 Task: Select the current location as Congaree National Park, South Carolina, United States . Now zoom - , and verify the location . Hide zoom slider
Action: Mouse moved to (186, 117)
Screenshot: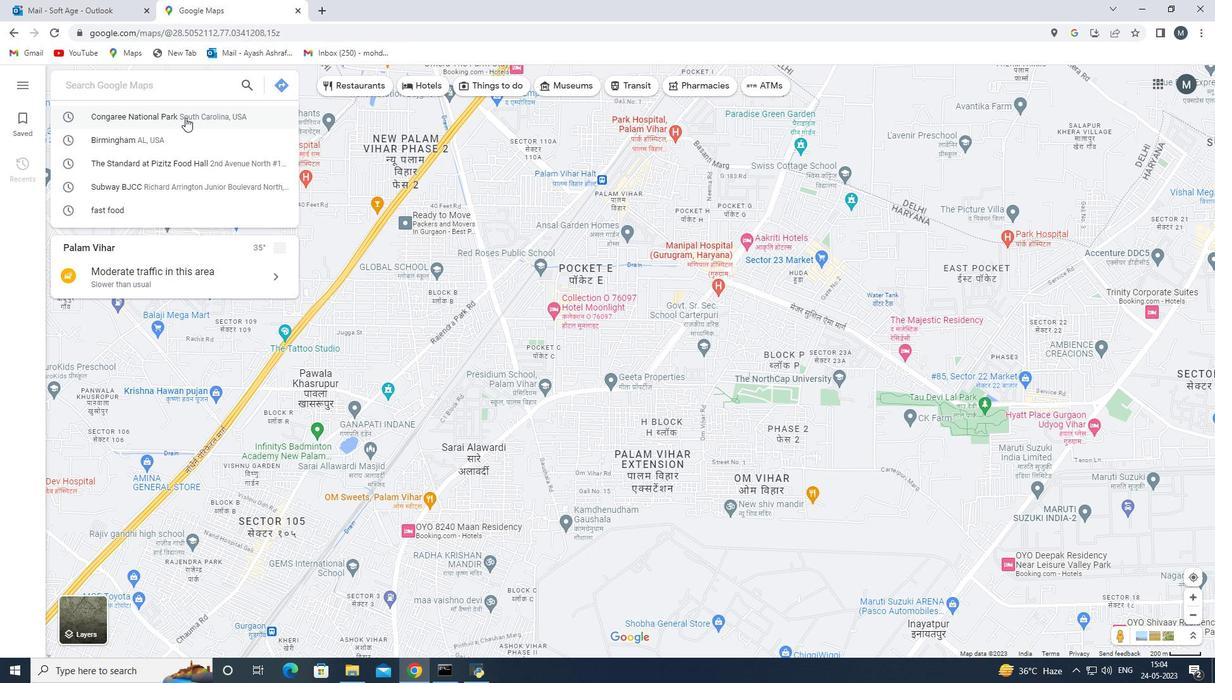 
Action: Mouse pressed left at (186, 117)
Screenshot: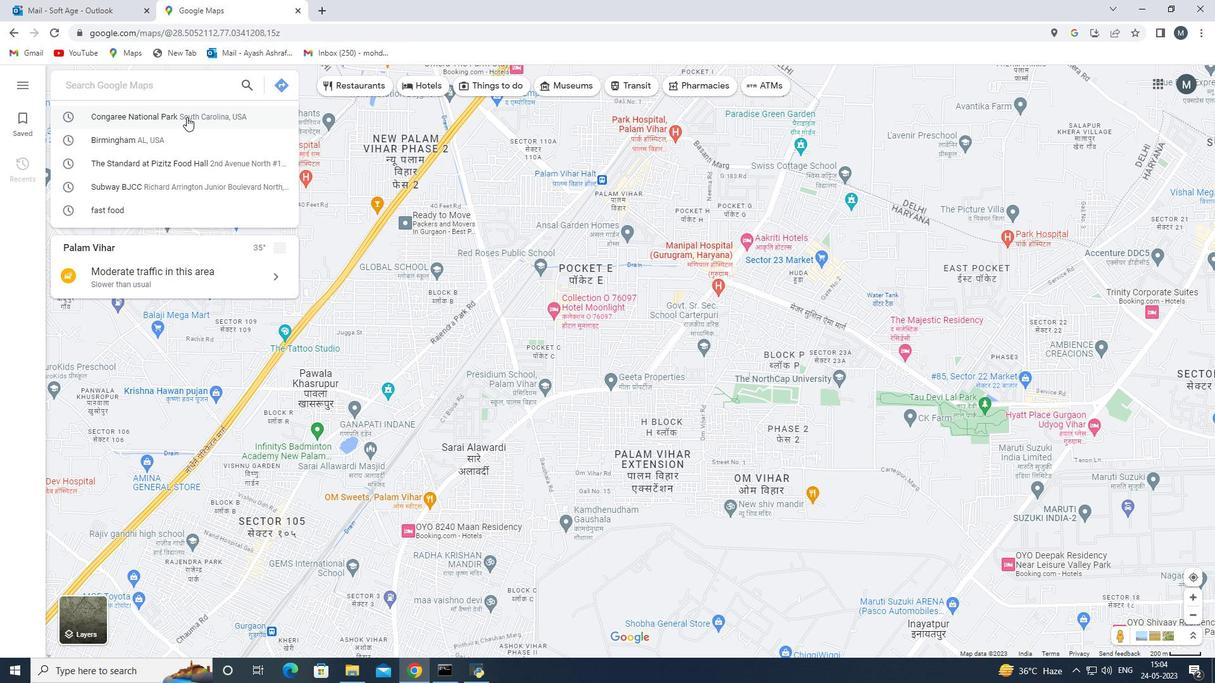 
Action: Mouse moved to (704, 298)
Screenshot: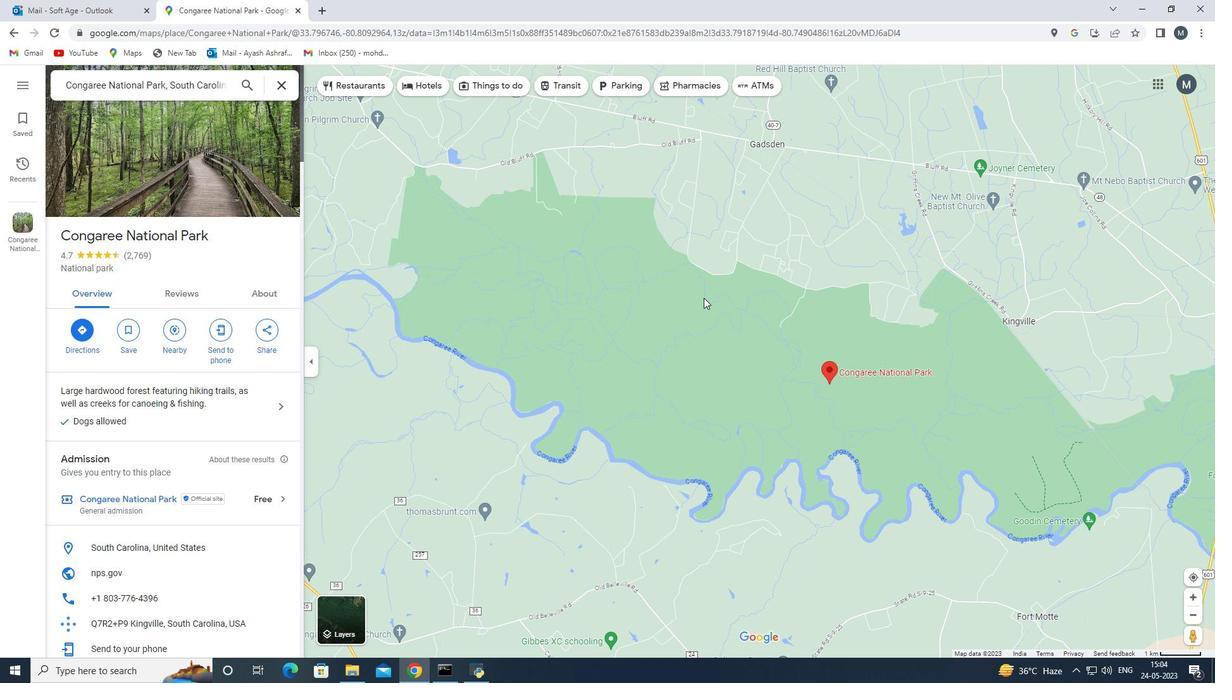 
Action: Mouse scrolled (704, 297) with delta (0, 0)
Screenshot: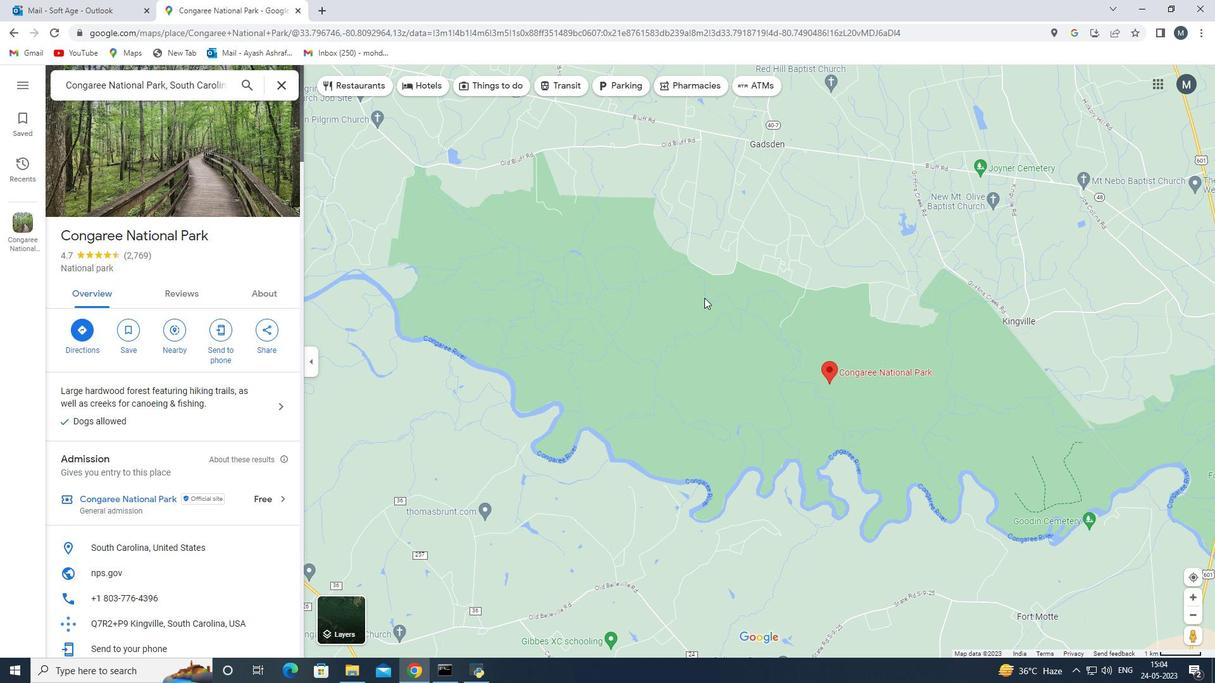 
Action: Mouse moved to (820, 362)
Screenshot: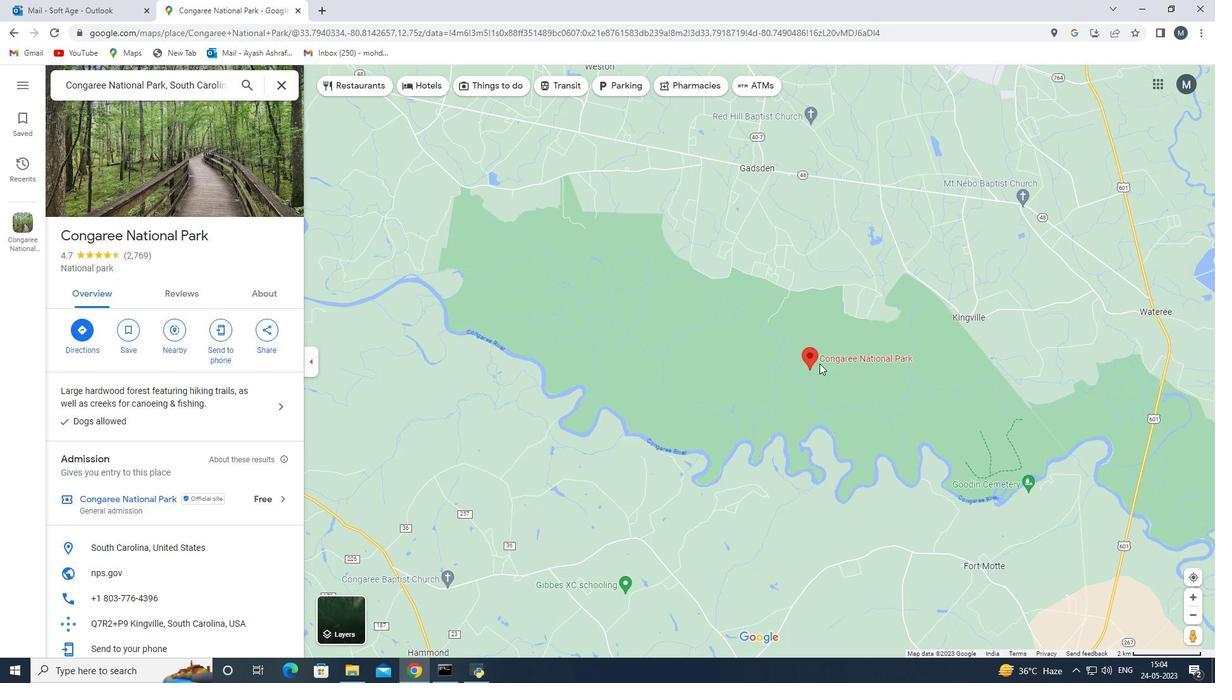 
Action: Mouse pressed left at (820, 362)
Screenshot: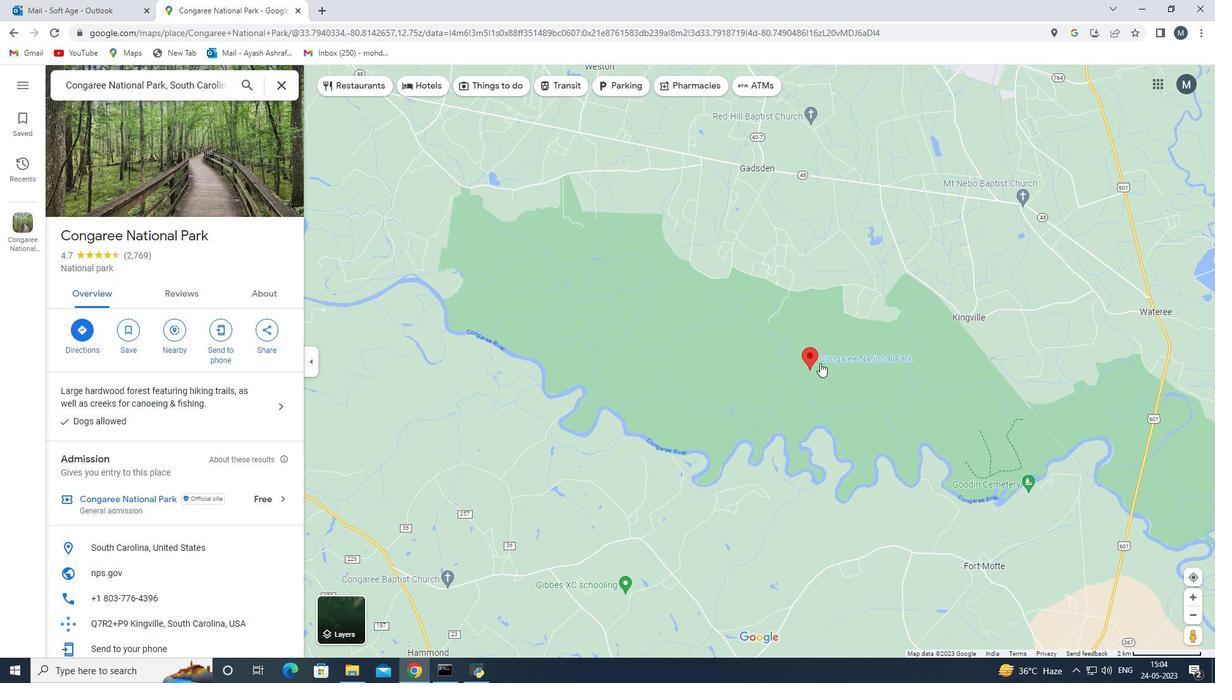 
Action: Mouse moved to (1189, 614)
Screenshot: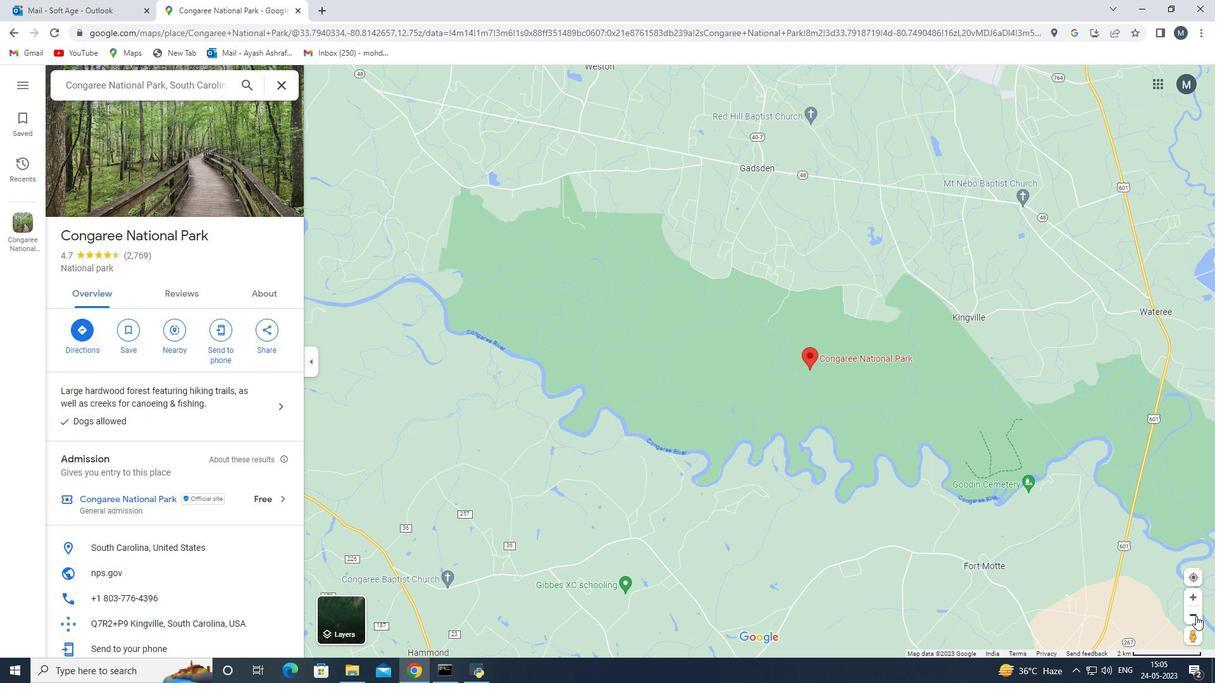 
Action: Mouse pressed left at (1189, 614)
Screenshot: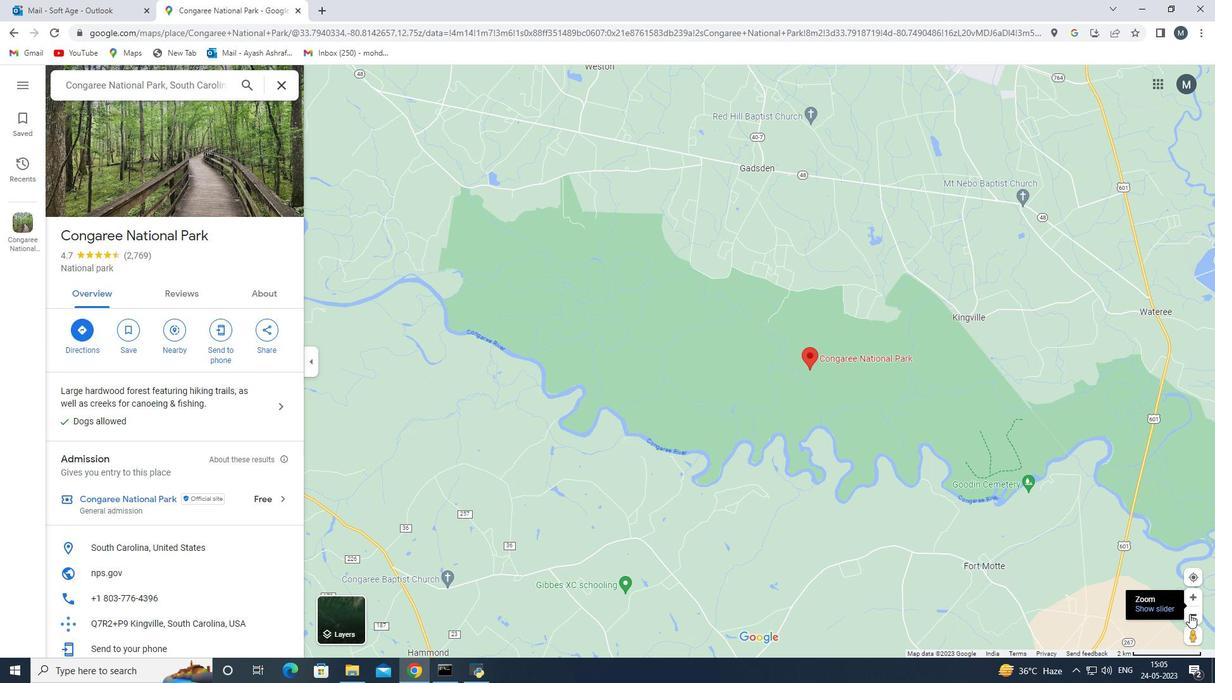 
Action: Mouse moved to (1188, 616)
Screenshot: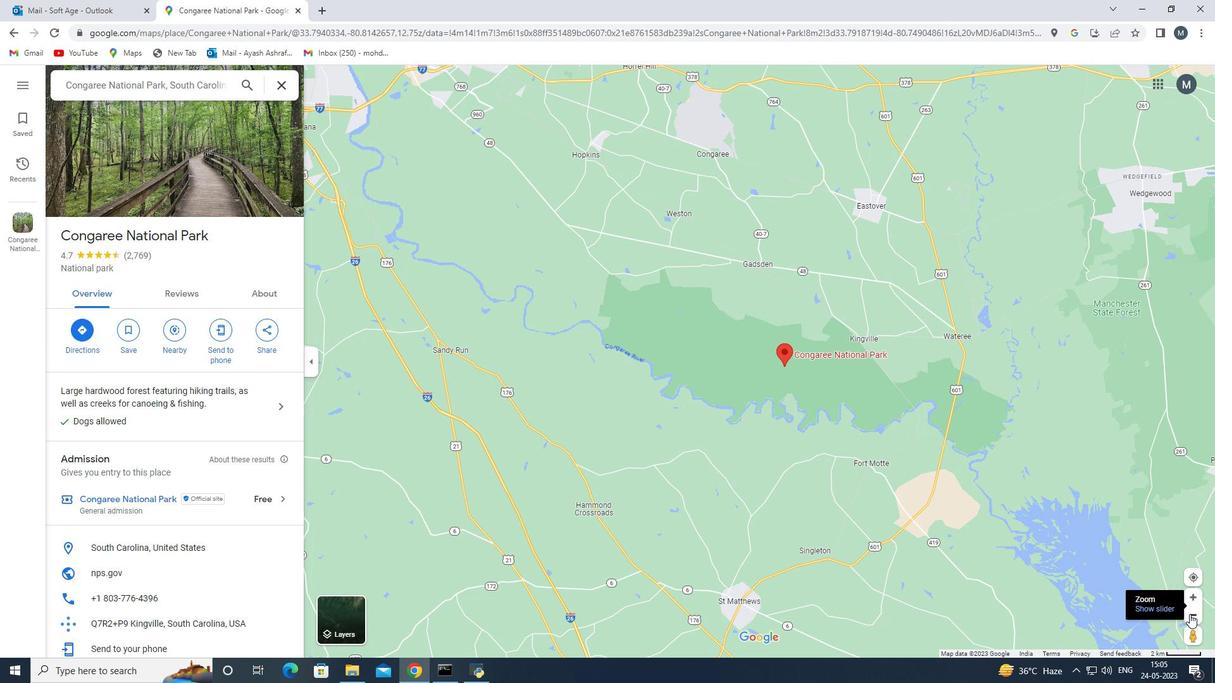 
Action: Mouse pressed left at (1188, 616)
Screenshot: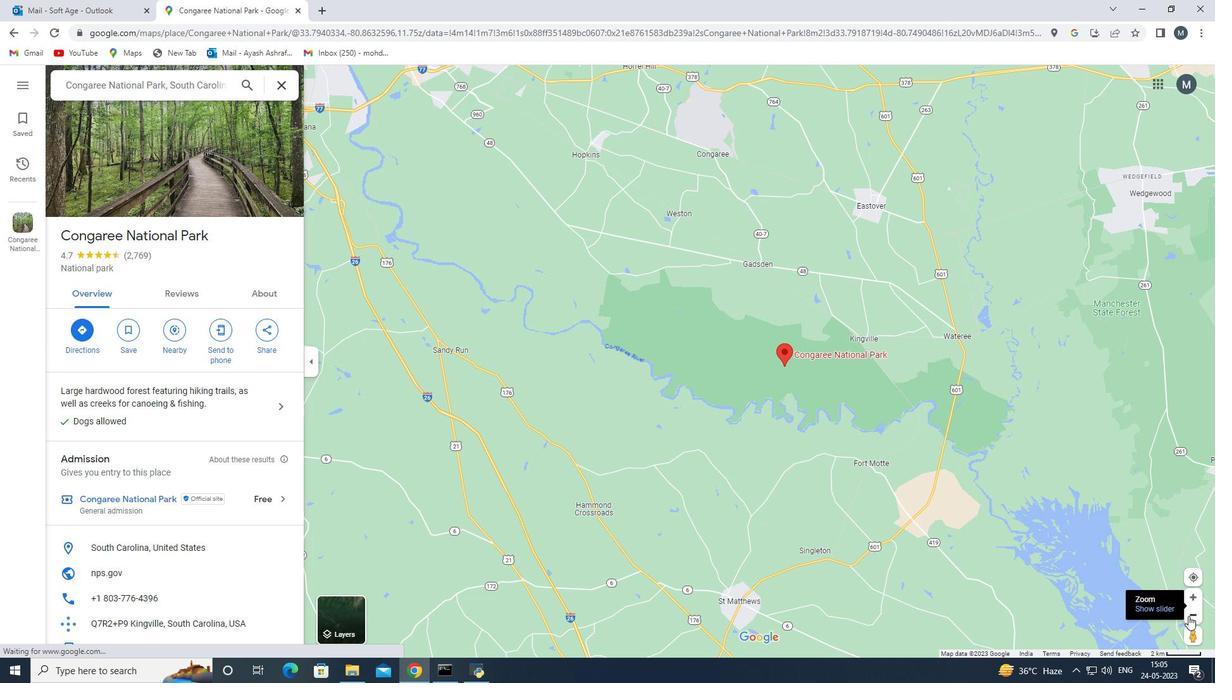 
Action: Mouse pressed left at (1188, 616)
Screenshot: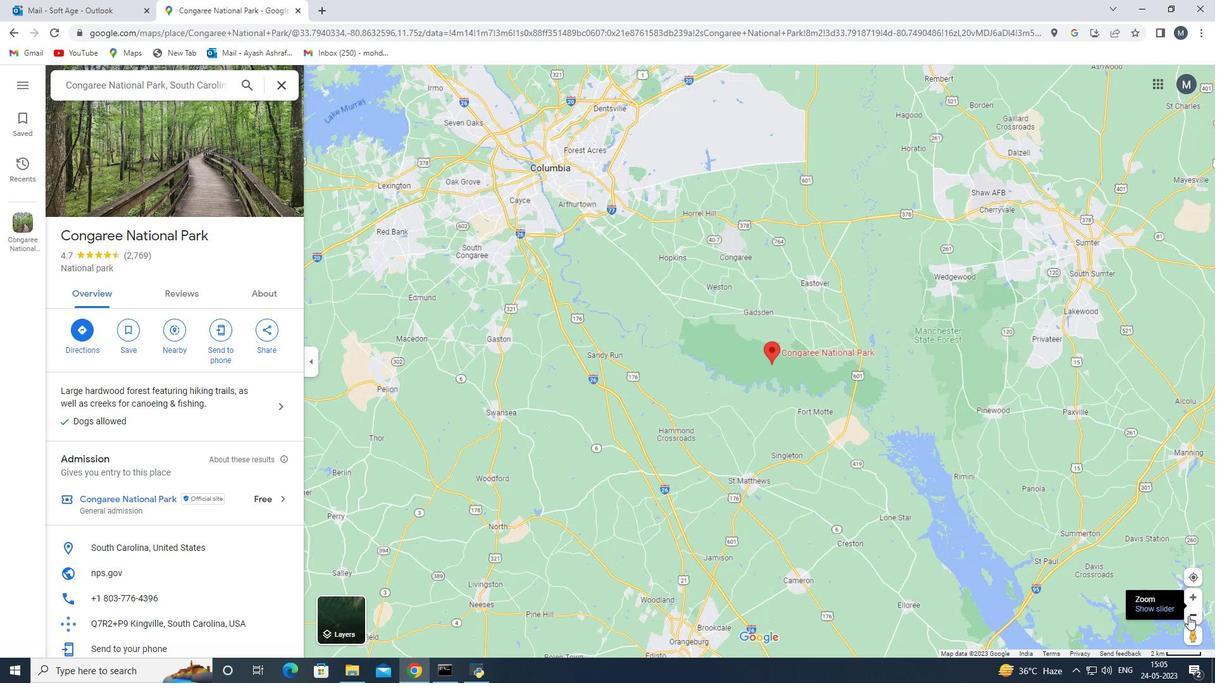
Action: Mouse pressed left at (1188, 616)
Screenshot: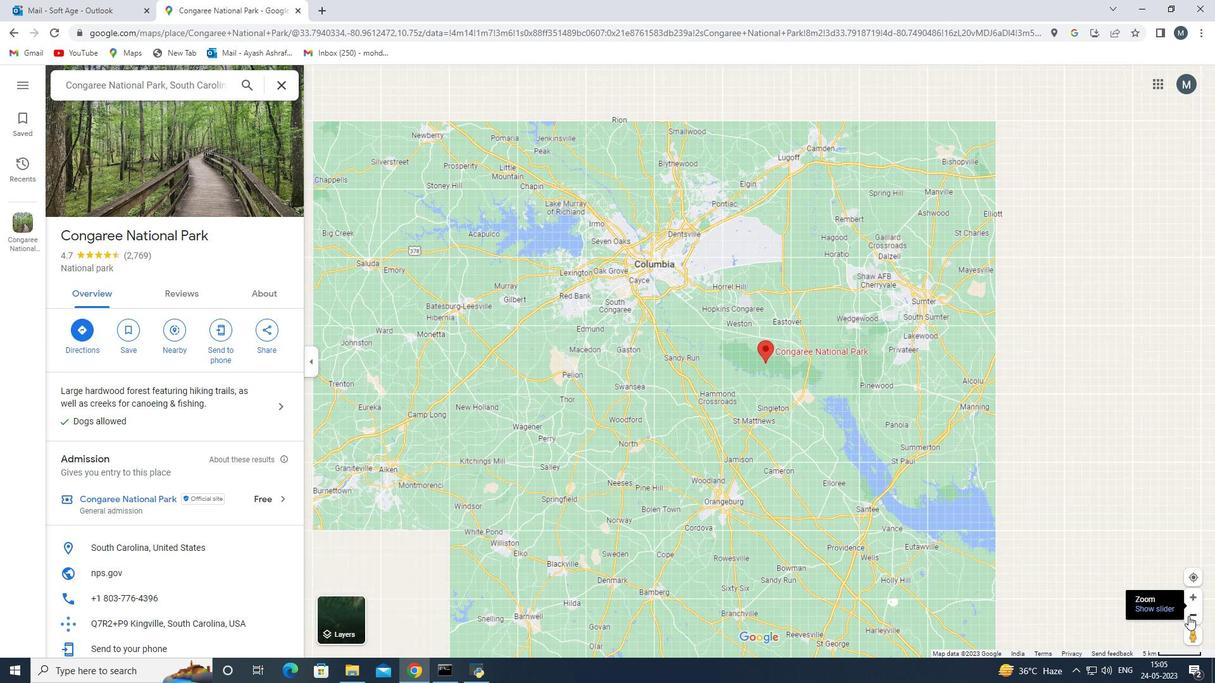 
Action: Mouse pressed left at (1188, 616)
Screenshot: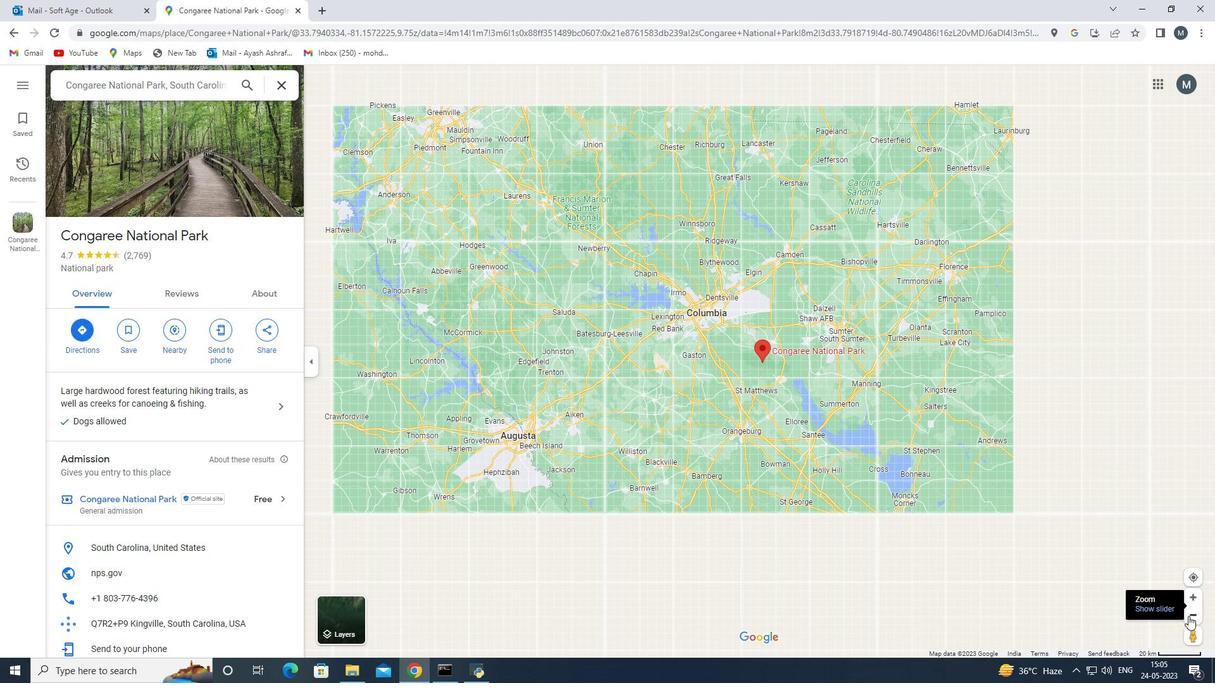 
Action: Mouse pressed left at (1188, 616)
Screenshot: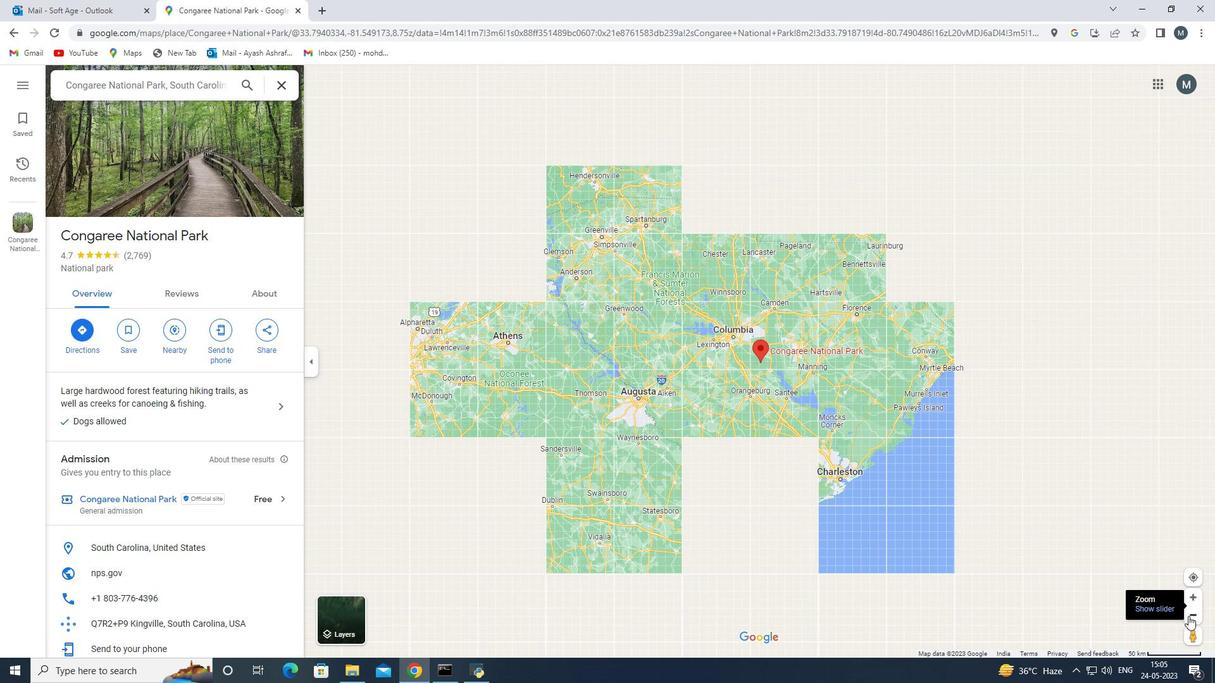 
Action: Mouse pressed left at (1188, 616)
Screenshot: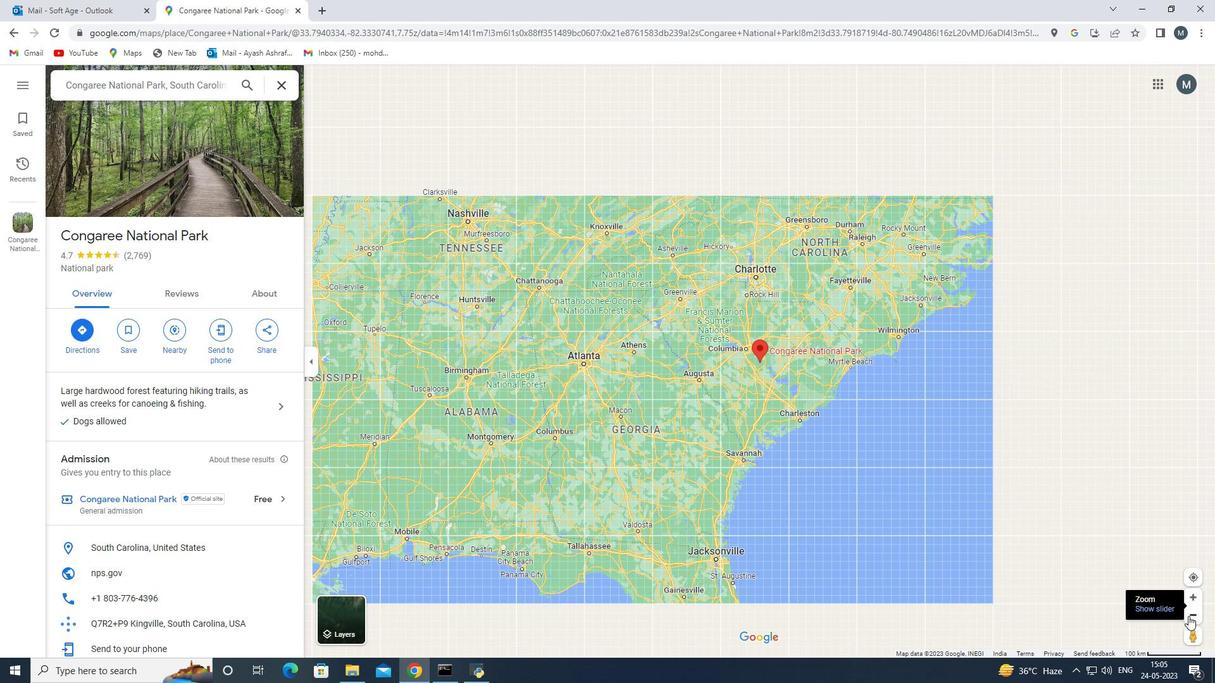 
Action: Mouse moved to (839, 501)
Screenshot: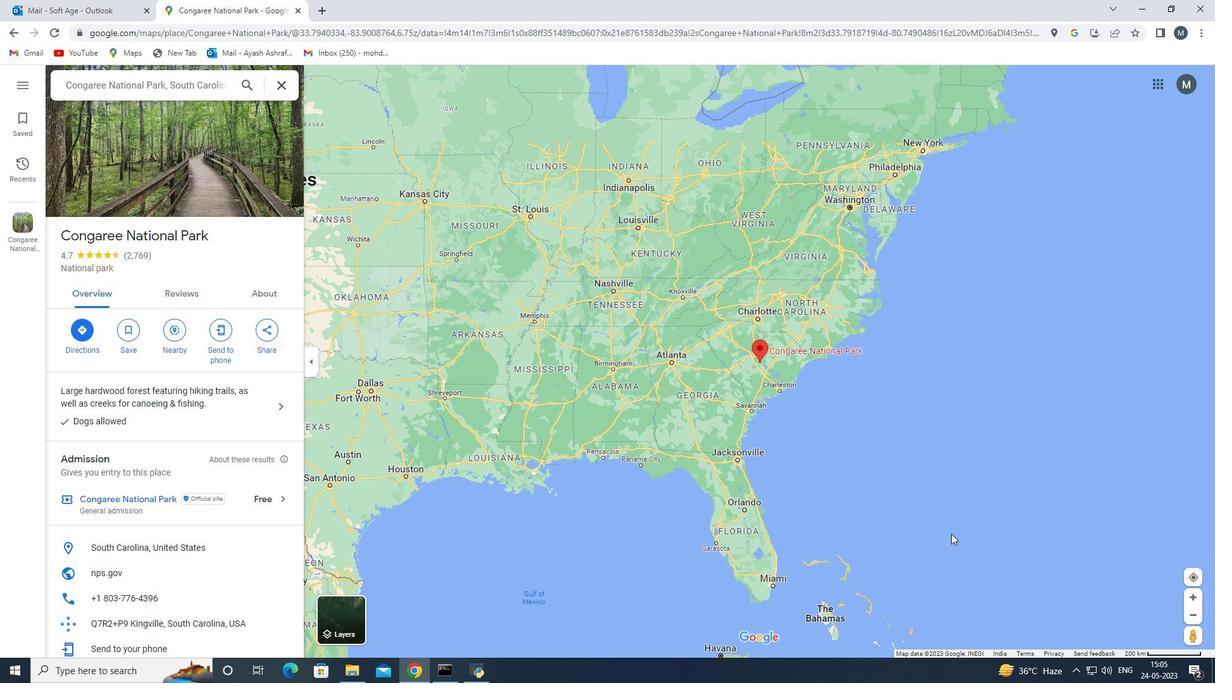 
Action: Mouse scrolled (839, 502) with delta (0, 0)
Screenshot: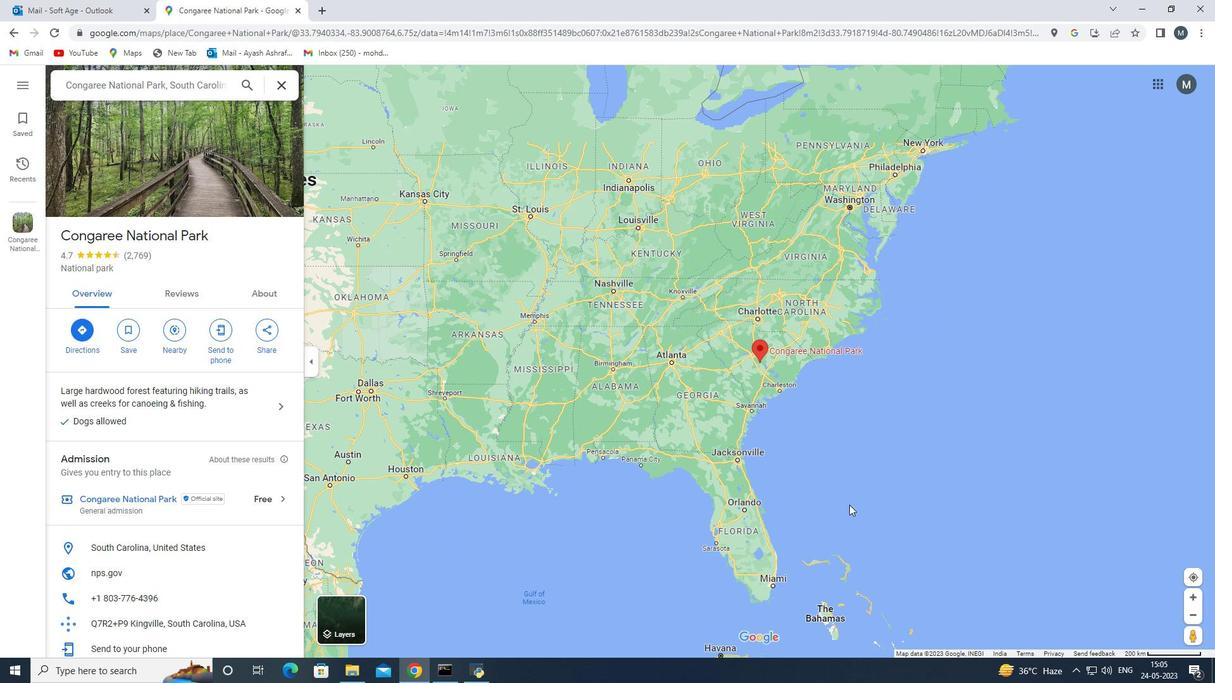
Action: Mouse moved to (810, 457)
Screenshot: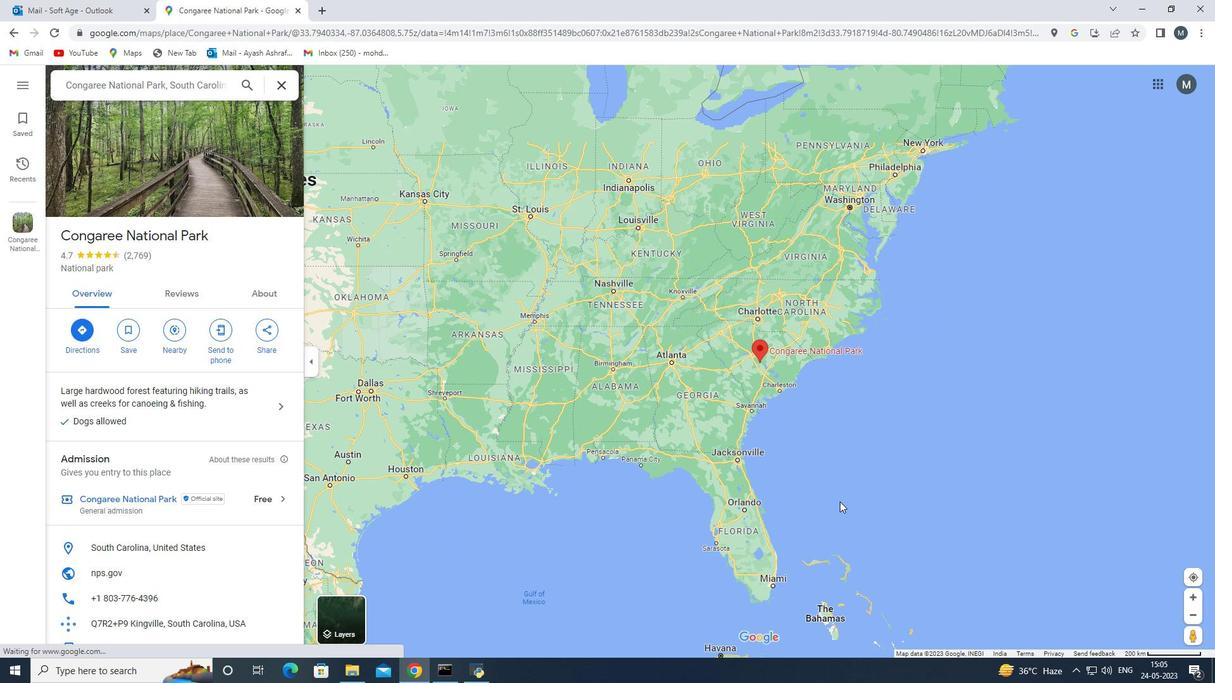 
Action: Mouse scrolled (810, 458) with delta (0, 0)
Screenshot: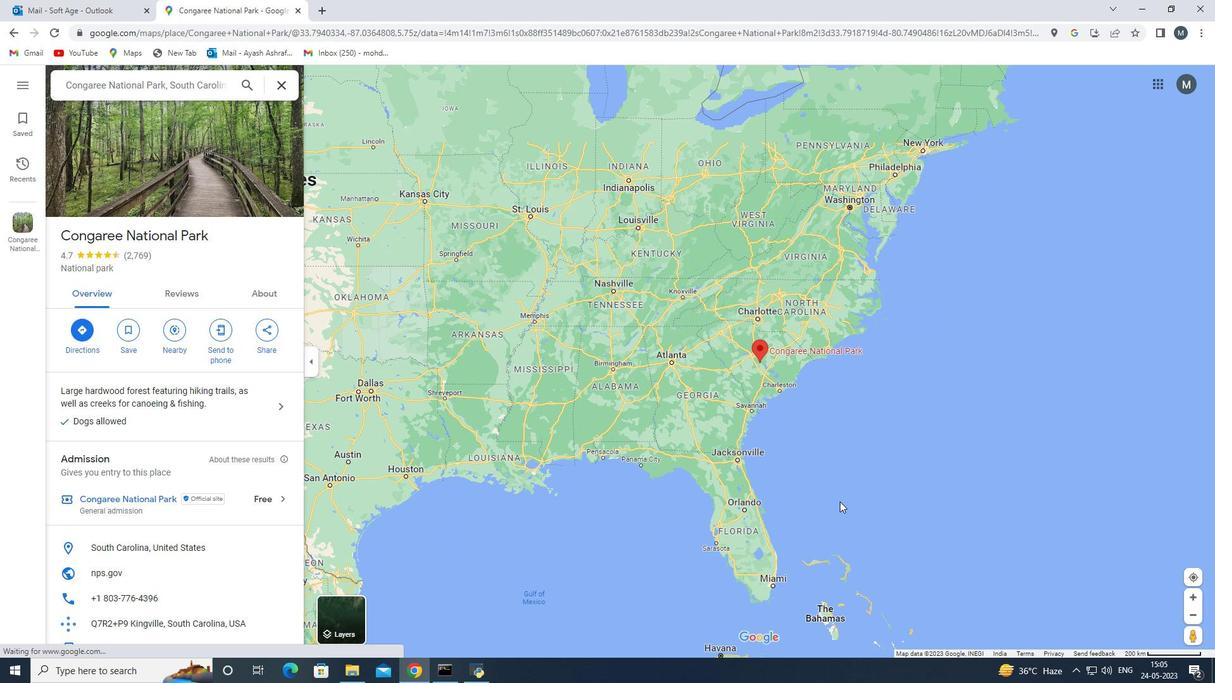 
Action: Mouse moved to (658, 330)
Screenshot: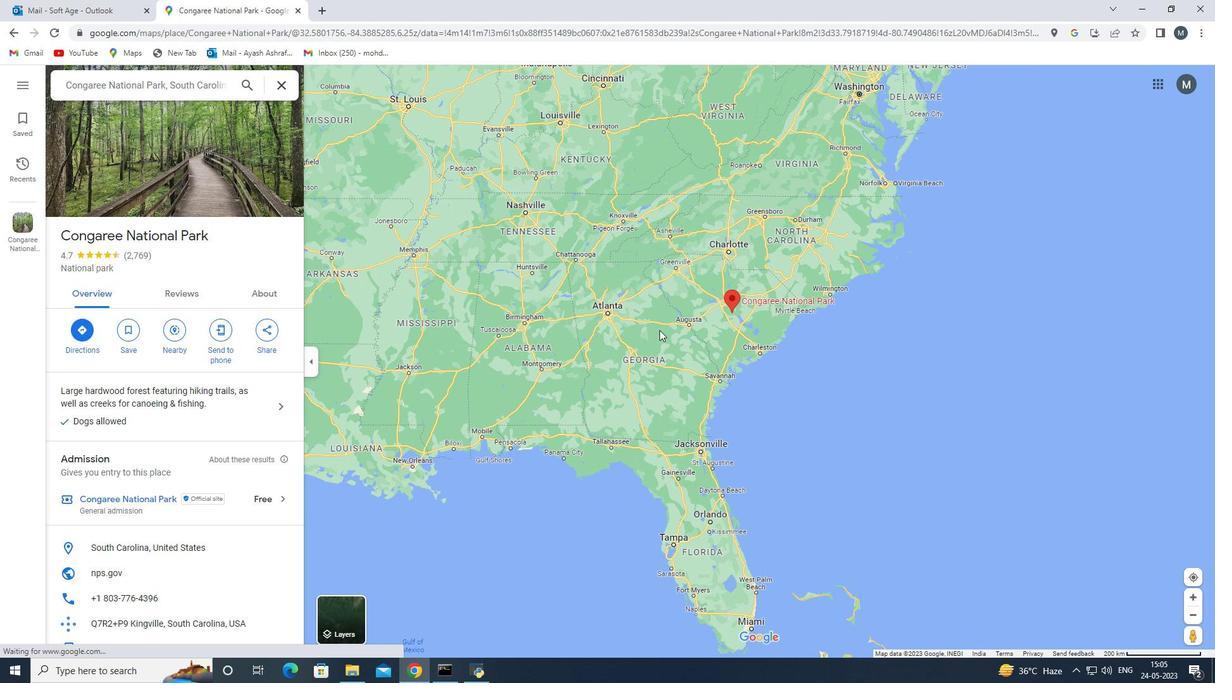 
Action: Mouse pressed left at (658, 330)
Screenshot: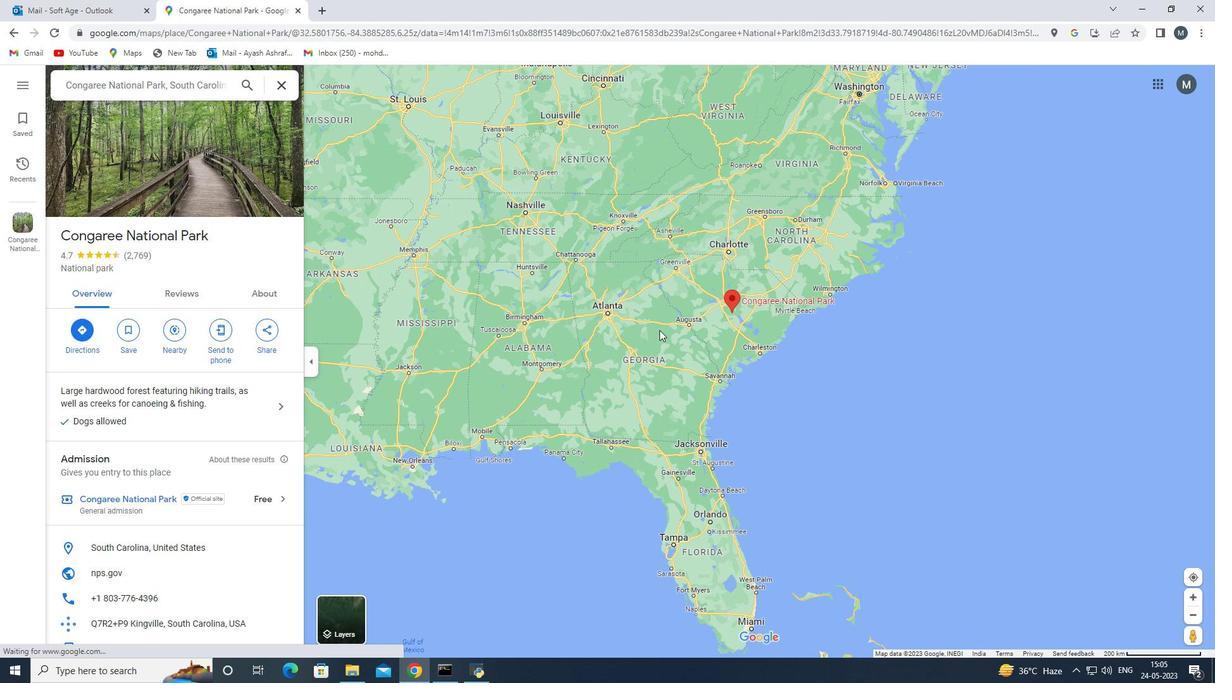 
Action: Mouse moved to (591, 472)
Screenshot: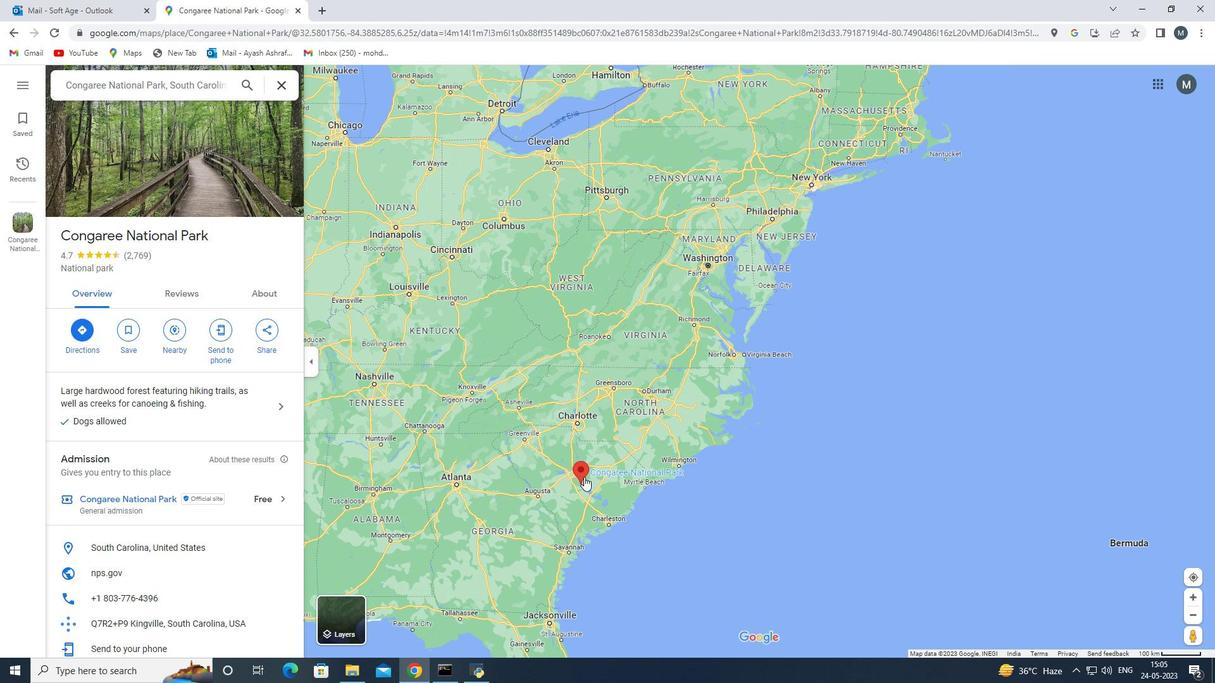 
Action: Mouse pressed left at (591, 472)
Screenshot: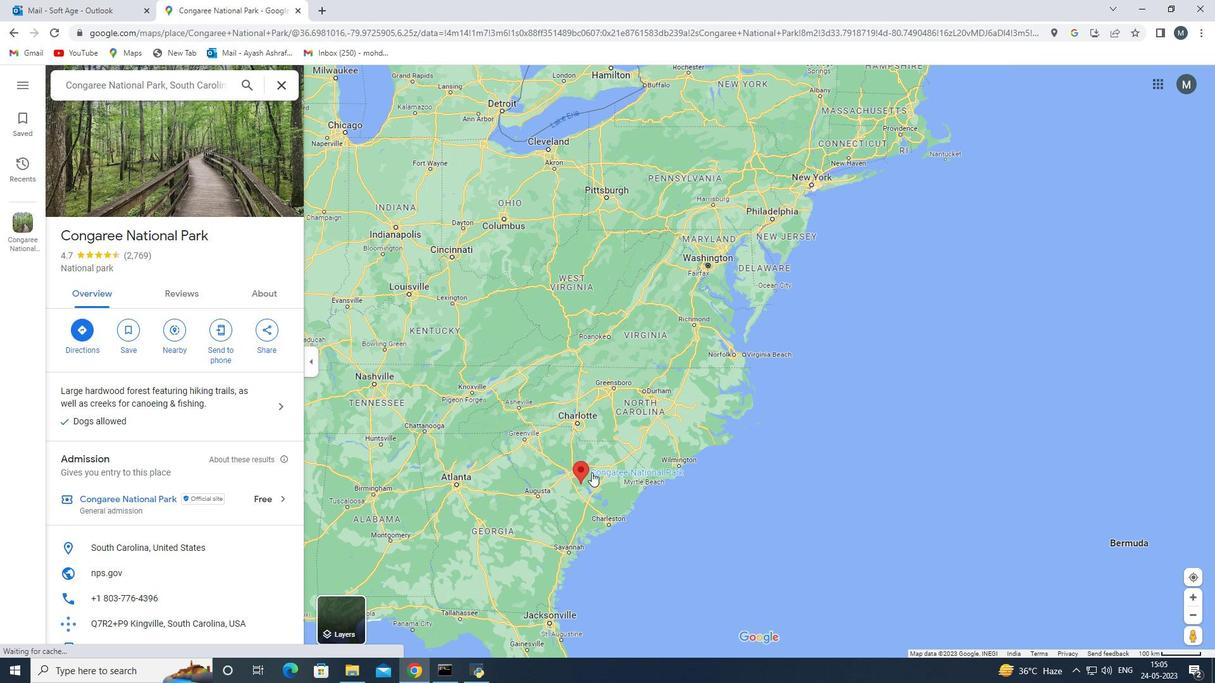 
Action: Mouse moved to (186, 298)
Screenshot: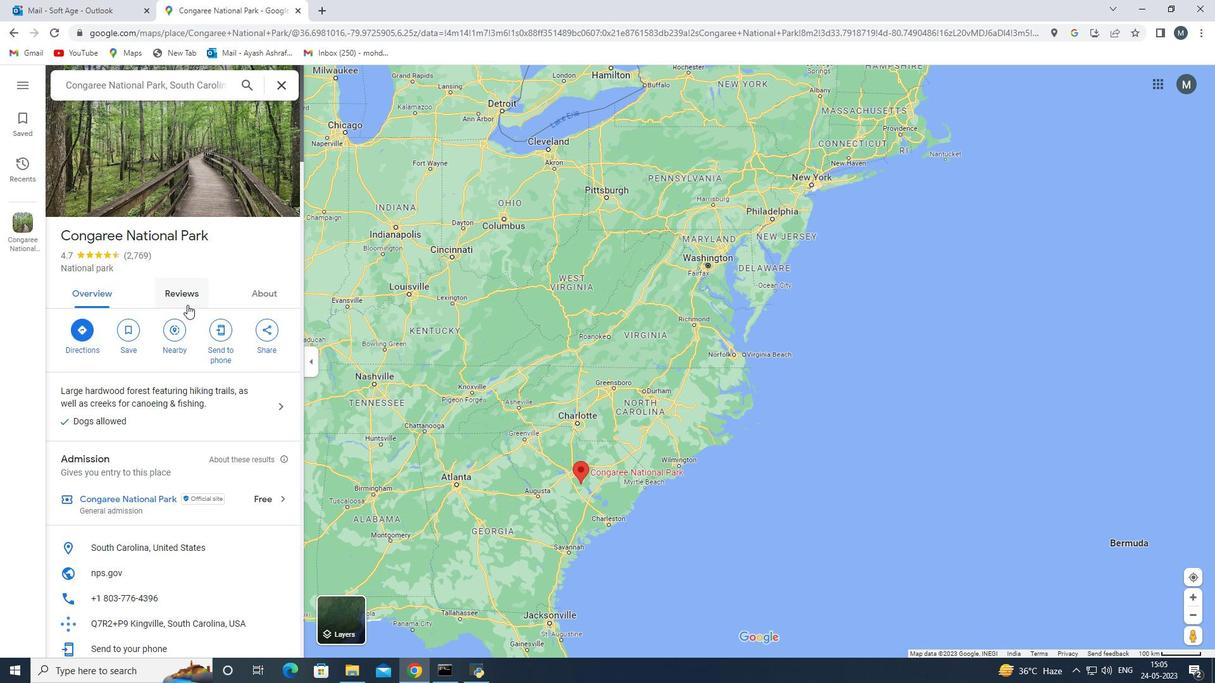 
Action: Mouse pressed left at (186, 298)
Screenshot: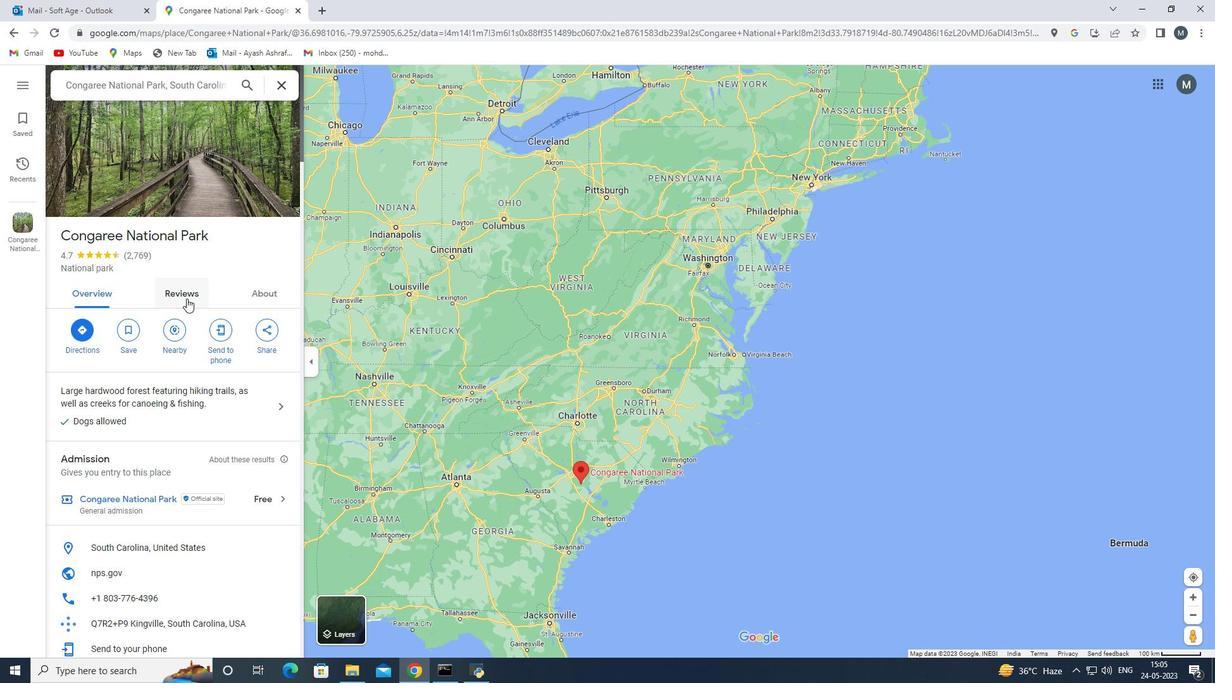 
Action: Mouse moved to (186, 300)
Screenshot: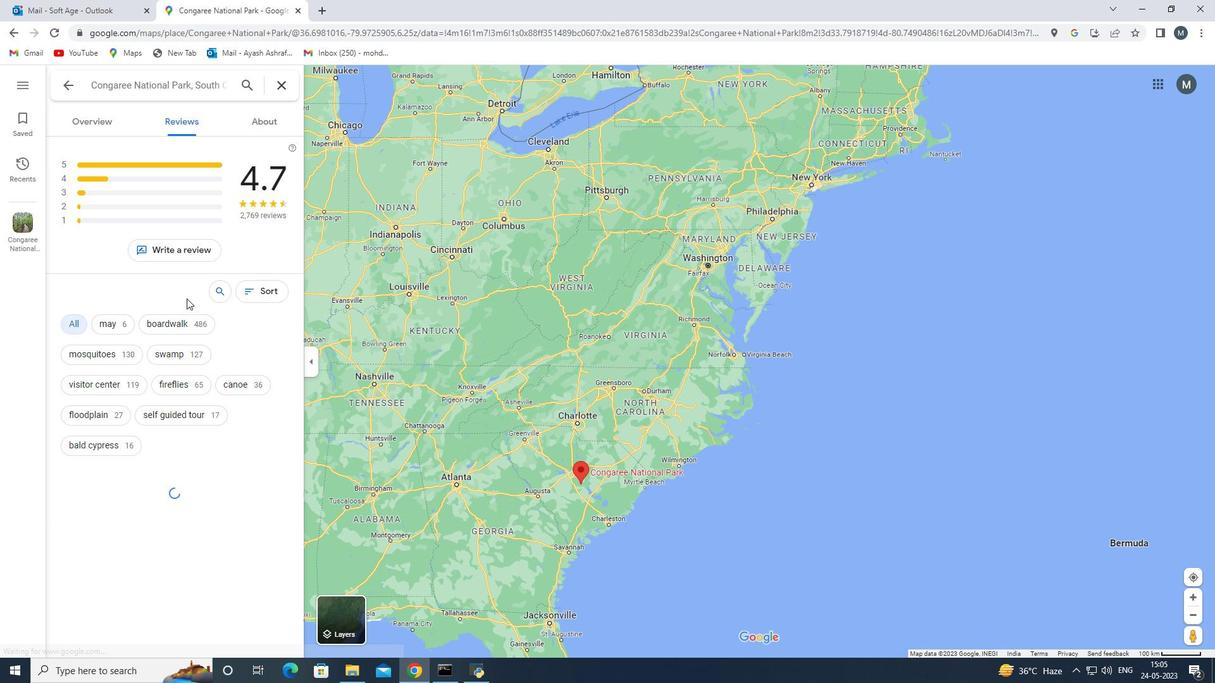 
Action: Mouse scrolled (186, 301) with delta (0, 0)
Screenshot: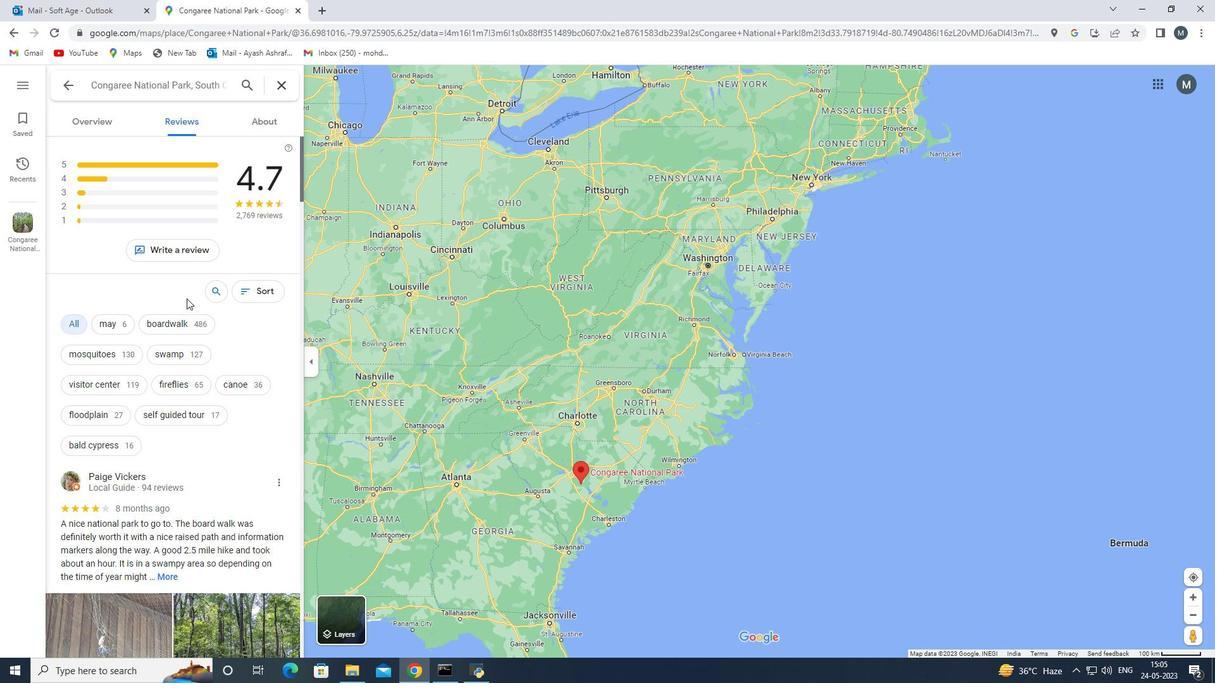 
Action: Mouse scrolled (186, 301) with delta (0, 0)
Screenshot: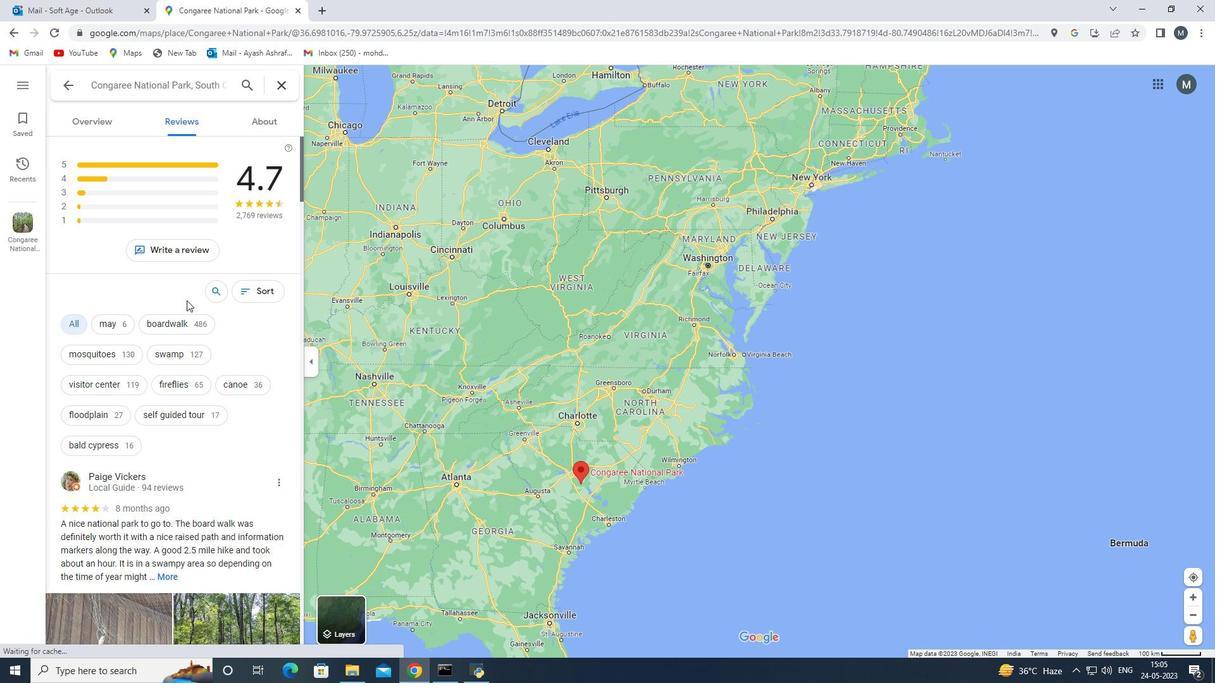 
Action: Mouse scrolled (186, 301) with delta (0, 0)
Screenshot: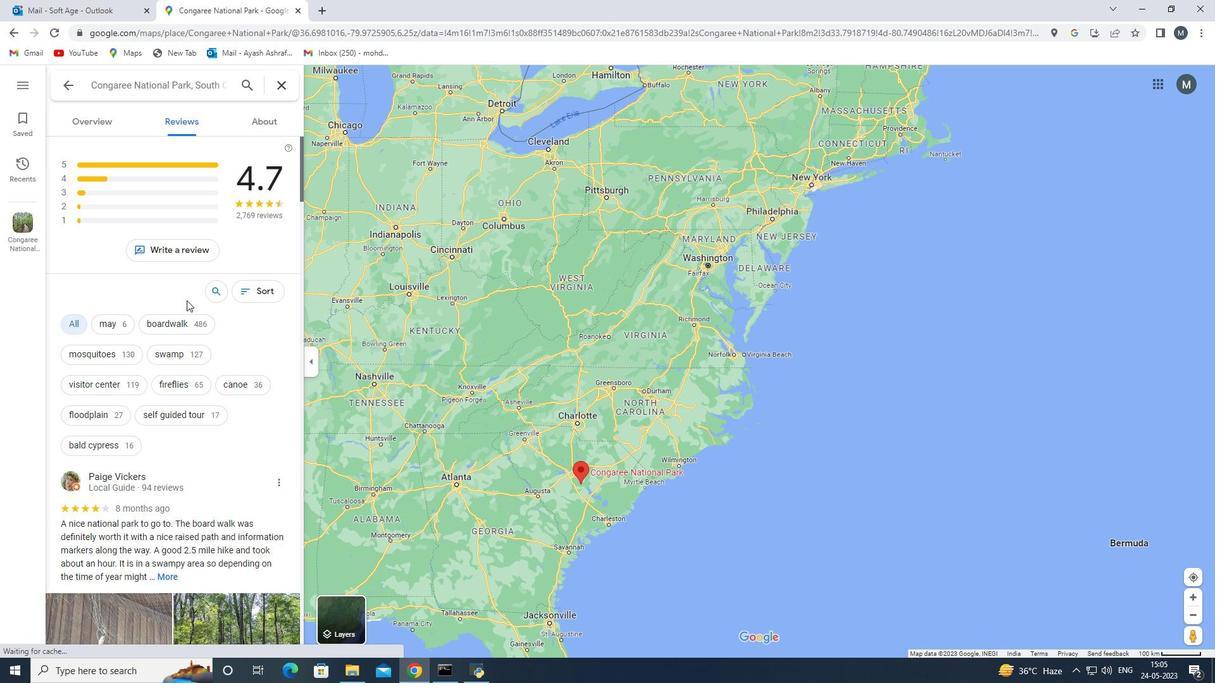 
Action: Mouse scrolled (186, 301) with delta (0, 0)
Screenshot: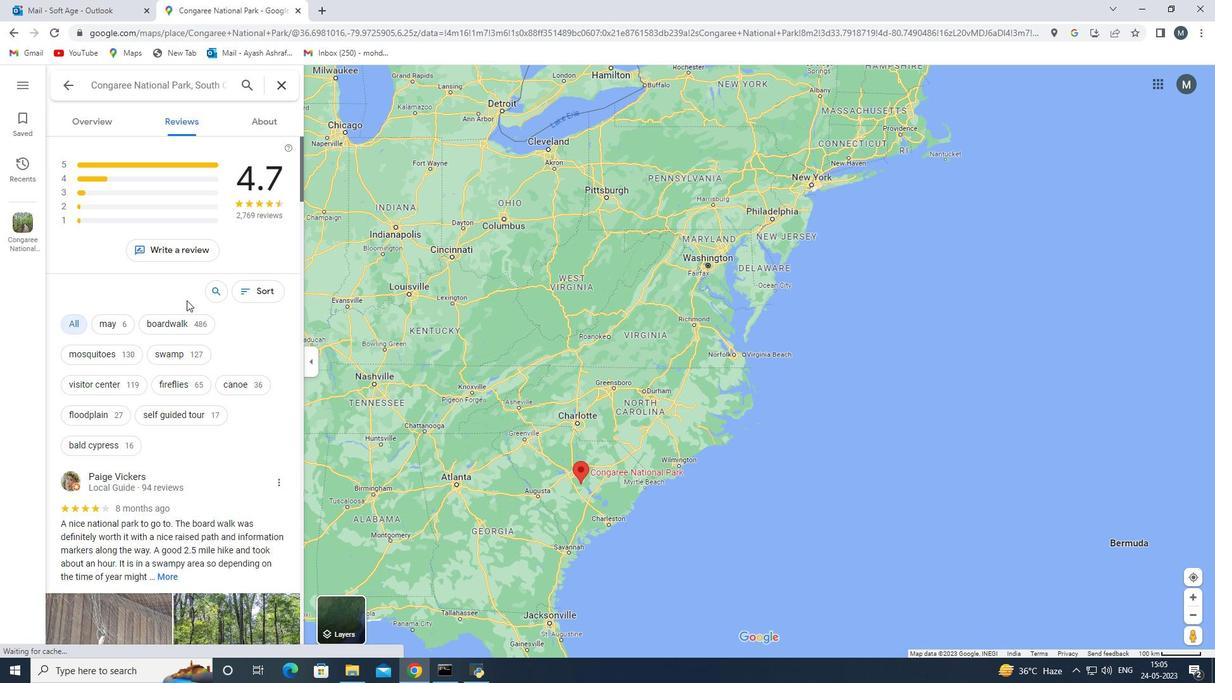 
Action: Mouse scrolled (186, 301) with delta (0, 0)
Screenshot: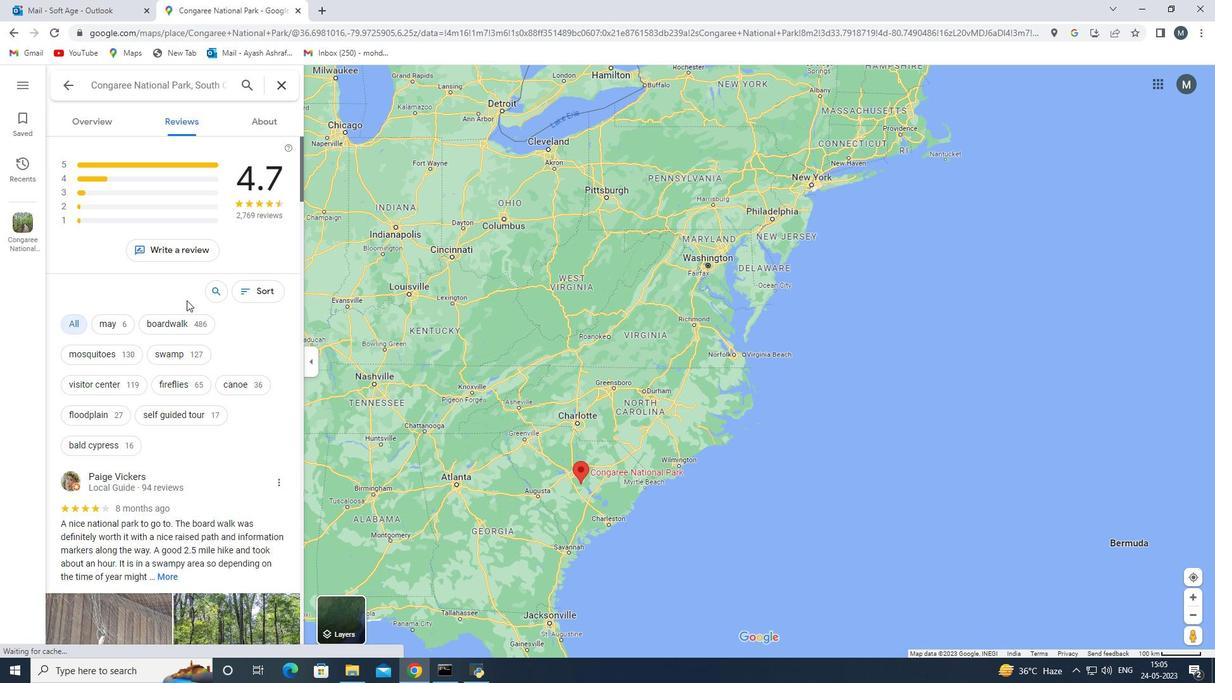 
Action: Mouse moved to (189, 293)
Screenshot: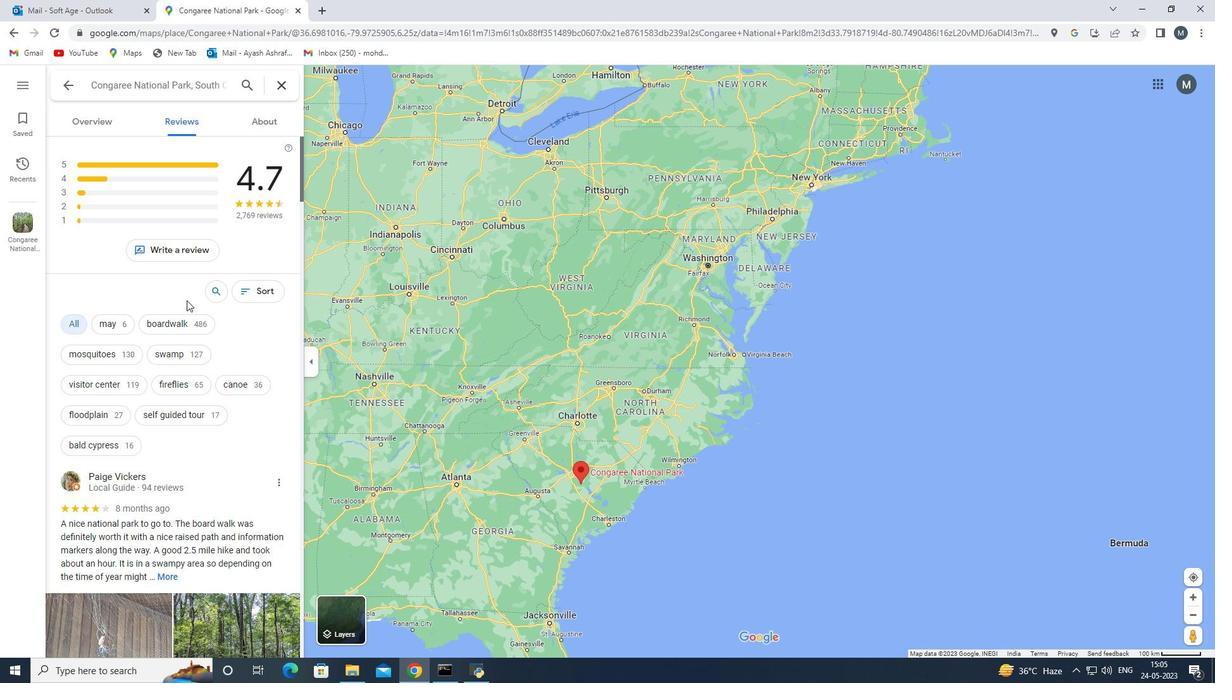
Action: Mouse scrolled (189, 292) with delta (0, 0)
Screenshot: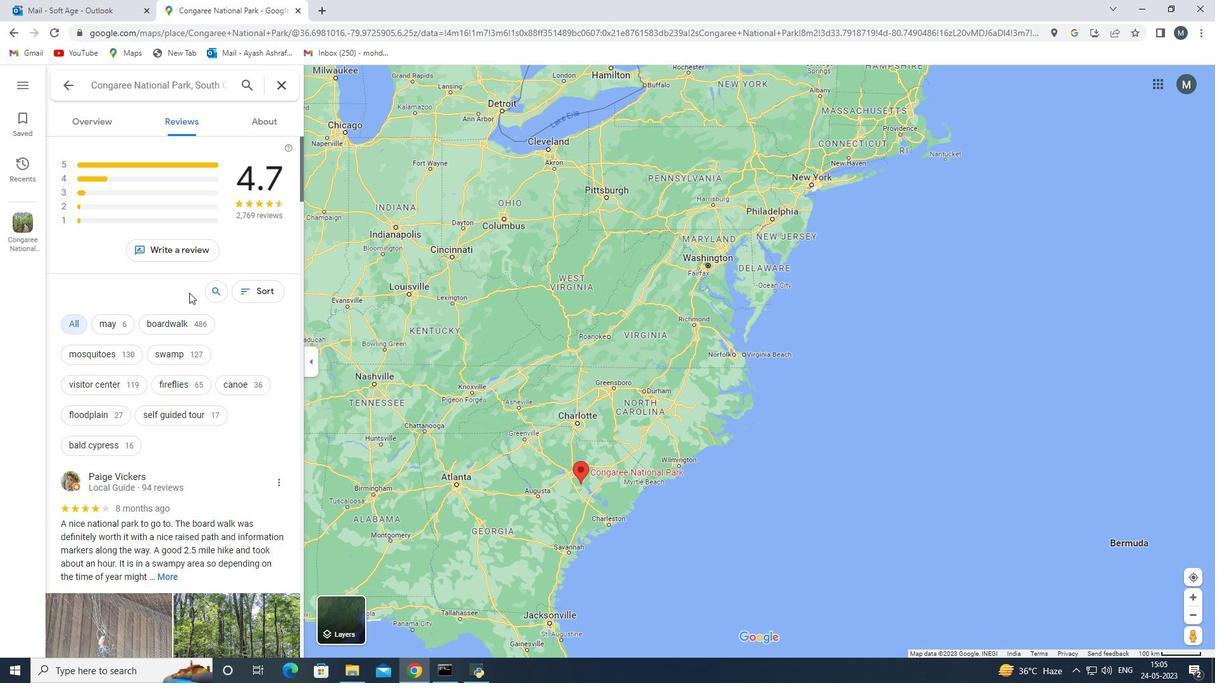 
Action: Mouse moved to (189, 292)
Screenshot: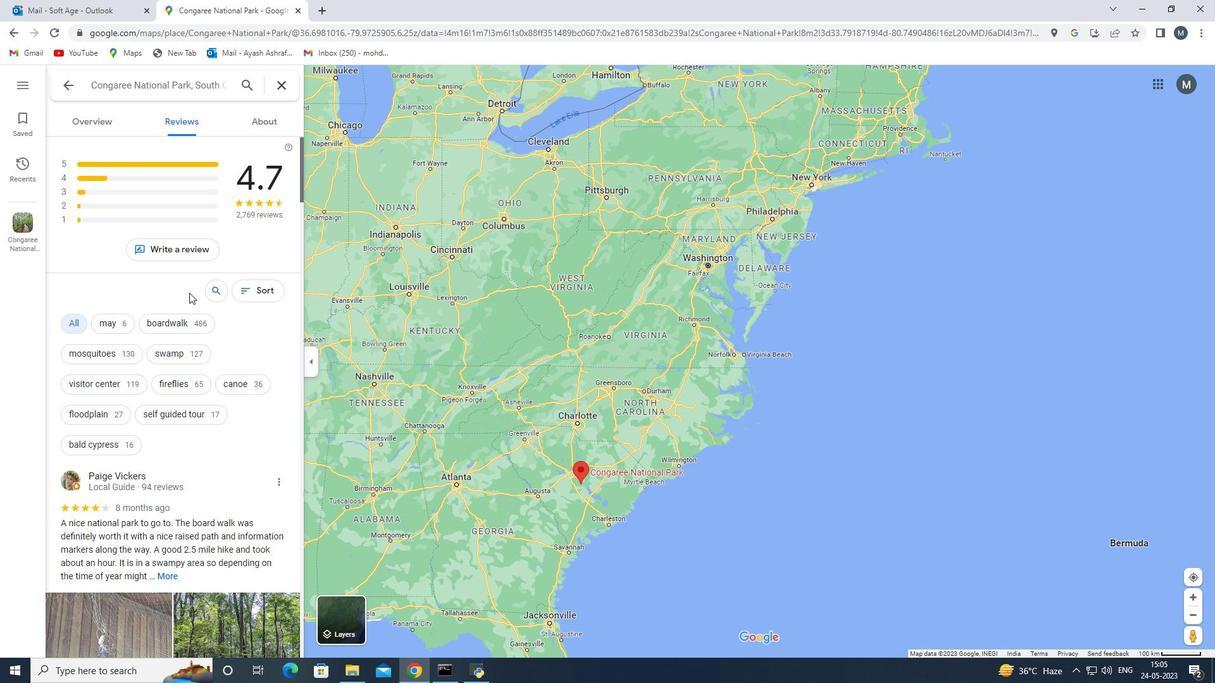 
Action: Mouse scrolled (189, 293) with delta (0, 0)
Screenshot: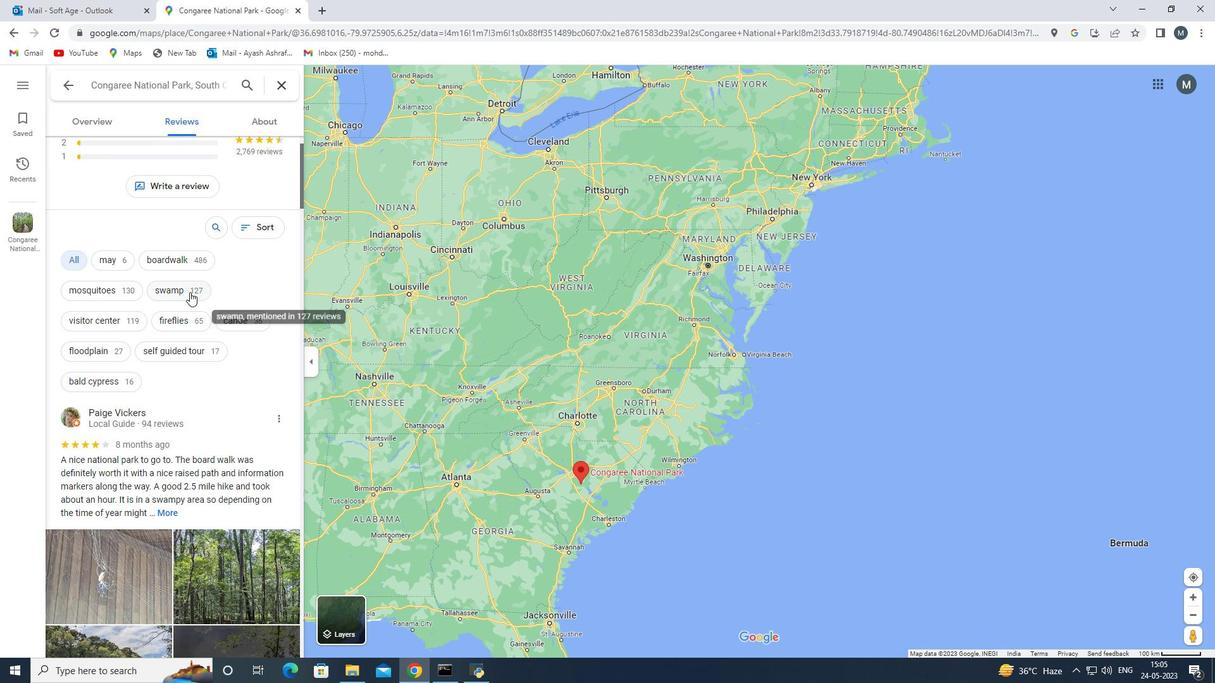 
Action: Mouse scrolled (189, 293) with delta (0, 0)
Screenshot: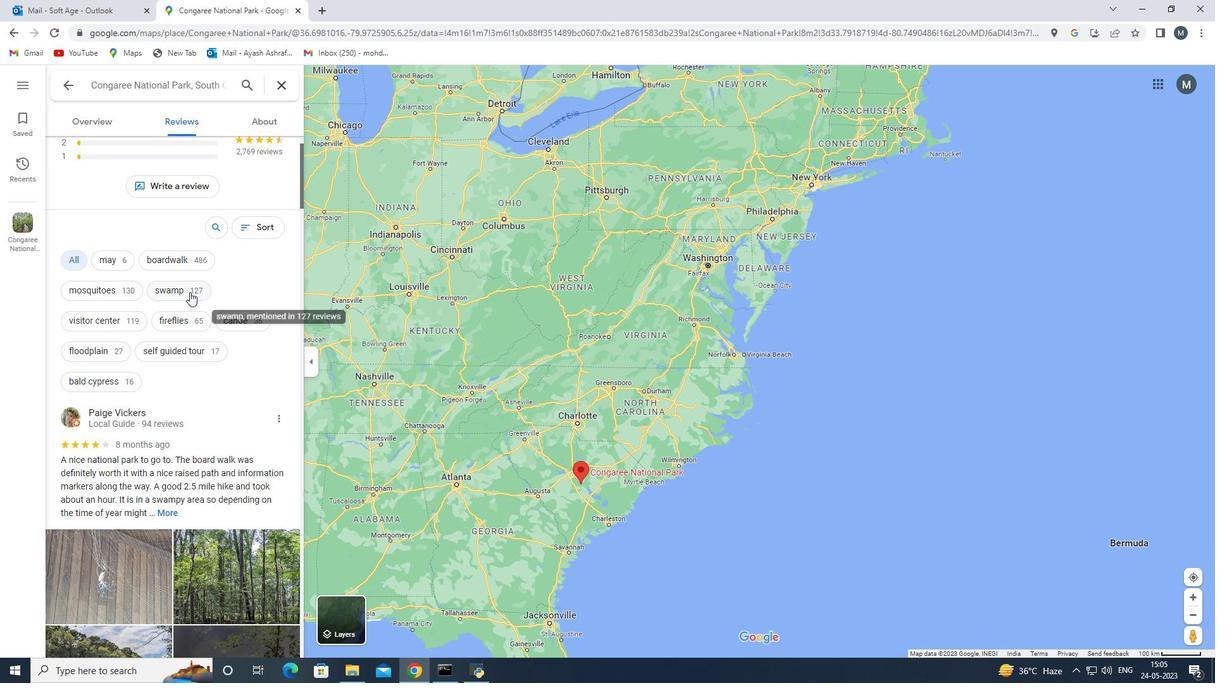 
Action: Mouse scrolled (189, 293) with delta (0, 0)
Screenshot: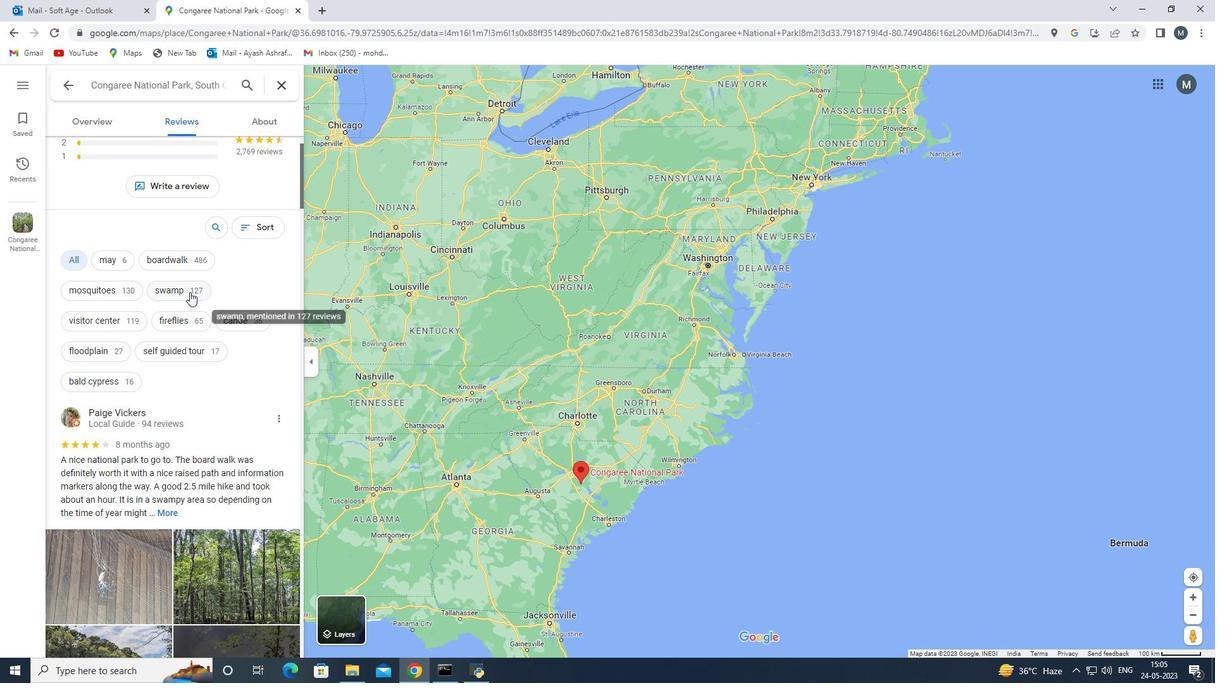 
Action: Mouse scrolled (189, 293) with delta (0, 0)
Screenshot: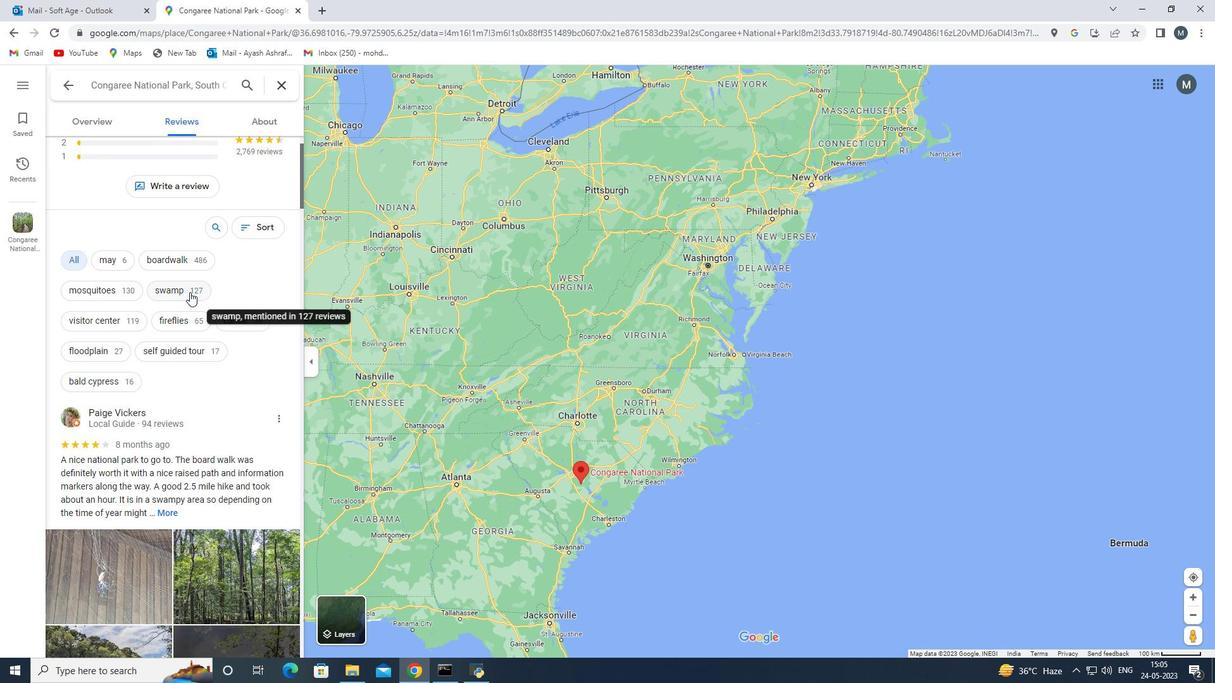 
Action: Mouse scrolled (189, 293) with delta (0, 0)
Screenshot: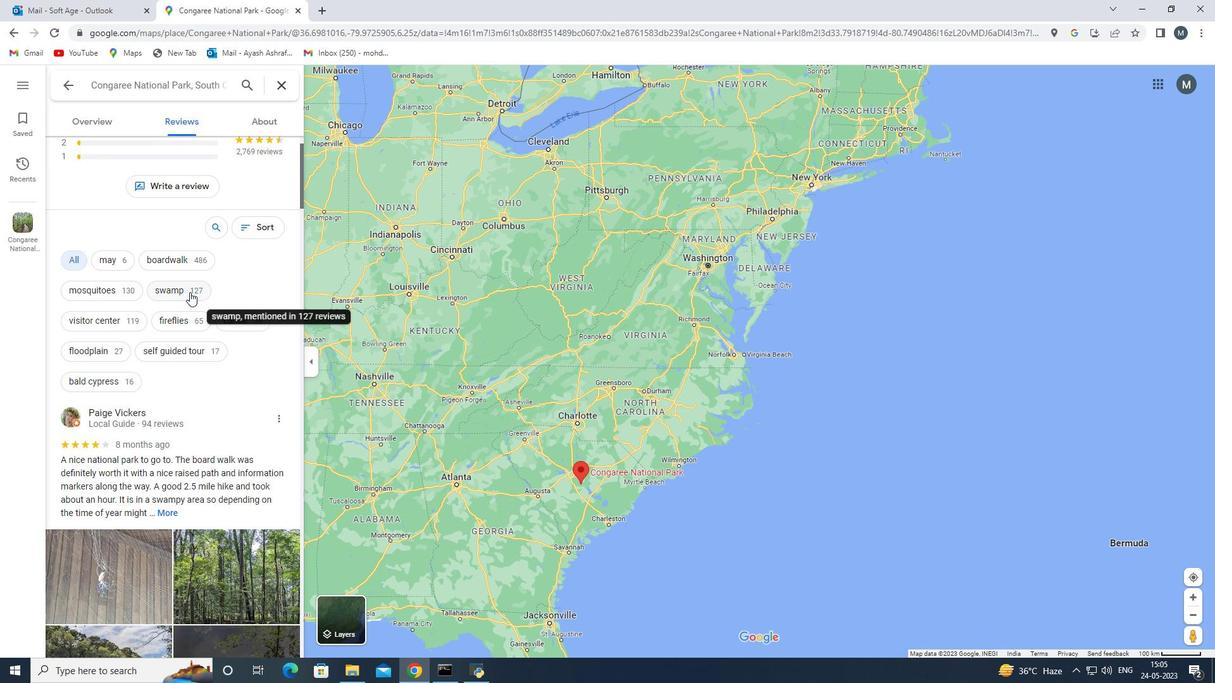 
Action: Mouse moved to (163, 295)
Screenshot: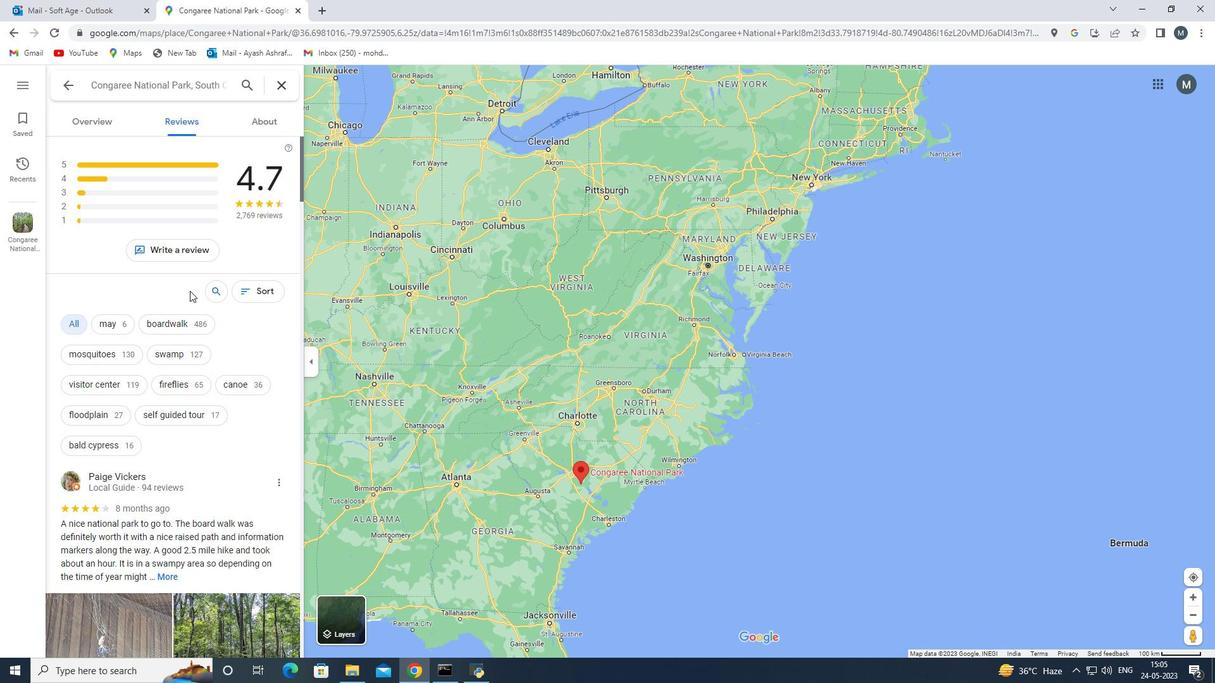 
Action: Mouse scrolled (163, 296) with delta (0, 0)
Screenshot: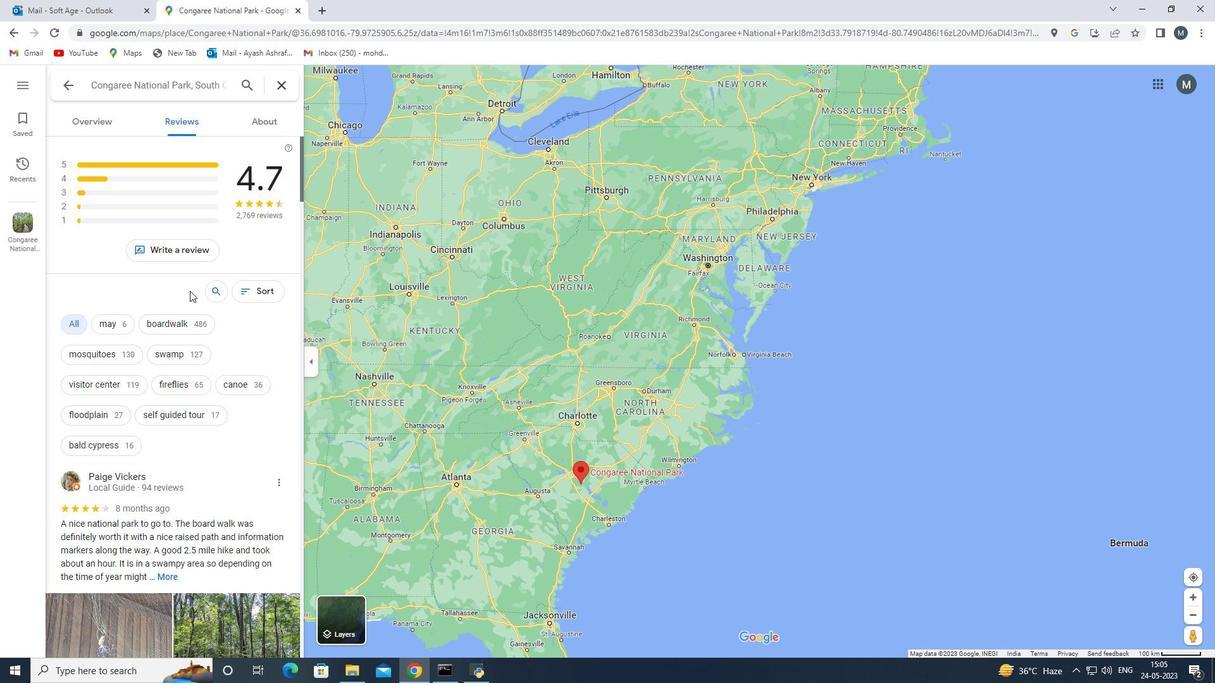 
Action: Mouse moved to (161, 296)
Screenshot: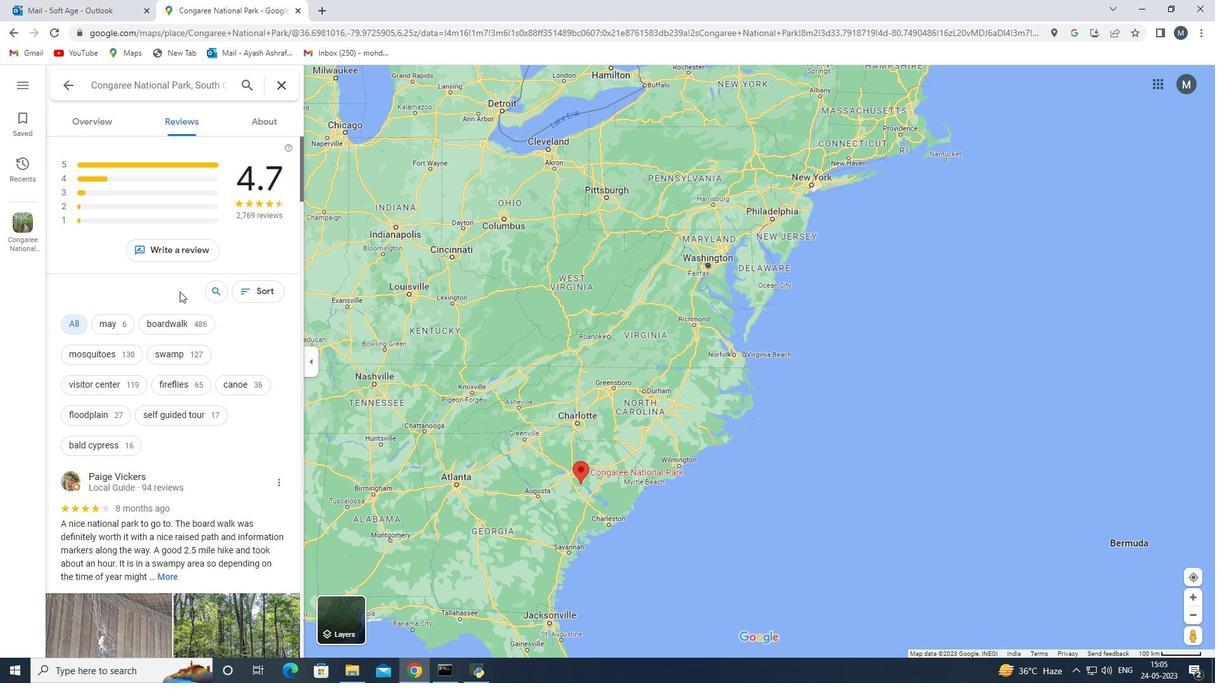 
Action: Mouse scrolled (161, 296) with delta (0, 0)
Screenshot: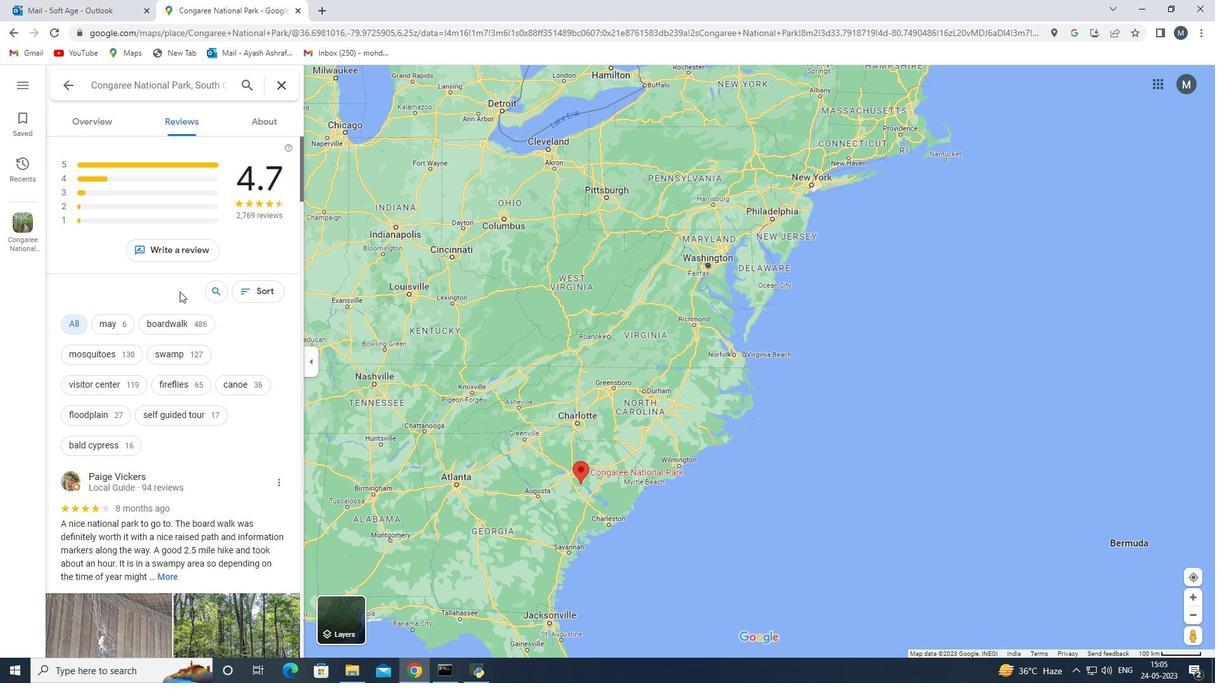 
Action: Mouse moved to (157, 296)
Screenshot: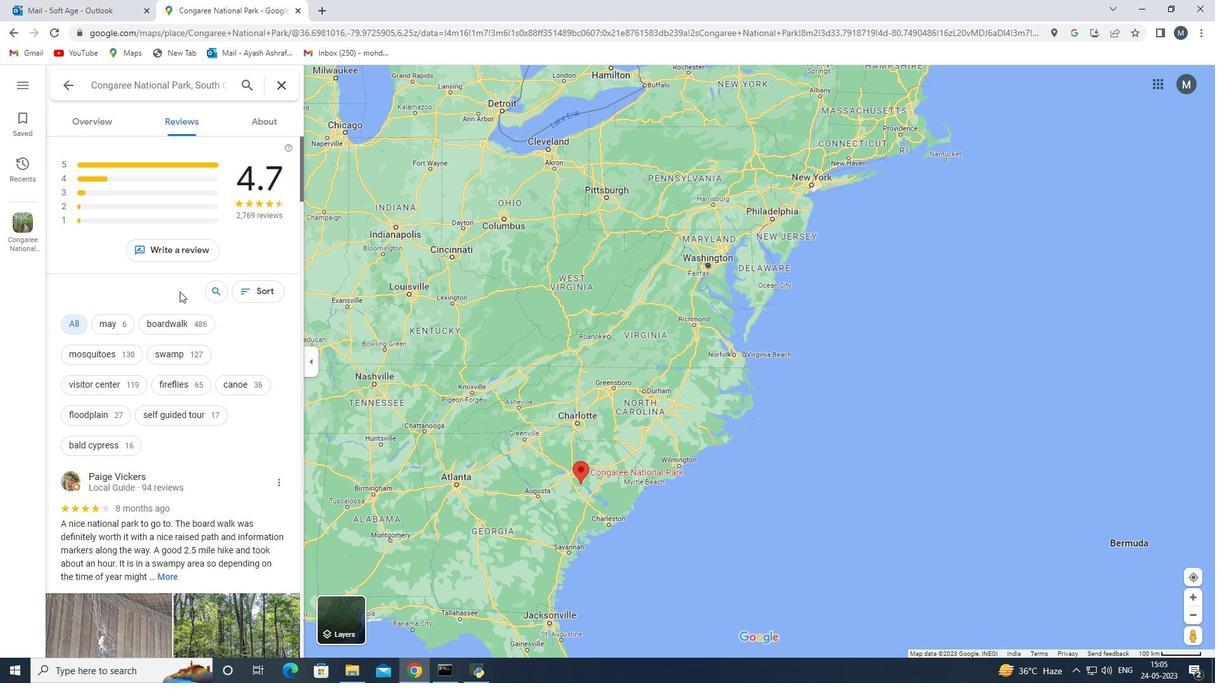 
Action: Mouse scrolled (157, 296) with delta (0, 0)
Screenshot: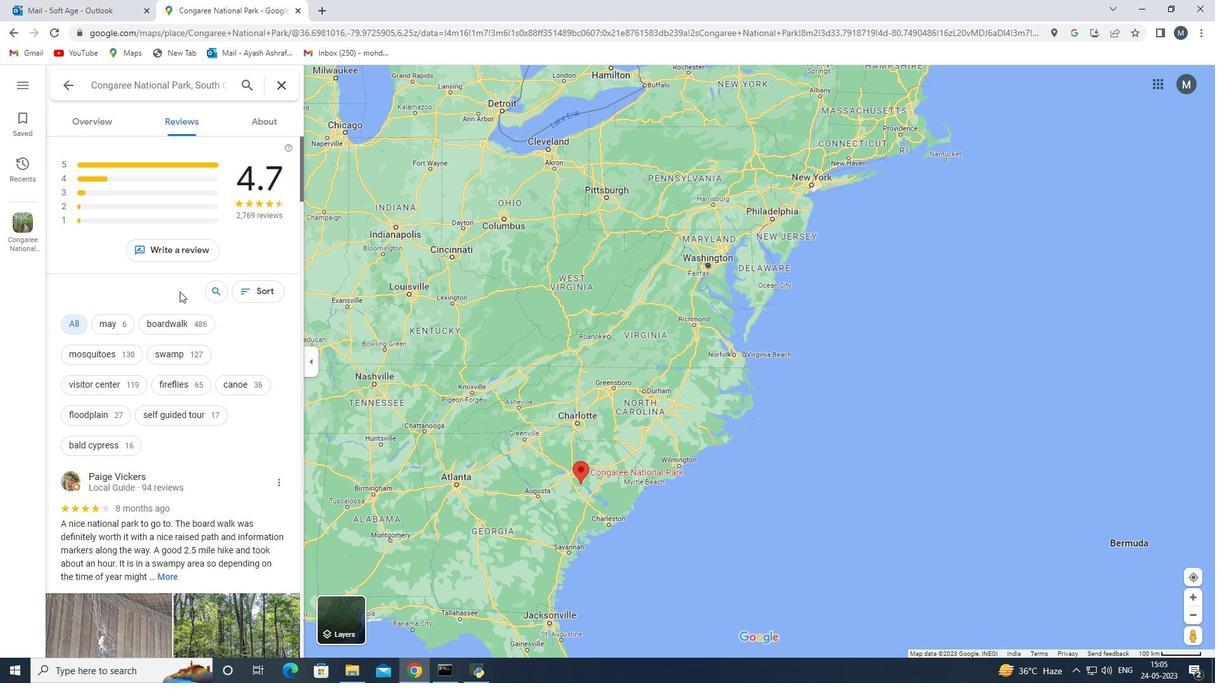 
Action: Mouse moved to (89, 124)
Screenshot: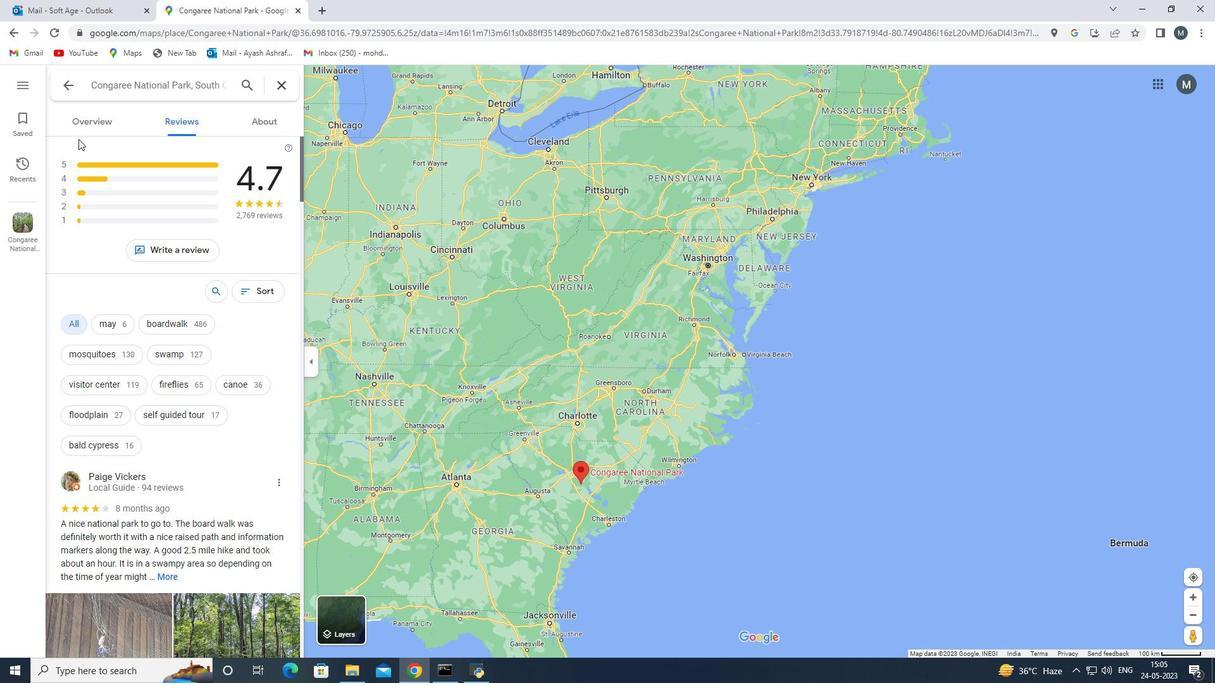 
Action: Mouse pressed left at (89, 124)
Screenshot: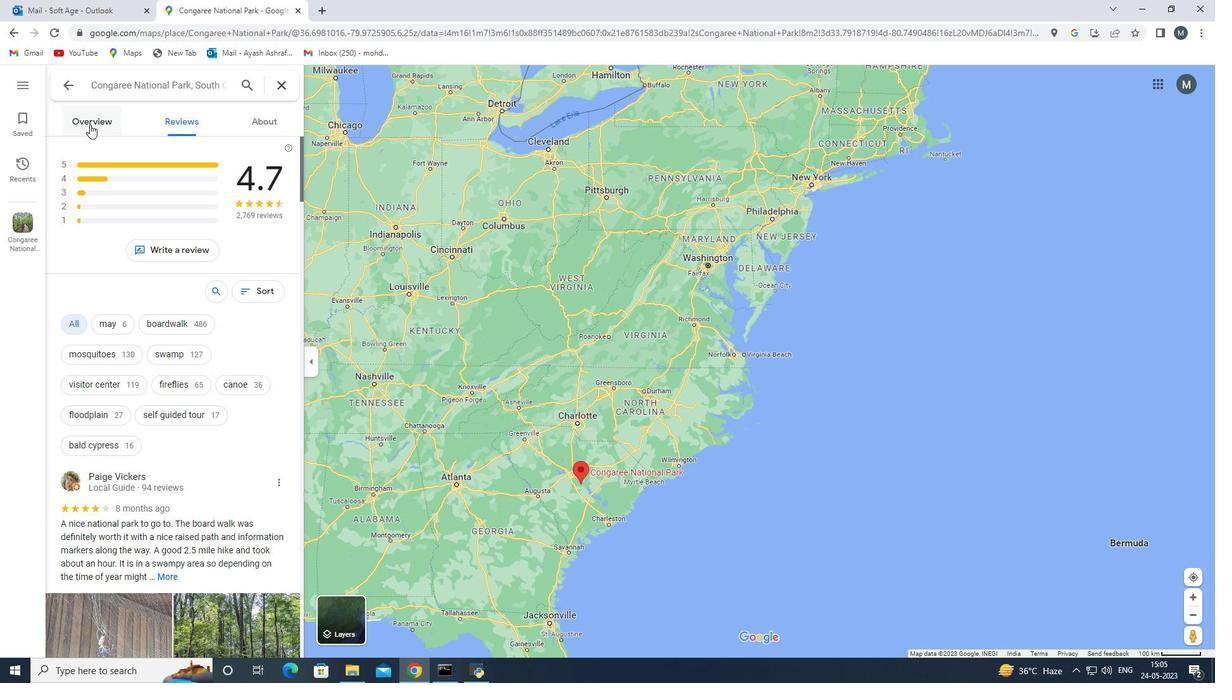 
Action: Mouse moved to (179, 374)
Screenshot: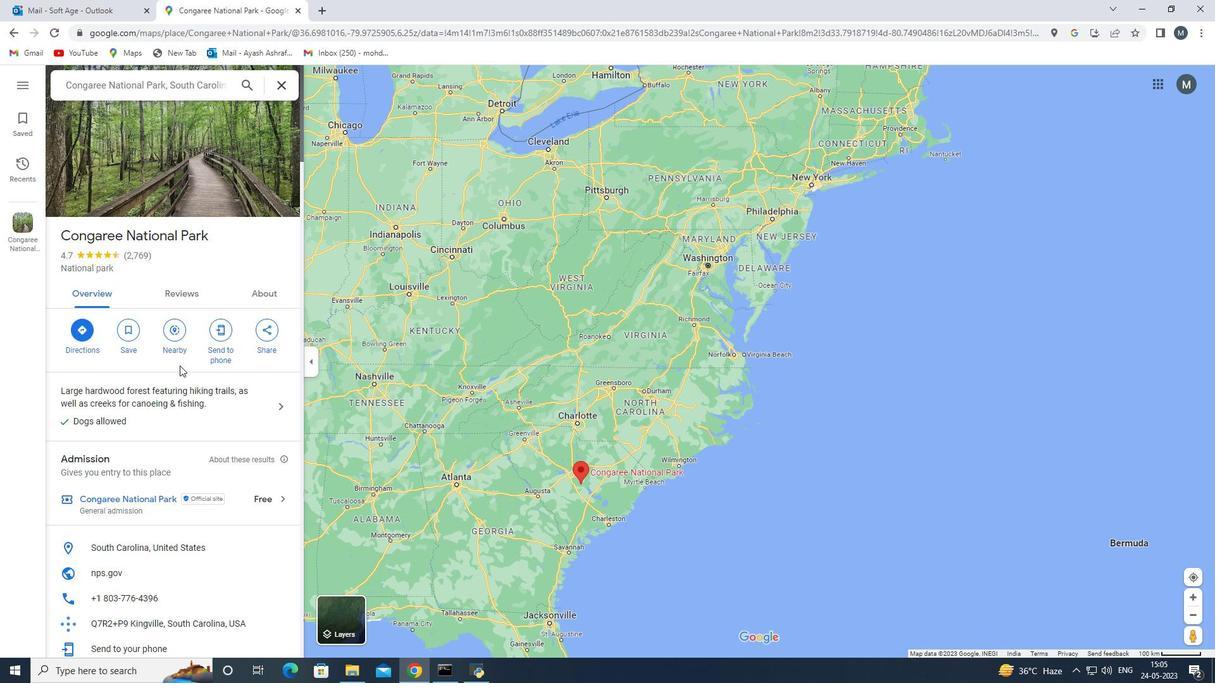 
Action: Mouse scrolled (179, 373) with delta (0, 0)
Screenshot: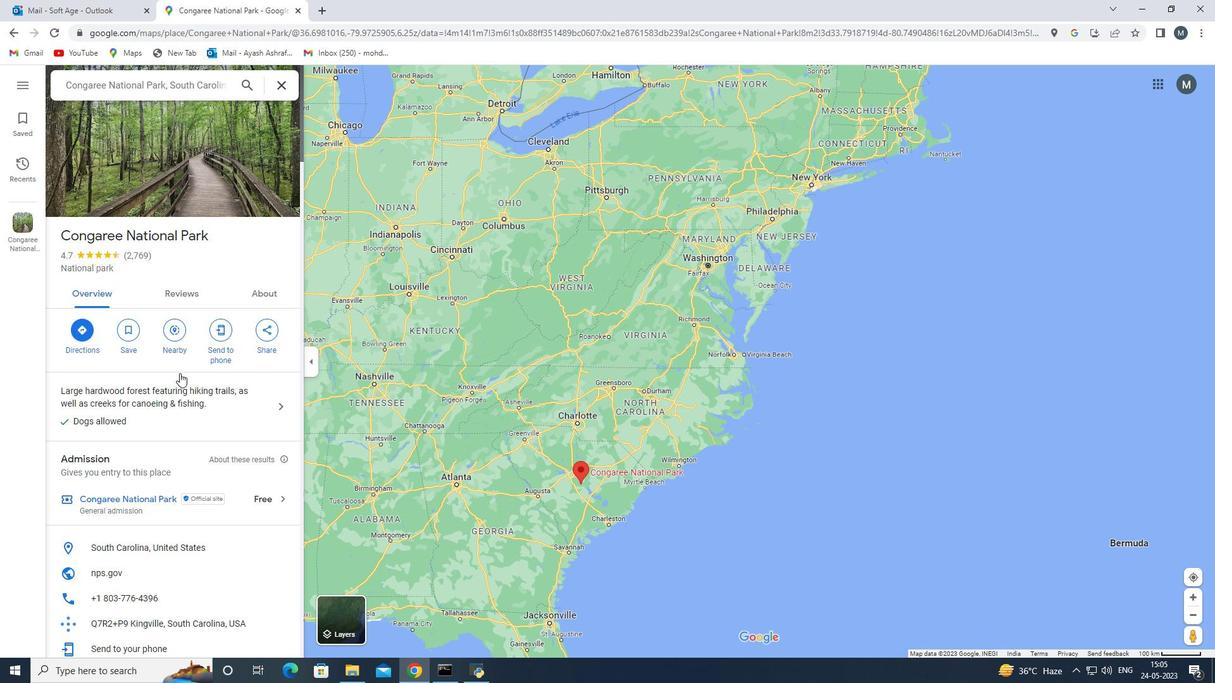 
Action: Mouse scrolled (179, 373) with delta (0, 0)
Screenshot: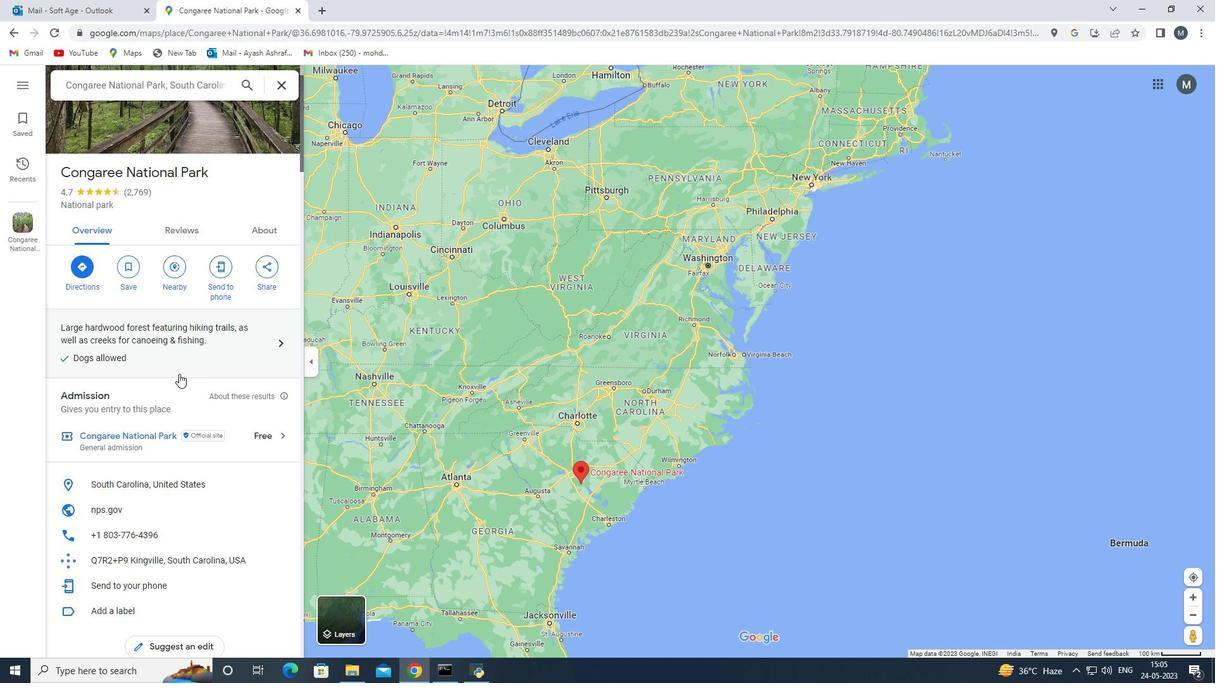 
Action: Mouse scrolled (179, 373) with delta (0, 0)
Screenshot: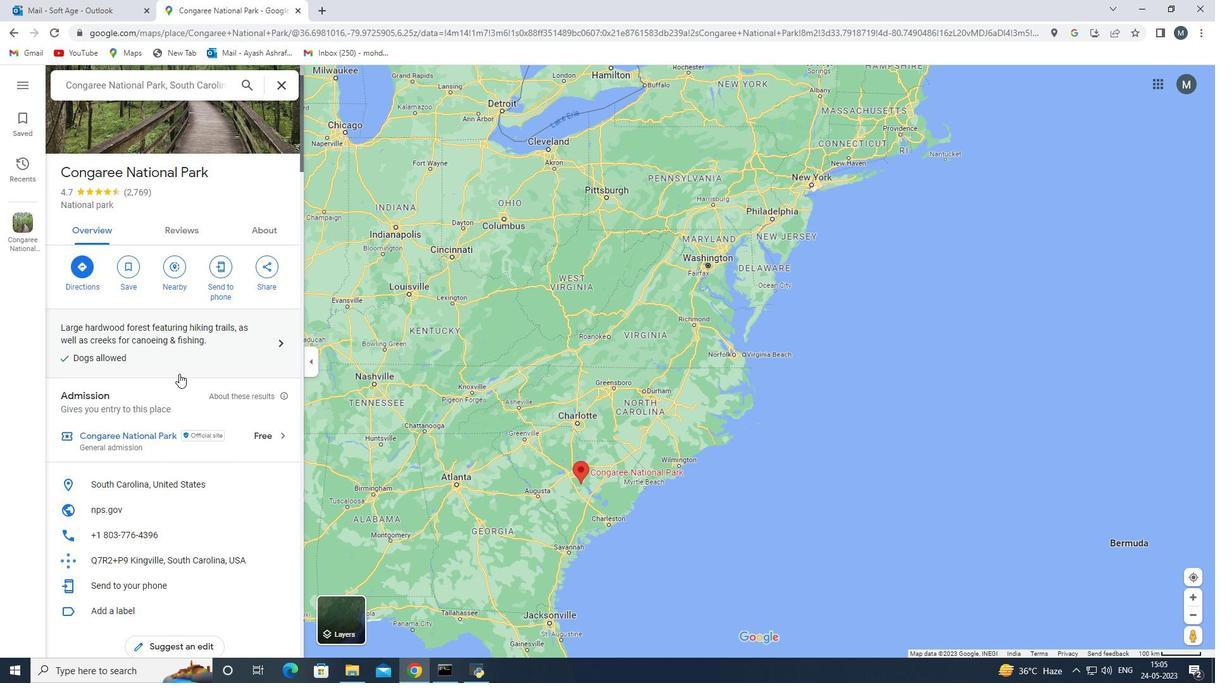 
Action: Mouse scrolled (179, 373) with delta (0, 0)
Screenshot: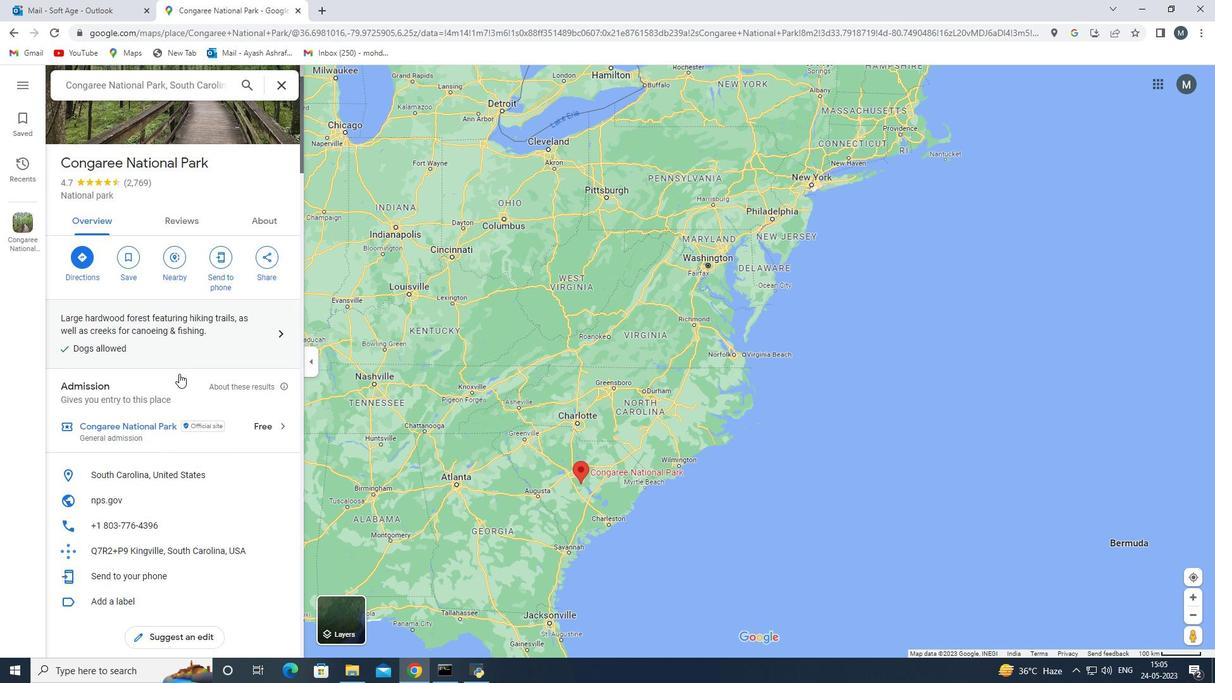 
Action: Mouse scrolled (179, 373) with delta (0, 0)
Screenshot: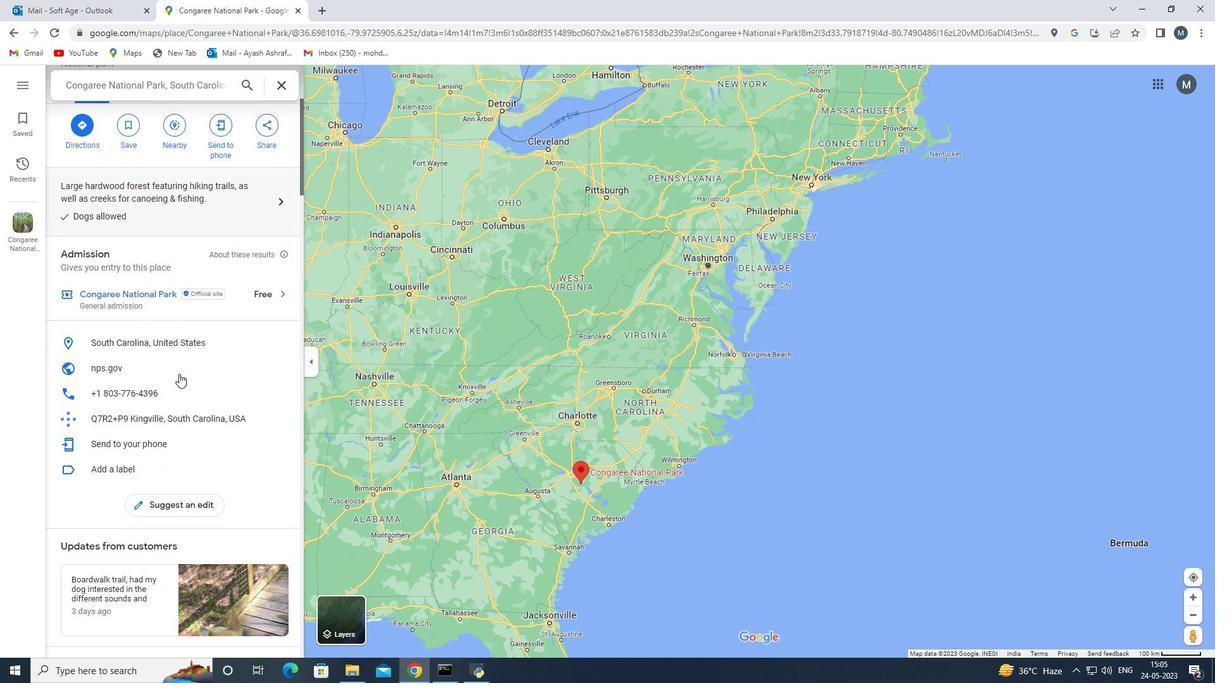 
Action: Mouse scrolled (179, 373) with delta (0, 0)
Screenshot: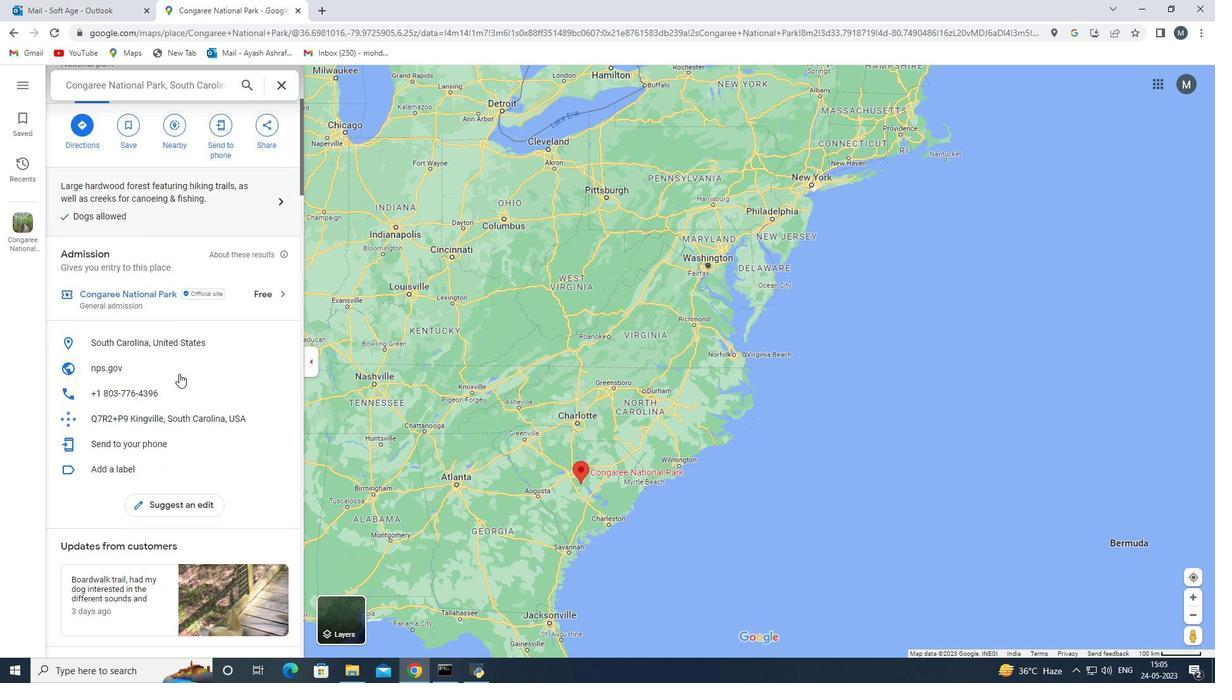 
Action: Mouse scrolled (179, 373) with delta (0, 0)
Screenshot: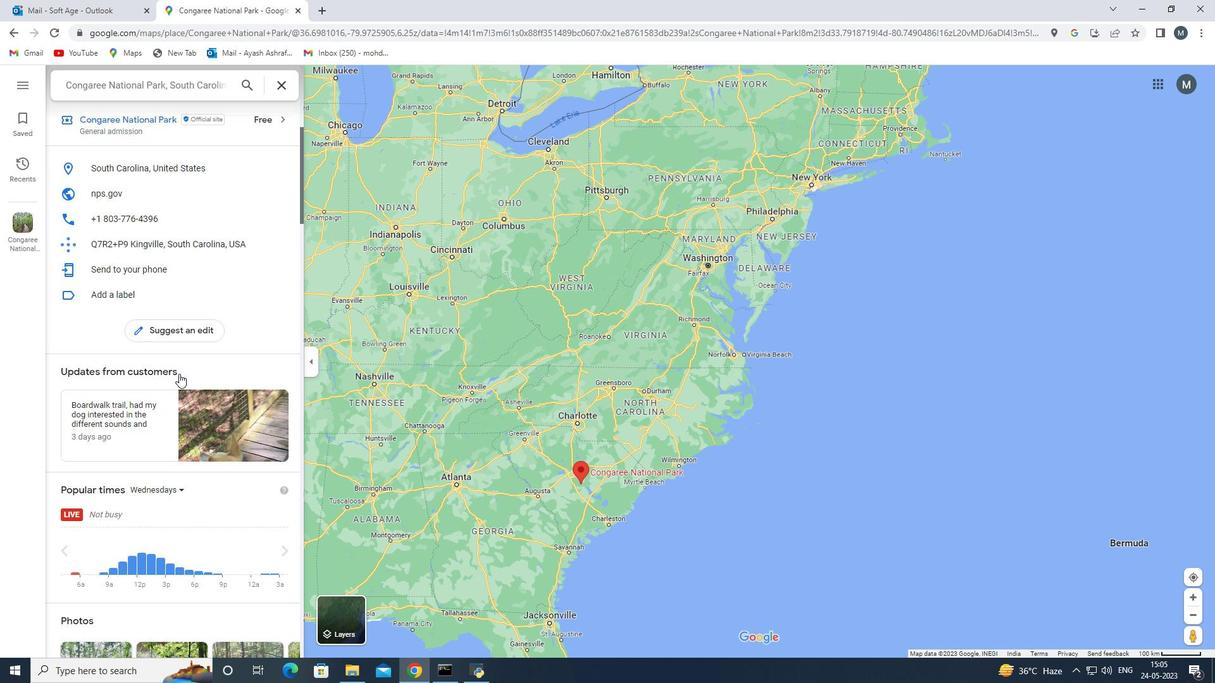 
Action: Mouse scrolled (179, 373) with delta (0, 0)
Screenshot: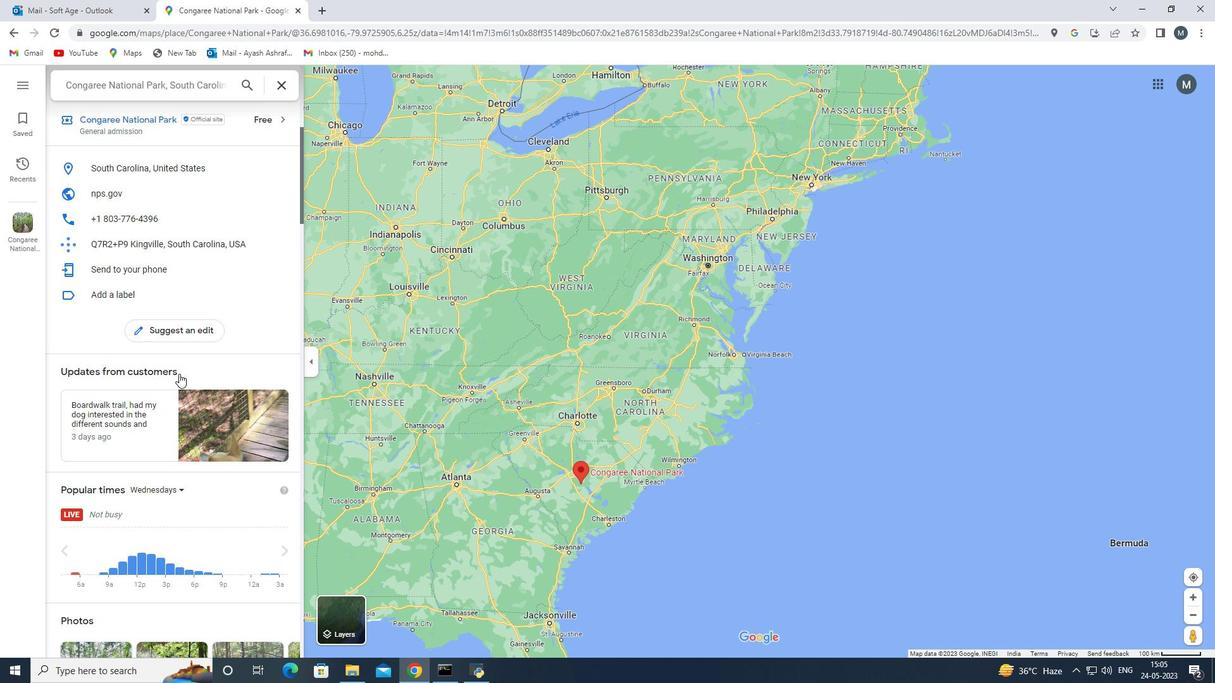 
Action: Mouse scrolled (179, 373) with delta (0, 0)
Screenshot: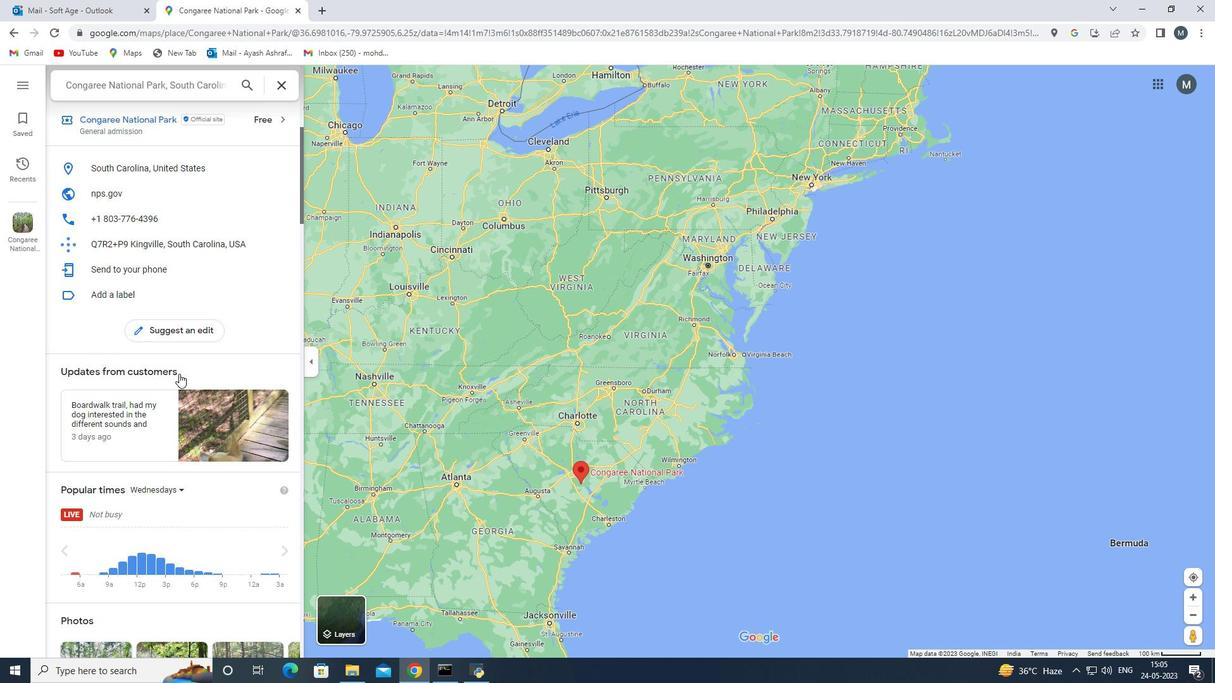 
Action: Mouse scrolled (179, 373) with delta (0, 0)
Screenshot: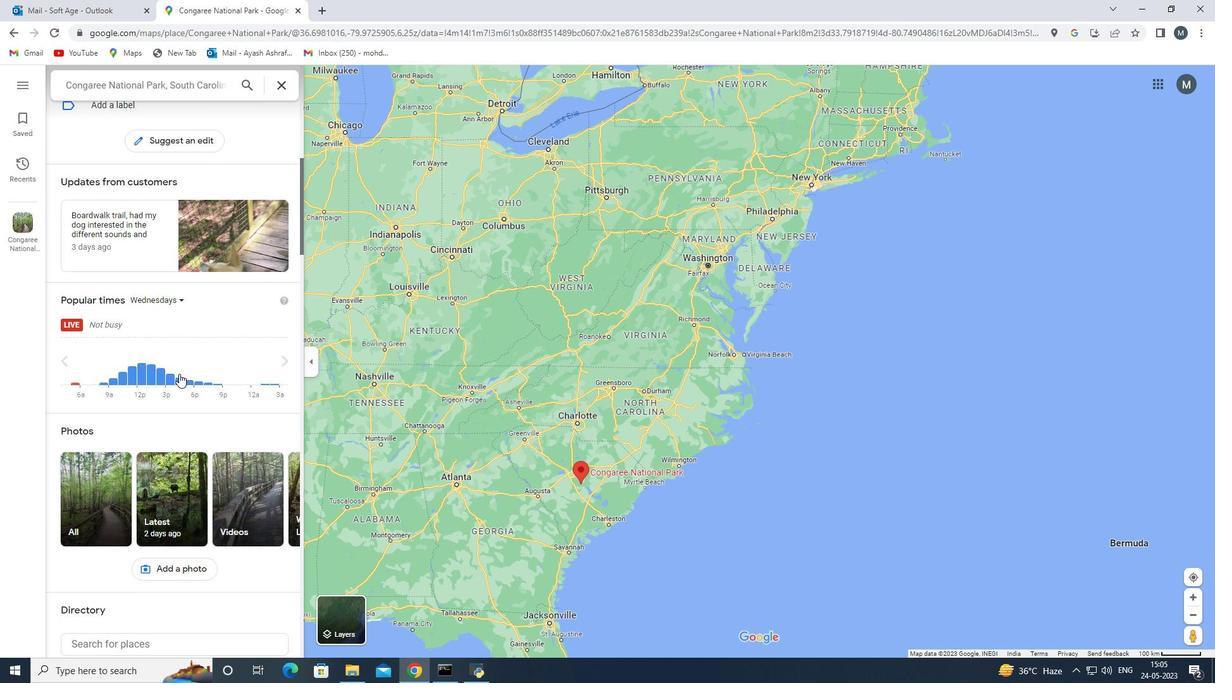 
Action: Mouse scrolled (179, 373) with delta (0, 0)
Screenshot: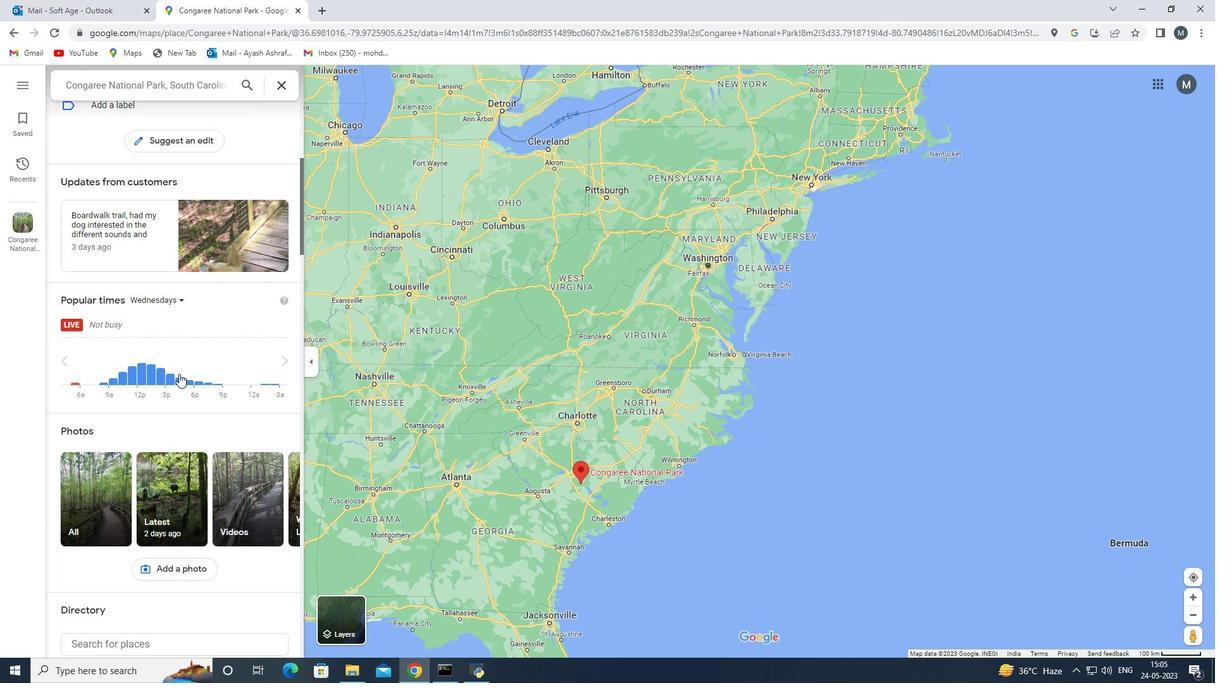 
Action: Mouse scrolled (179, 373) with delta (0, 0)
Screenshot: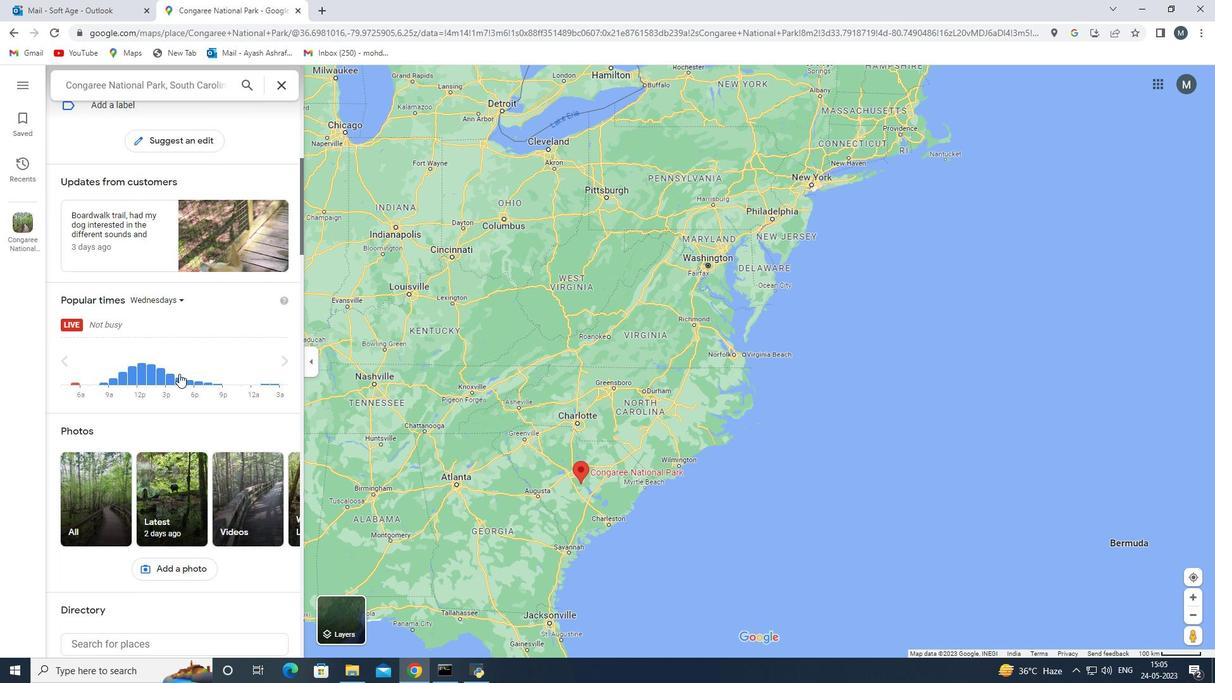 
Action: Mouse scrolled (179, 373) with delta (0, 0)
Screenshot: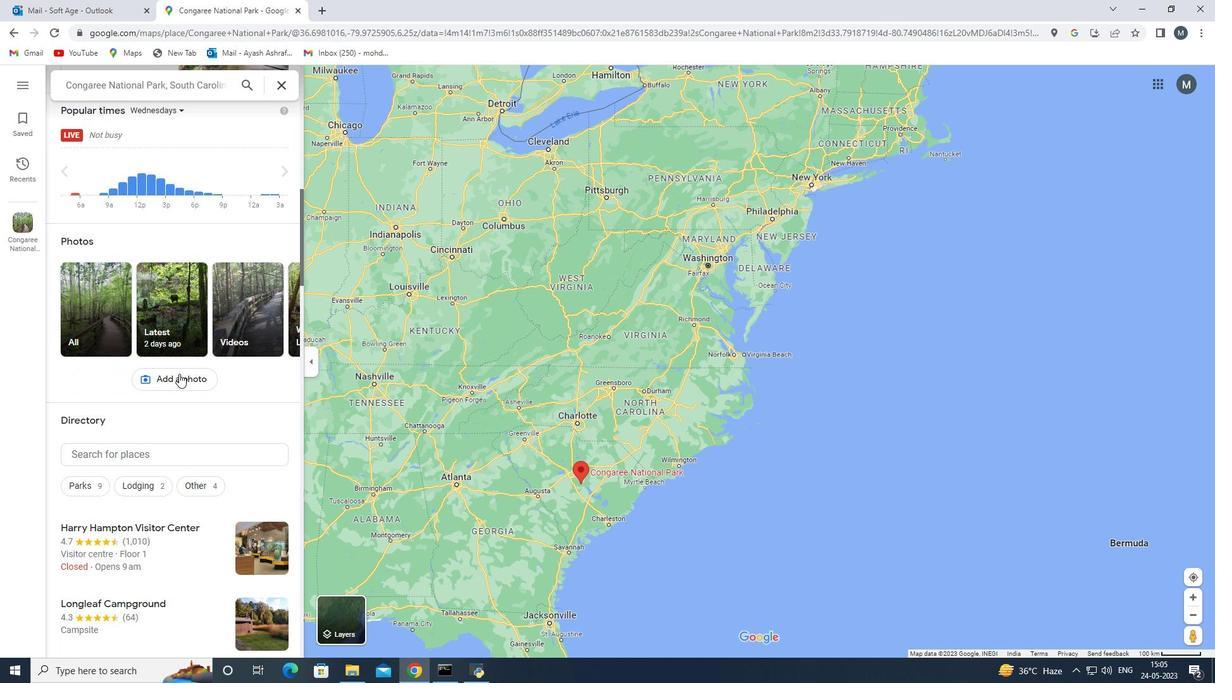 
Action: Mouse scrolled (179, 373) with delta (0, 0)
Screenshot: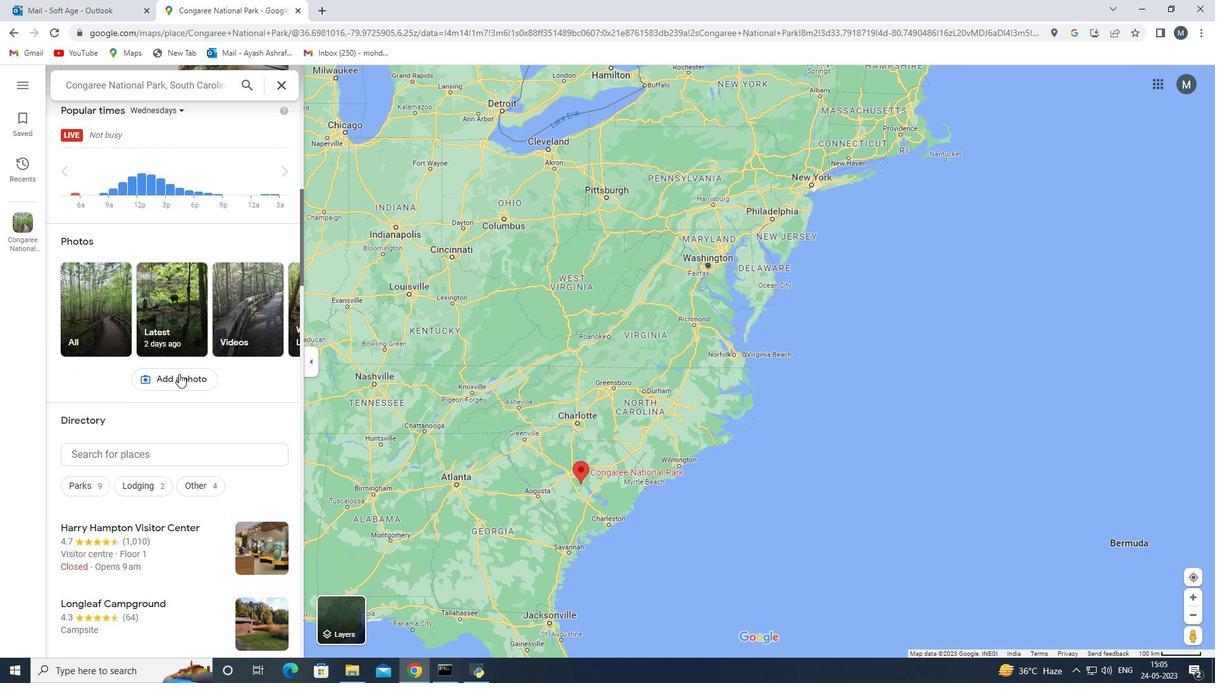 
Action: Mouse scrolled (179, 373) with delta (0, 0)
Screenshot: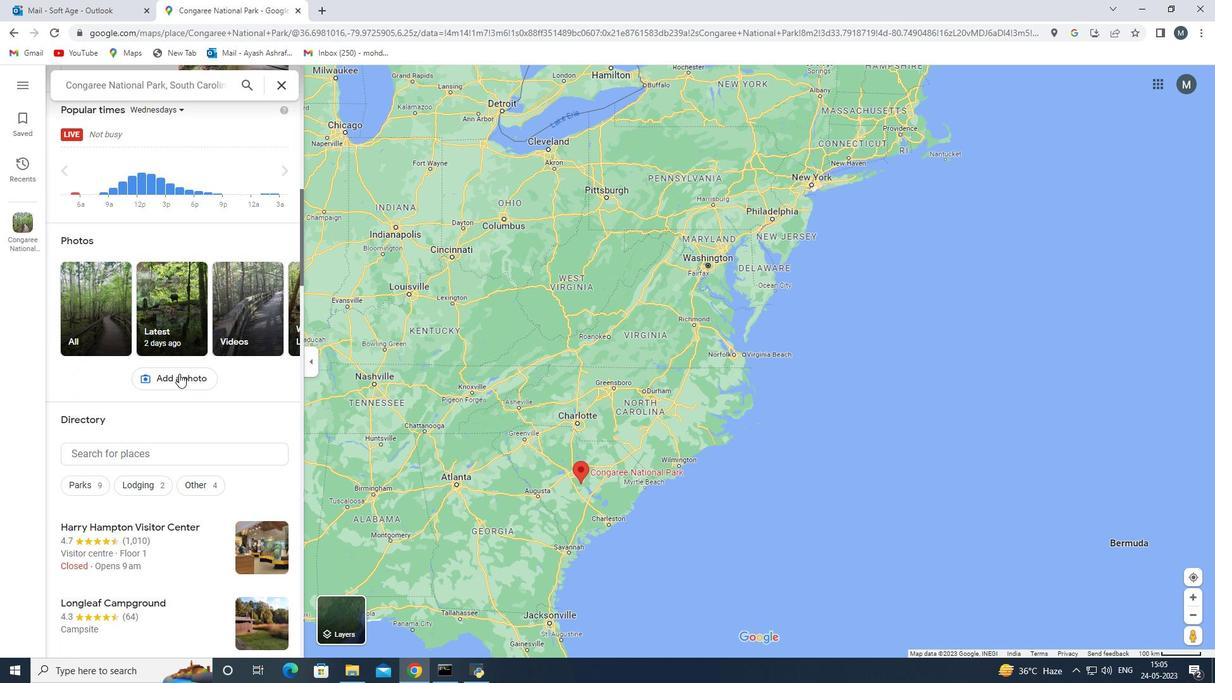 
Action: Mouse scrolled (179, 373) with delta (0, 0)
Screenshot: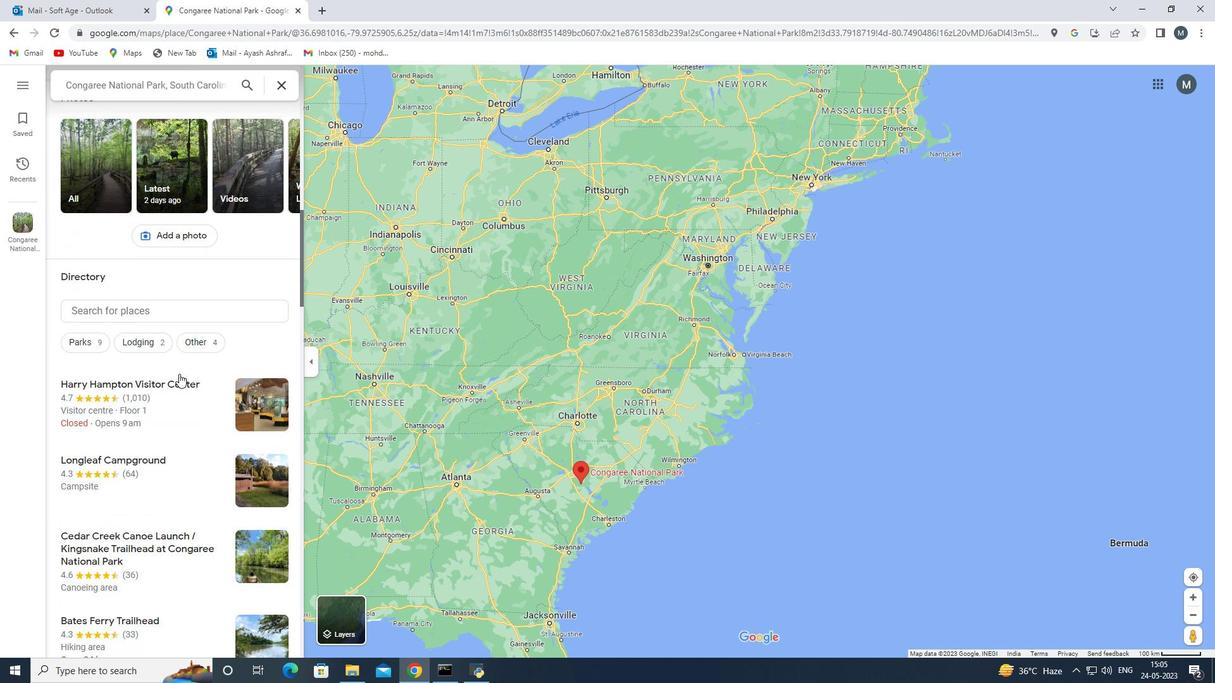 
Action: Mouse scrolled (179, 373) with delta (0, 0)
Screenshot: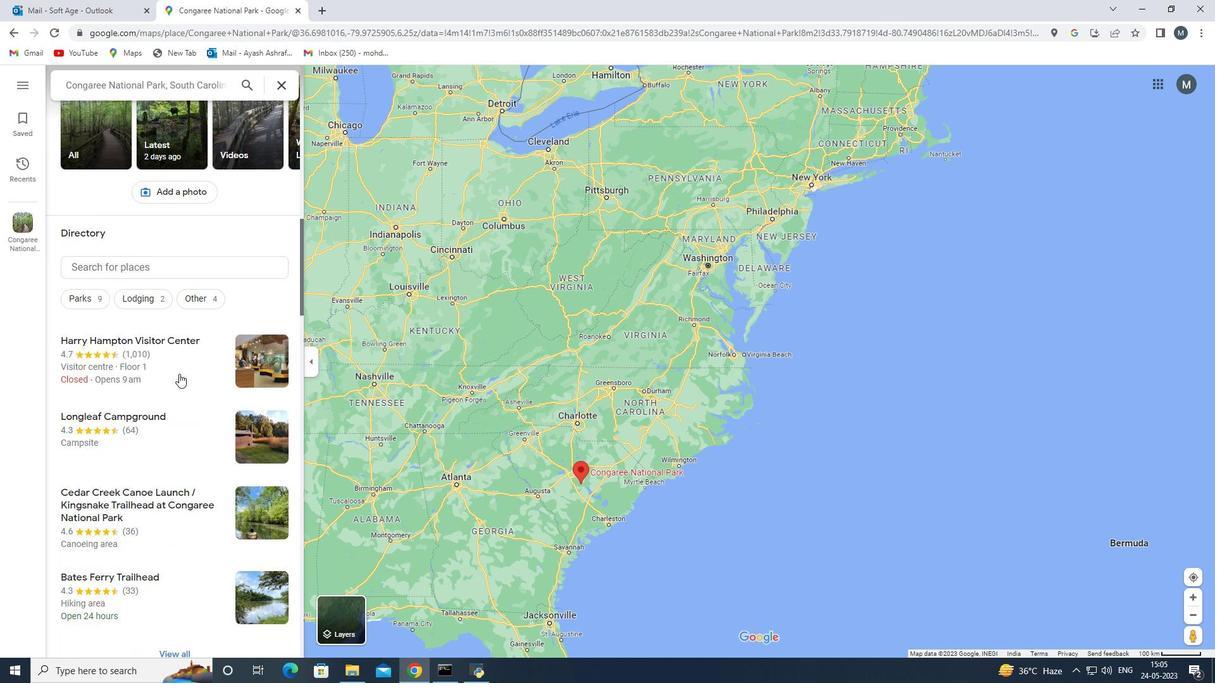 
Action: Mouse scrolled (179, 373) with delta (0, 0)
Screenshot: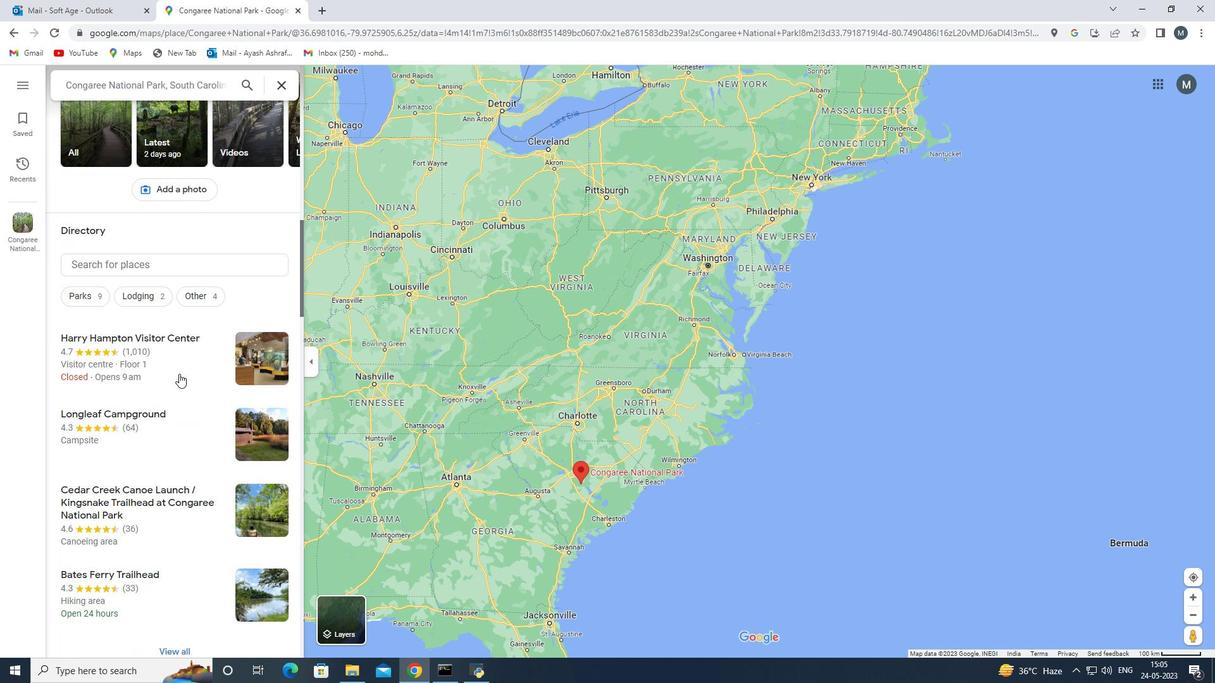
Action: Mouse scrolled (179, 373) with delta (0, 0)
Screenshot: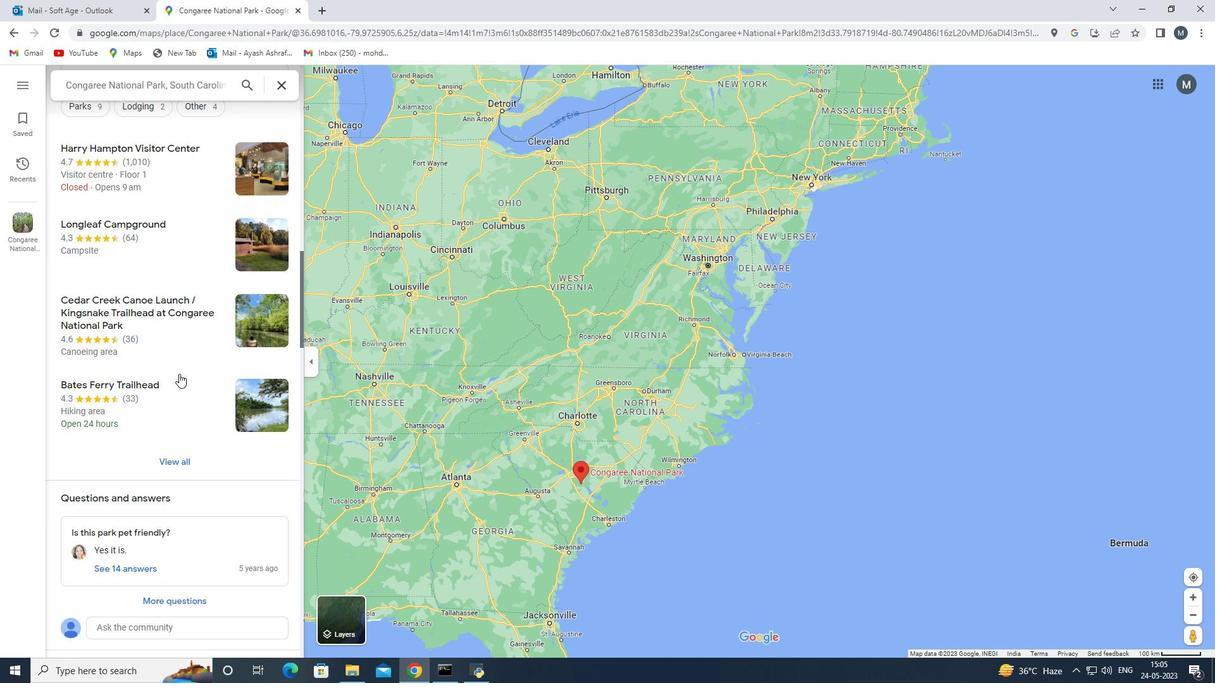 
Action: Mouse scrolled (179, 373) with delta (0, 0)
Screenshot: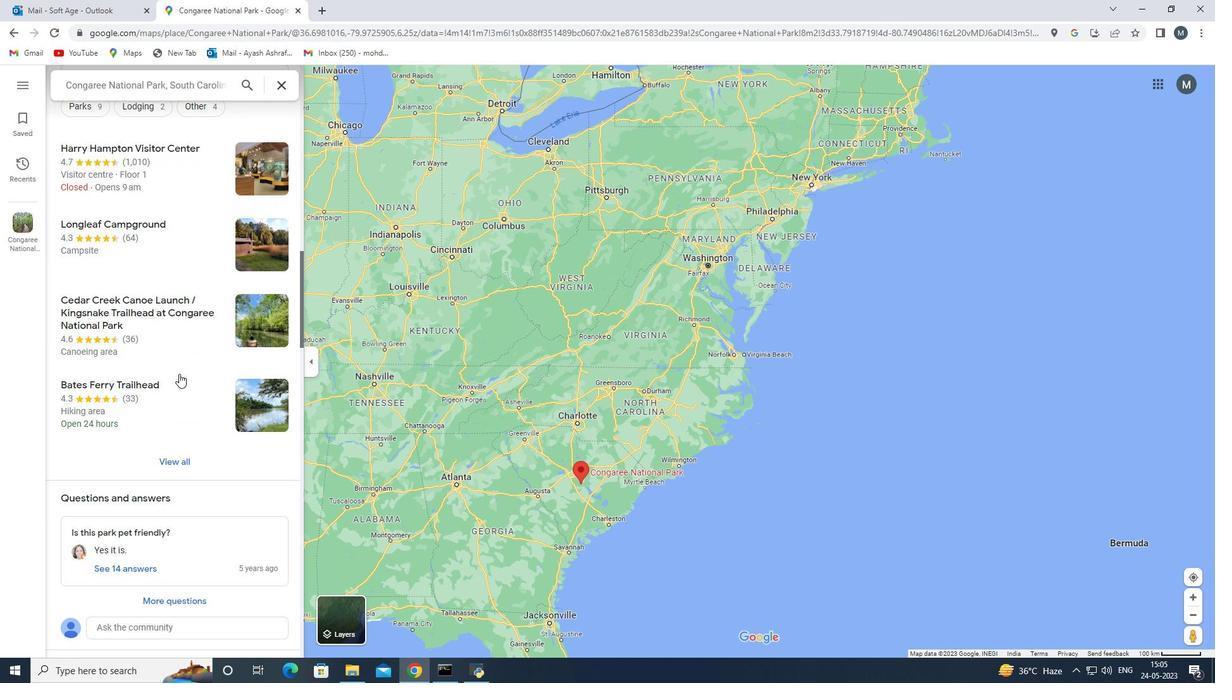 
Action: Mouse scrolled (179, 373) with delta (0, 0)
Screenshot: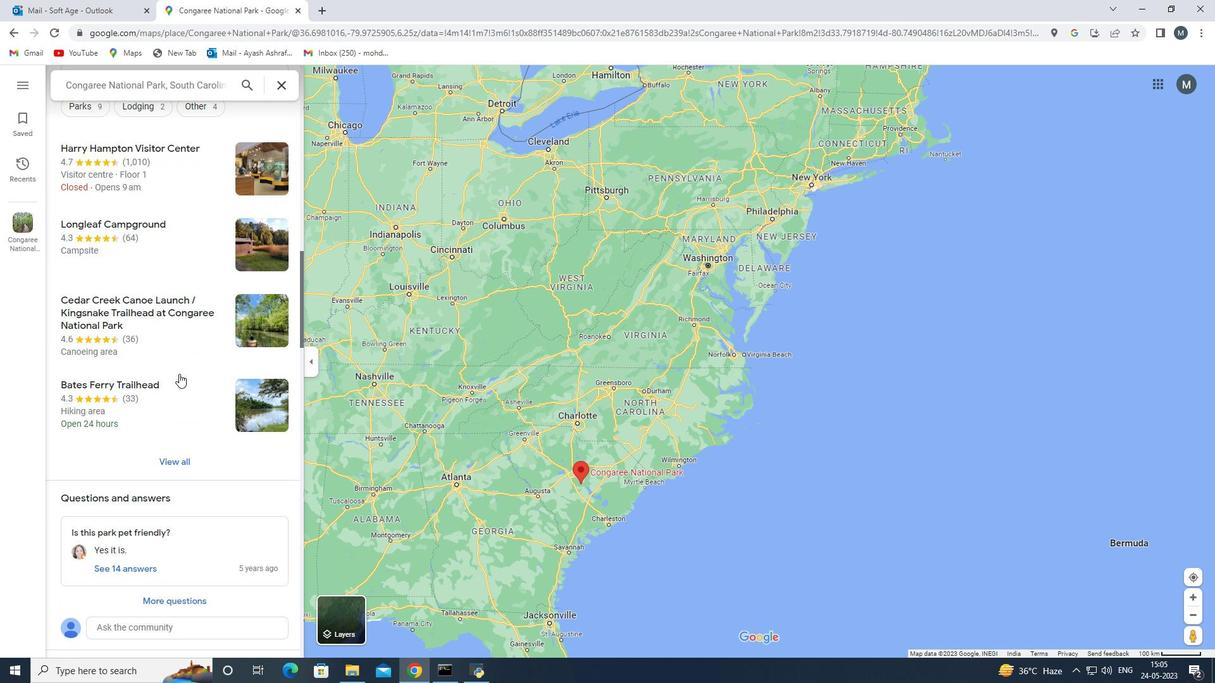 
Action: Mouse scrolled (179, 373) with delta (0, 0)
Screenshot: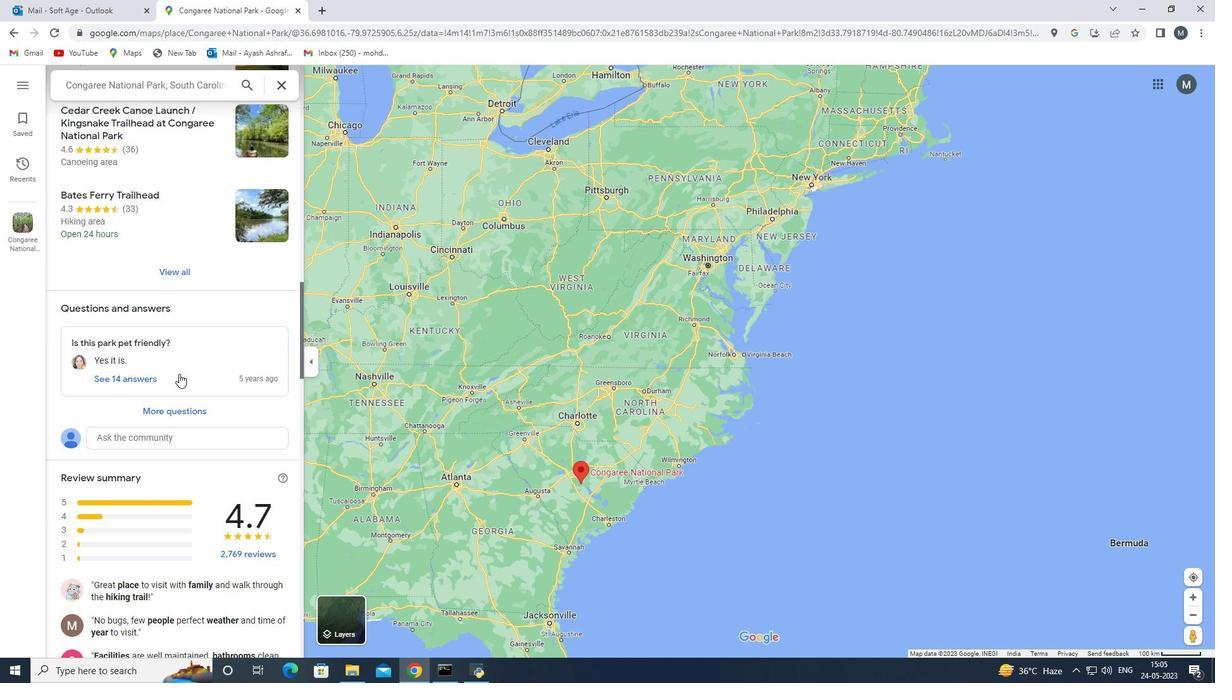 
Action: Mouse scrolled (179, 373) with delta (0, 0)
Screenshot: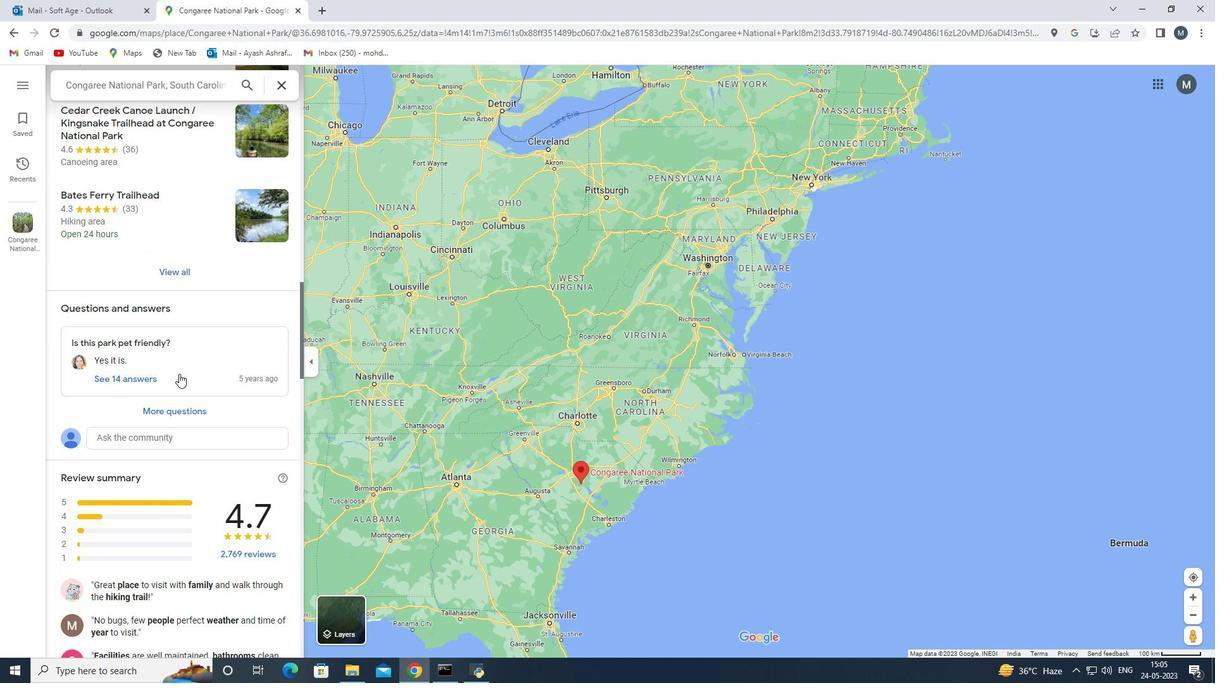 
Action: Mouse scrolled (179, 373) with delta (0, 0)
Screenshot: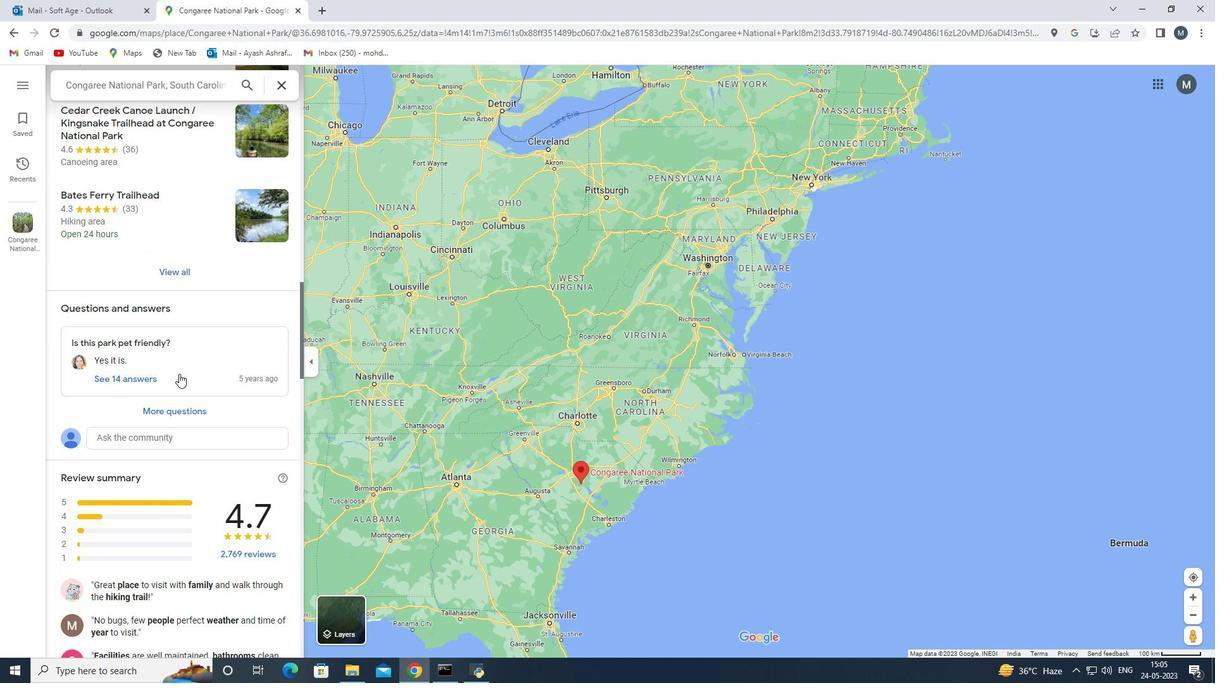 
Action: Mouse scrolled (179, 373) with delta (0, 0)
Screenshot: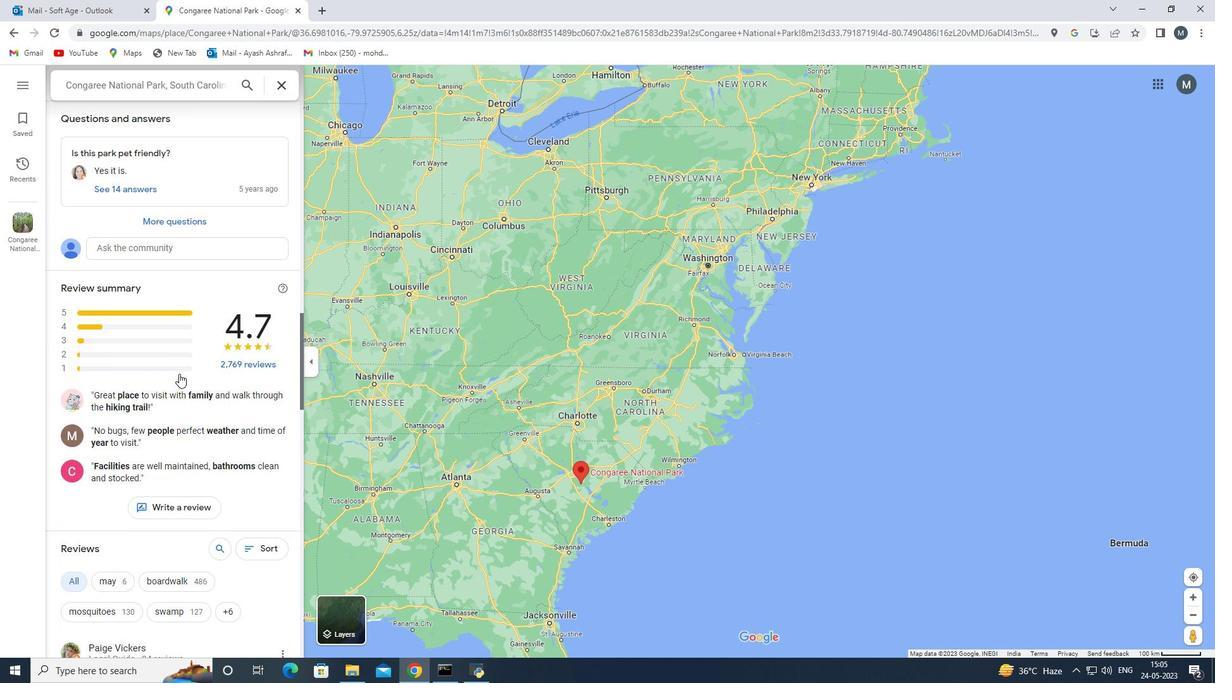 
Action: Mouse scrolled (179, 373) with delta (0, 0)
Screenshot: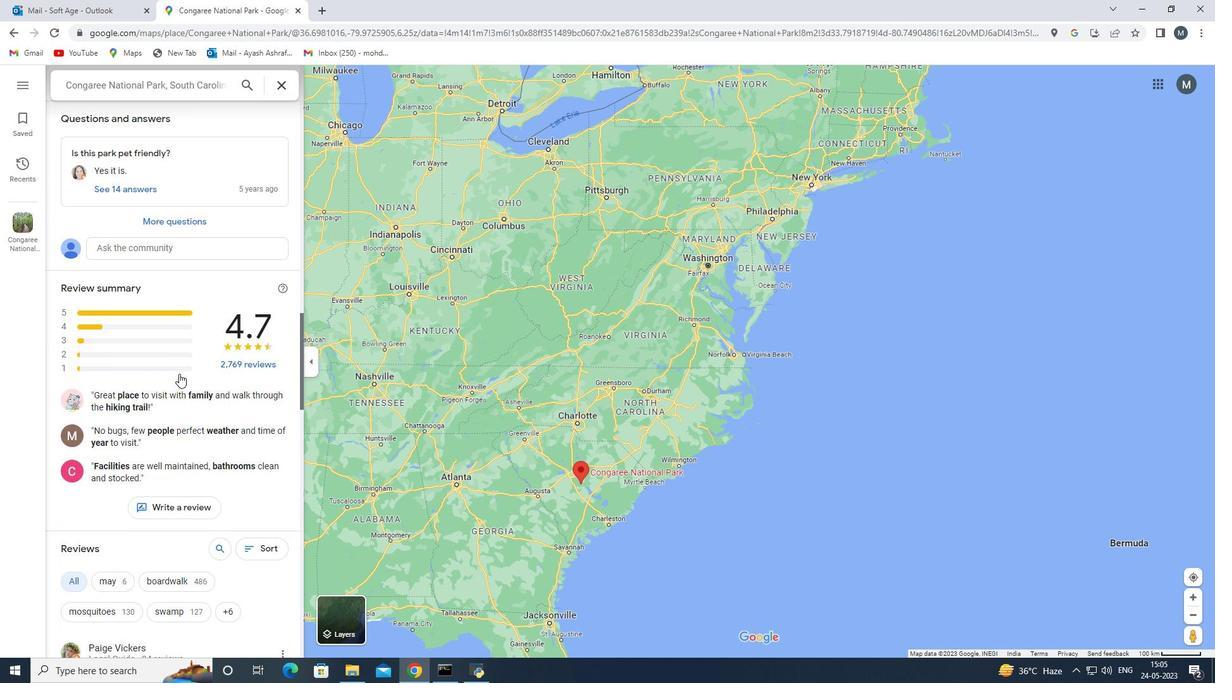 
Action: Mouse scrolled (179, 373) with delta (0, 0)
Screenshot: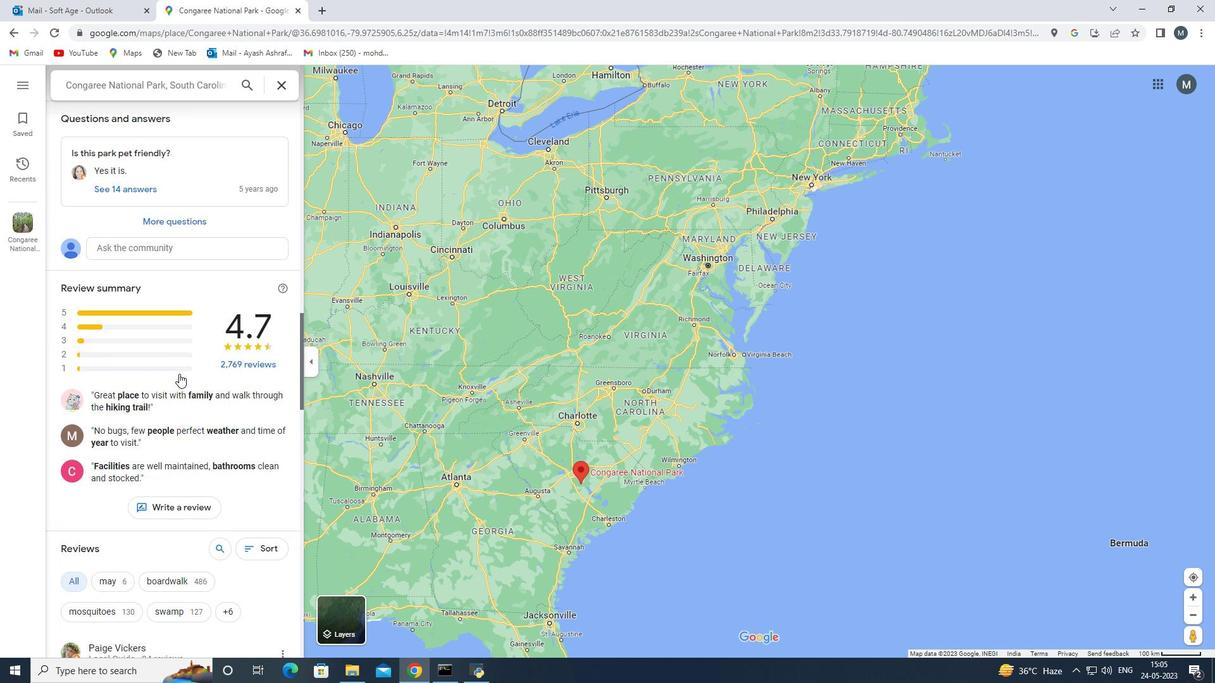 
Action: Mouse scrolled (179, 373) with delta (0, 0)
Screenshot: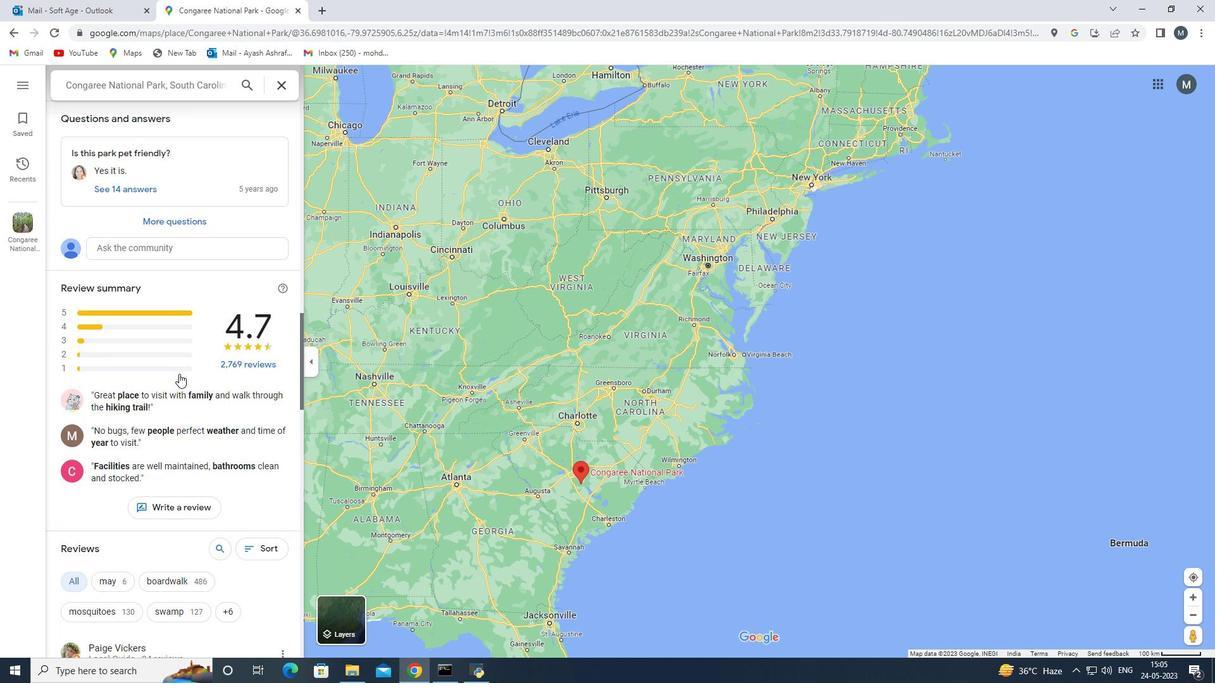 
Action: Mouse scrolled (179, 374) with delta (0, 0)
Screenshot: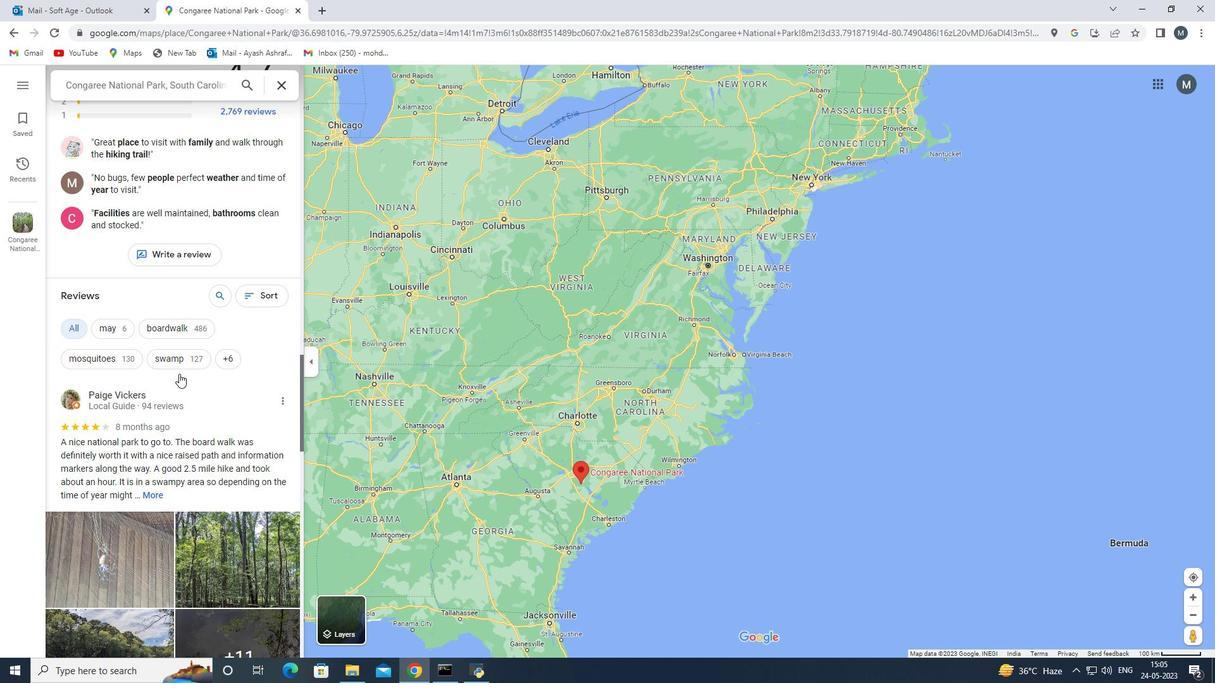 
Action: Mouse scrolled (179, 374) with delta (0, 0)
Screenshot: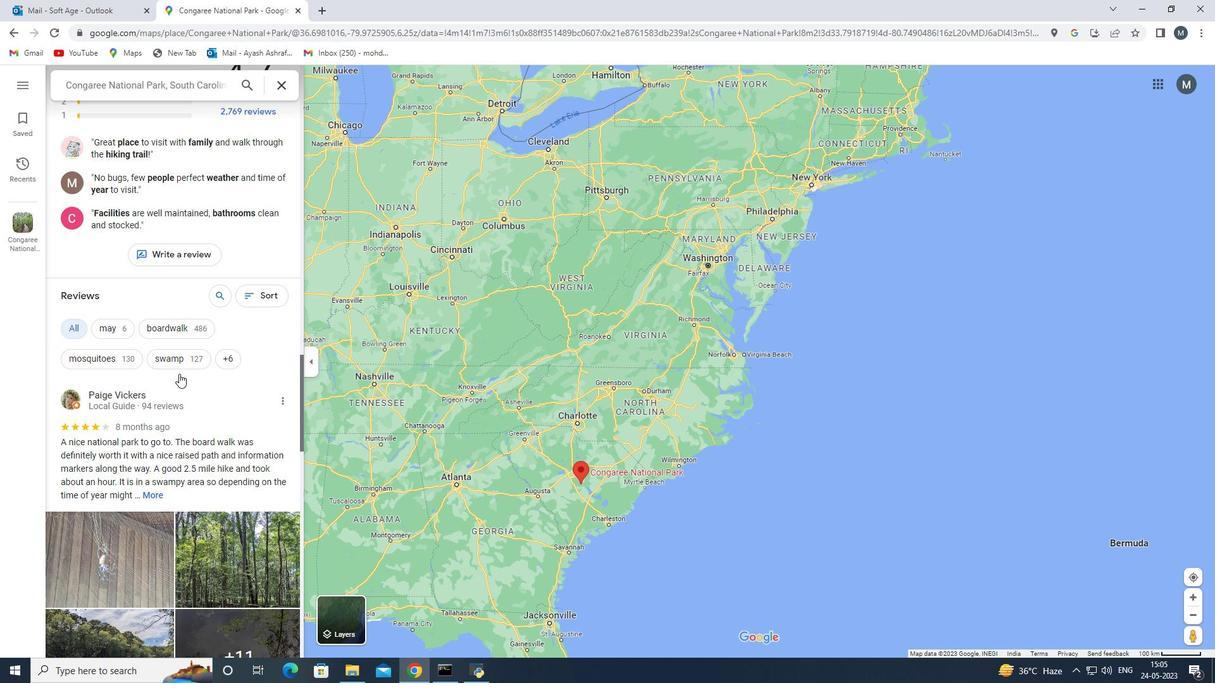 
Action: Mouse moved to (179, 374)
Screenshot: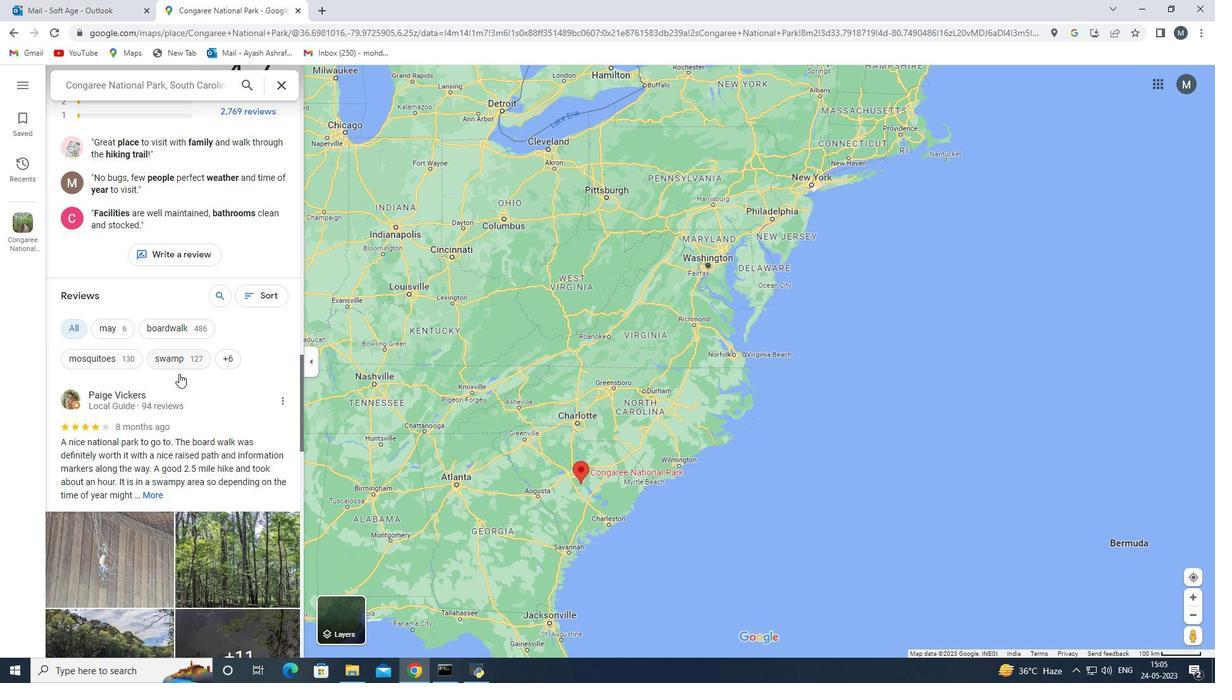 
Action: Mouse scrolled (179, 374) with delta (0, 0)
Screenshot: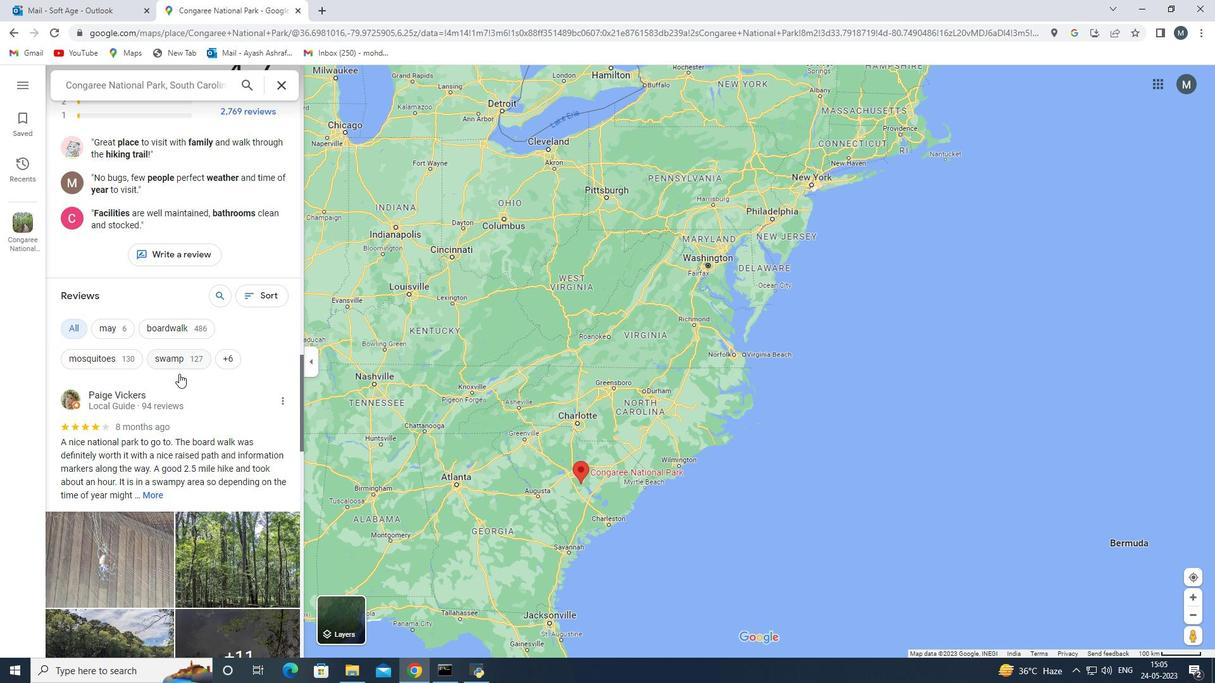 
Action: Mouse moved to (178, 372)
Screenshot: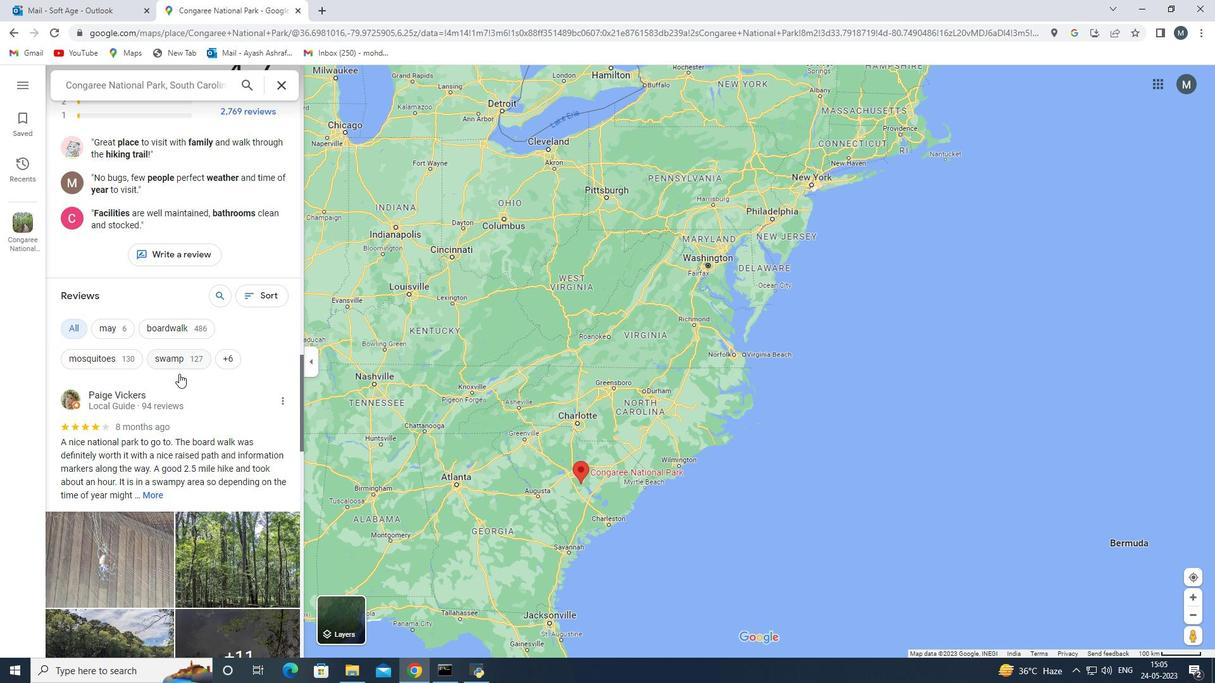 
Action: Mouse scrolled (179, 374) with delta (0, 0)
Screenshot: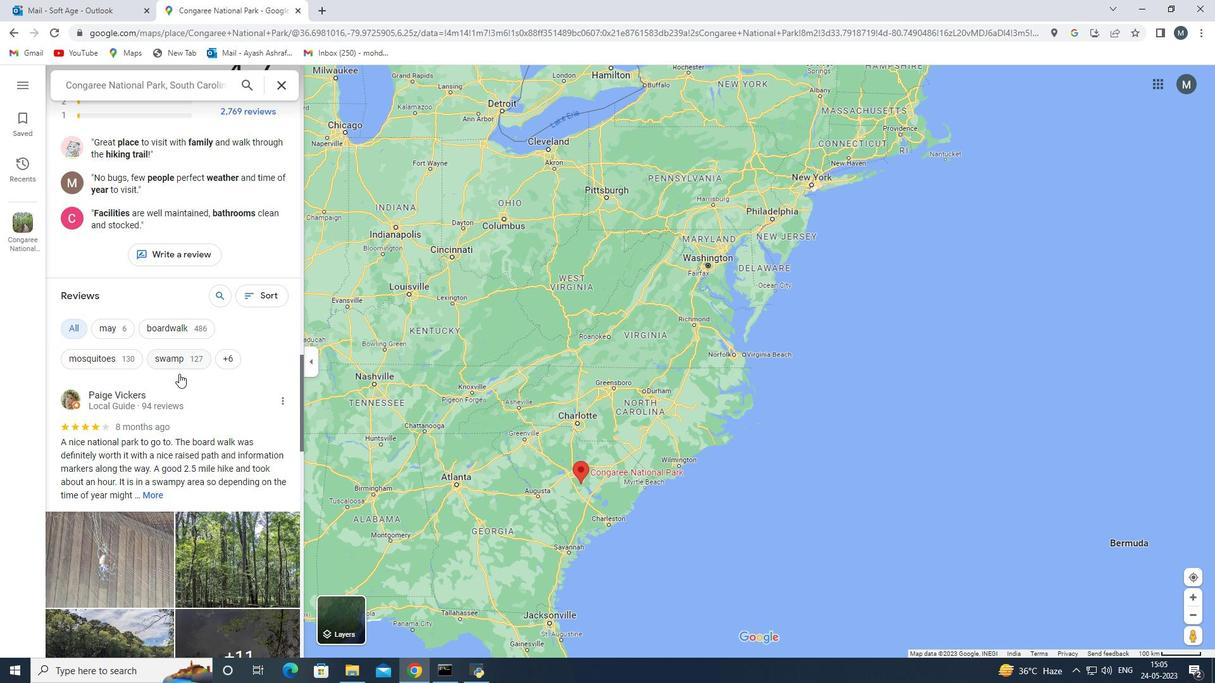 
Action: Mouse scrolled (179, 374) with delta (0, 0)
Screenshot: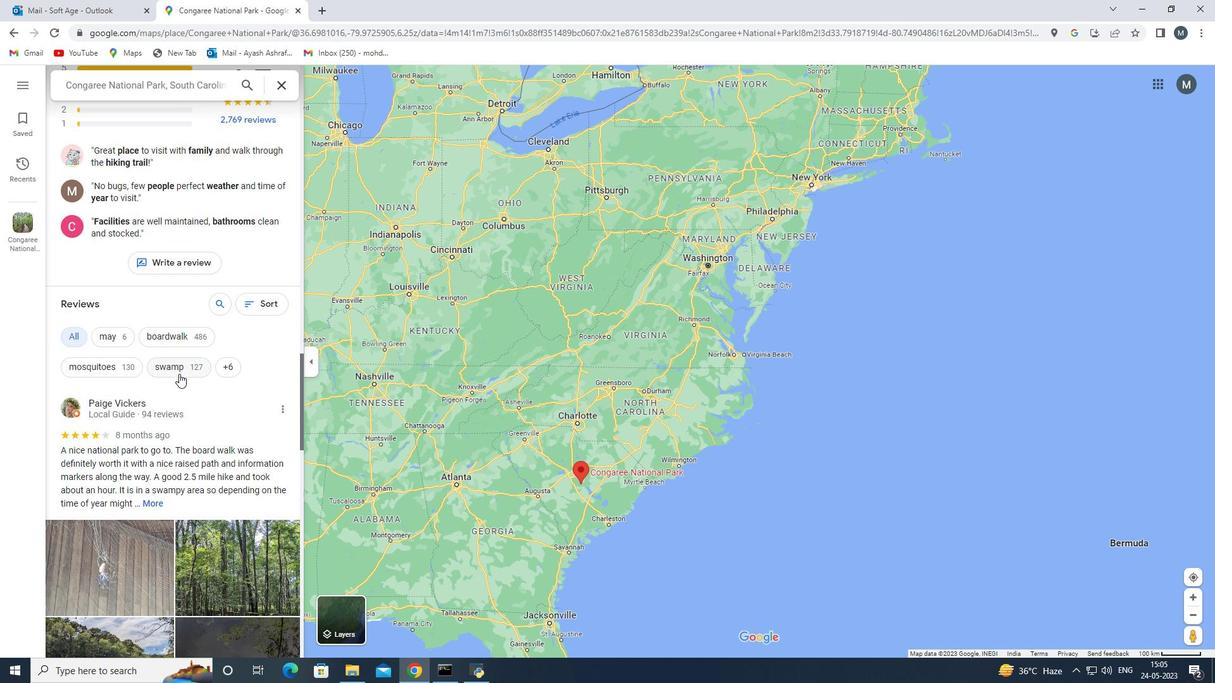 
Action: Mouse scrolled (179, 374) with delta (0, 0)
Screenshot: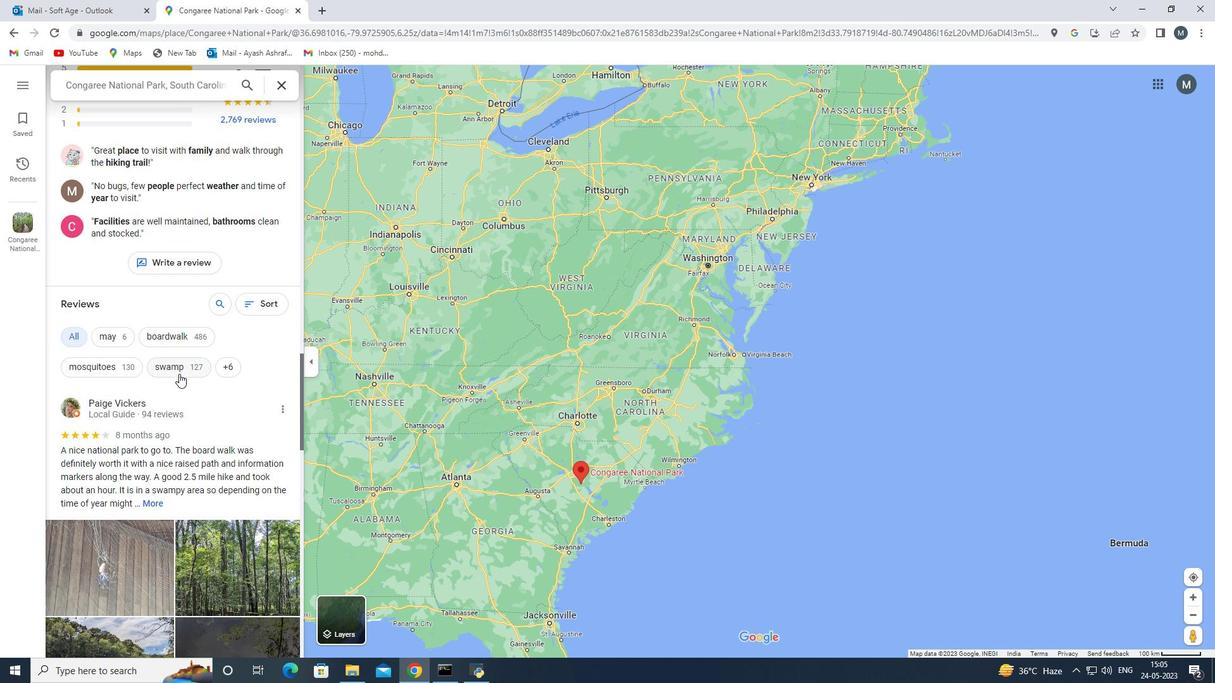 
Action: Mouse scrolled (179, 374) with delta (0, 0)
Screenshot: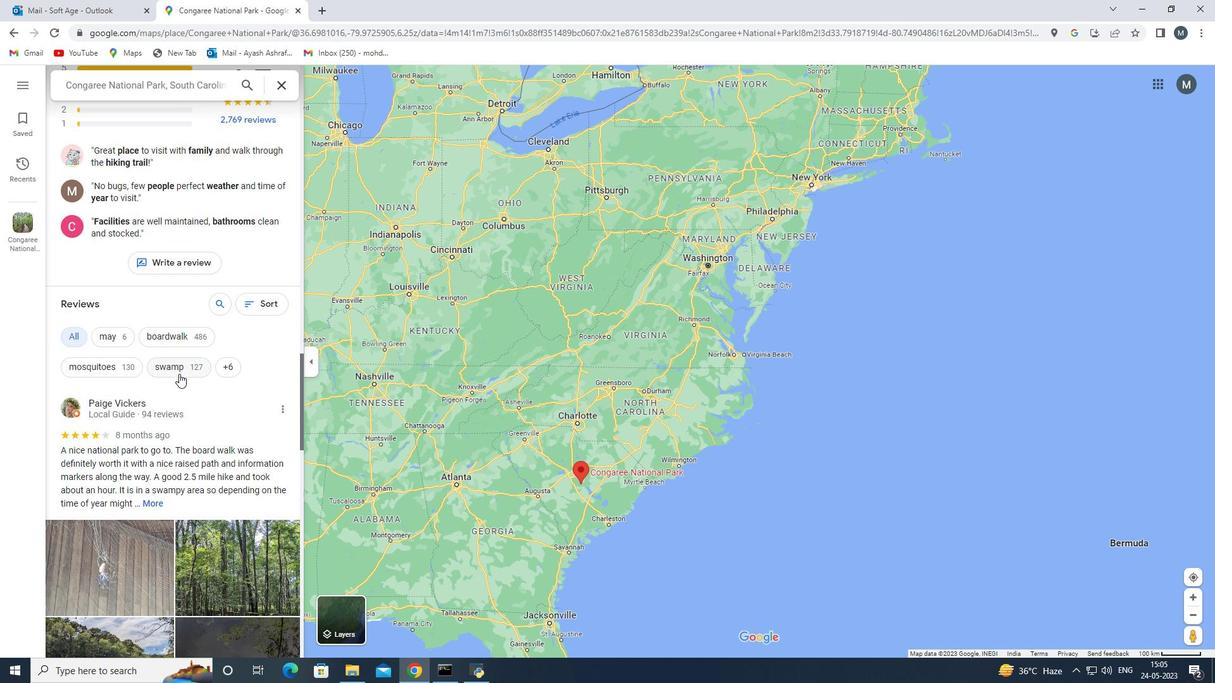
Action: Mouse scrolled (178, 373) with delta (0, 0)
Screenshot: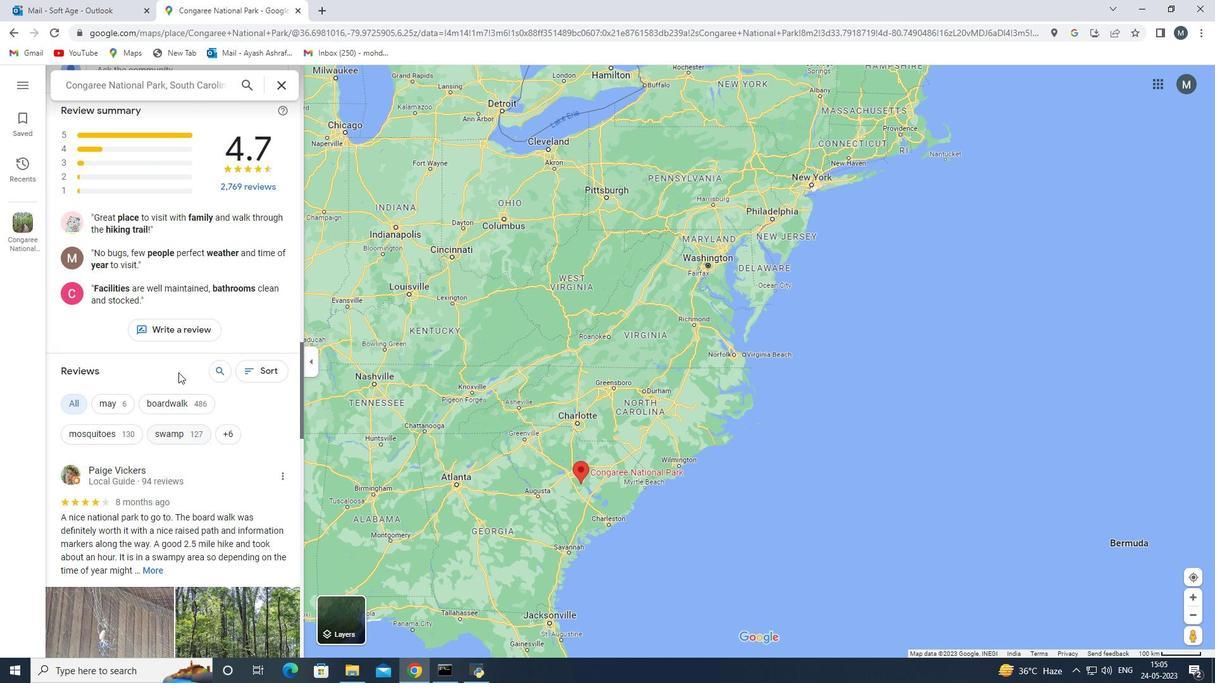 
Action: Mouse scrolled (178, 373) with delta (0, 0)
Screenshot: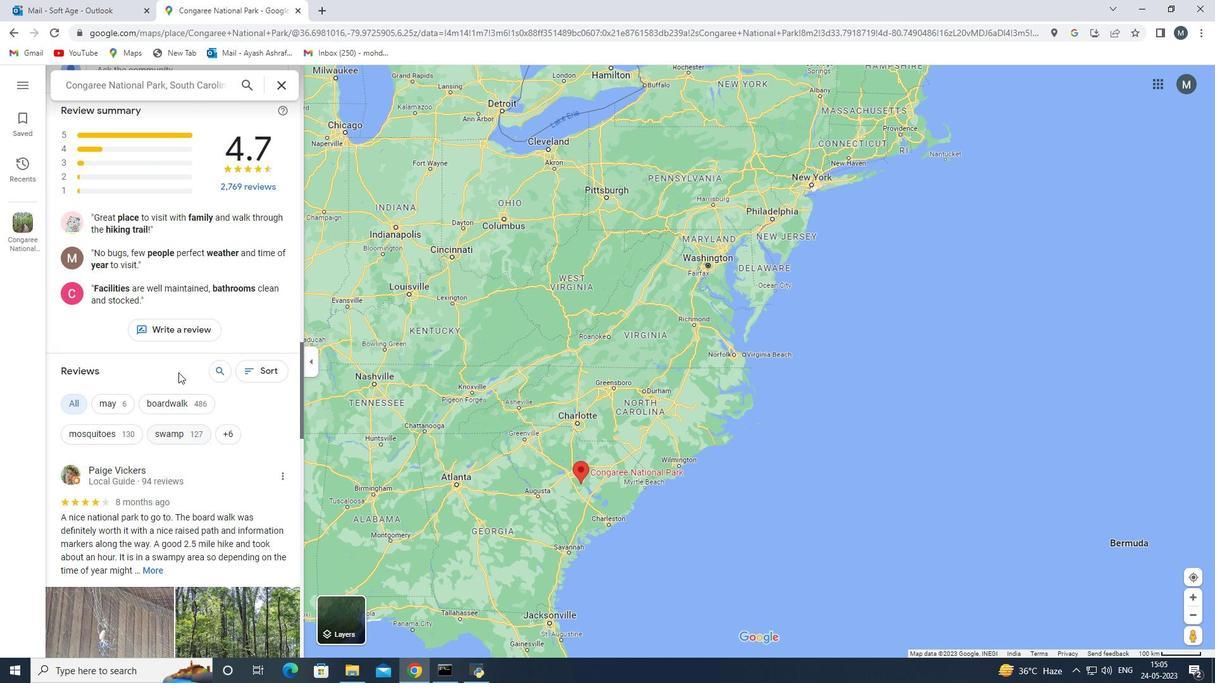 
Action: Mouse scrolled (178, 373) with delta (0, 0)
Screenshot: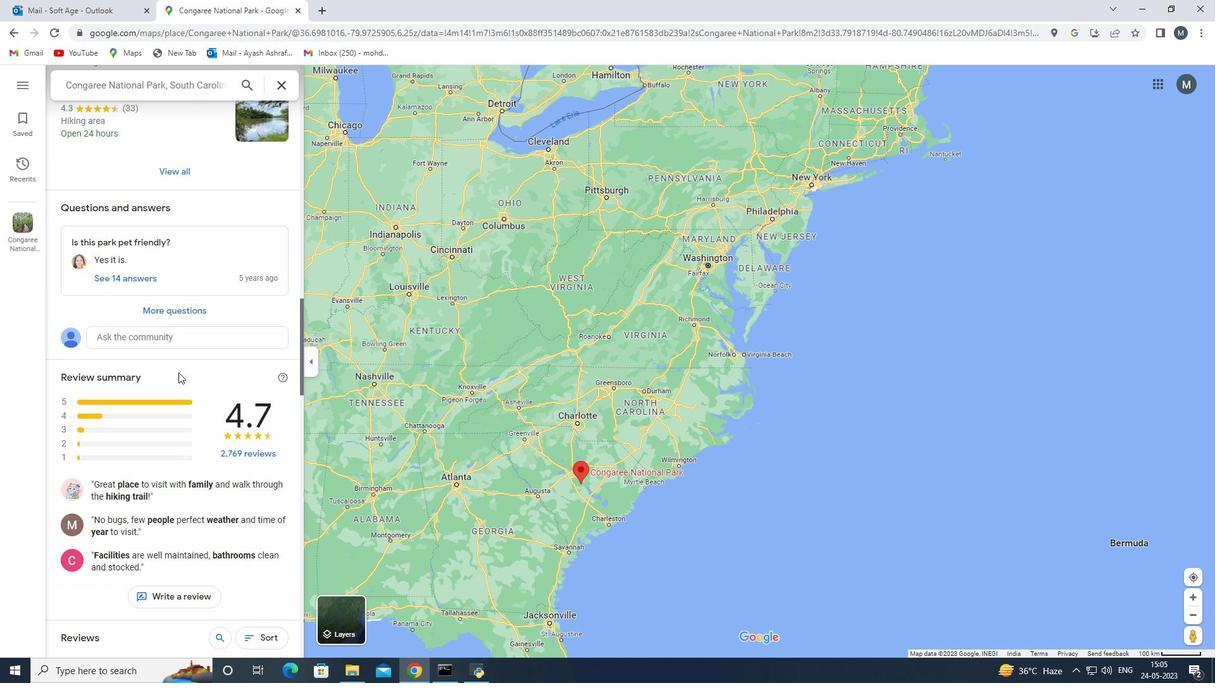 
Action: Mouse scrolled (178, 373) with delta (0, 0)
Screenshot: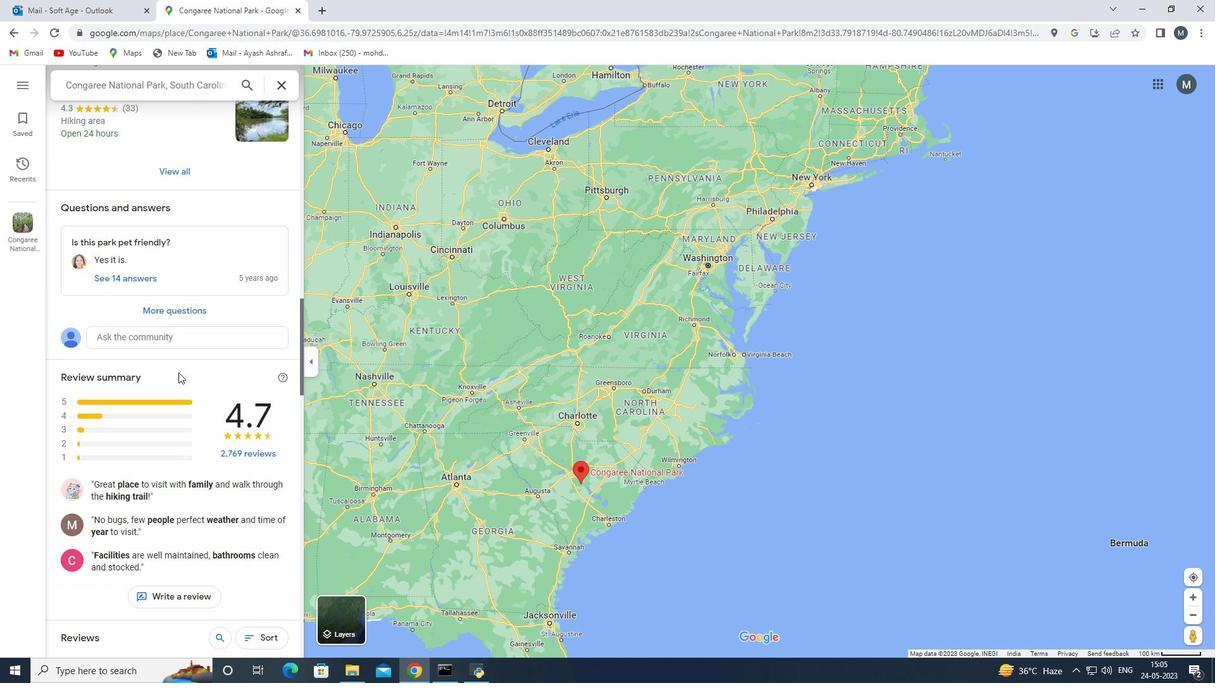 
Action: Mouse scrolled (178, 373) with delta (0, 0)
Screenshot: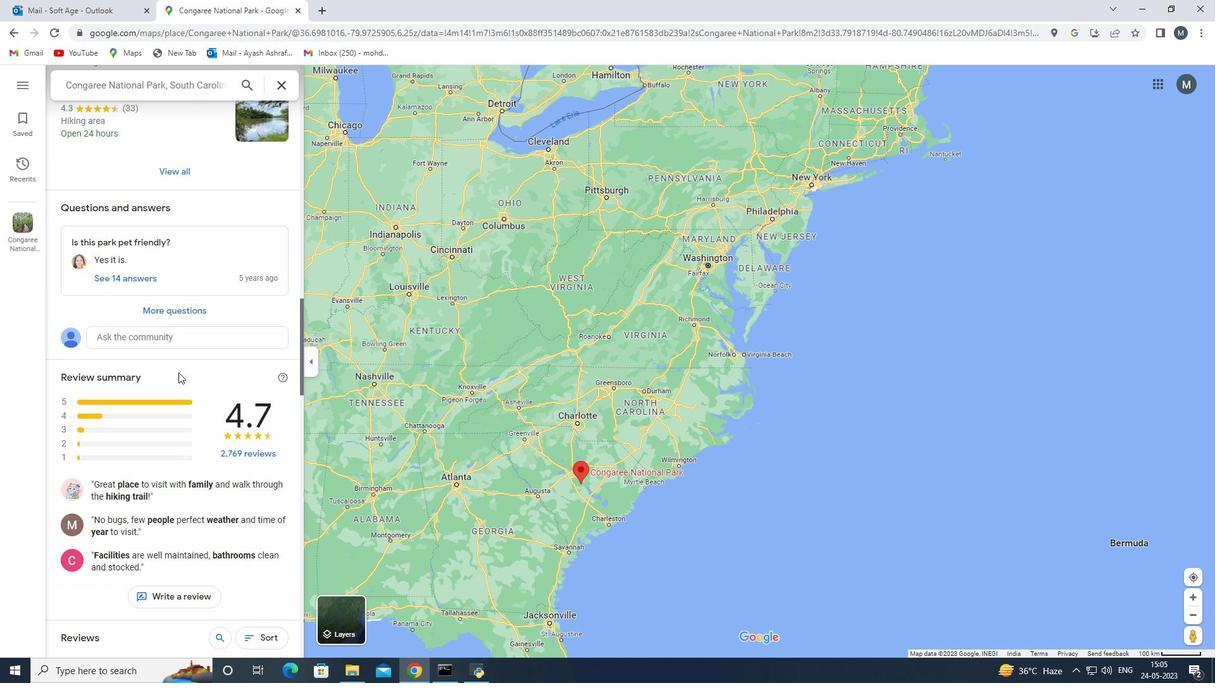 
Action: Mouse scrolled (178, 373) with delta (0, 0)
Screenshot: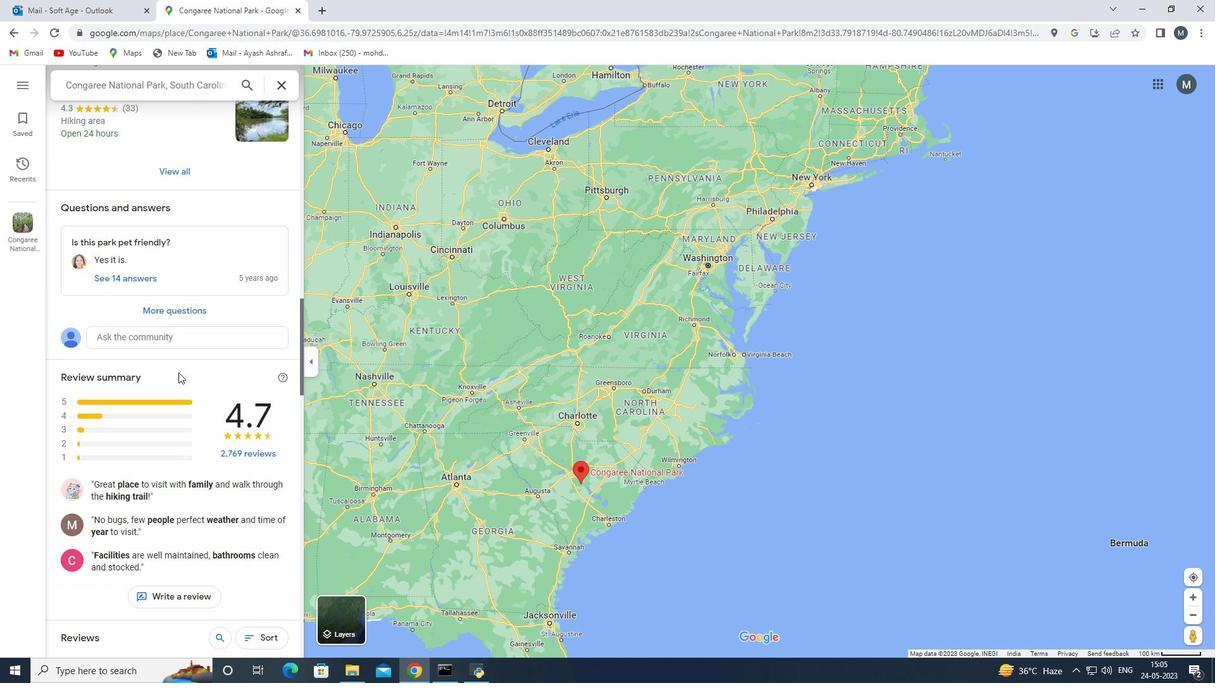 
Action: Mouse scrolled (178, 373) with delta (0, 0)
Screenshot: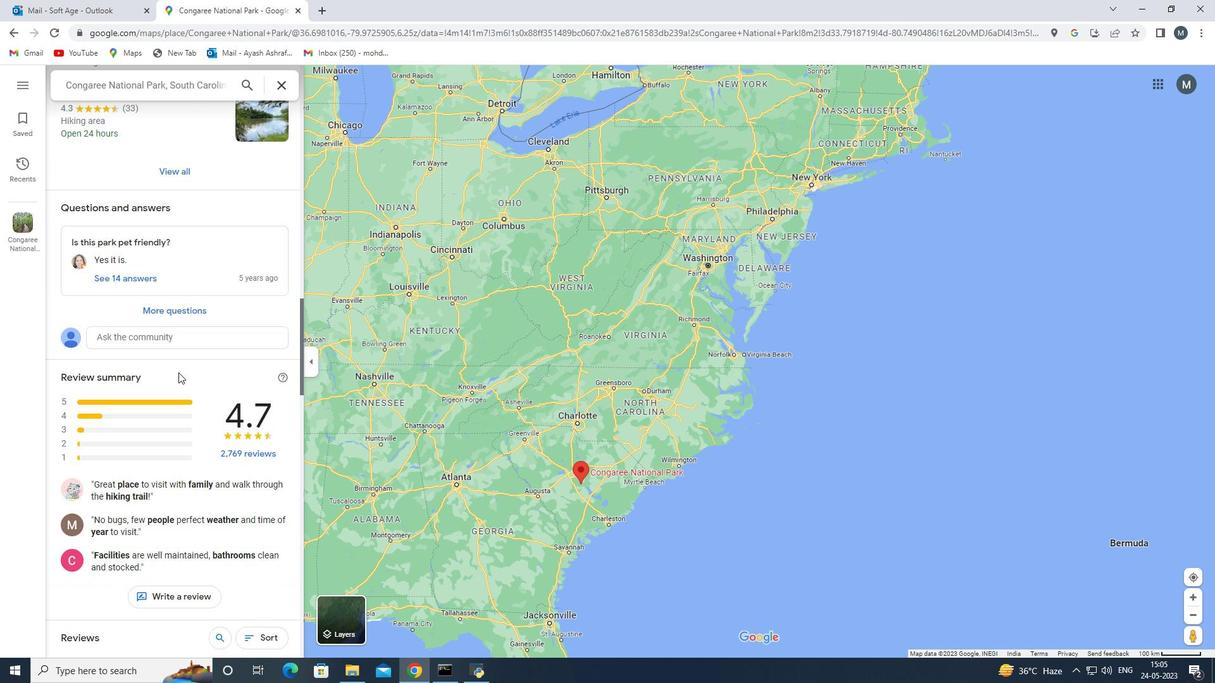 
Action: Mouse moved to (93, 298)
Screenshot: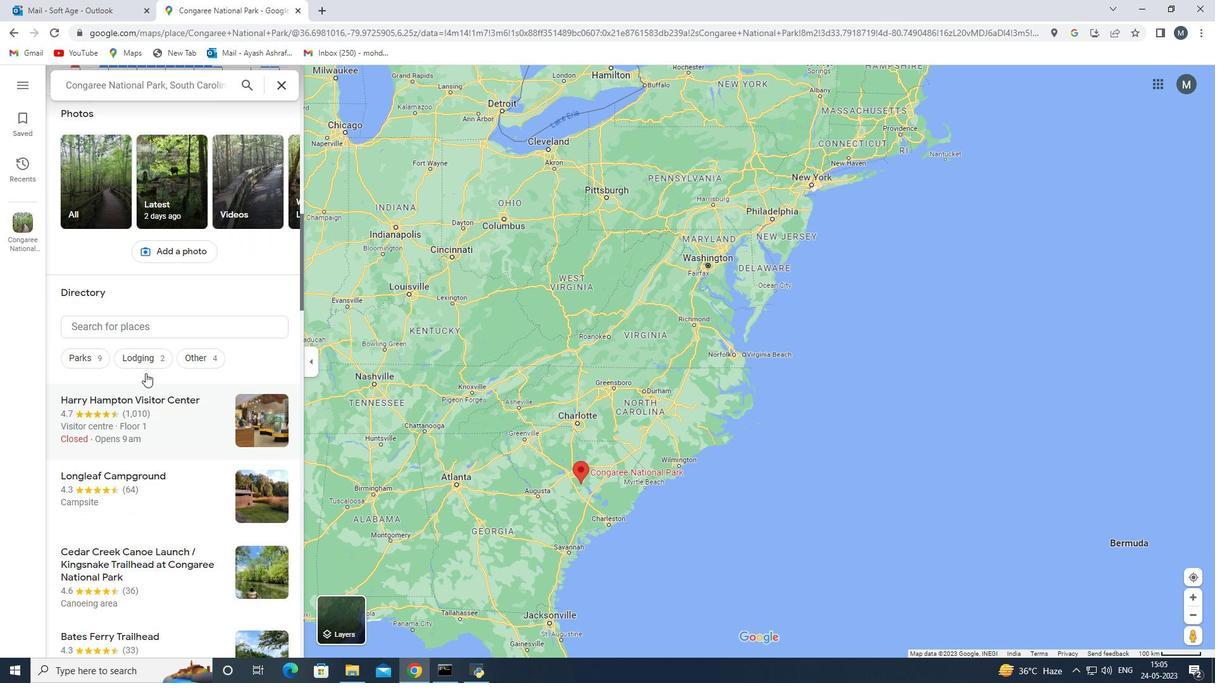
Action: Mouse scrolled (93, 298) with delta (0, 0)
Screenshot: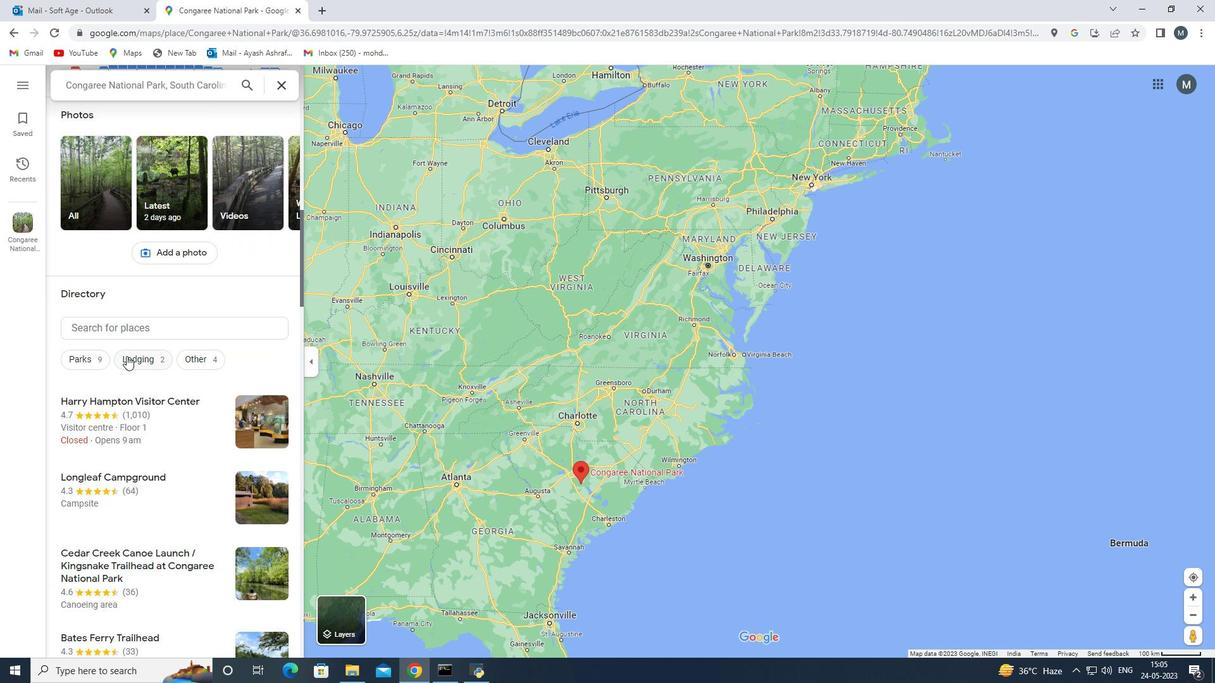 
Action: Mouse moved to (93, 296)
Screenshot: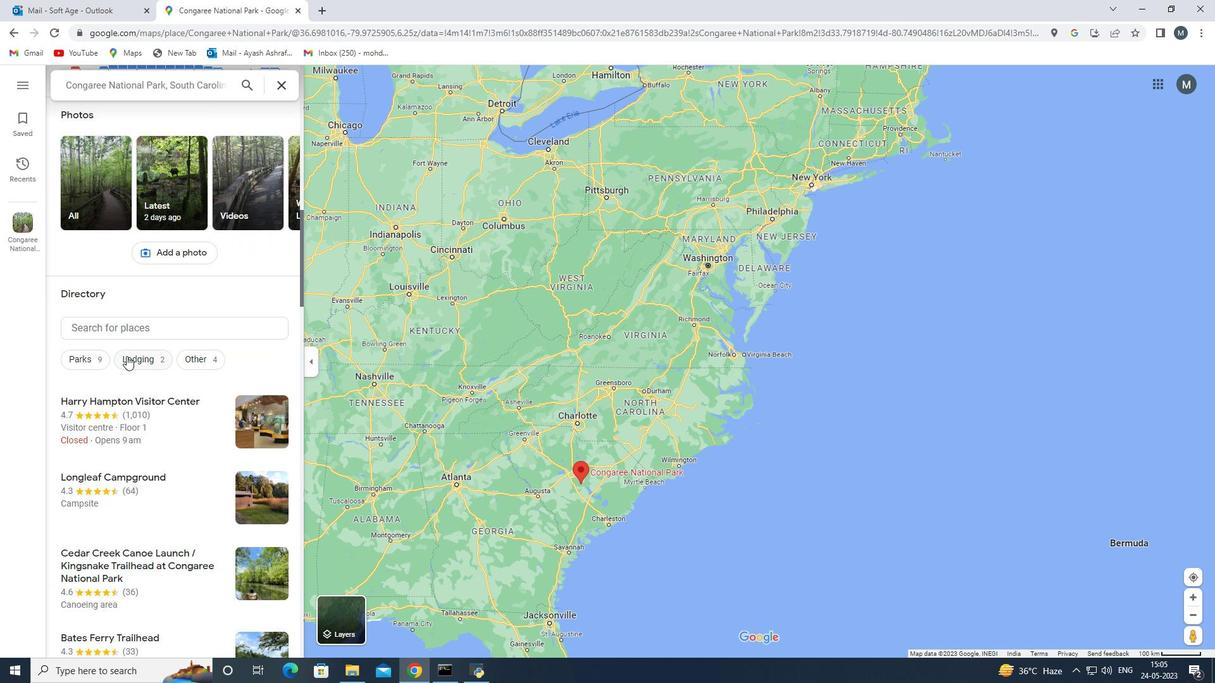 
Action: Mouse scrolled (93, 298) with delta (0, 0)
Screenshot: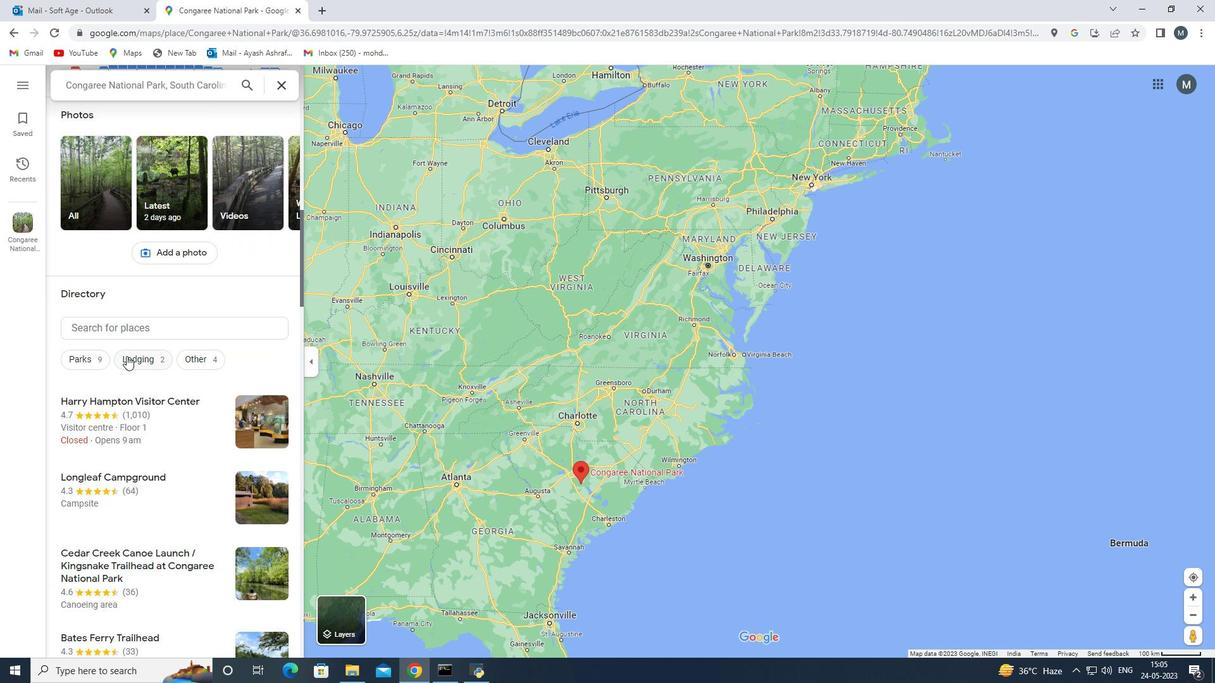 
Action: Mouse scrolled (93, 297) with delta (0, 0)
Screenshot: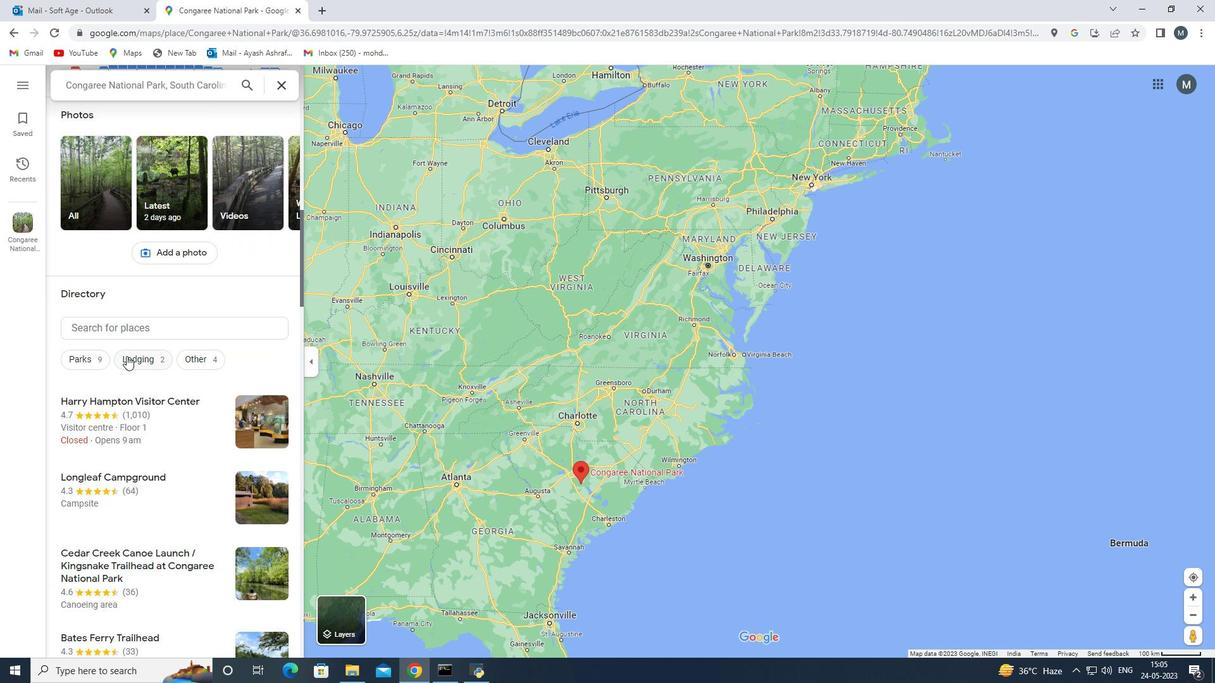 
Action: Mouse scrolled (93, 297) with delta (0, 0)
Screenshot: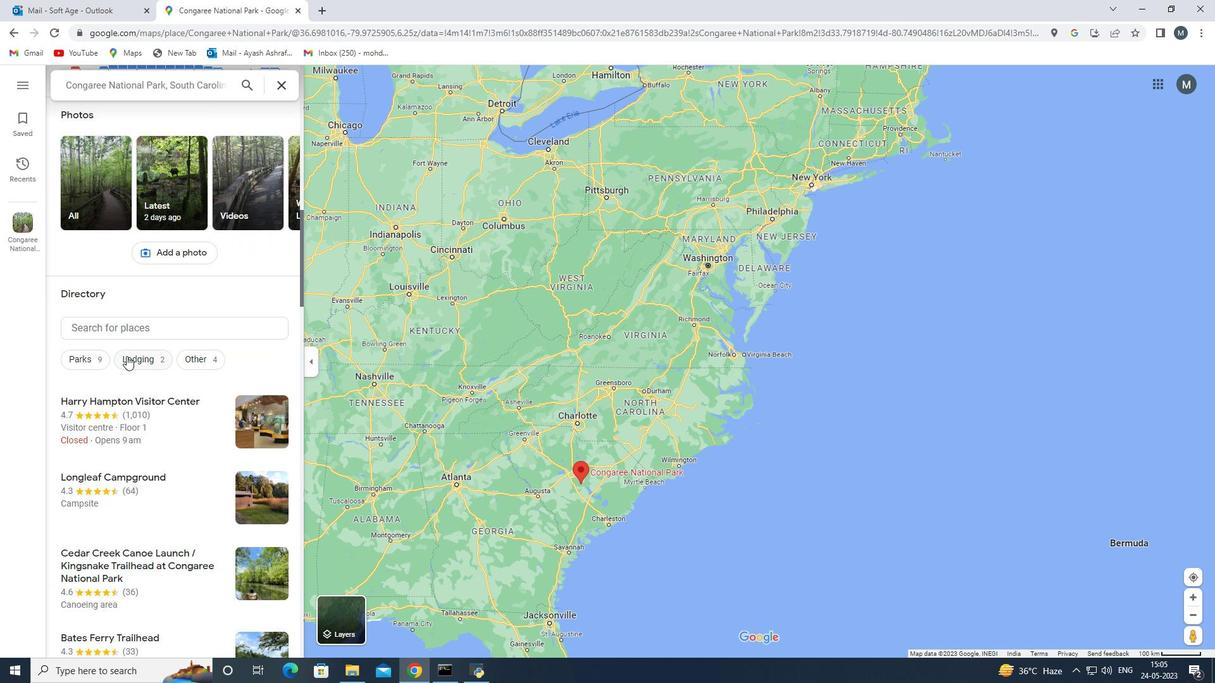 
Action: Mouse scrolled (93, 297) with delta (0, 0)
Screenshot: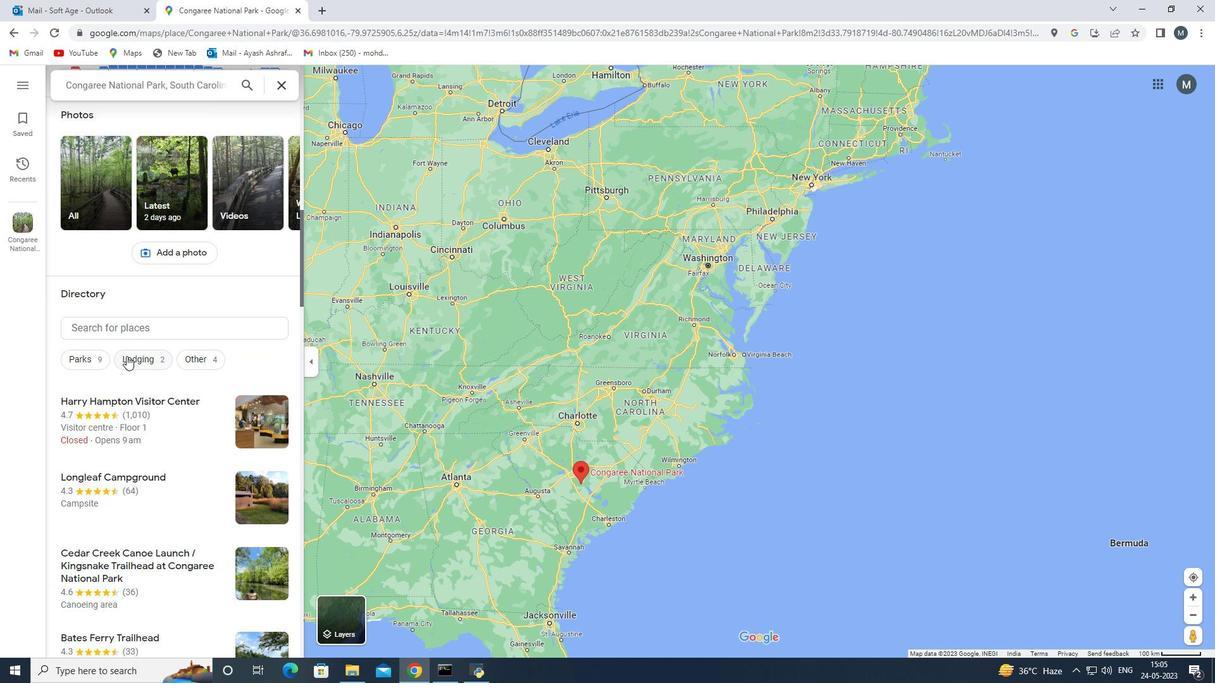 
Action: Mouse scrolled (93, 297) with delta (0, 0)
Screenshot: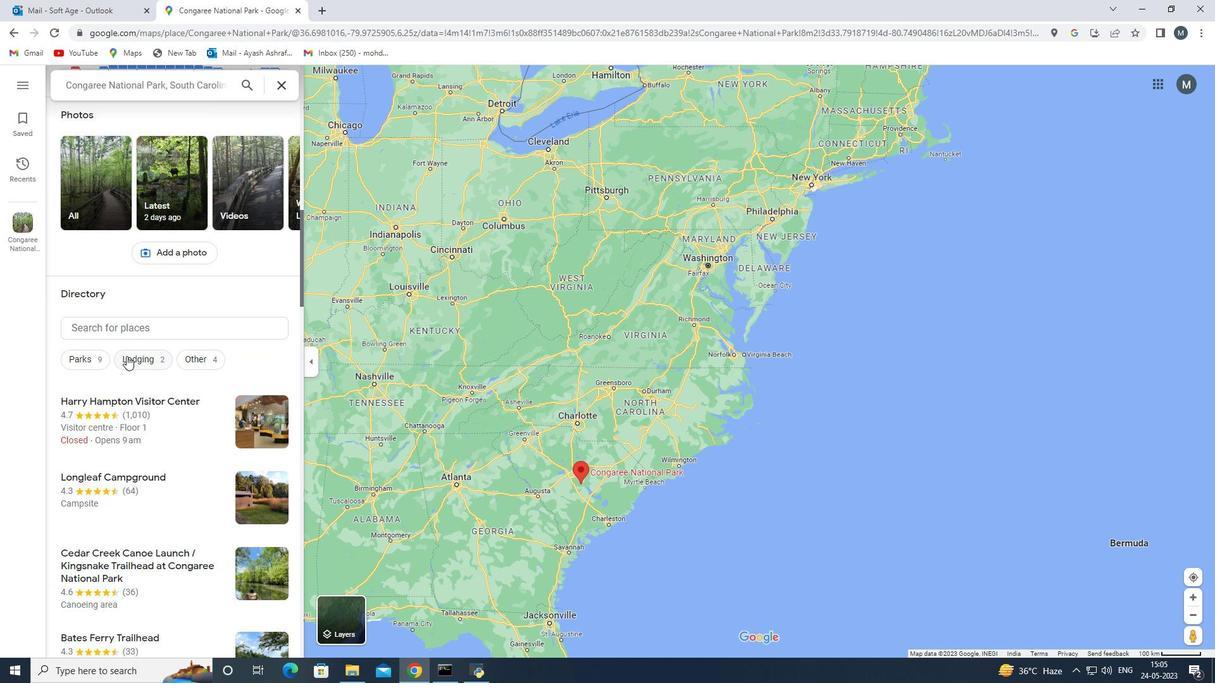 
Action: Mouse scrolled (93, 297) with delta (0, 0)
Screenshot: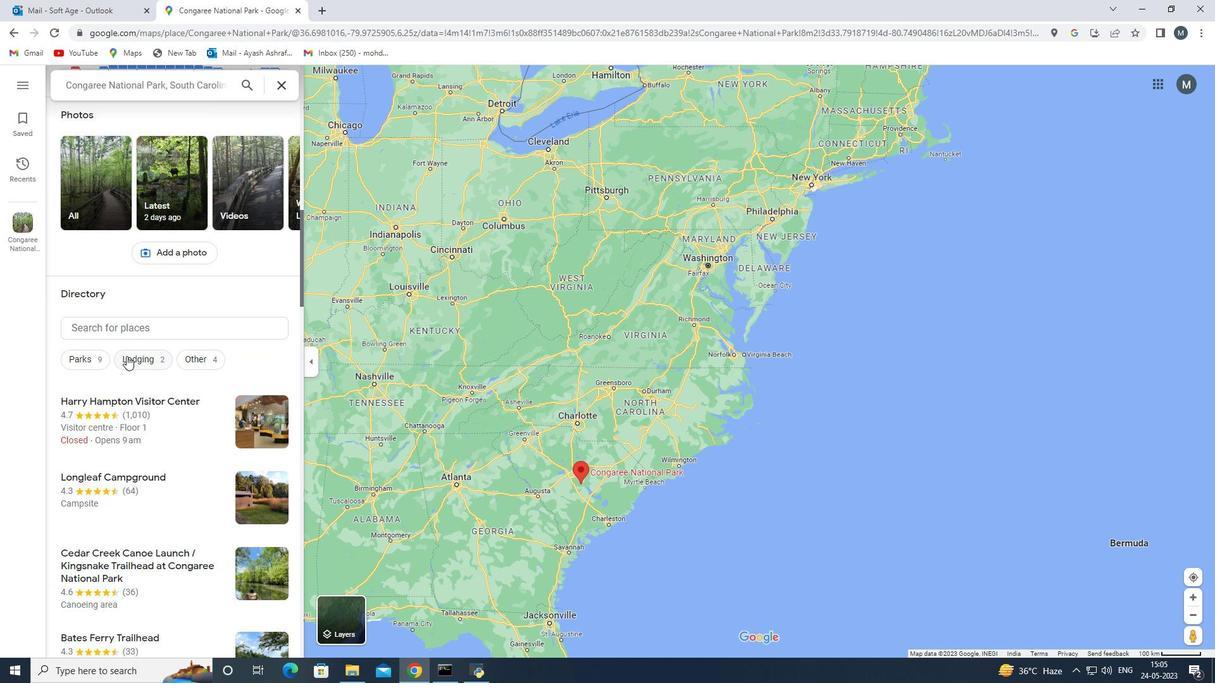 
Action: Mouse moved to (93, 296)
Screenshot: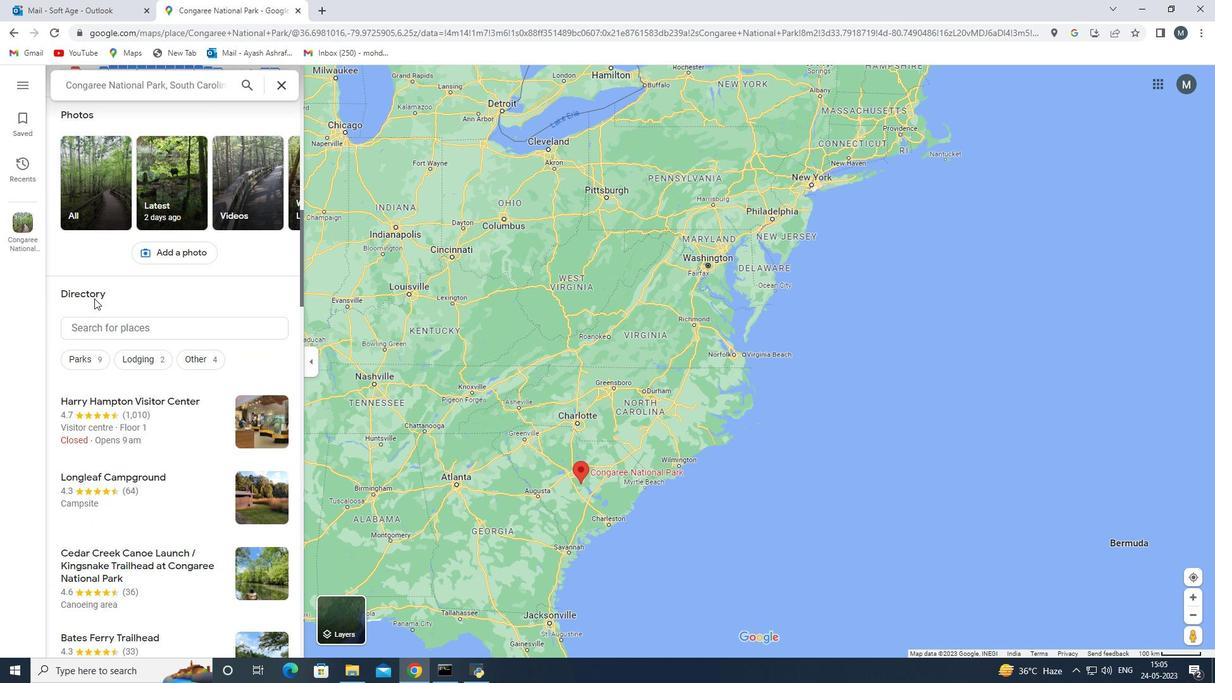 
Action: Mouse scrolled (93, 296) with delta (0, 0)
Screenshot: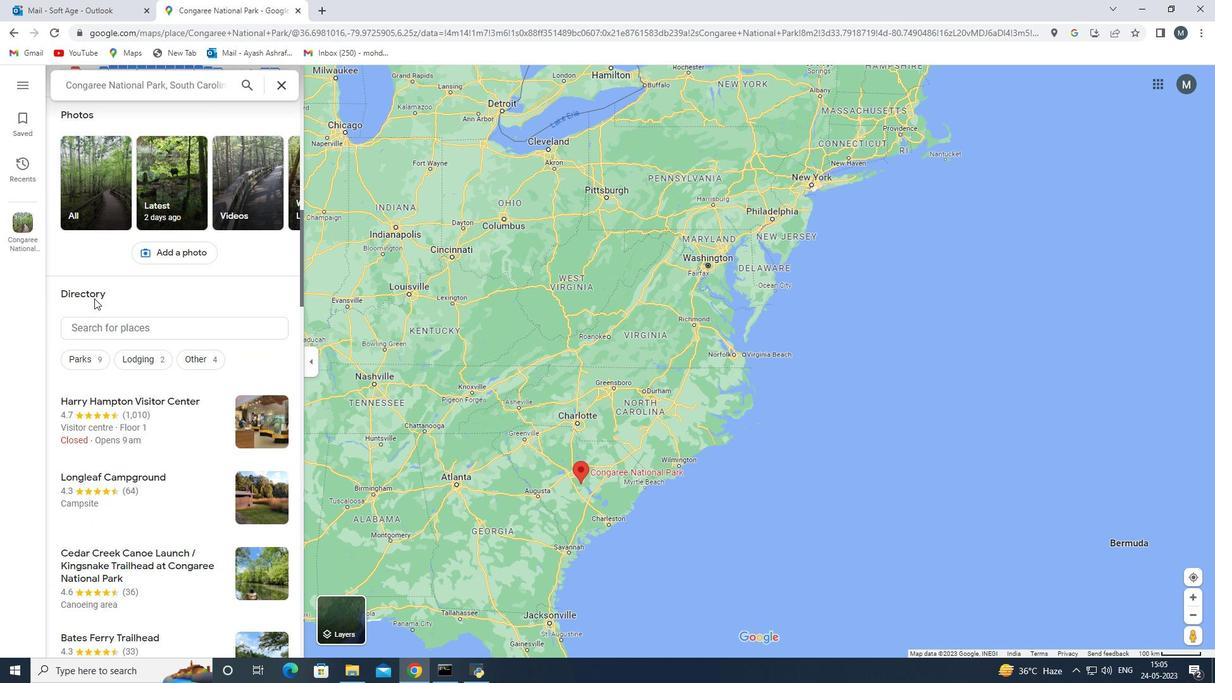 
Action: Mouse moved to (82, 286)
Screenshot: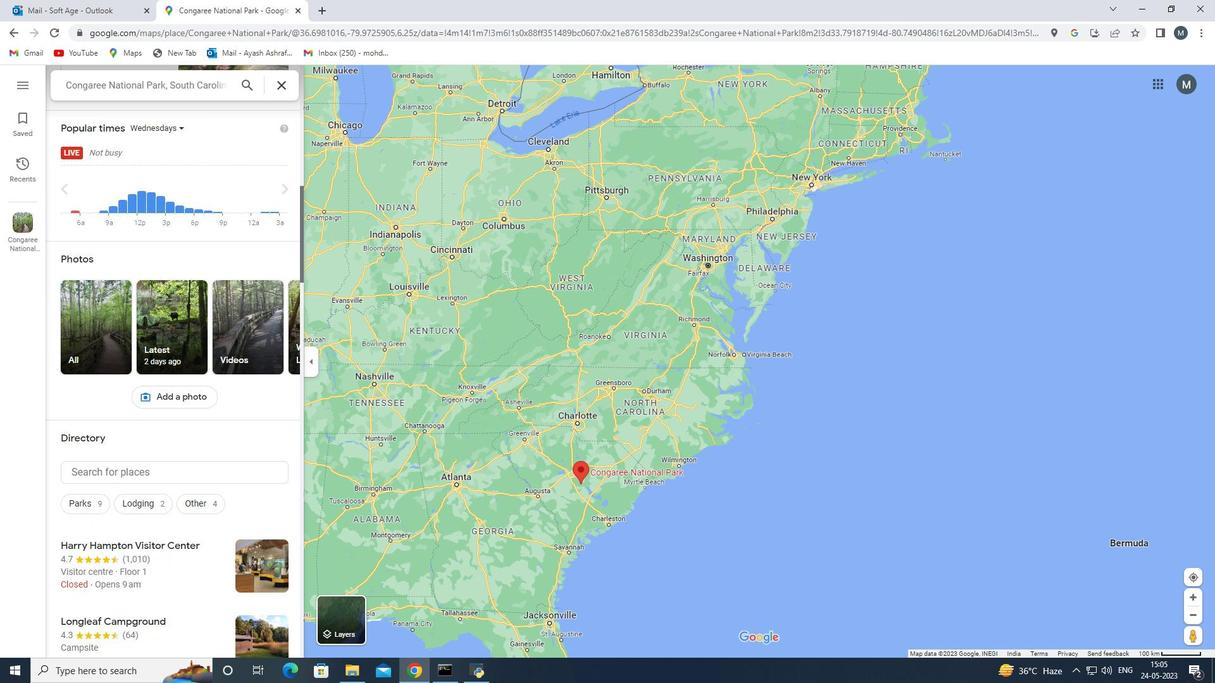
Action: Mouse scrolled (82, 287) with delta (0, 0)
Screenshot: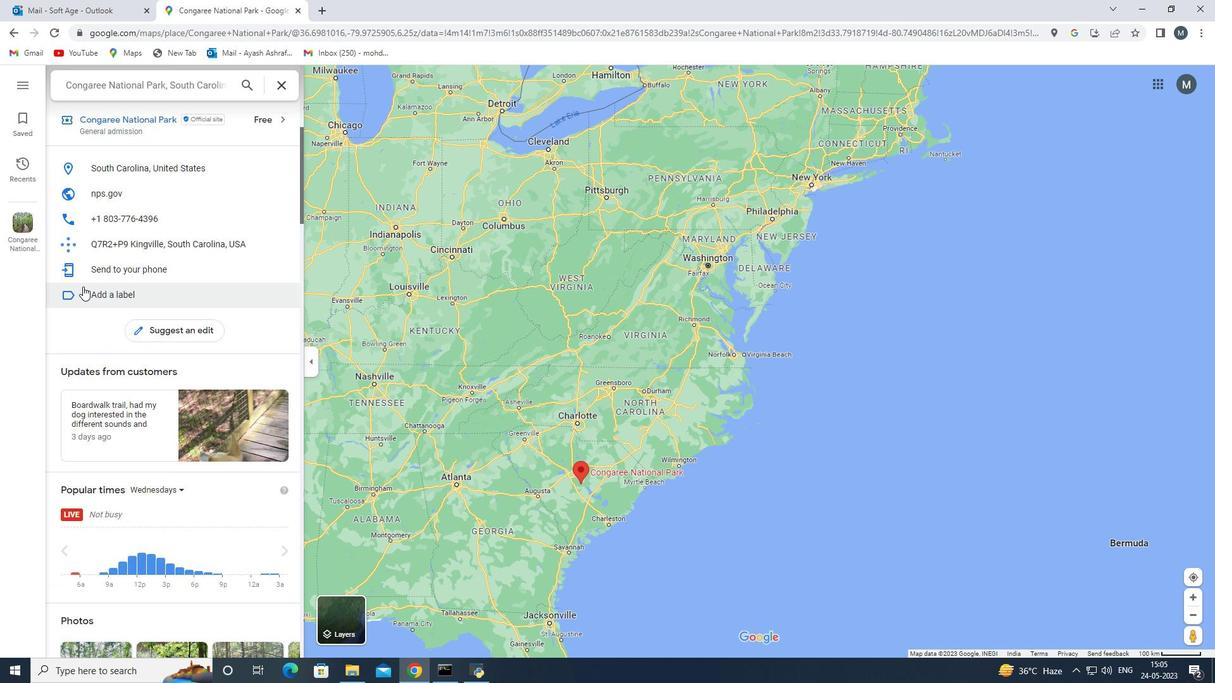 
Action: Mouse scrolled (82, 287) with delta (0, 0)
Screenshot: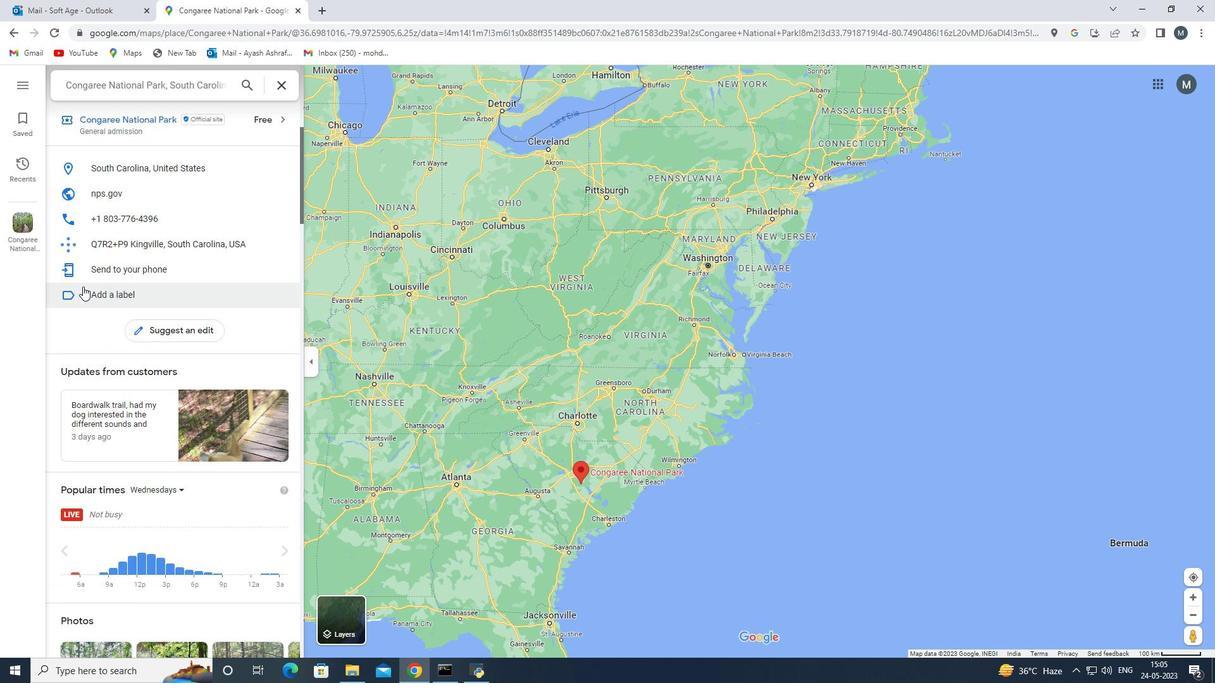 
Action: Mouse scrolled (82, 287) with delta (0, 0)
Screenshot: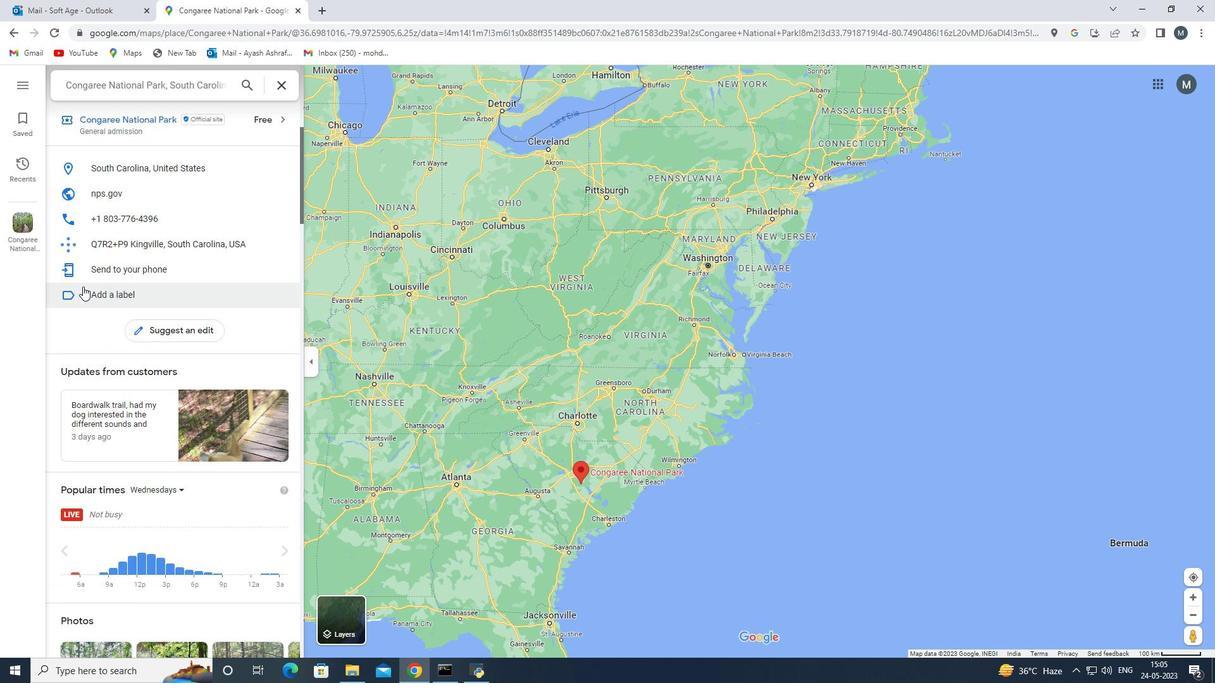
Action: Mouse scrolled (82, 287) with delta (0, 0)
Screenshot: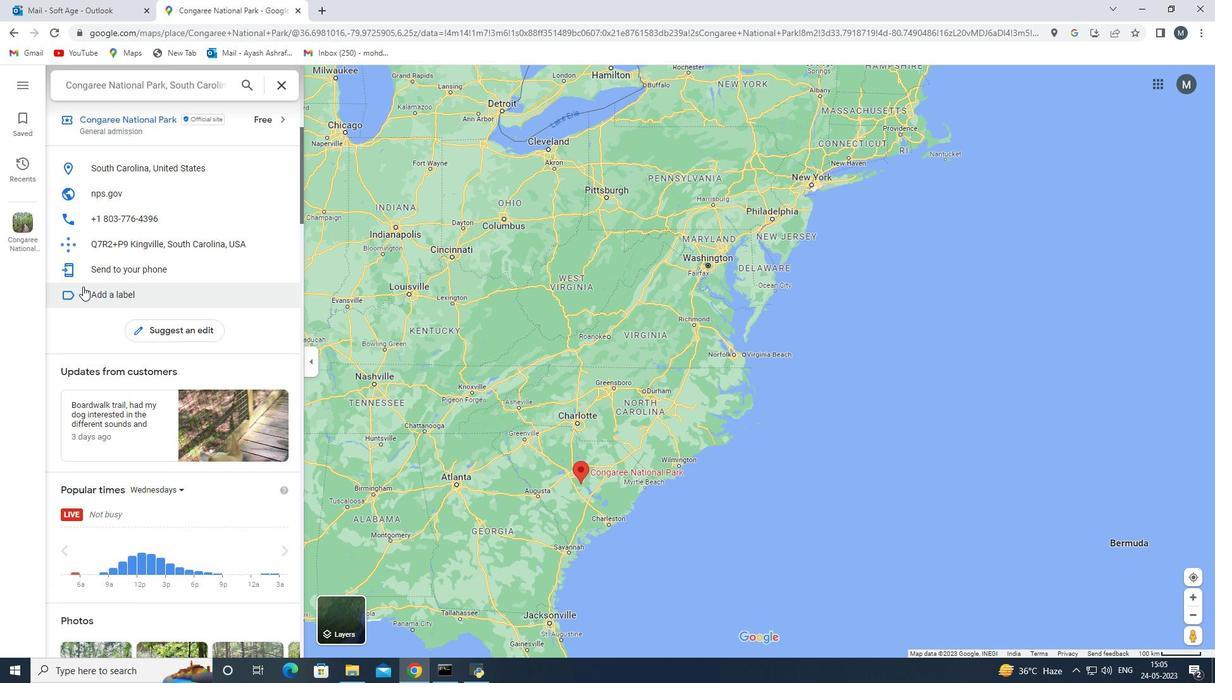 
Action: Mouse scrolled (82, 287) with delta (0, 0)
Screenshot: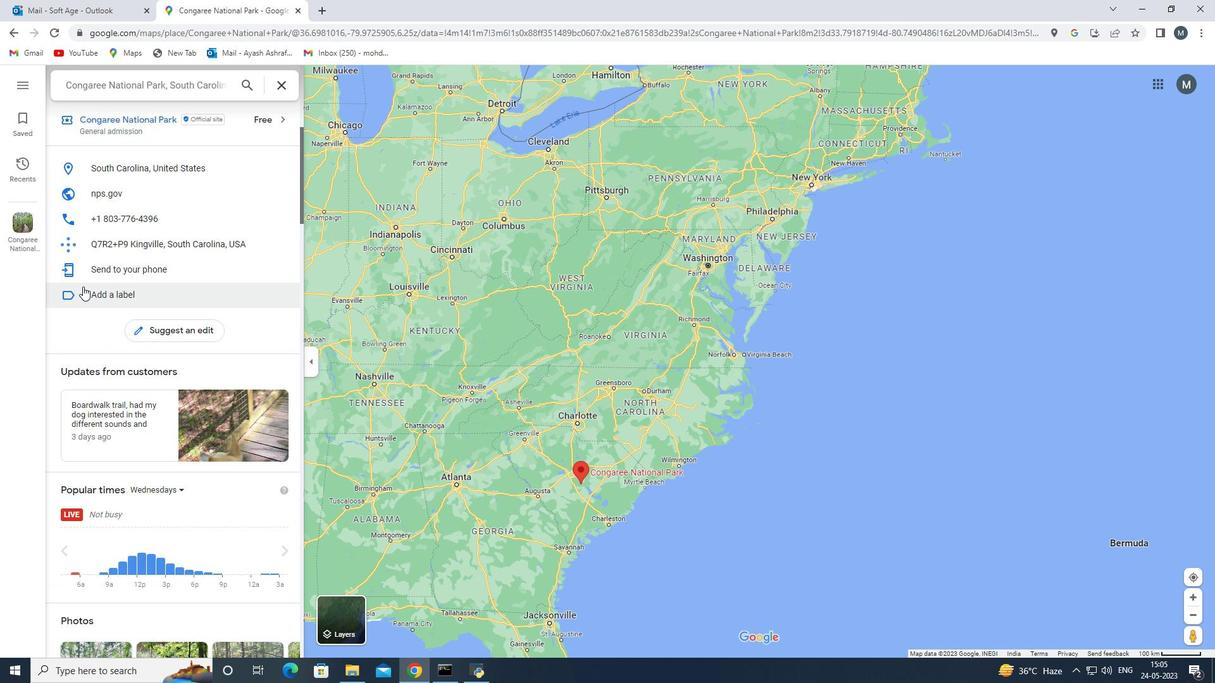 
Action: Mouse moved to (115, 348)
Screenshot: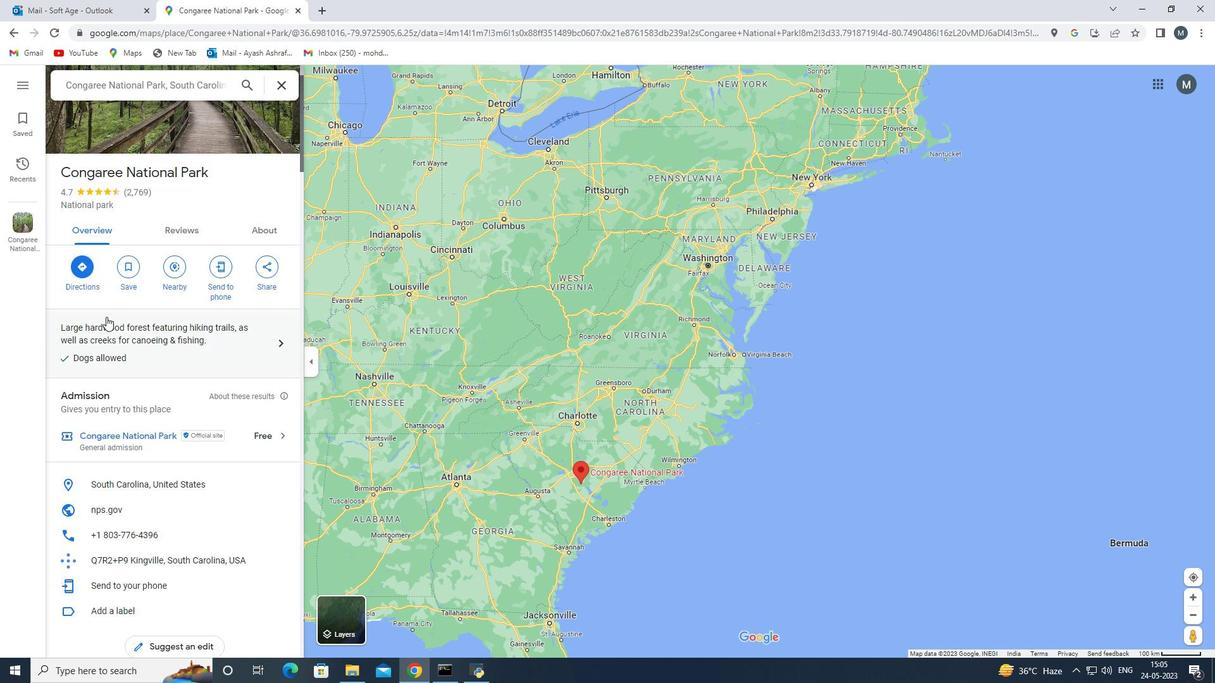 
Action: Mouse scrolled (115, 347) with delta (0, 0)
Screenshot: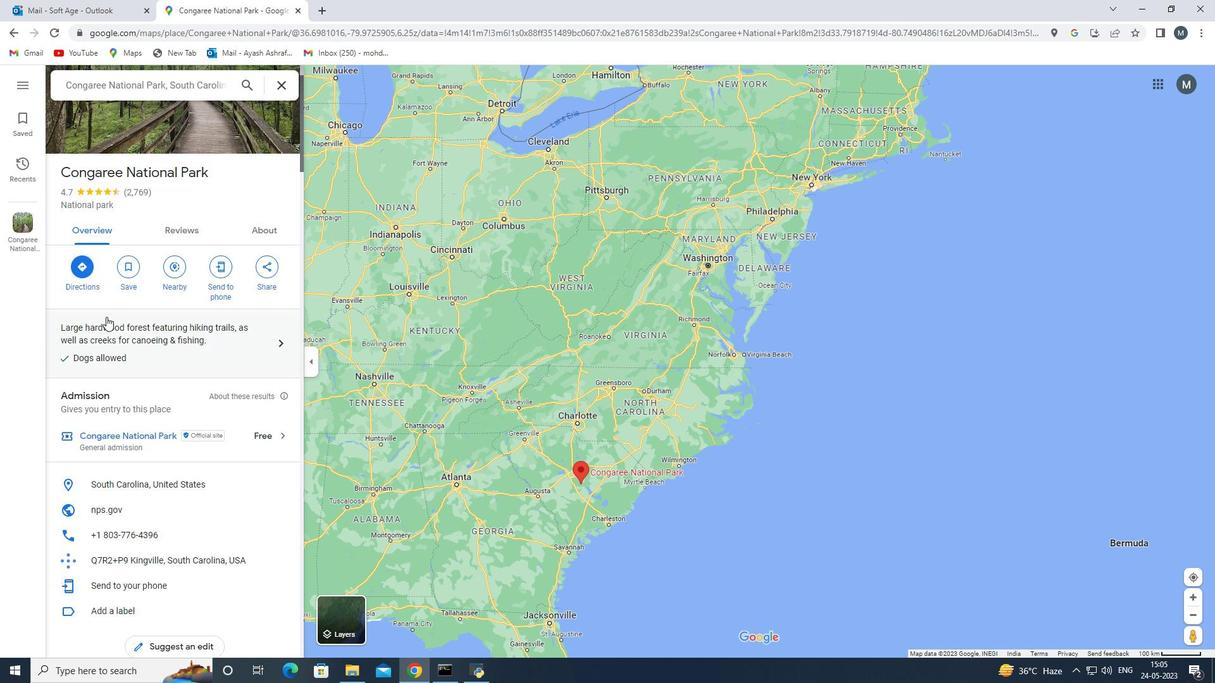 
Action: Mouse scrolled (115, 347) with delta (0, 0)
Screenshot: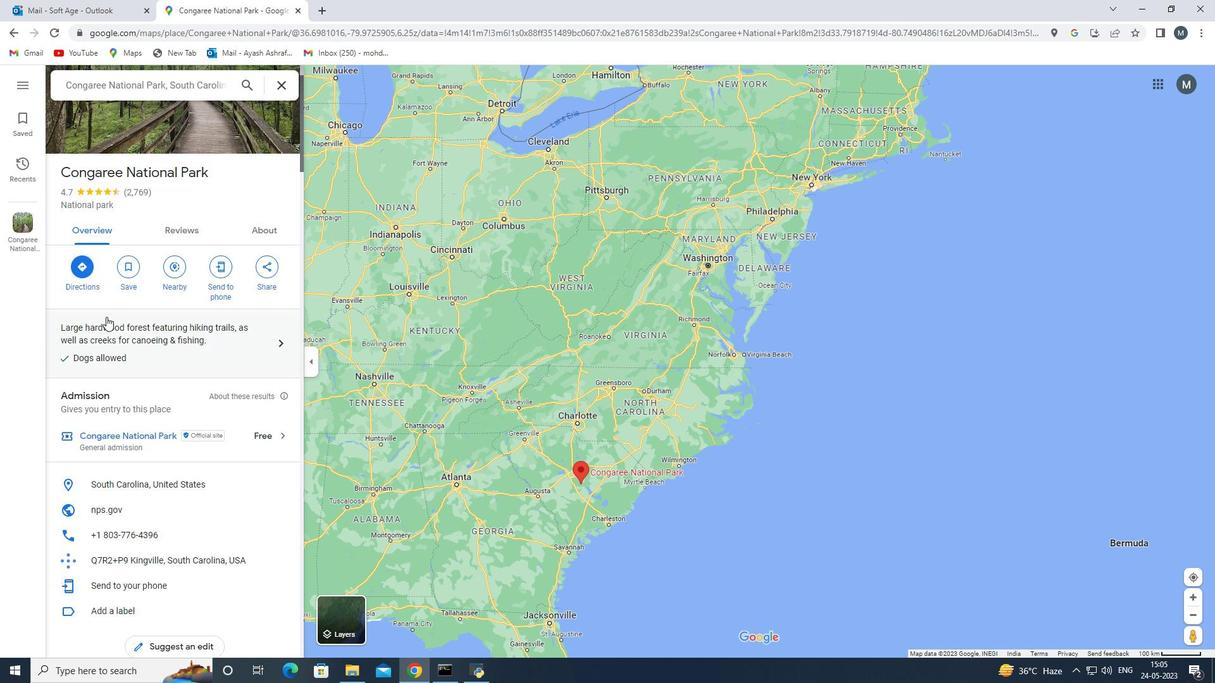 
Action: Mouse moved to (115, 348)
Screenshot: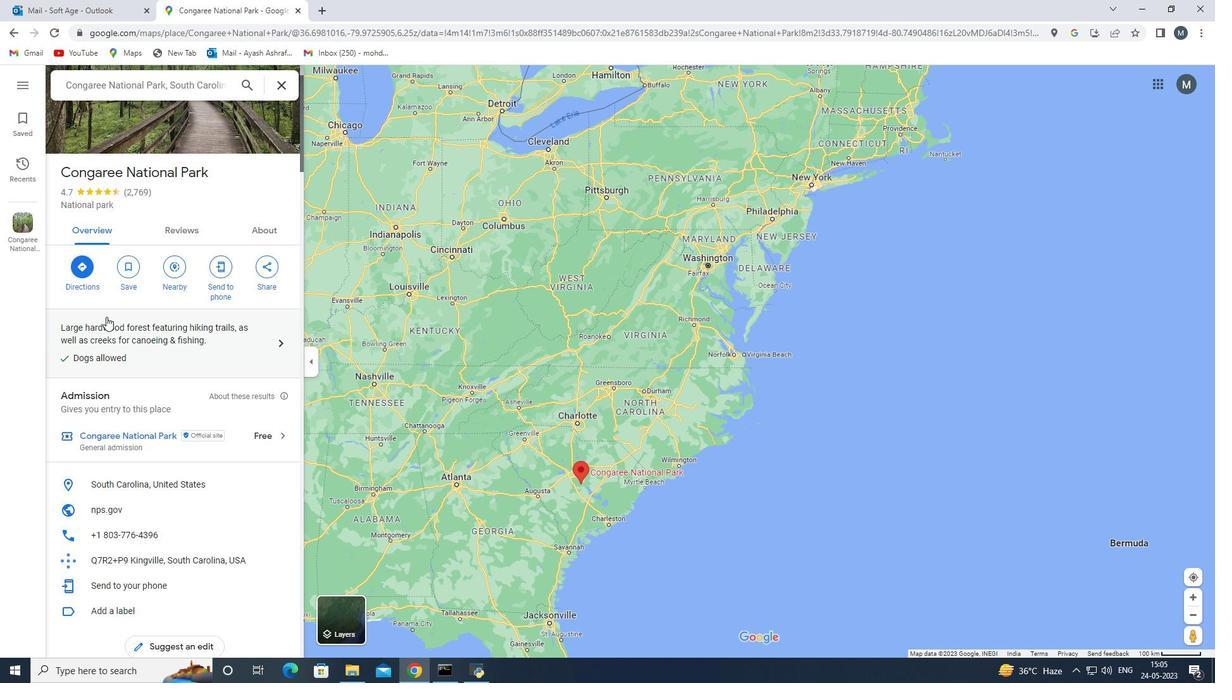 
Action: Mouse scrolled (115, 348) with delta (0, 0)
Screenshot: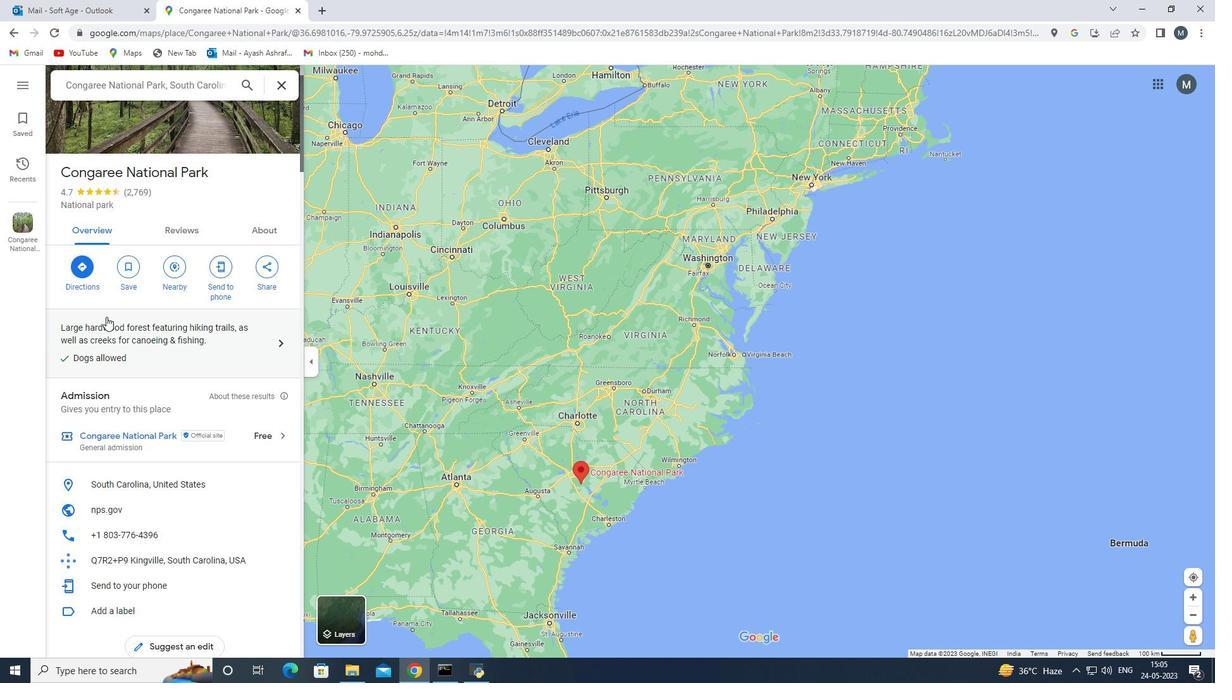 
Action: Mouse scrolled (115, 348) with delta (0, 0)
Screenshot: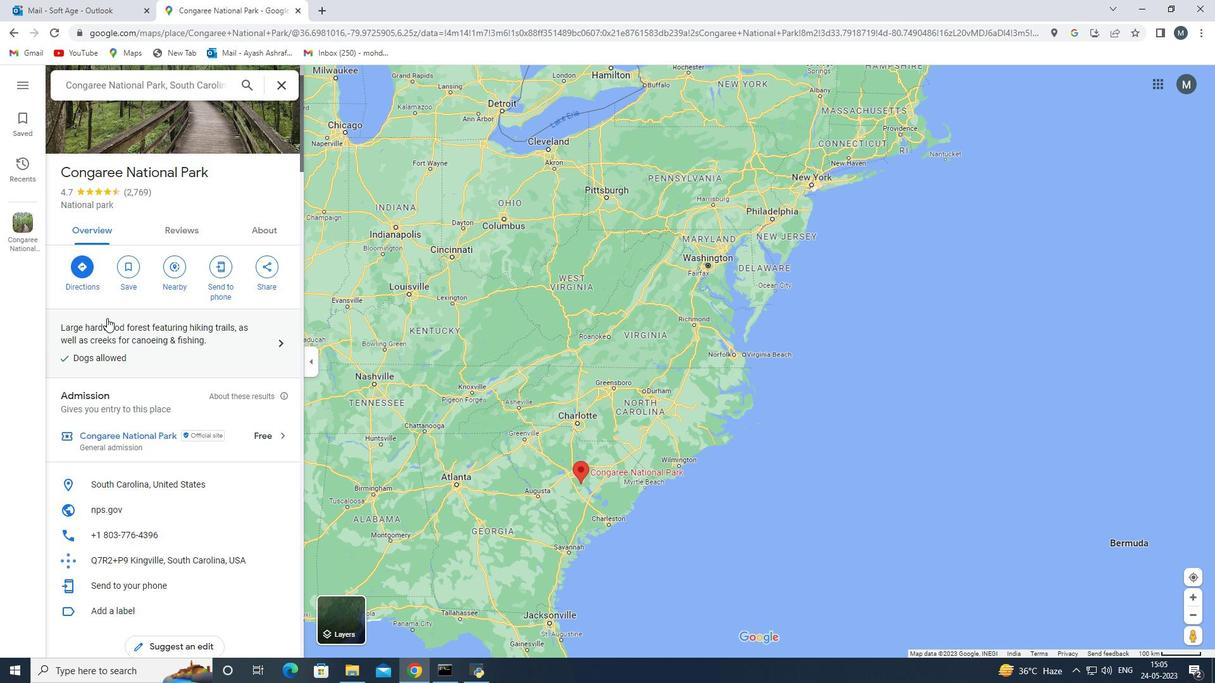 
Action: Mouse scrolled (115, 348) with delta (0, 0)
Screenshot: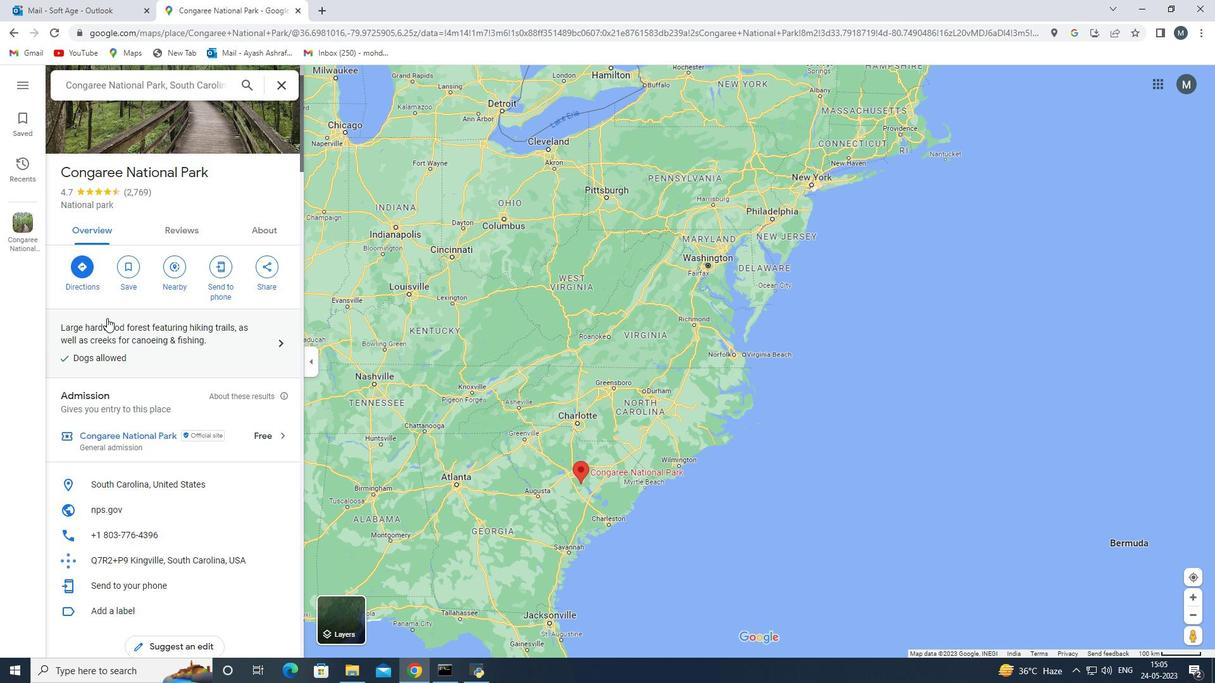 
Action: Mouse scrolled (115, 348) with delta (0, 0)
Screenshot: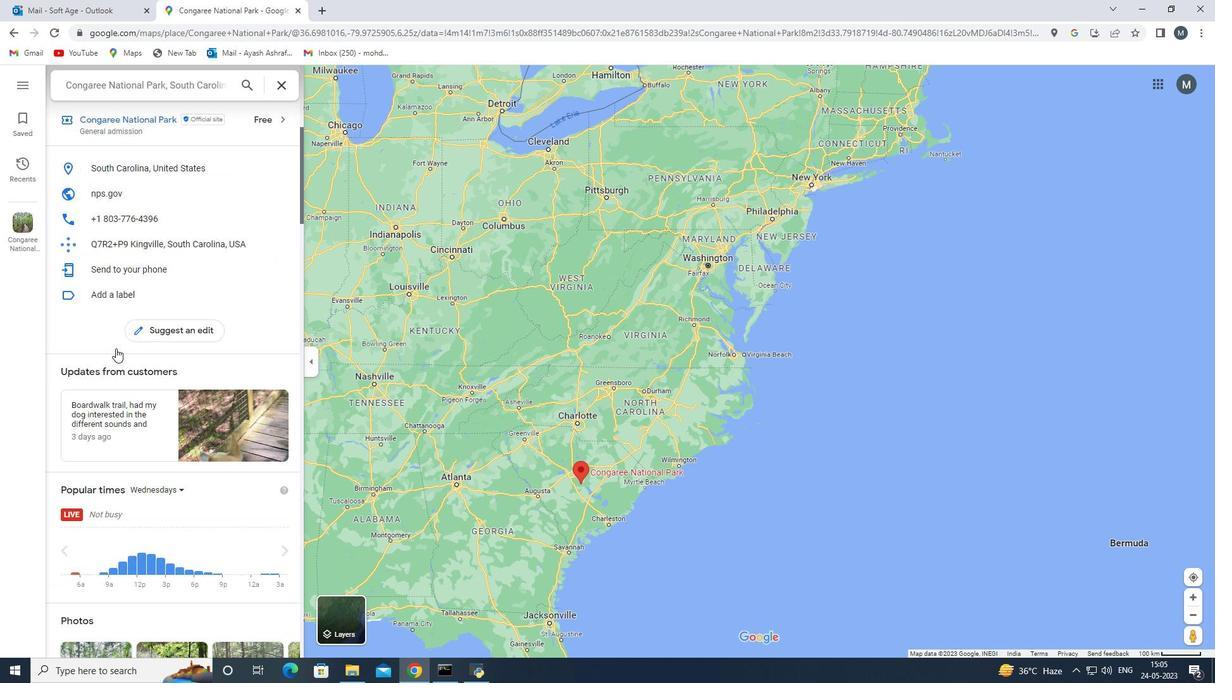 
Action: Mouse scrolled (115, 348) with delta (0, 0)
Screenshot: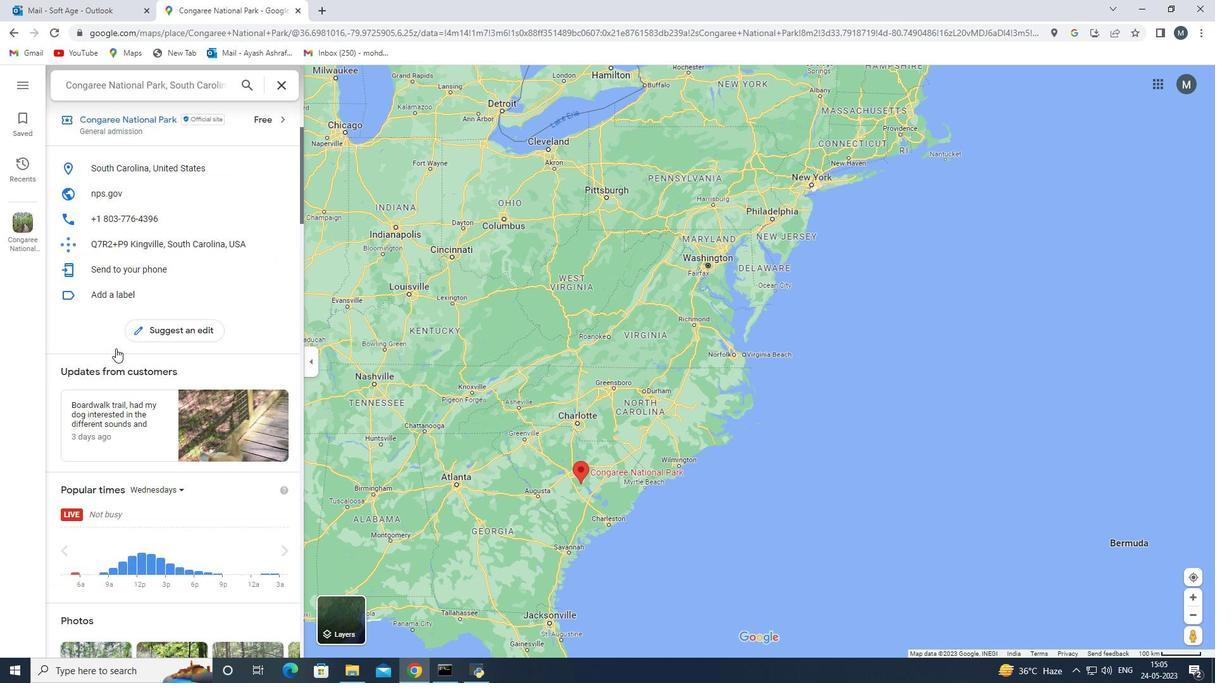 
Action: Mouse scrolled (115, 348) with delta (0, 0)
Screenshot: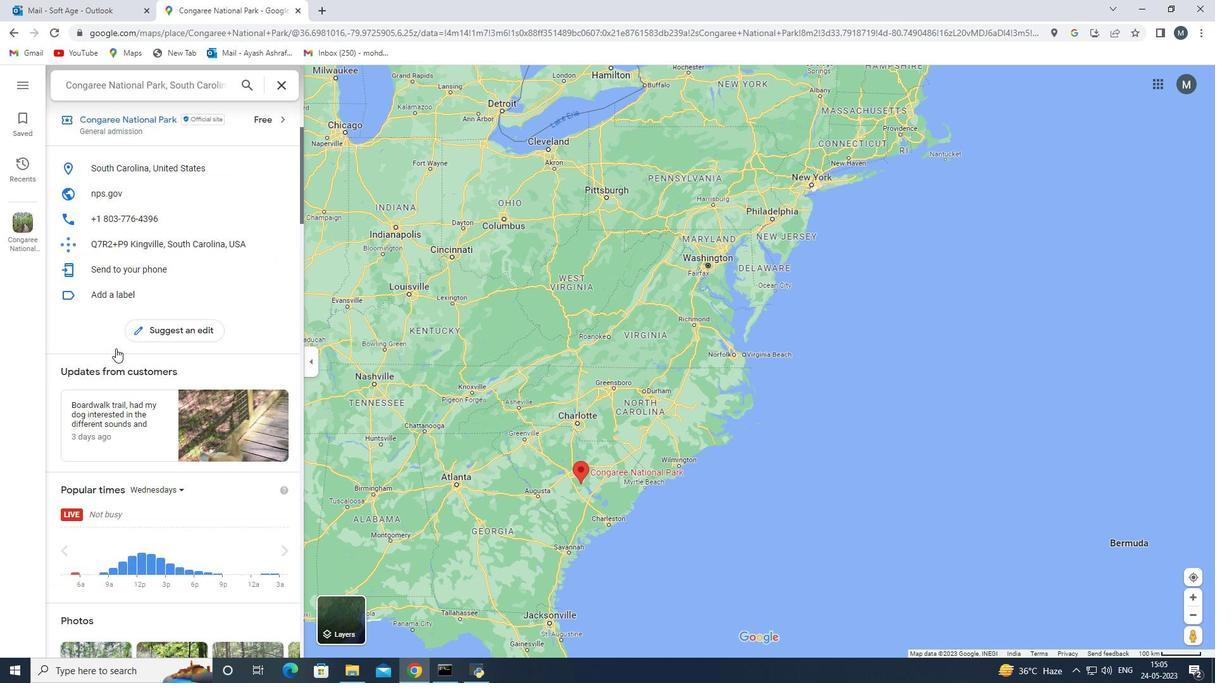 
Action: Mouse scrolled (115, 348) with delta (0, 0)
Screenshot: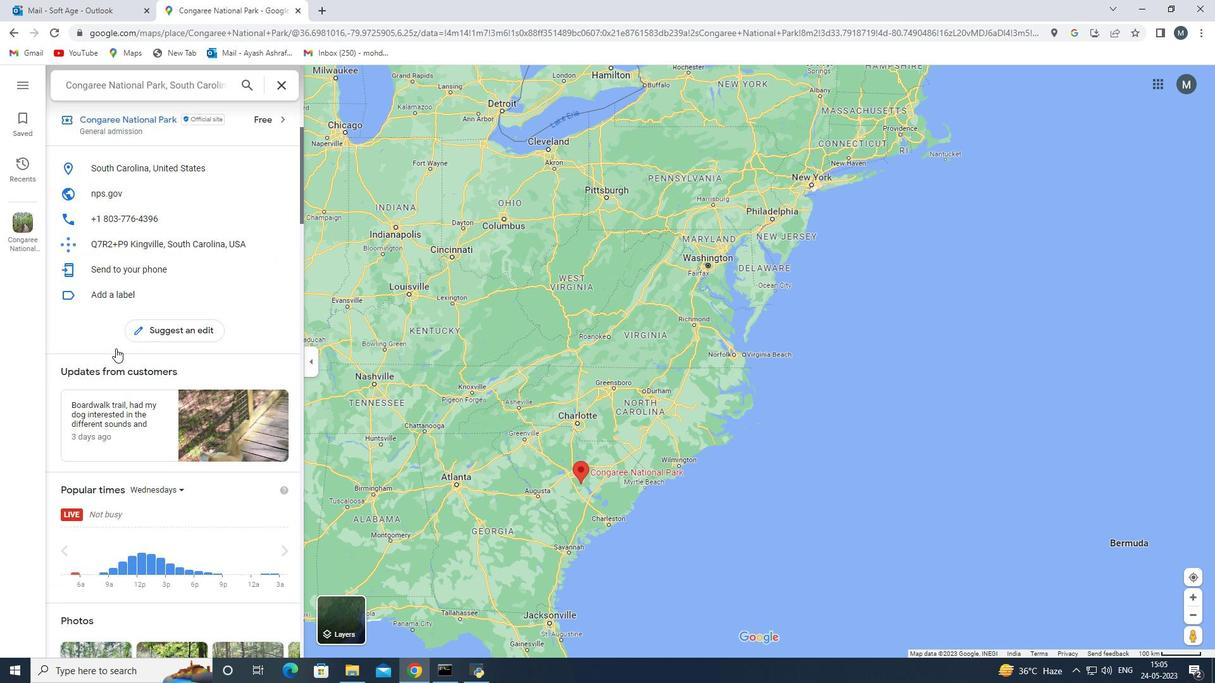
Action: Mouse scrolled (115, 348) with delta (0, 0)
Screenshot: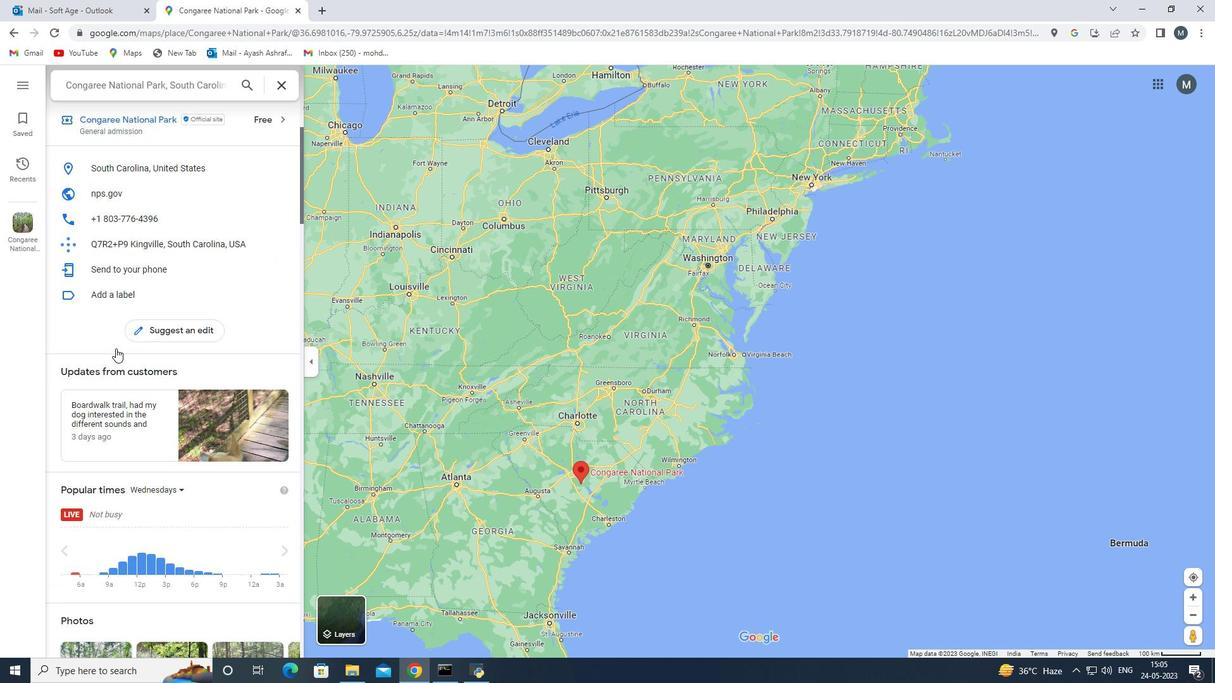 
Action: Mouse moved to (98, 387)
Screenshot: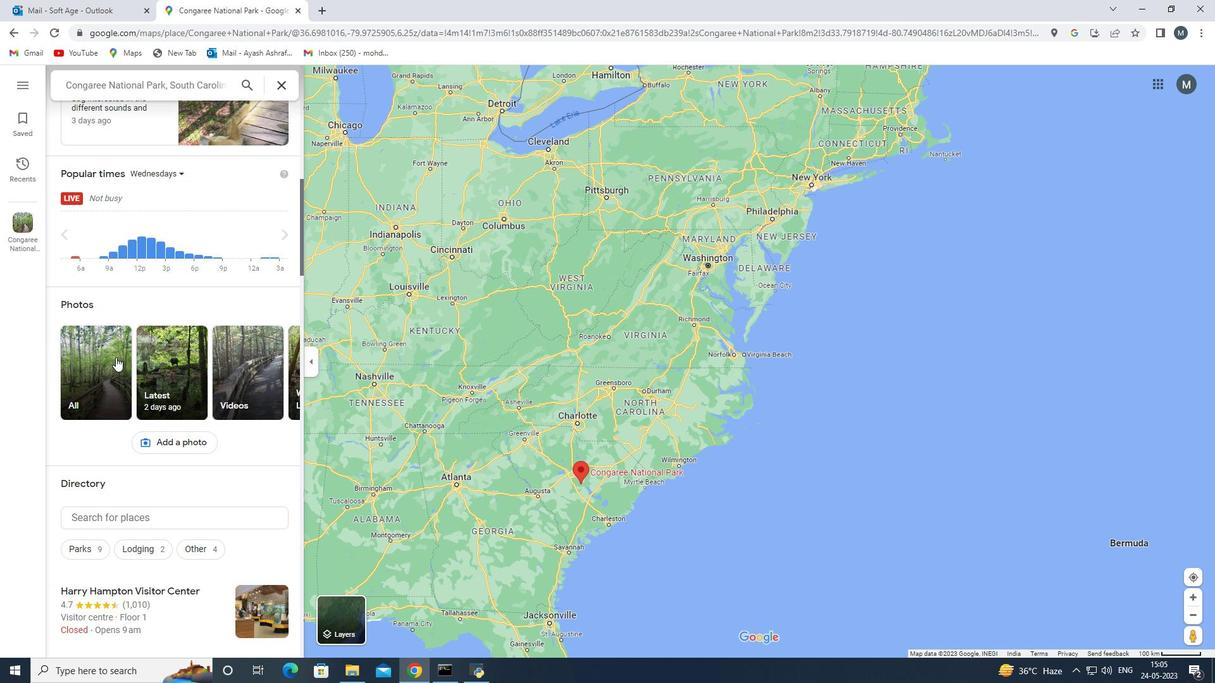 
Action: Mouse pressed left at (98, 387)
Screenshot: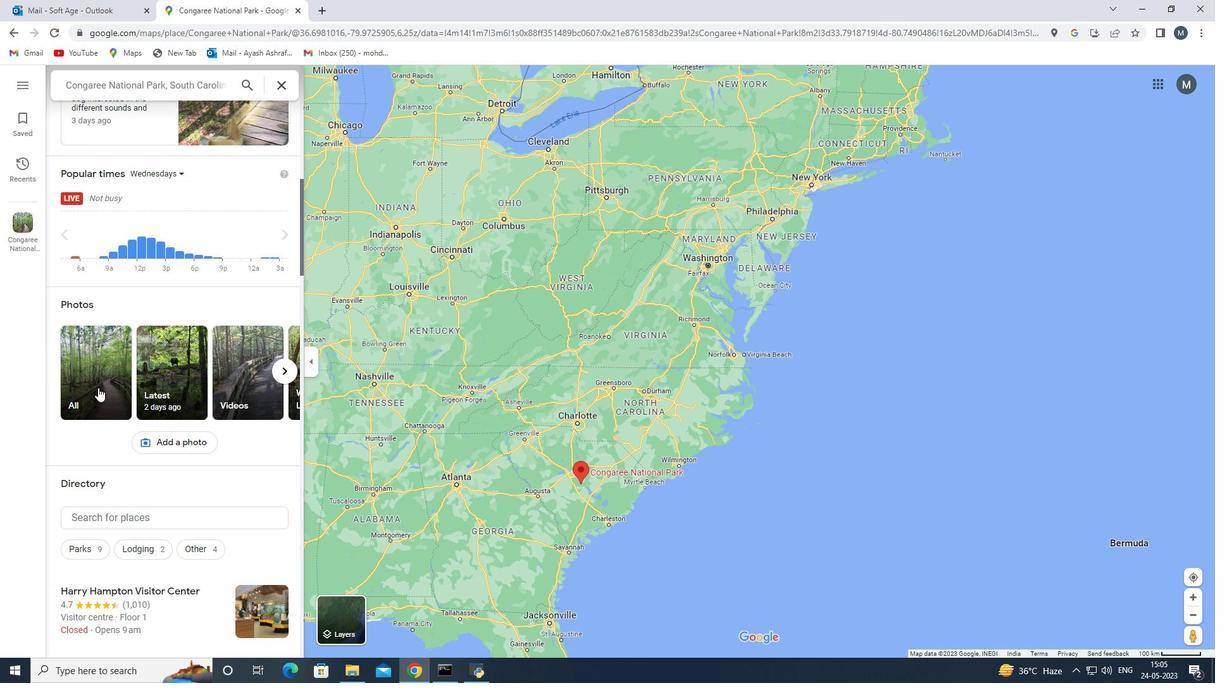
Action: Mouse moved to (212, 302)
Screenshot: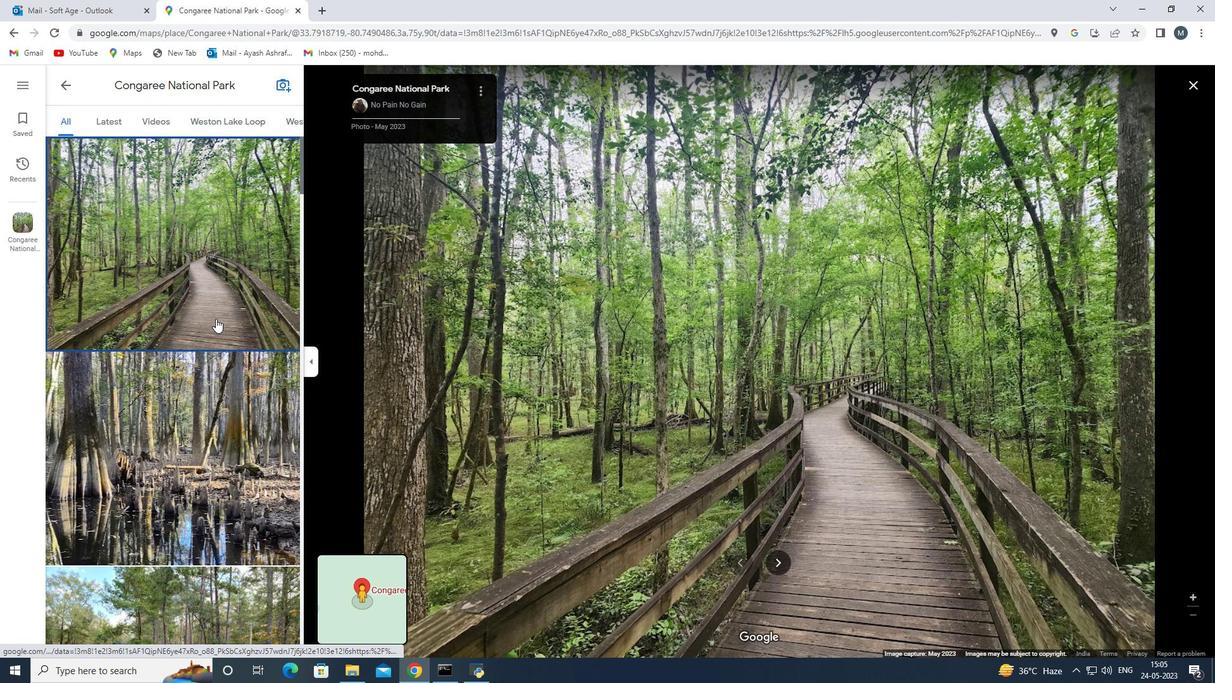 
Action: Mouse scrolled (212, 303) with delta (0, 0)
Screenshot: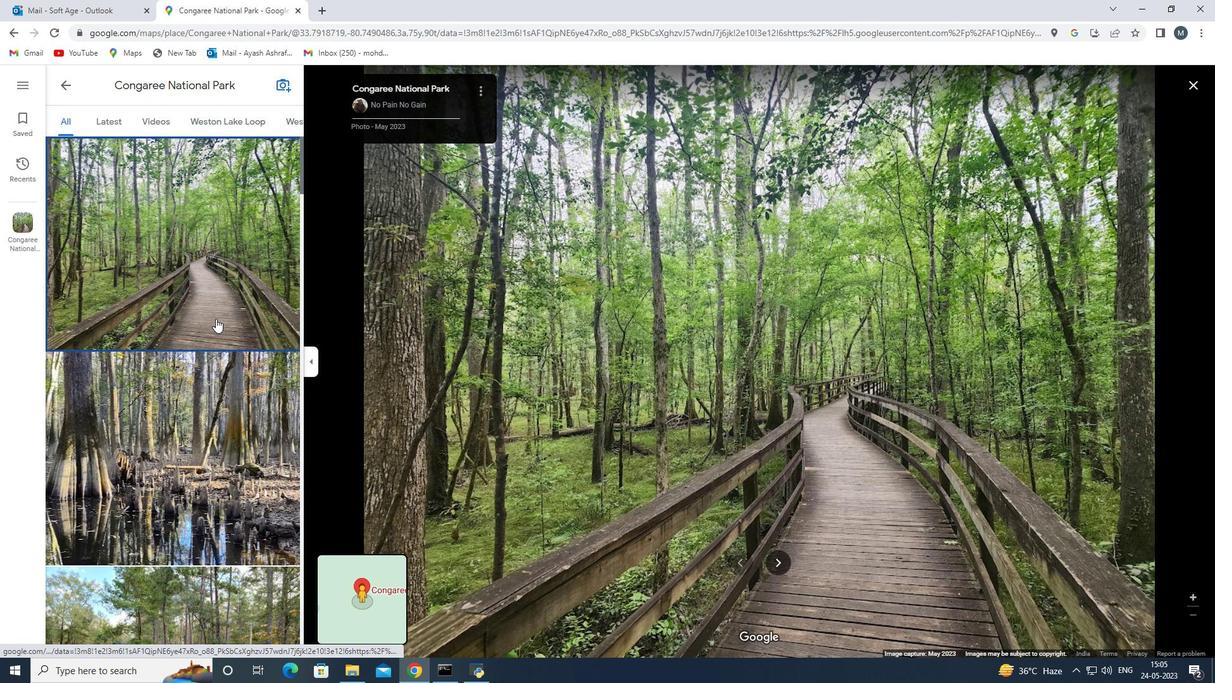
Action: Mouse scrolled (212, 303) with delta (0, 0)
Screenshot: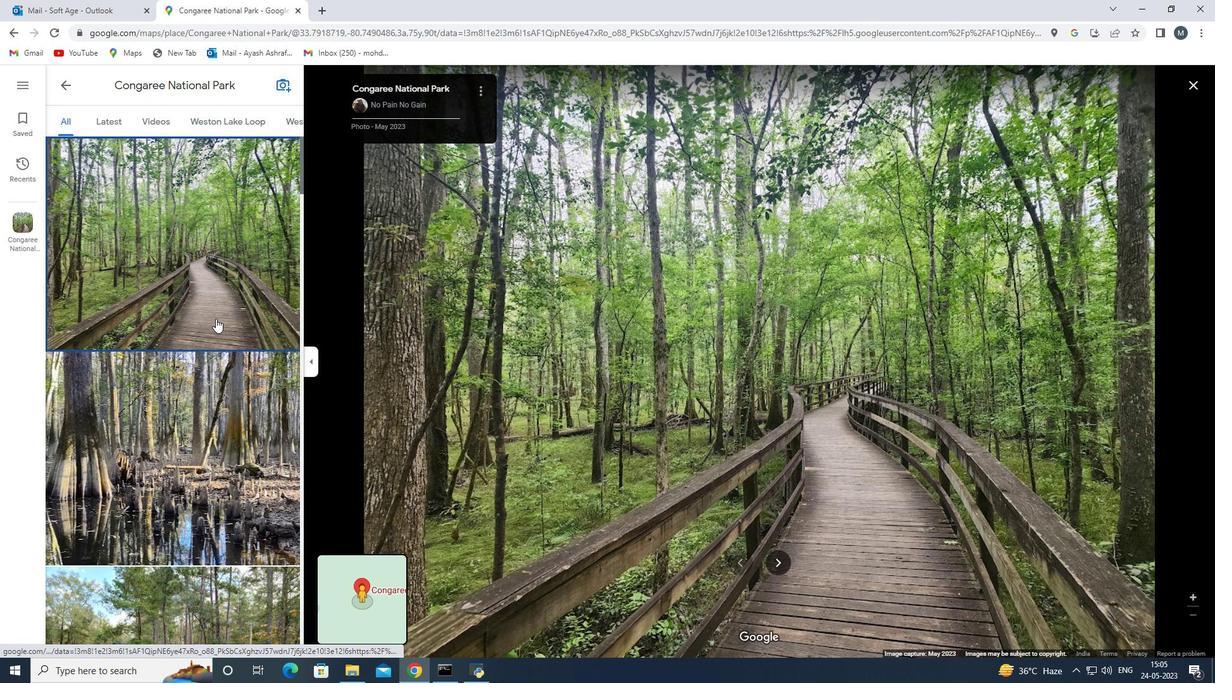 
Action: Mouse scrolled (212, 303) with delta (0, 0)
Screenshot: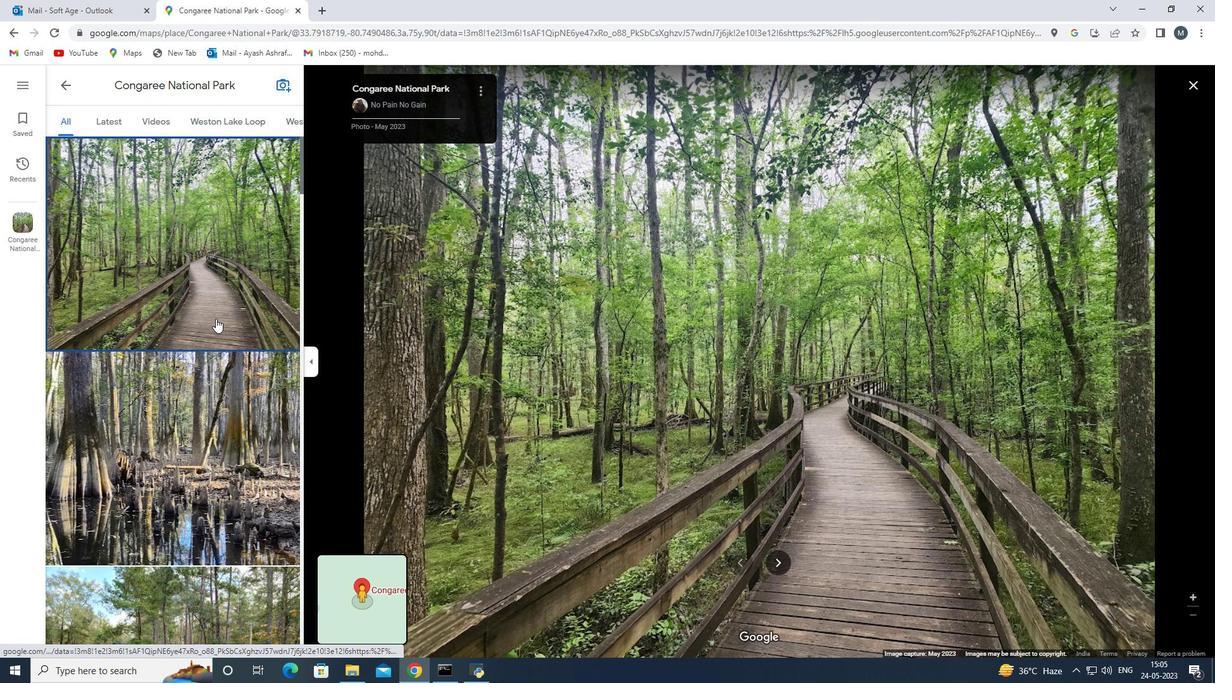 
Action: Mouse scrolled (212, 303) with delta (0, 0)
Screenshot: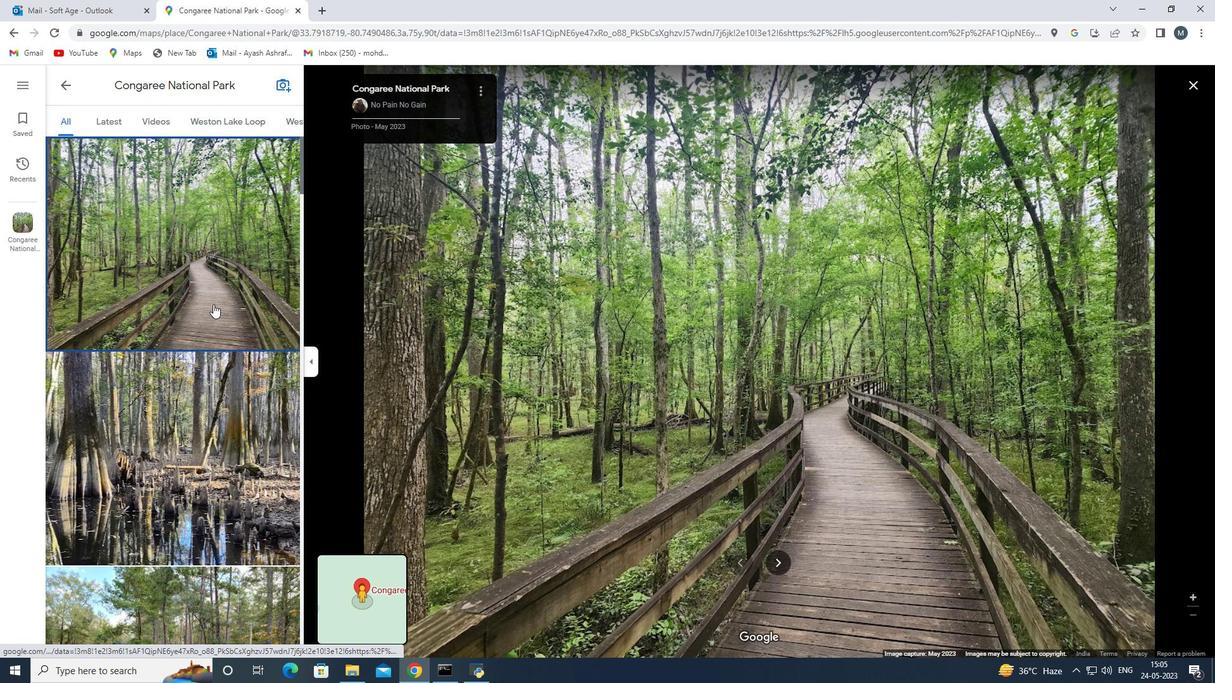 
Action: Mouse scrolled (212, 303) with delta (0, 0)
Screenshot: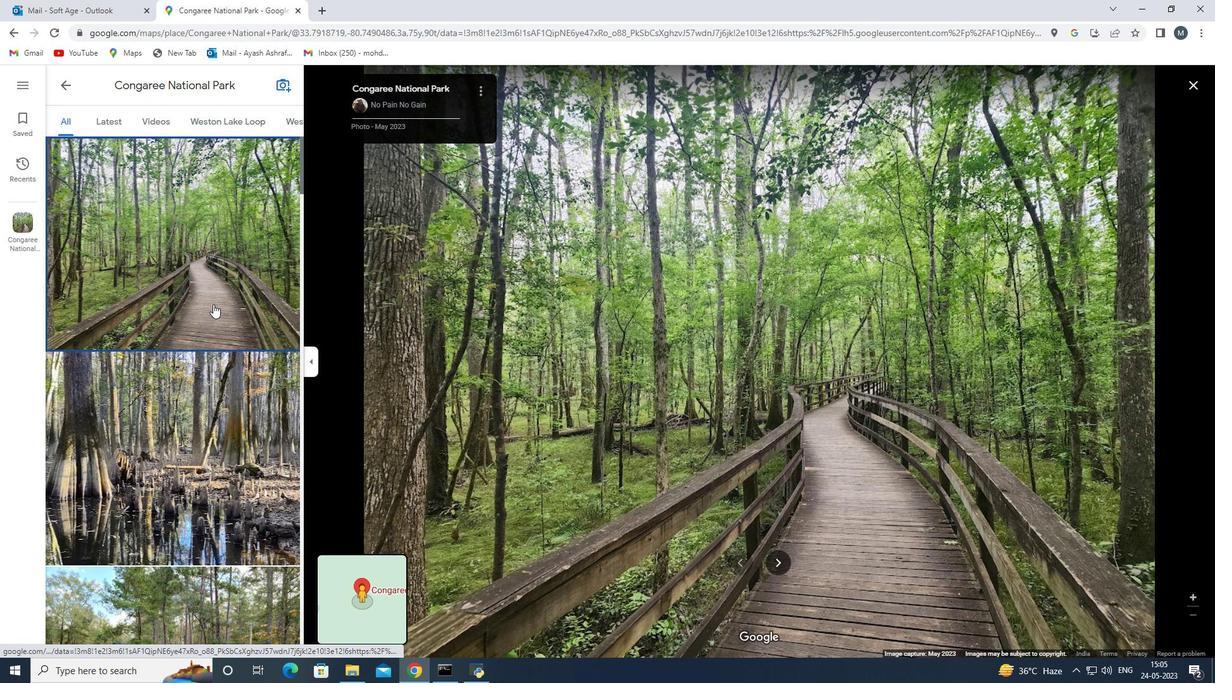 
Action: Mouse moved to (255, 162)
Screenshot: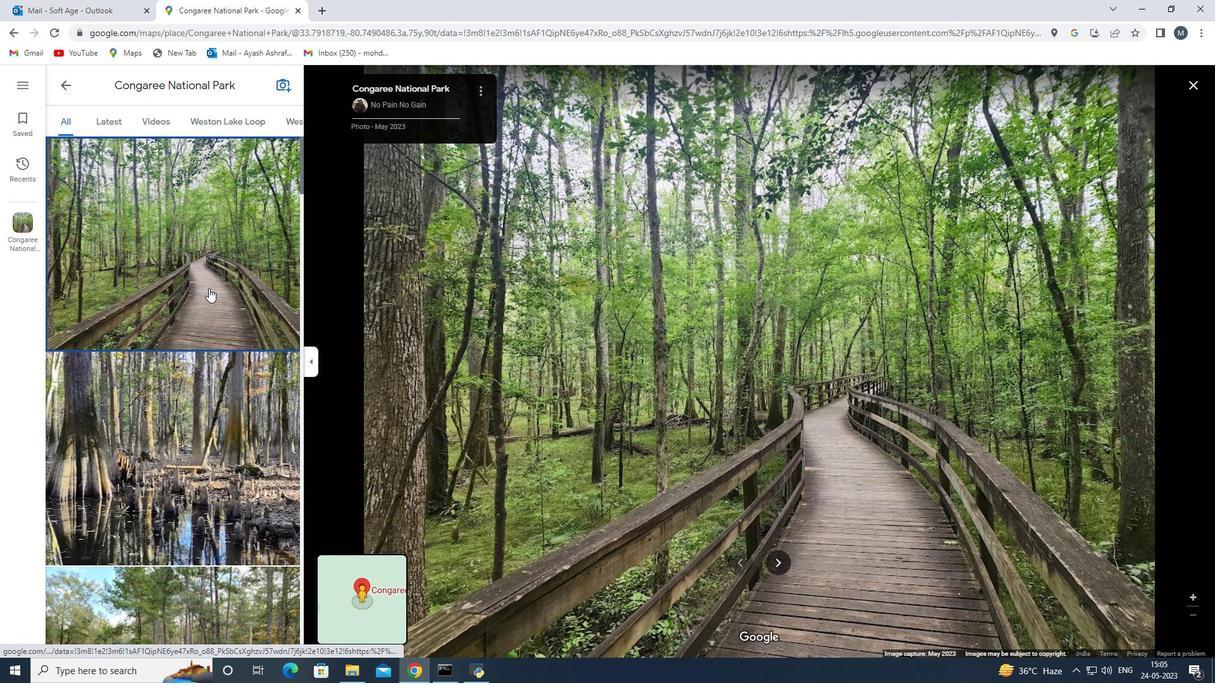 
Action: Mouse scrolled (255, 163) with delta (0, 0)
Screenshot: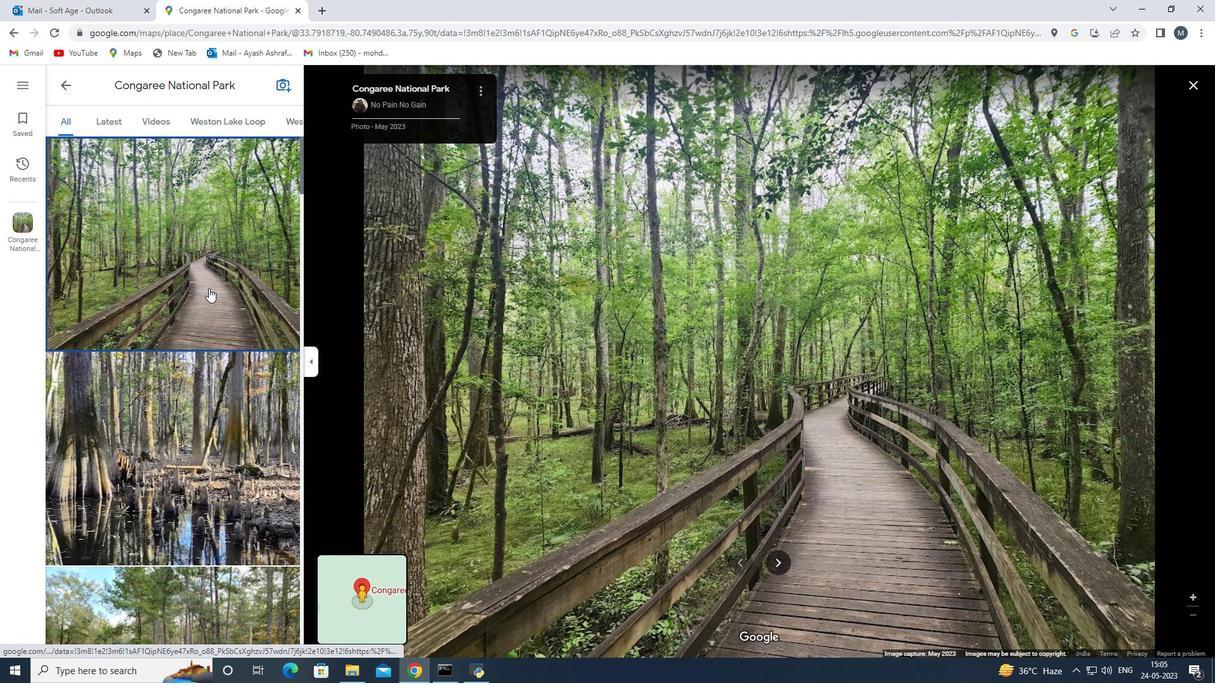
Action: Mouse moved to (257, 155)
Screenshot: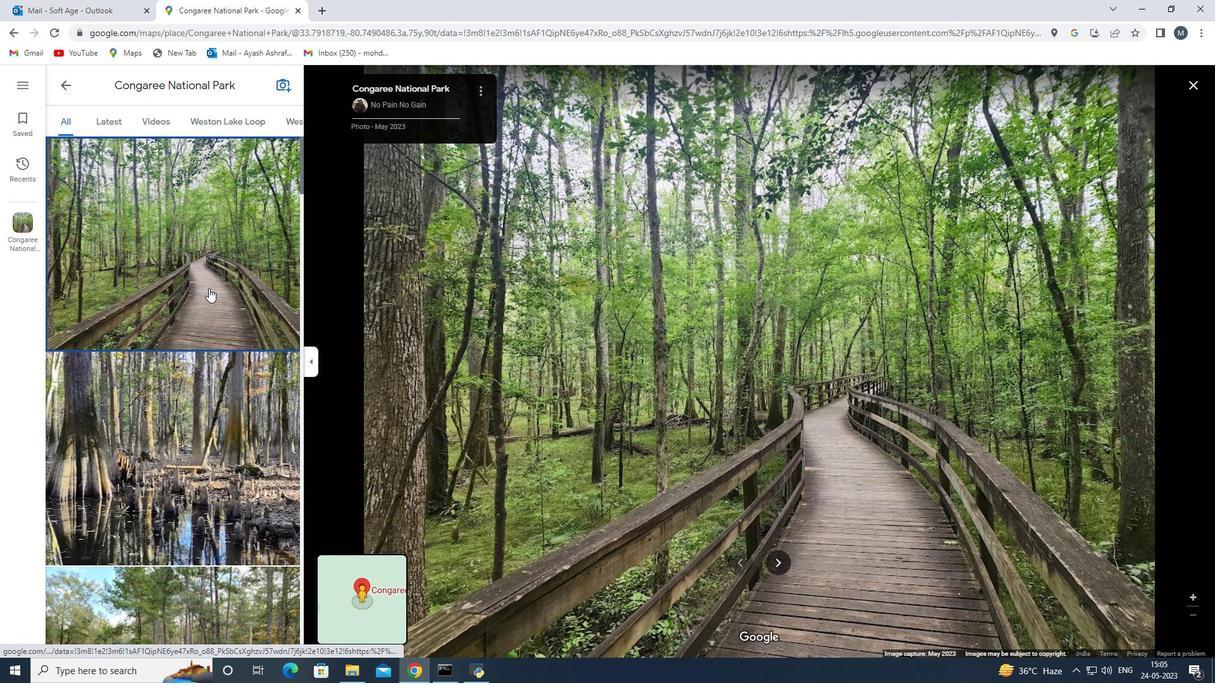 
Action: Mouse scrolled (257, 155) with delta (0, 0)
Screenshot: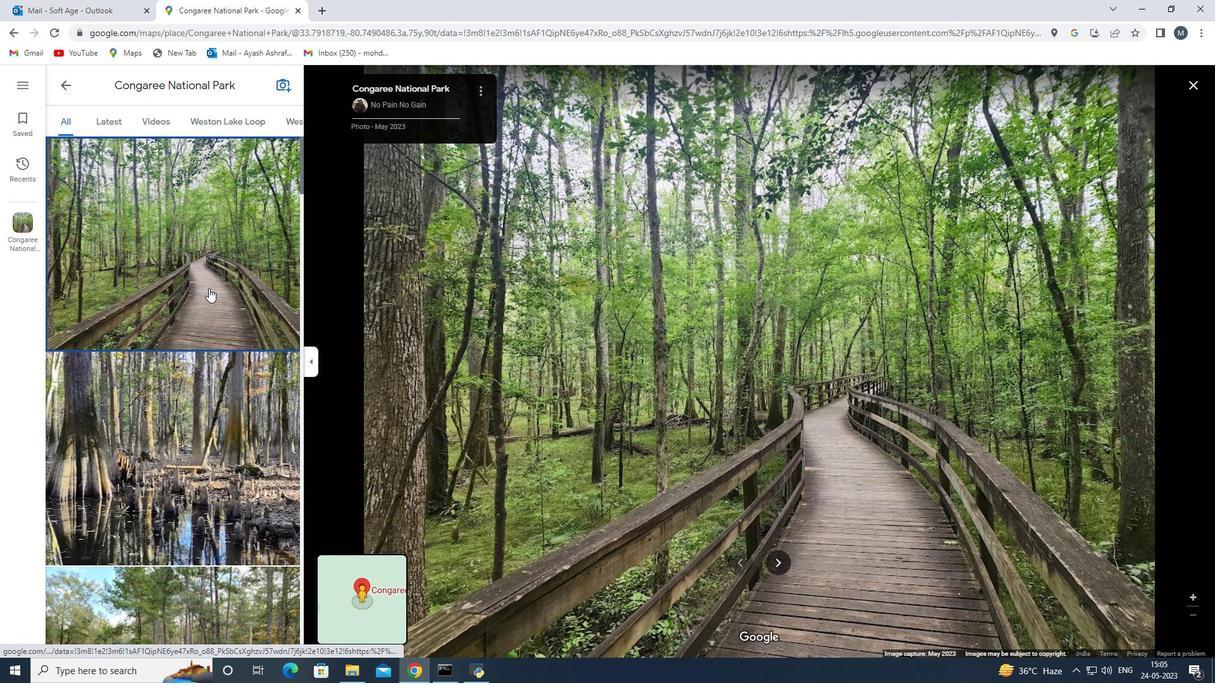 
Action: Mouse moved to (258, 140)
Screenshot: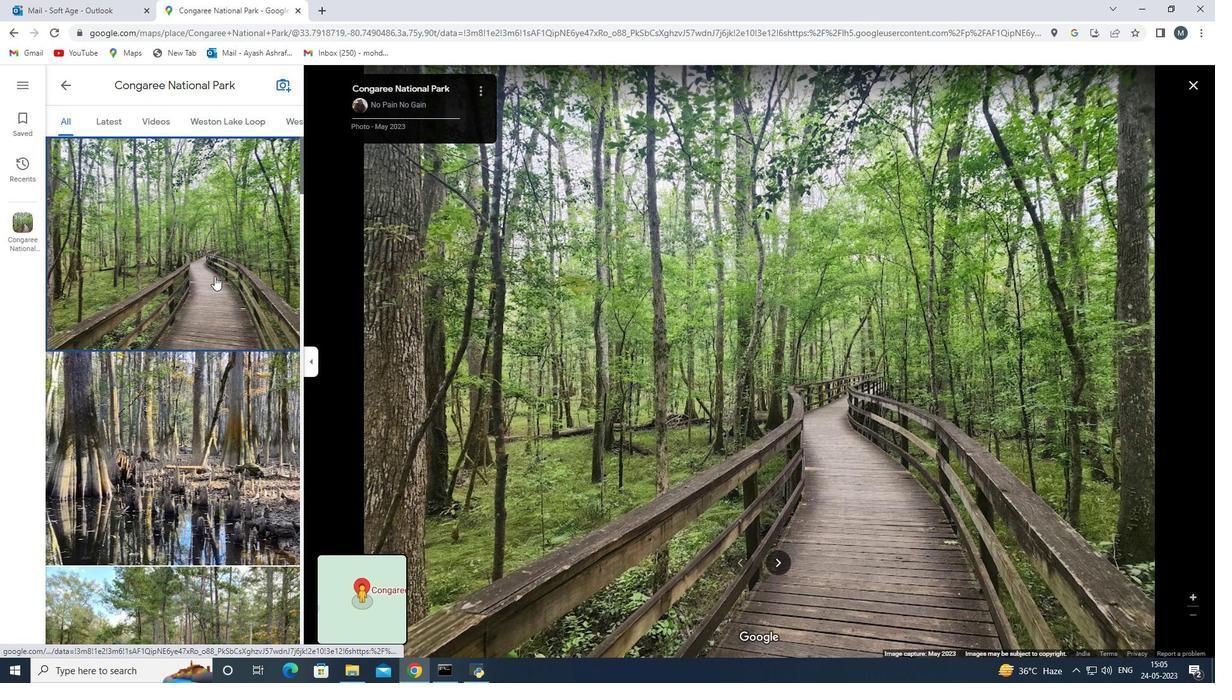 
Action: Mouse scrolled (258, 141) with delta (0, 0)
Screenshot: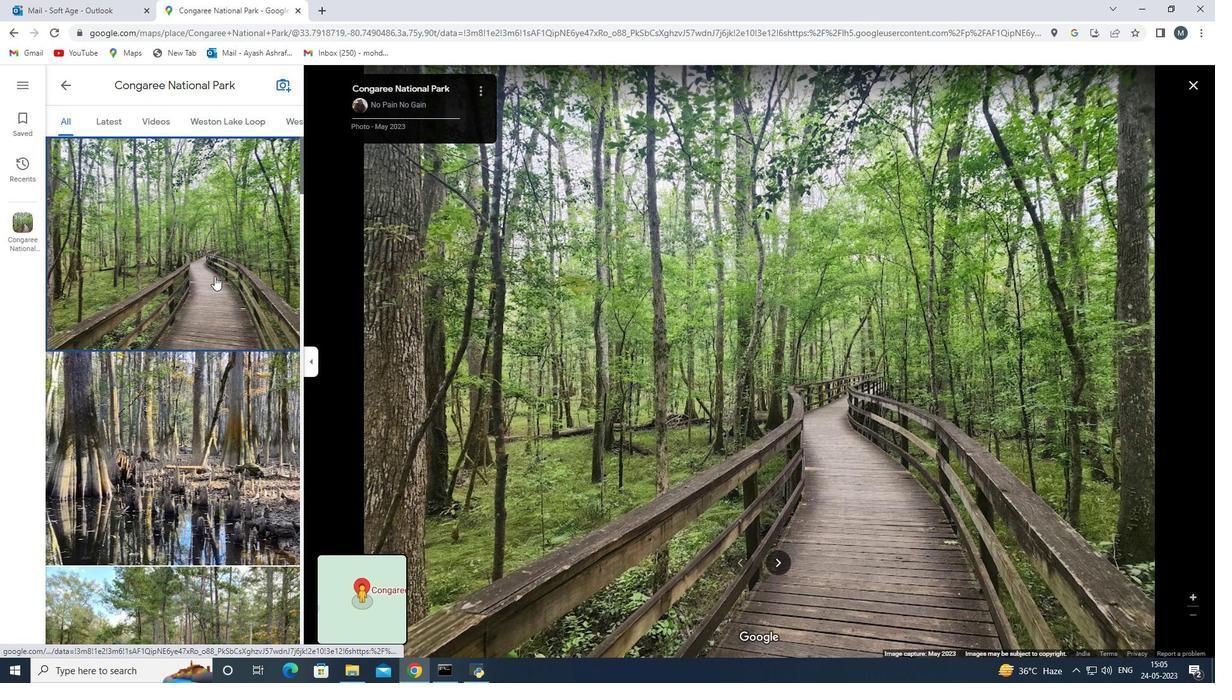 
Action: Mouse moved to (258, 127)
Screenshot: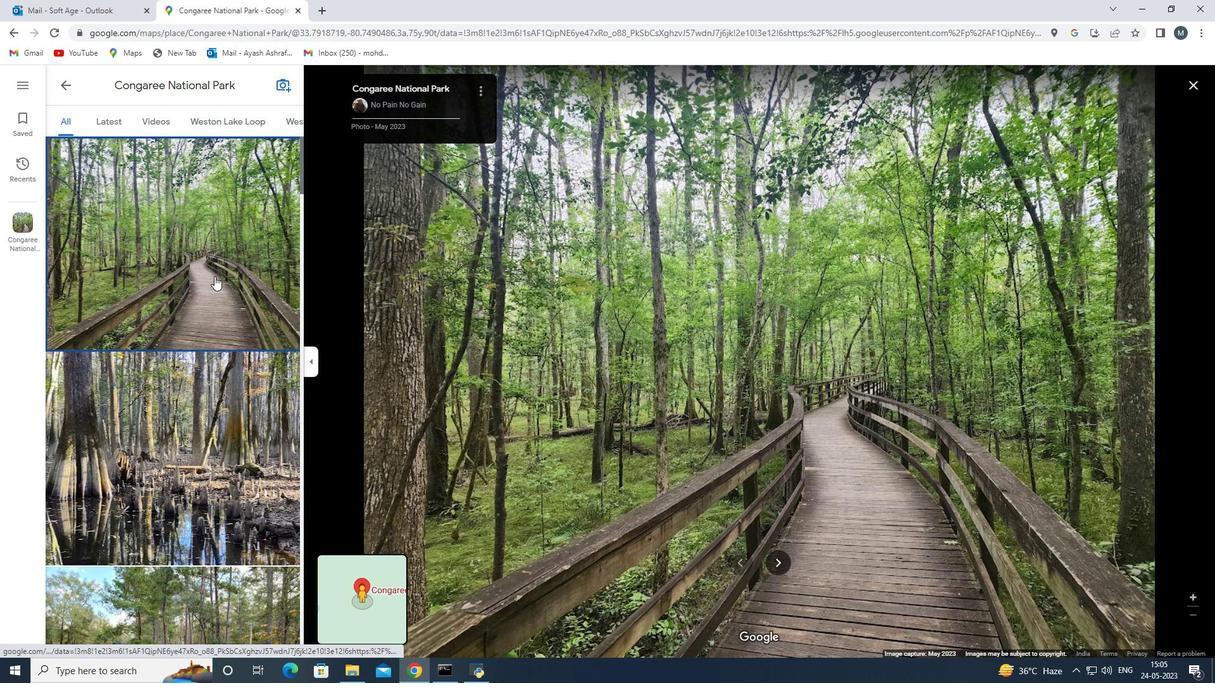 
Action: Mouse scrolled (258, 128) with delta (0, 0)
Screenshot: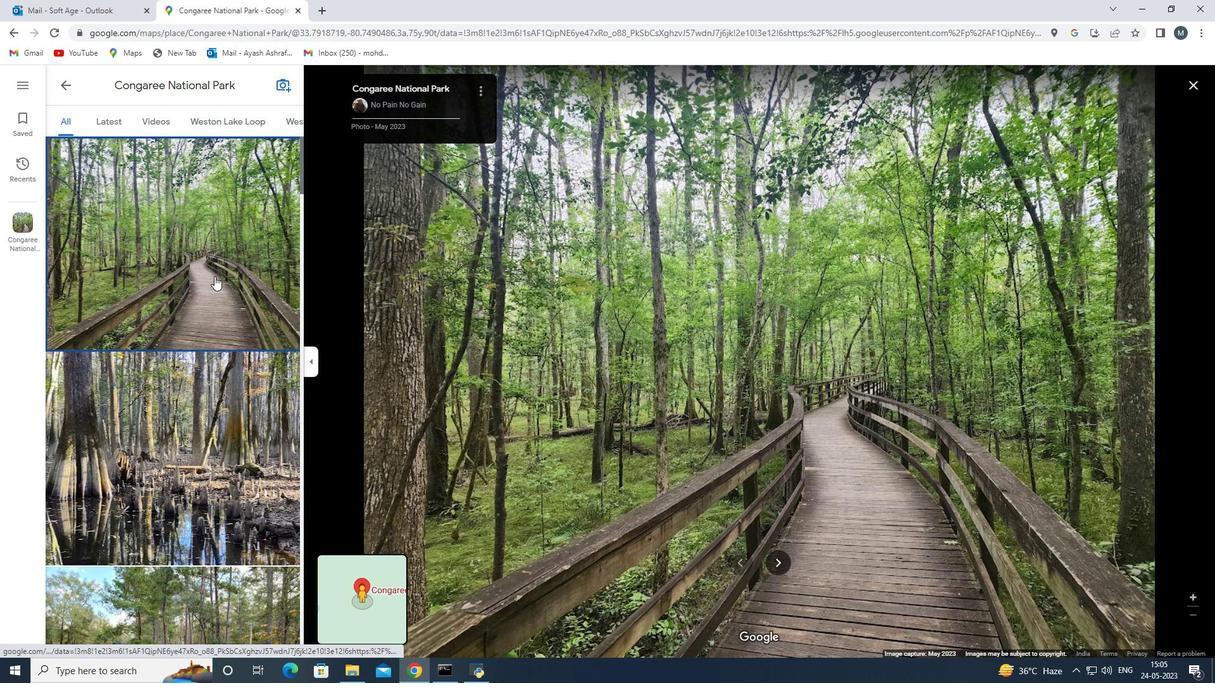 
Action: Mouse moved to (246, 125)
Screenshot: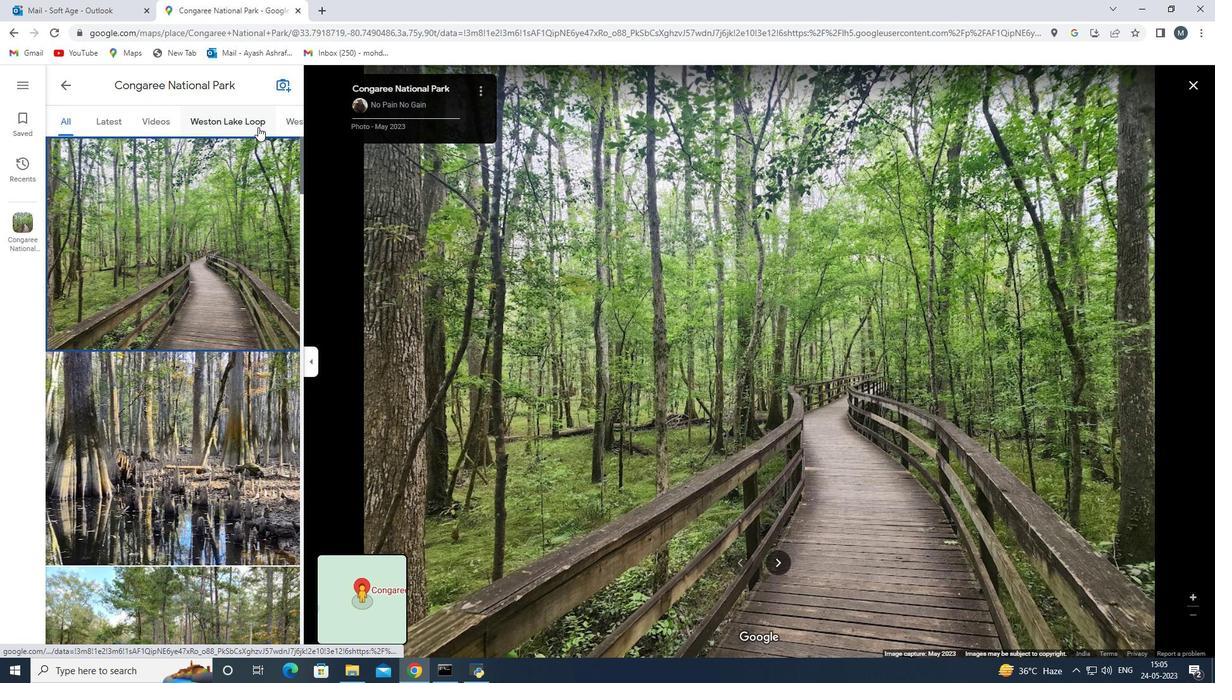 
Action: Mouse pressed left at (246, 125)
Screenshot: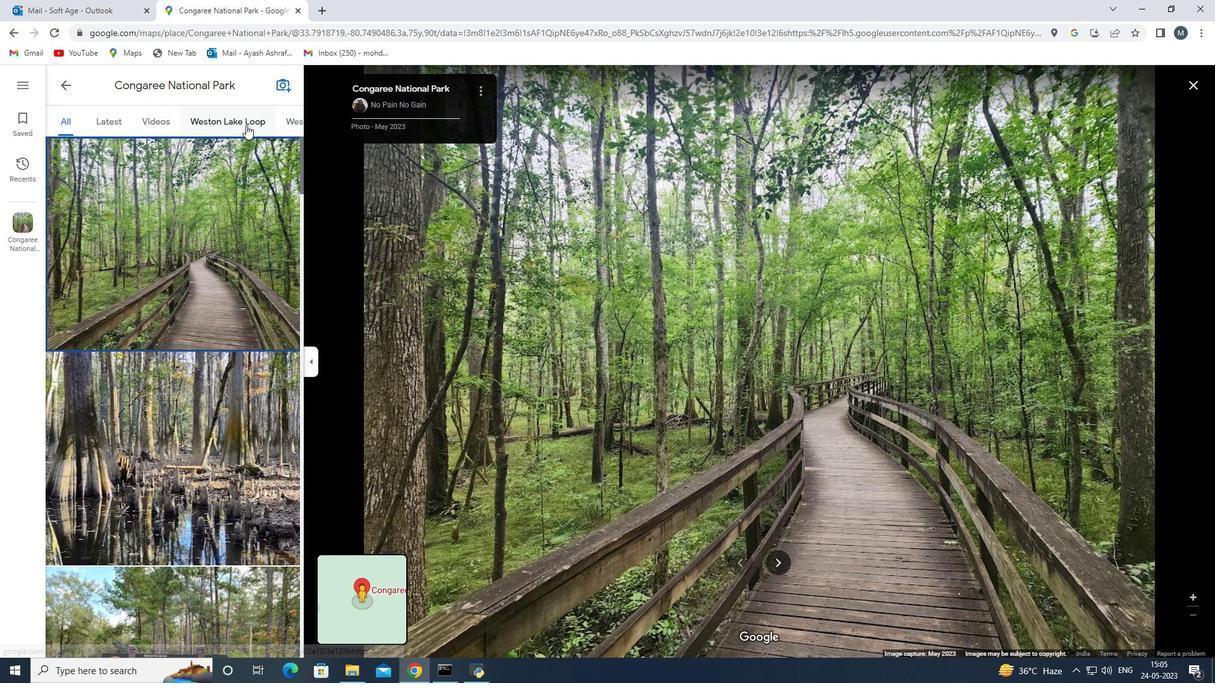 
Action: Mouse moved to (246, 124)
Screenshot: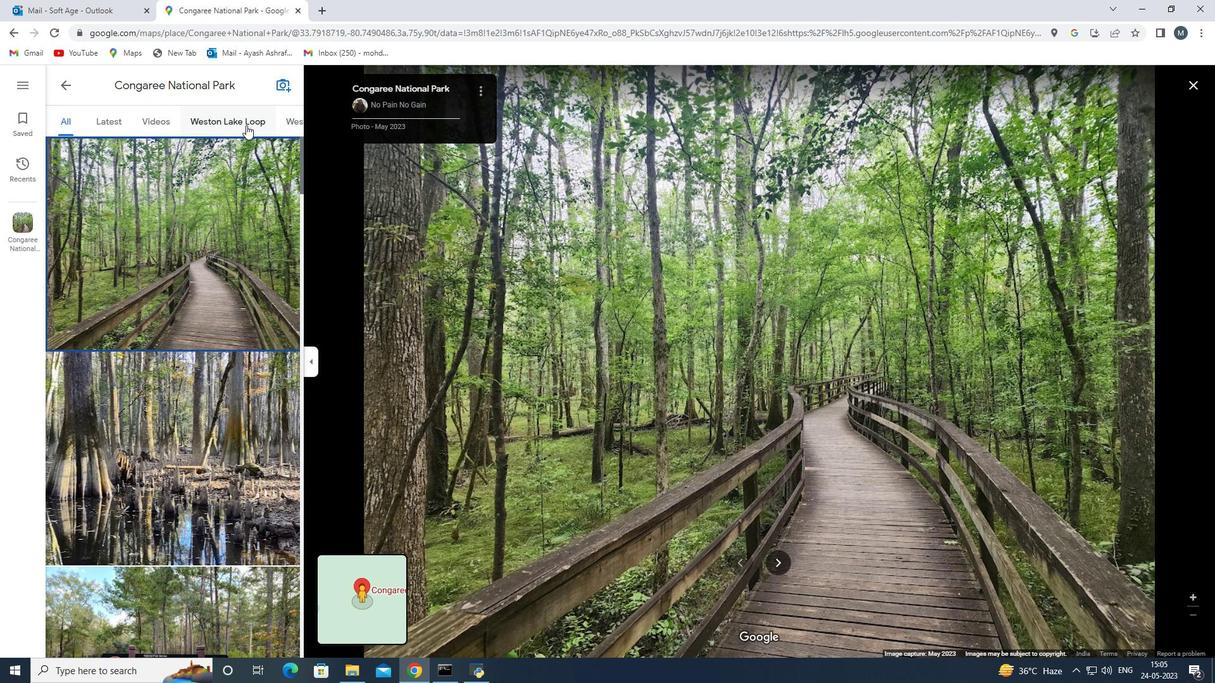 
Action: Mouse pressed left at (246, 124)
Screenshot: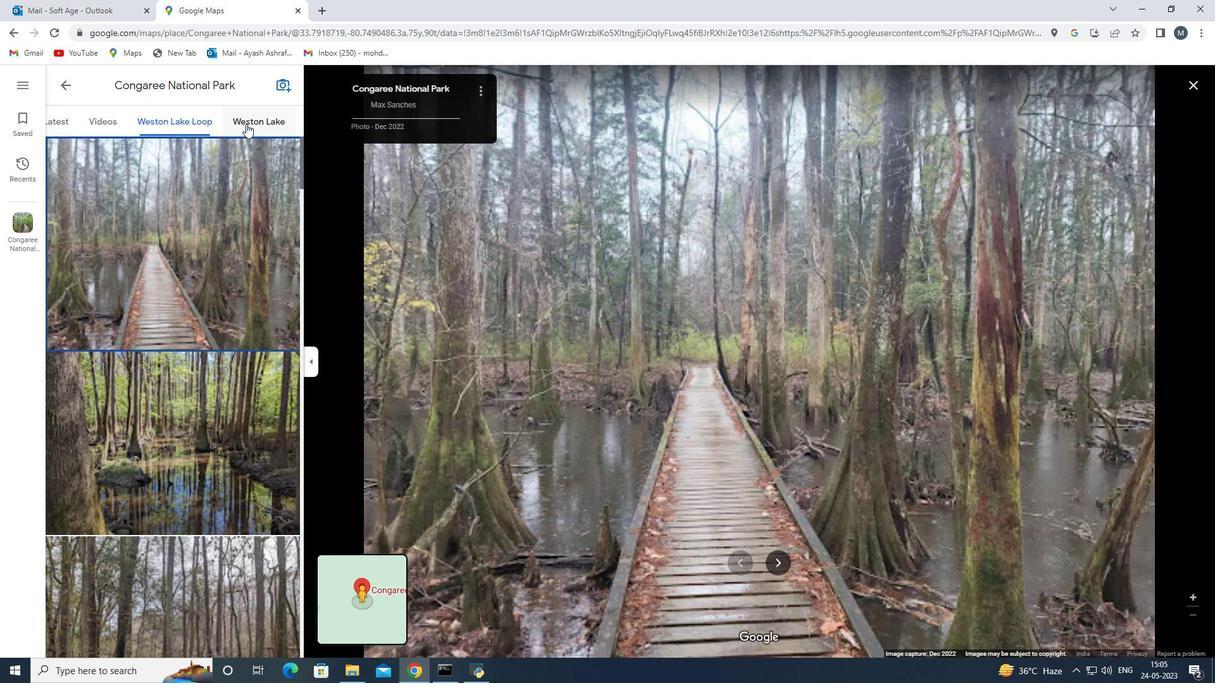 
Action: Mouse pressed left at (246, 124)
Screenshot: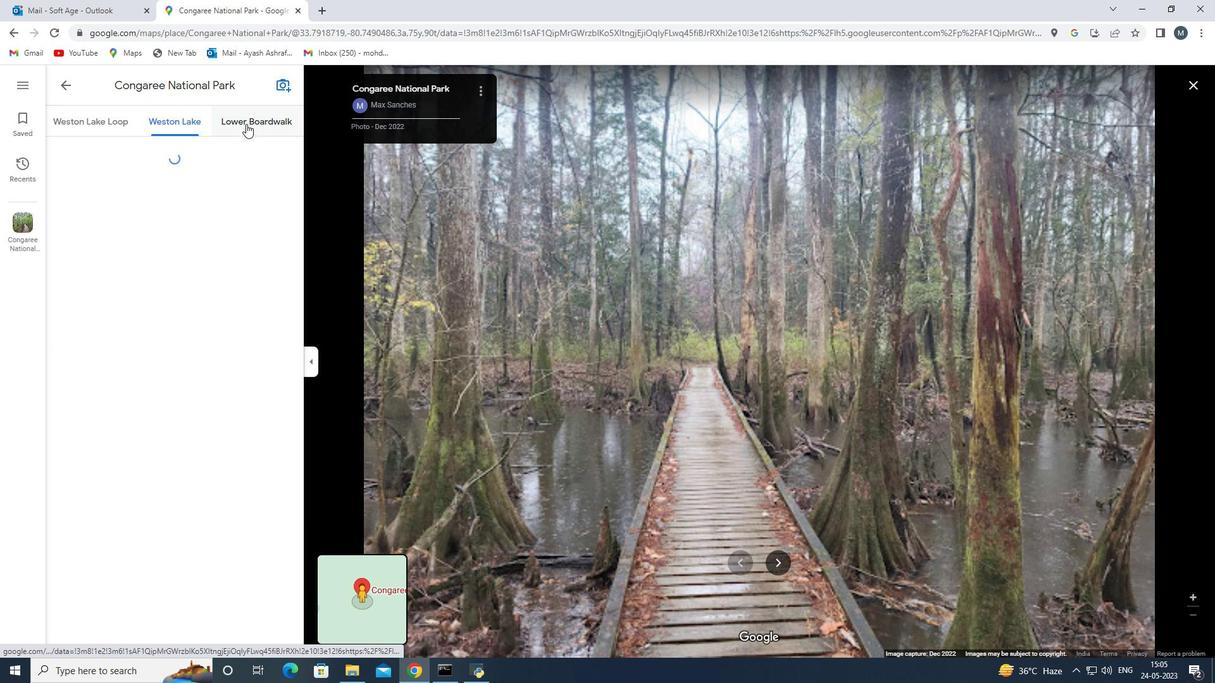 
Action: Mouse moved to (246, 124)
Screenshot: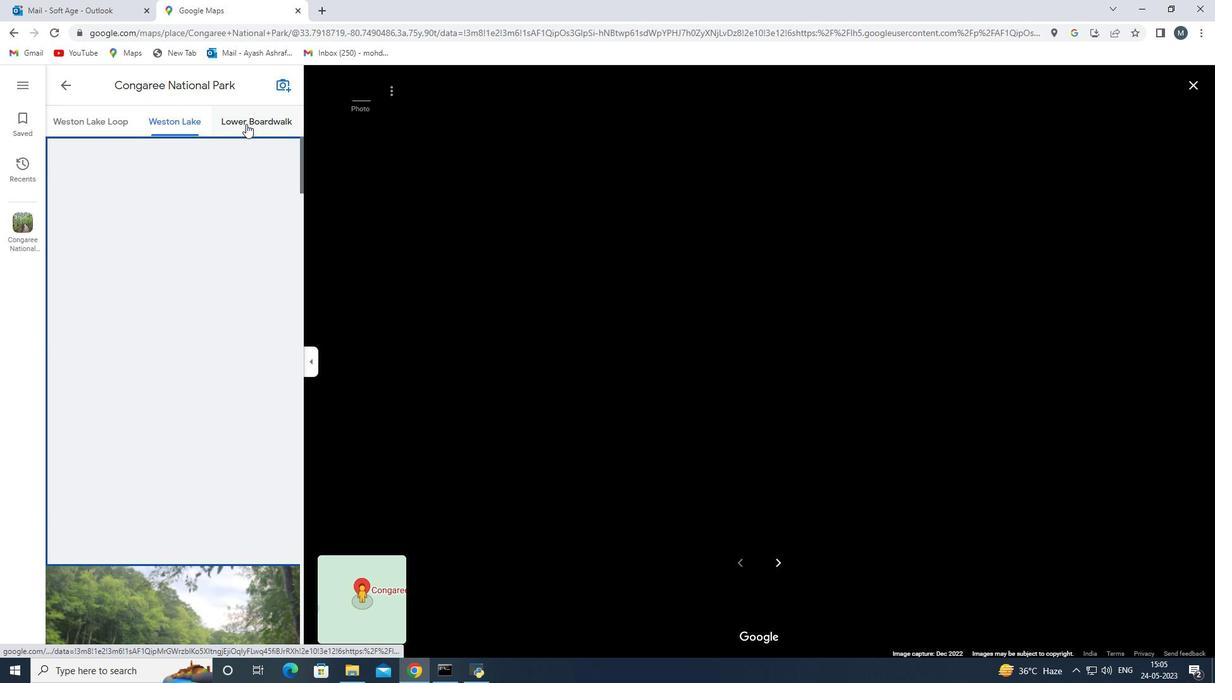 
Action: Mouse pressed left at (246, 124)
Screenshot: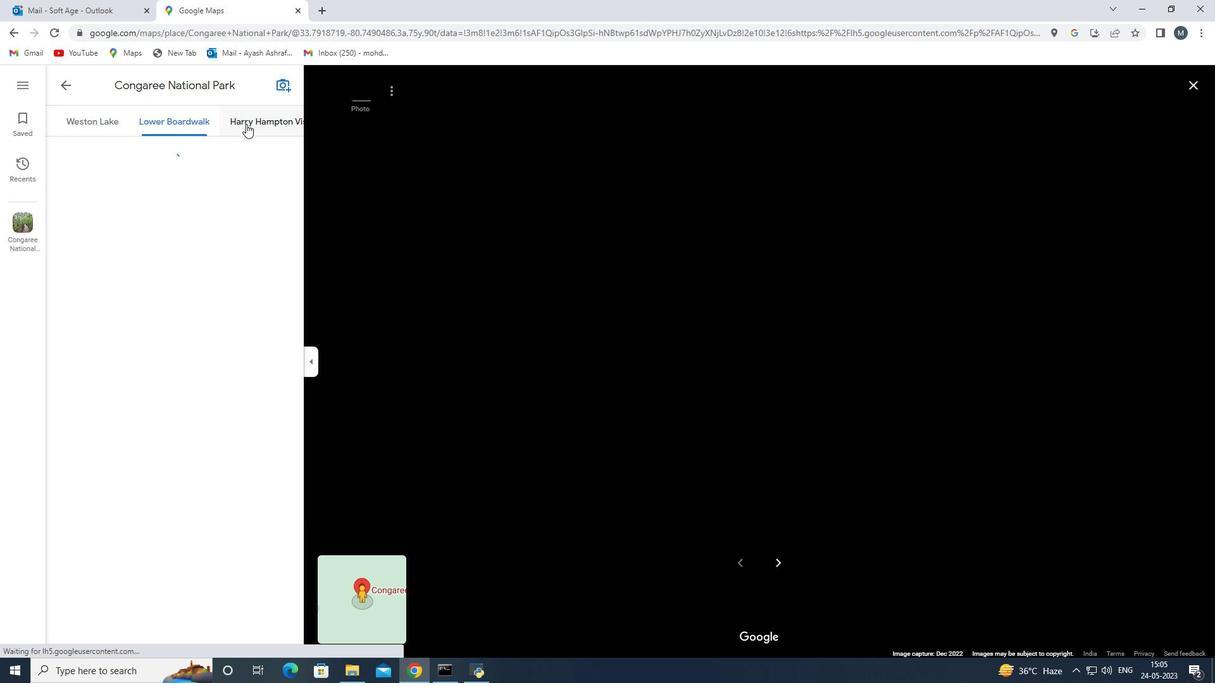 
Action: Mouse pressed left at (246, 124)
Screenshot: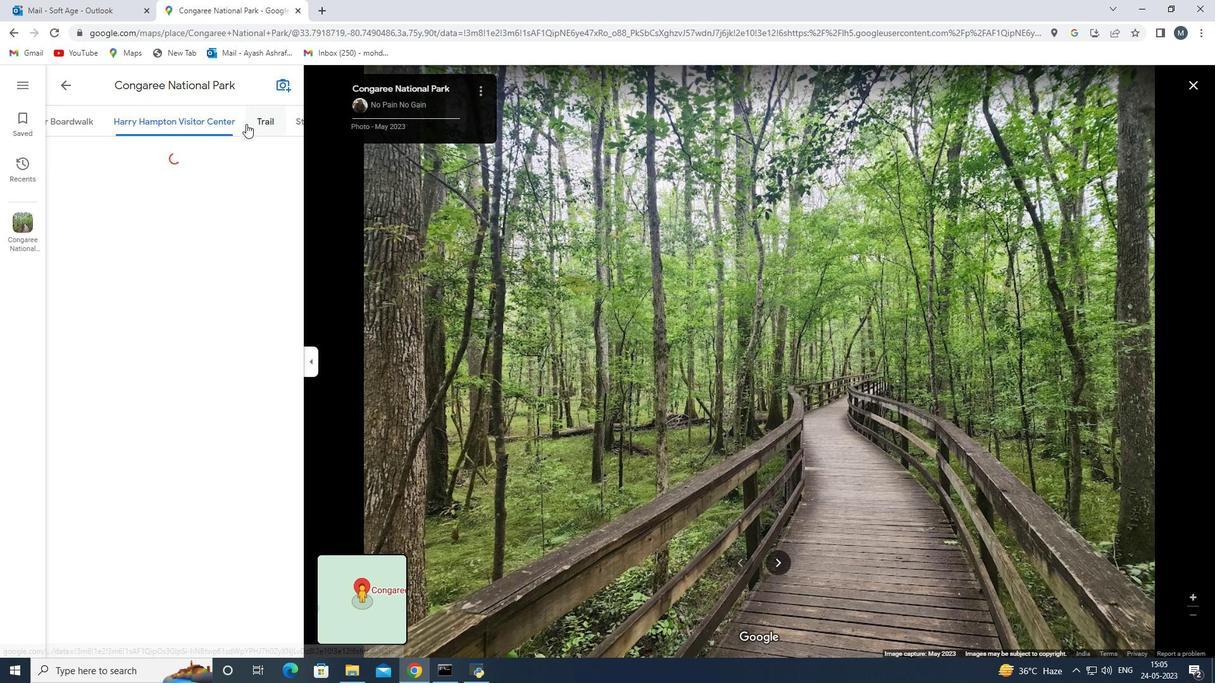 
Action: Mouse moved to (246, 124)
Screenshot: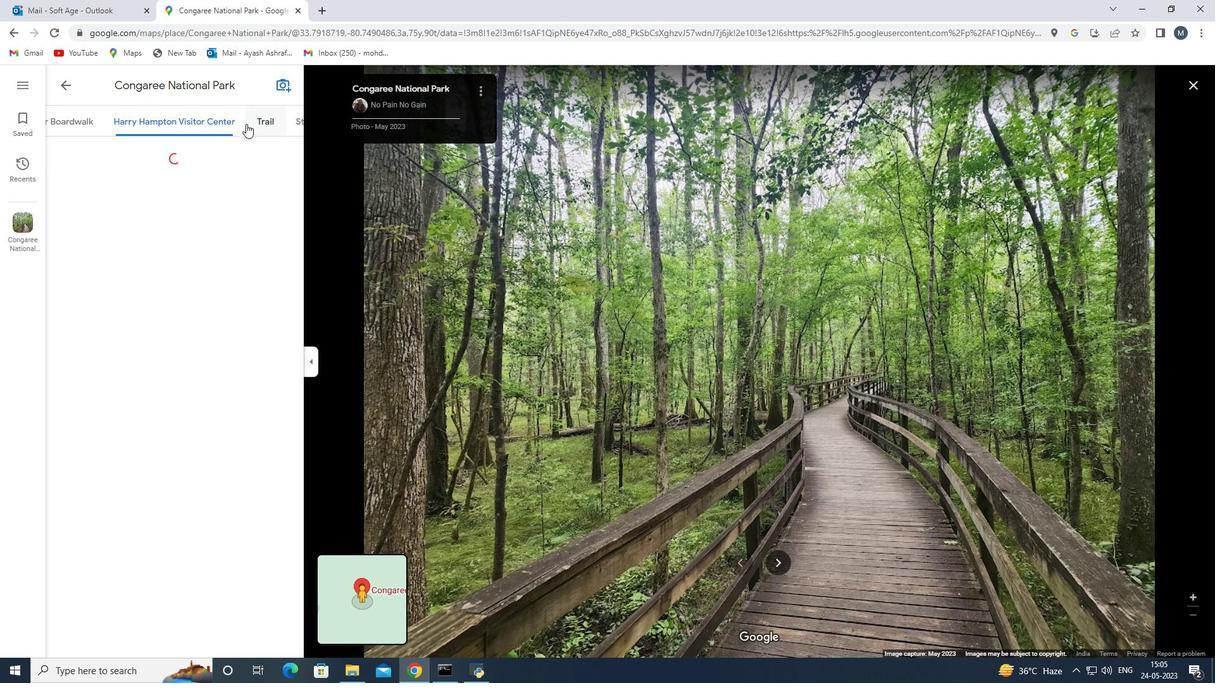 
Action: Mouse pressed left at (246, 124)
Screenshot: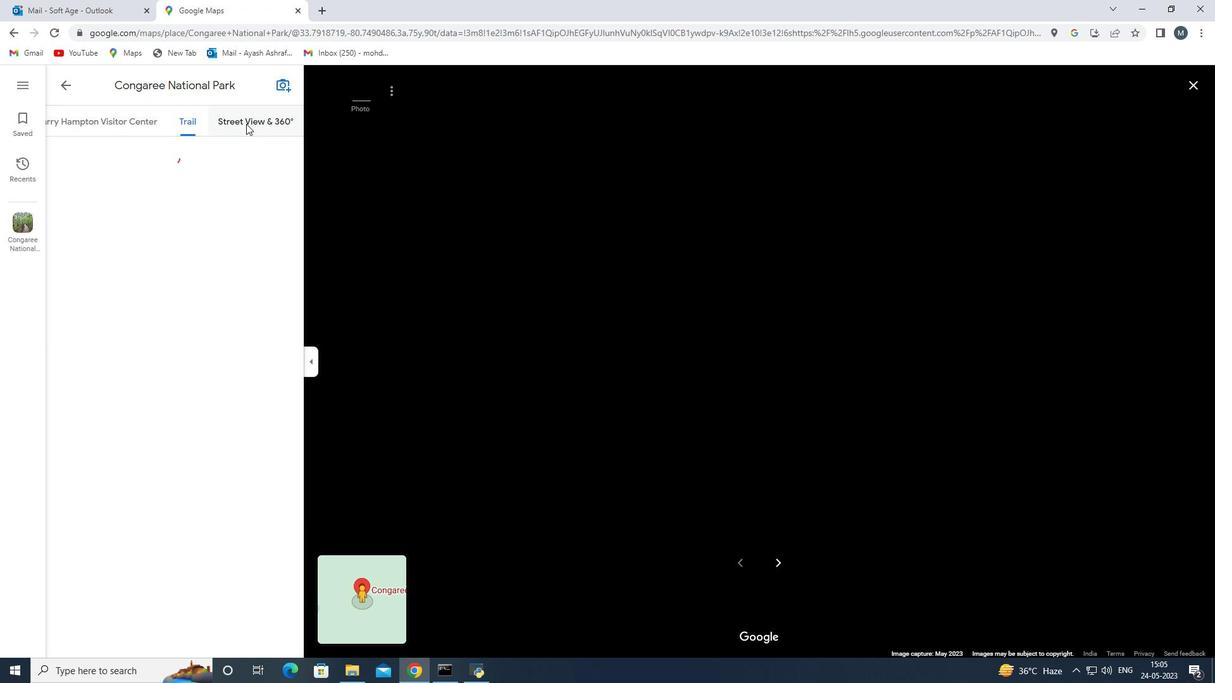 
Action: Mouse moved to (119, 118)
Screenshot: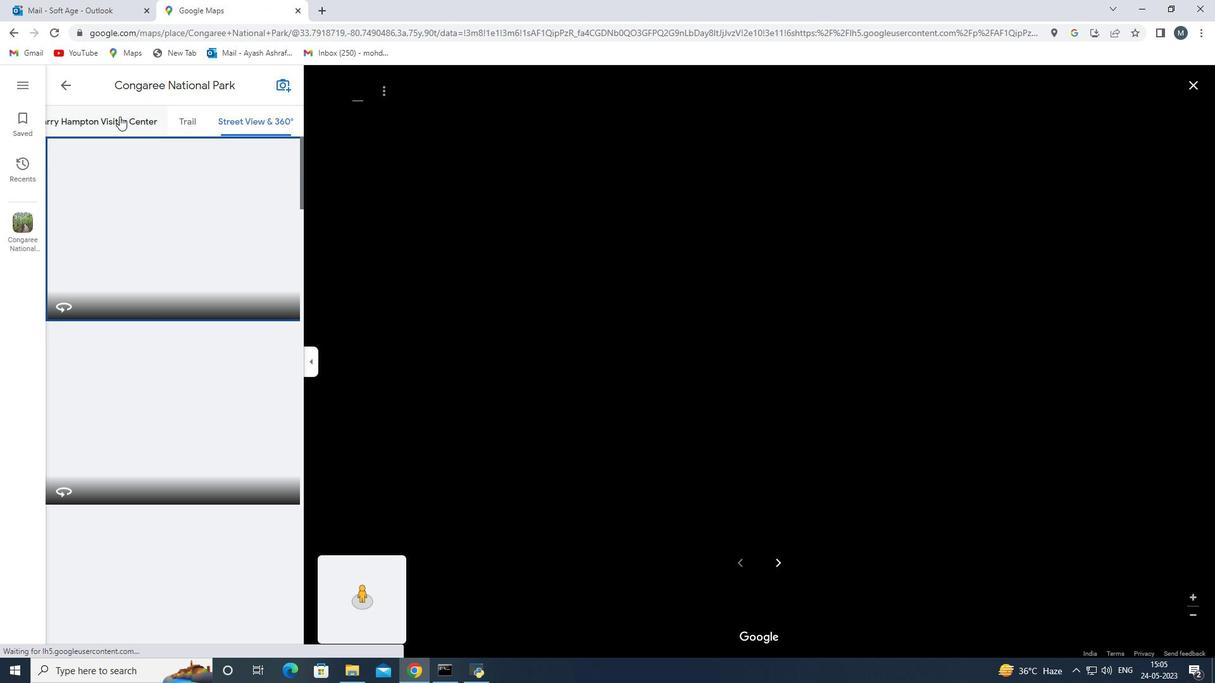 
Action: Mouse pressed left at (119, 118)
Screenshot: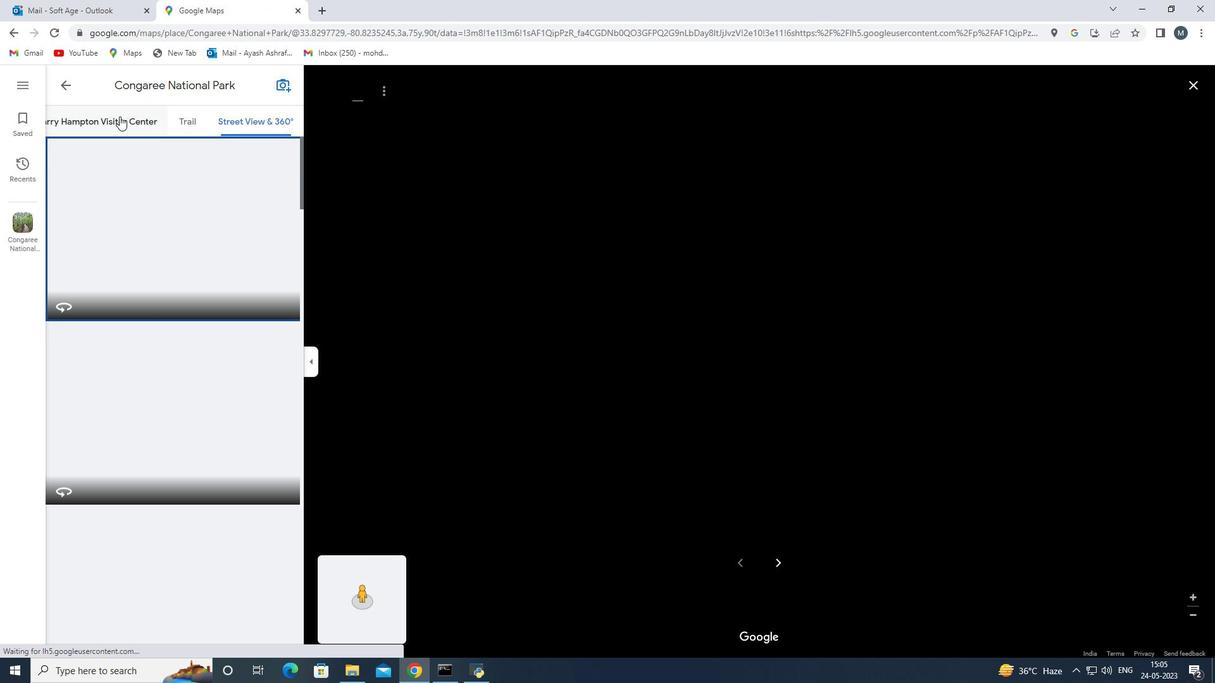 
Action: Mouse moved to (112, 139)
Screenshot: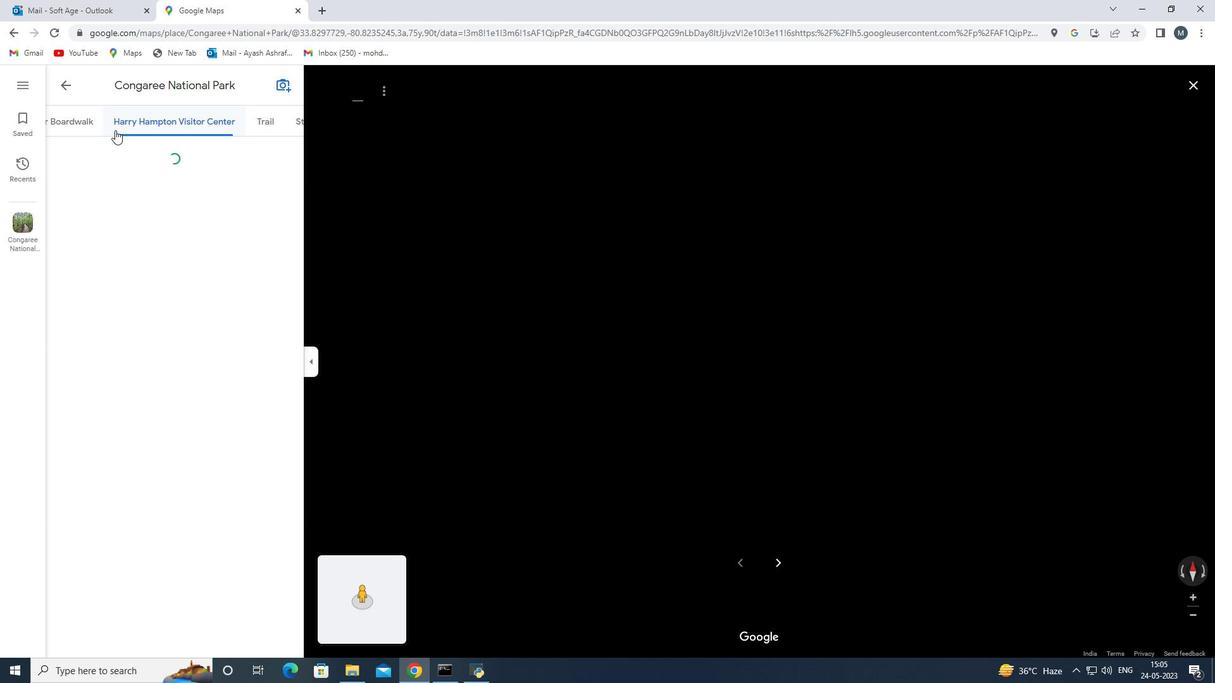 
Action: Mouse scrolled (112, 139) with delta (0, 0)
Screenshot: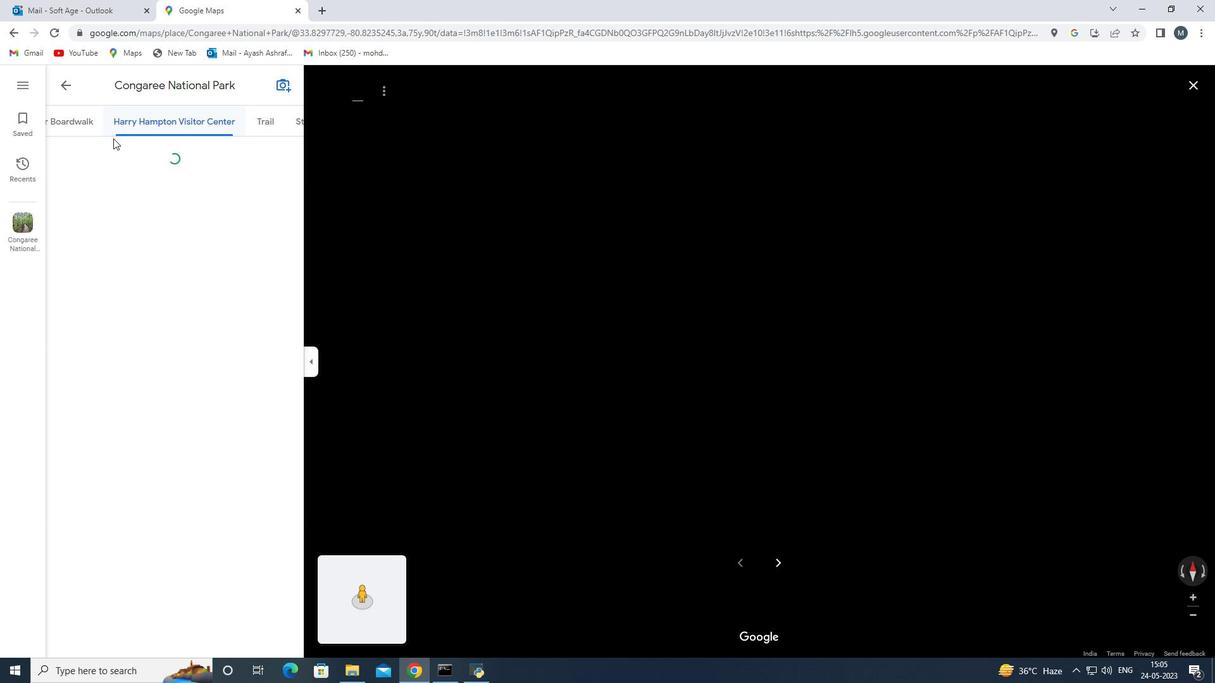
Action: Mouse scrolled (112, 139) with delta (0, 0)
Screenshot: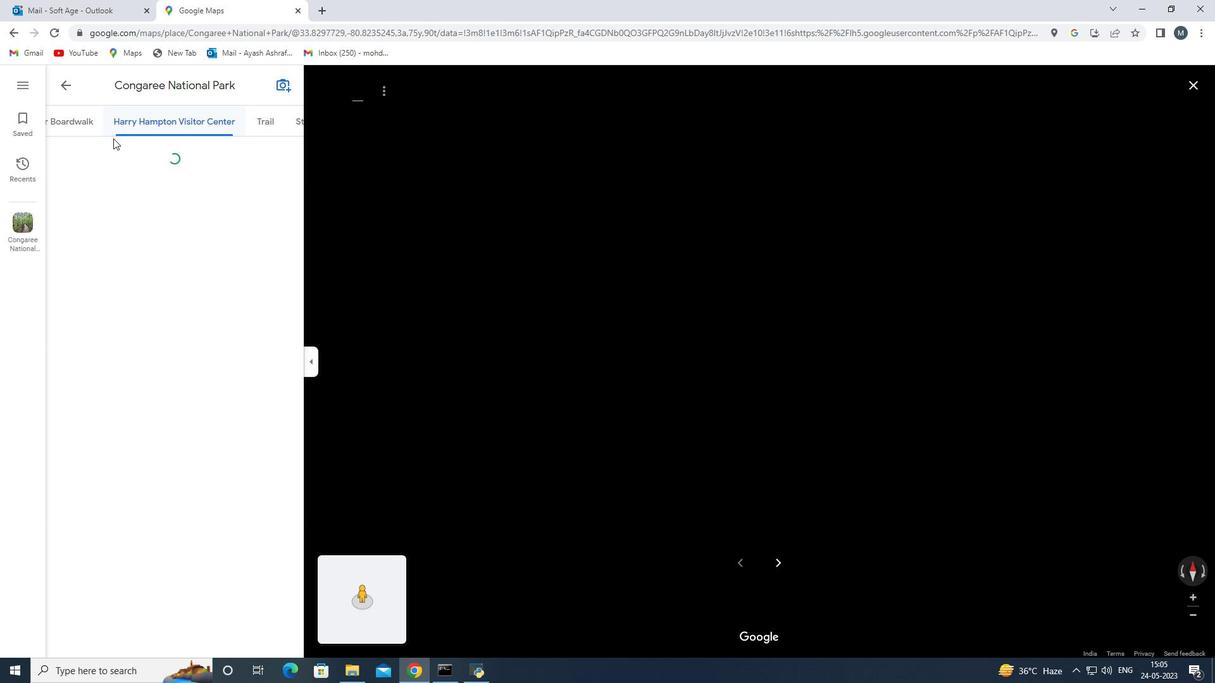 
Action: Mouse scrolled (112, 139) with delta (0, 0)
Screenshot: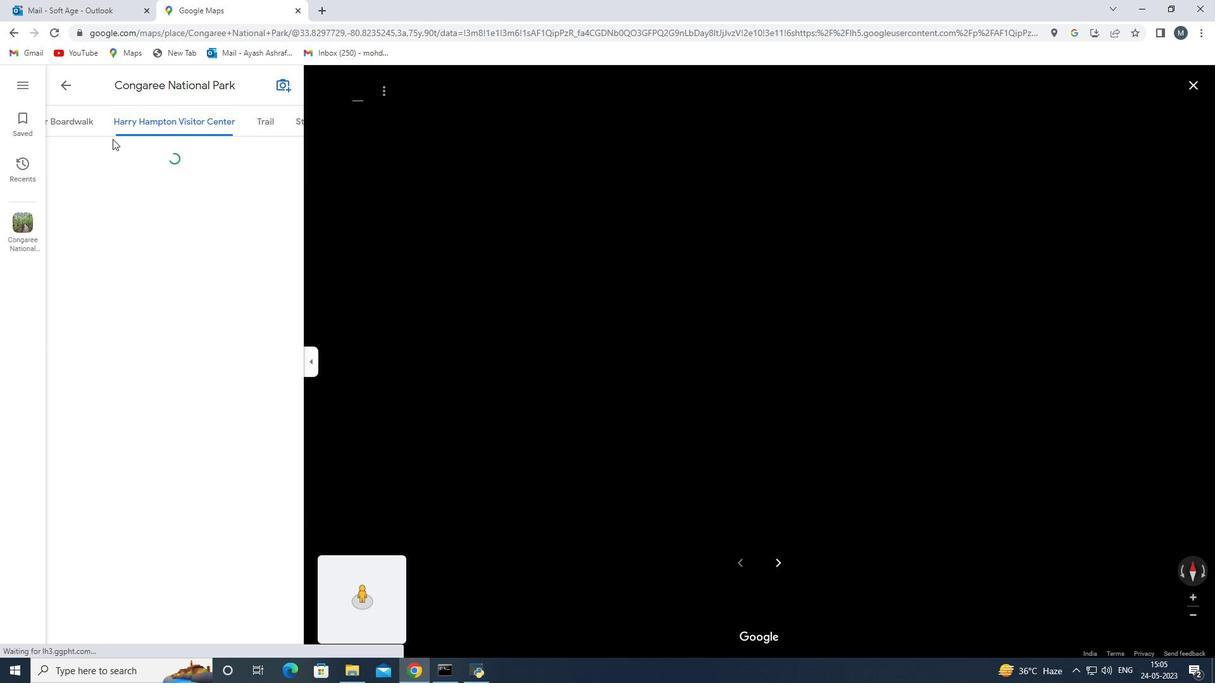 
Action: Mouse scrolled (112, 139) with delta (0, 0)
Screenshot: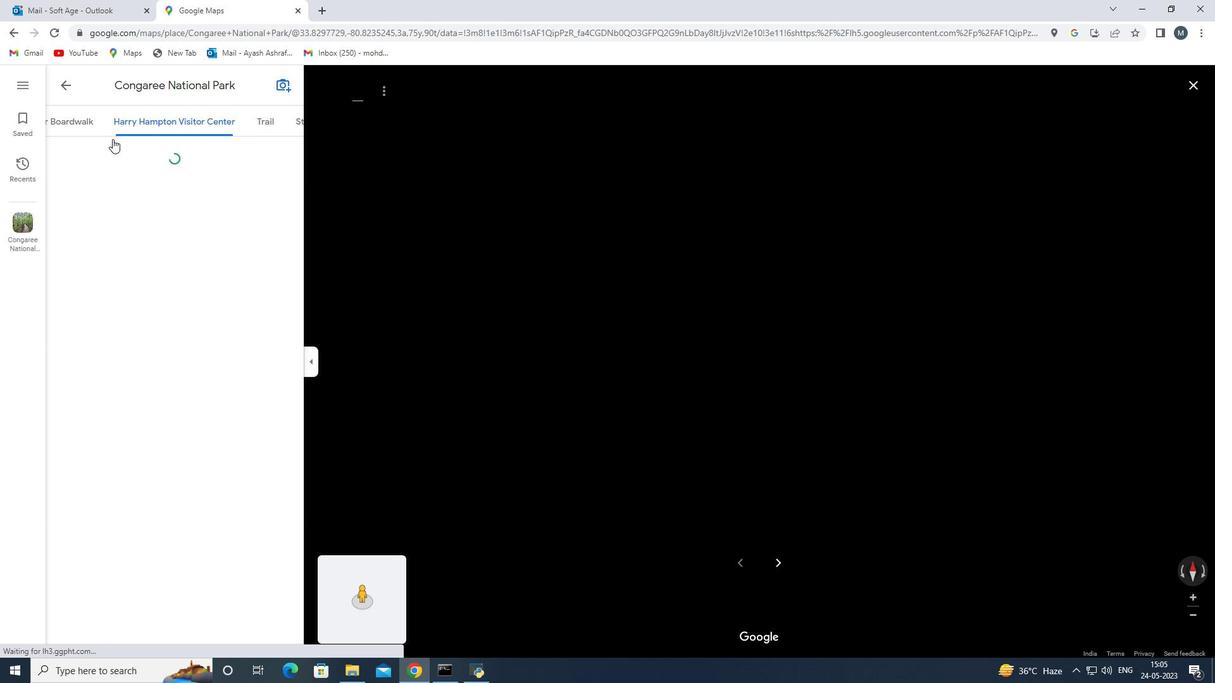 
Action: Mouse moved to (62, 118)
Screenshot: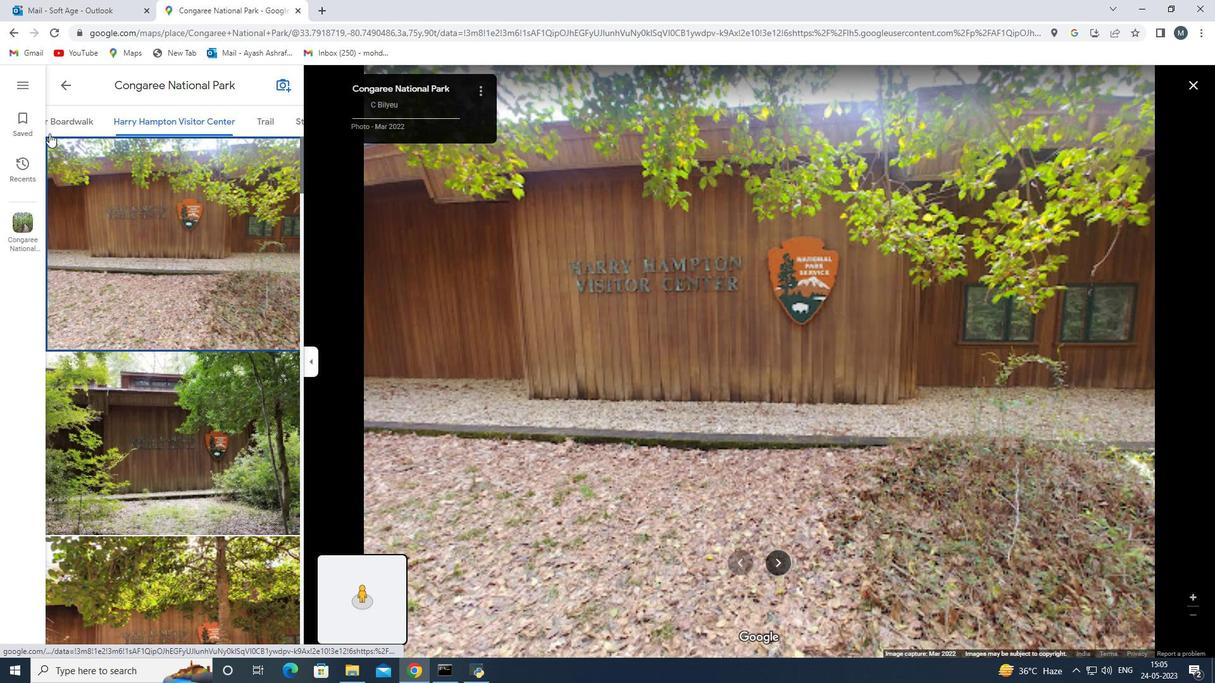 
Action: Mouse pressed left at (62, 118)
Screenshot: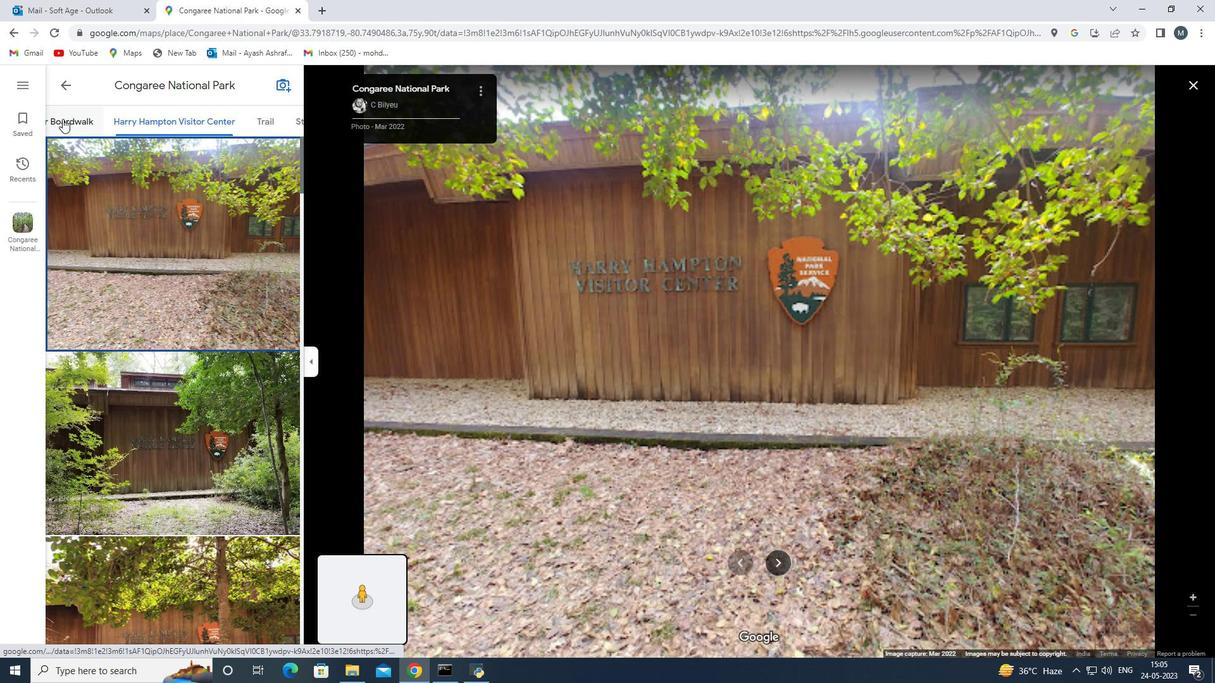 
Action: Mouse moved to (71, 127)
Screenshot: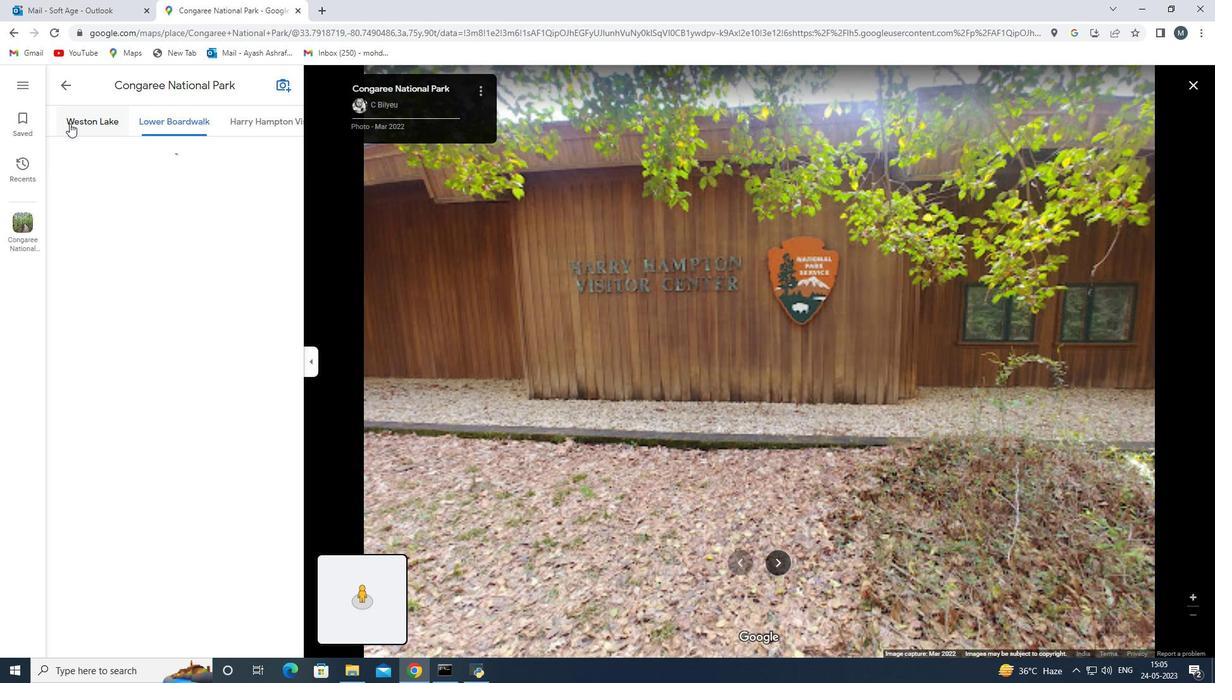 
Action: Mouse pressed left at (71, 127)
Screenshot: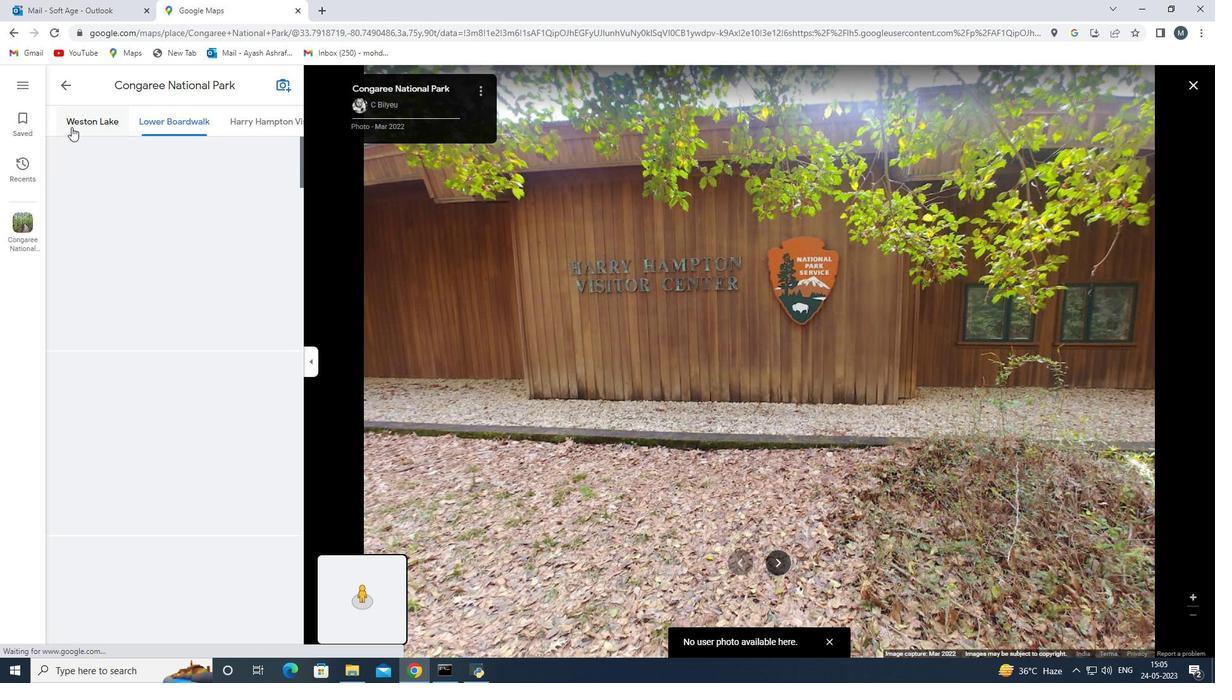 
Action: Mouse moved to (76, 124)
Screenshot: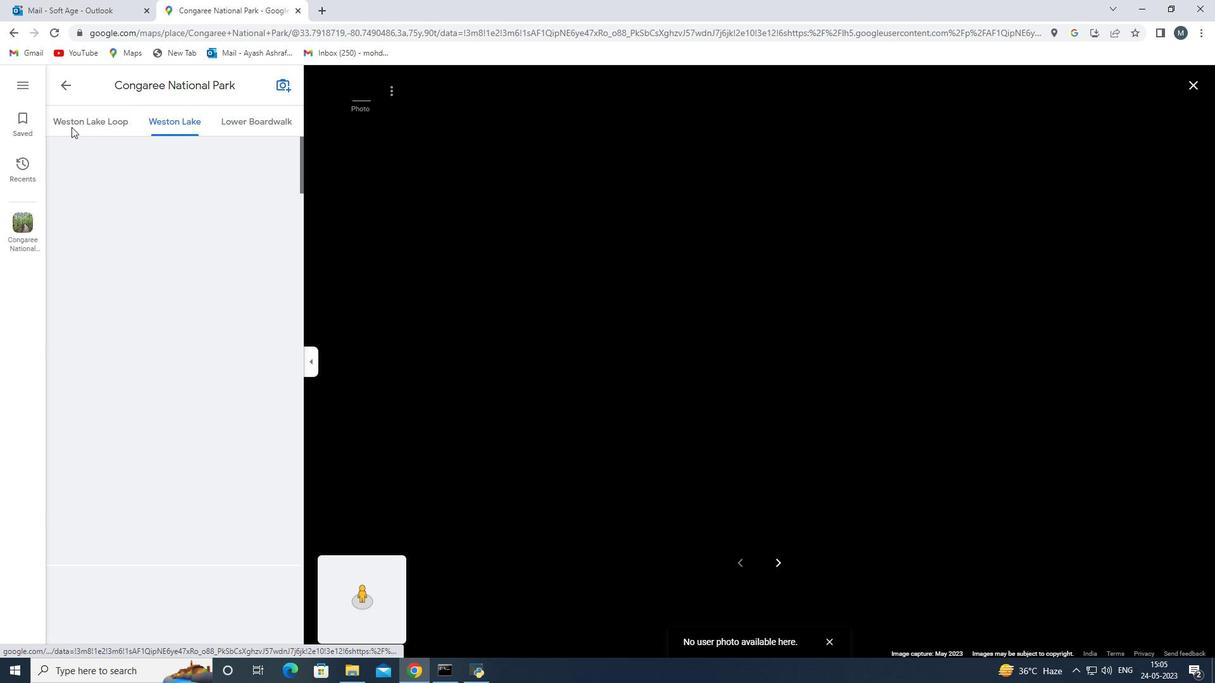 
Action: Mouse pressed left at (76, 124)
Screenshot: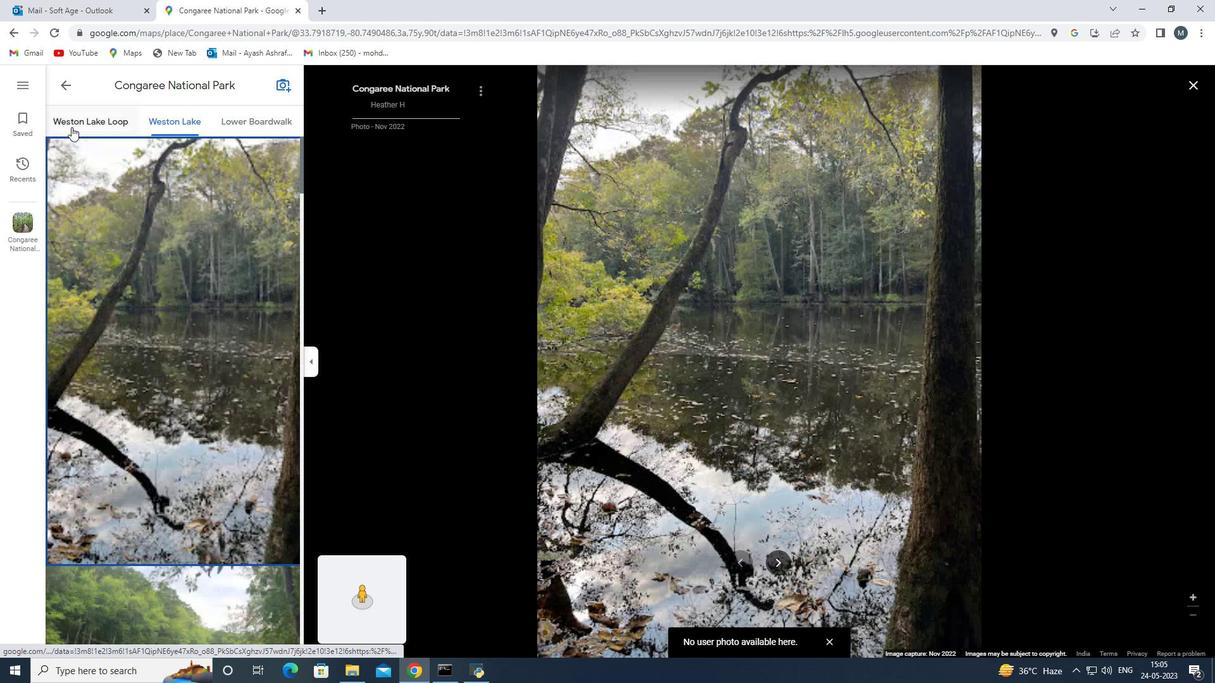 
Action: Mouse moved to (89, 124)
Screenshot: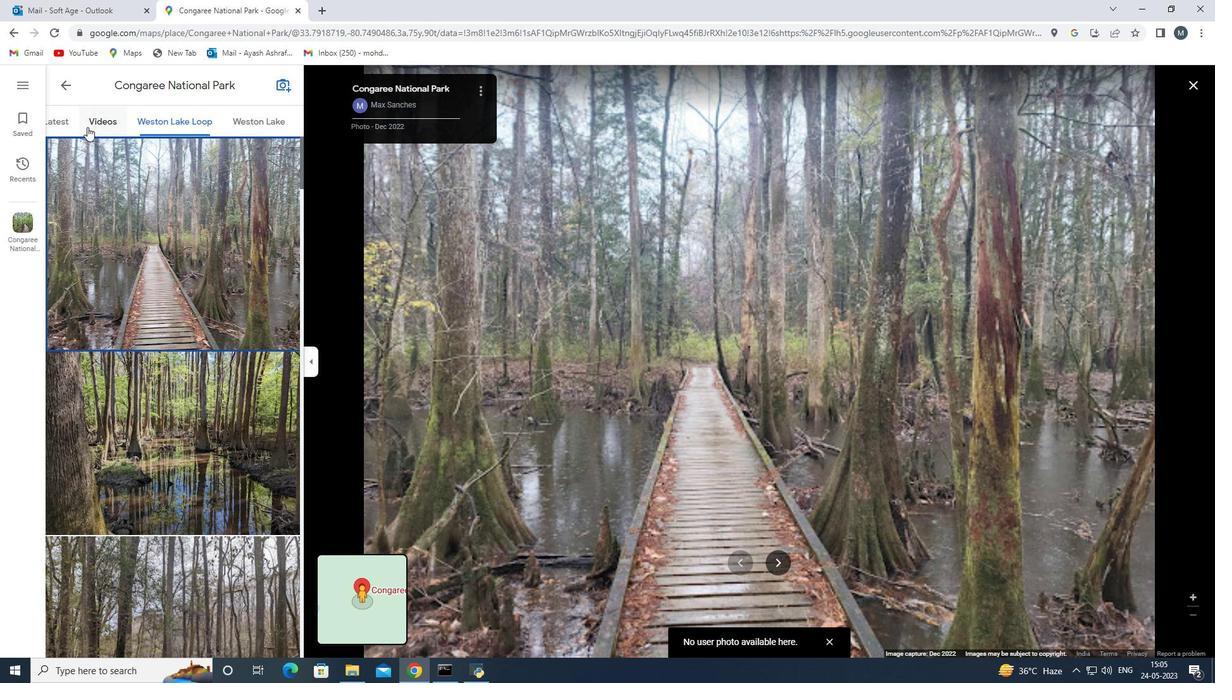 
Action: Mouse pressed left at (89, 124)
Screenshot: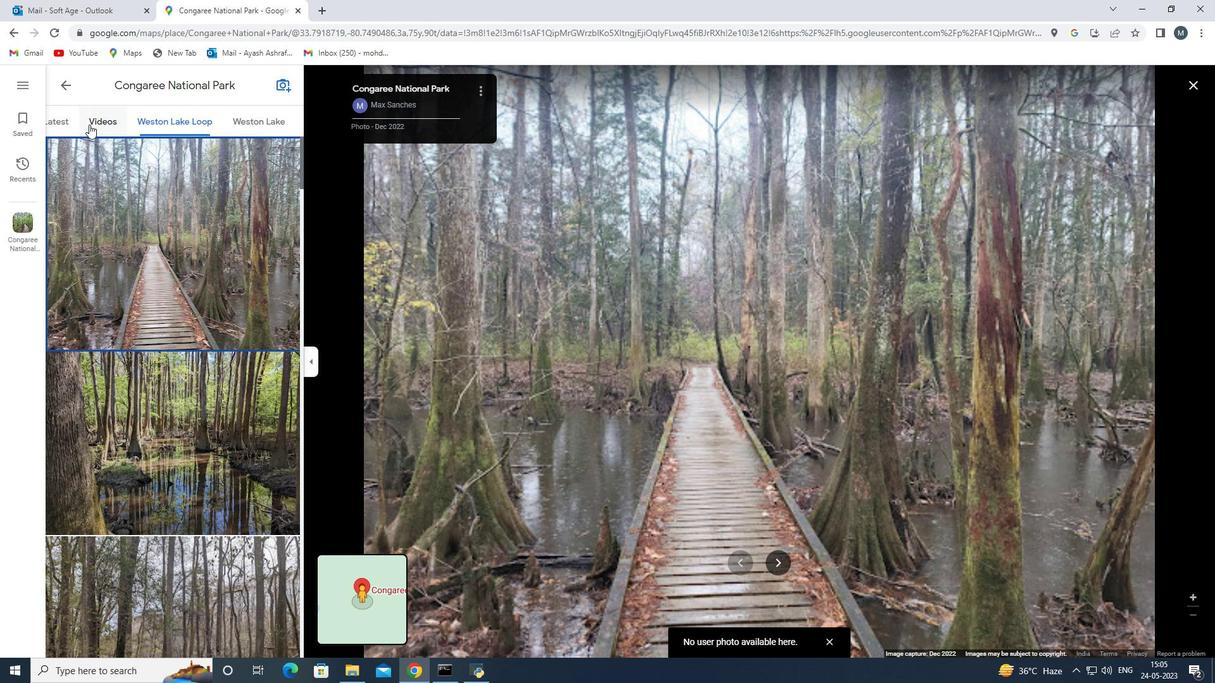 
Action: Mouse moved to (245, 452)
Screenshot: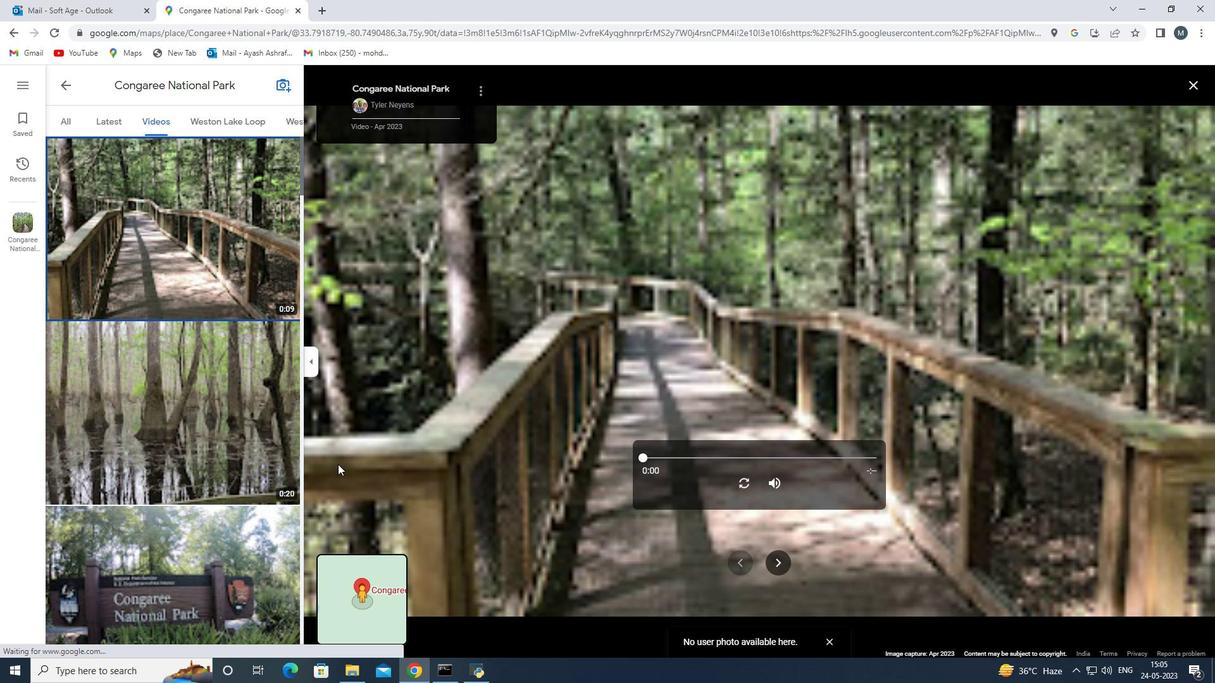 
Action: Mouse scrolled (245, 451) with delta (0, 0)
Screenshot: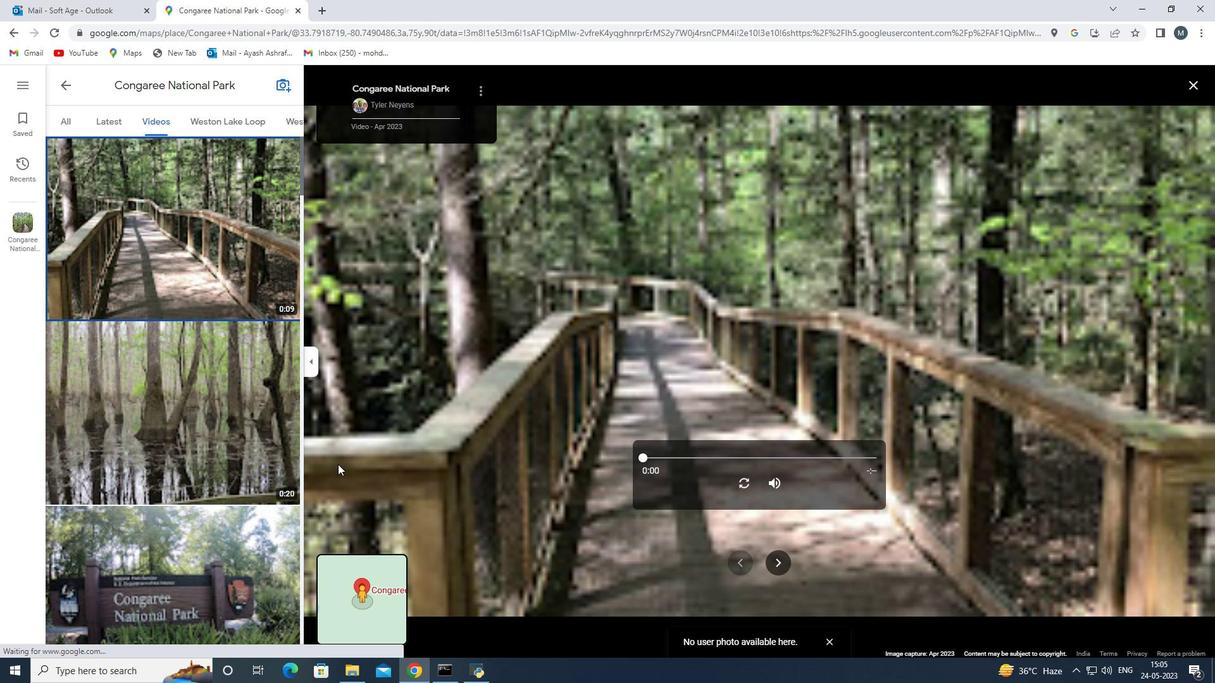 
Action: Mouse moved to (244, 452)
Screenshot: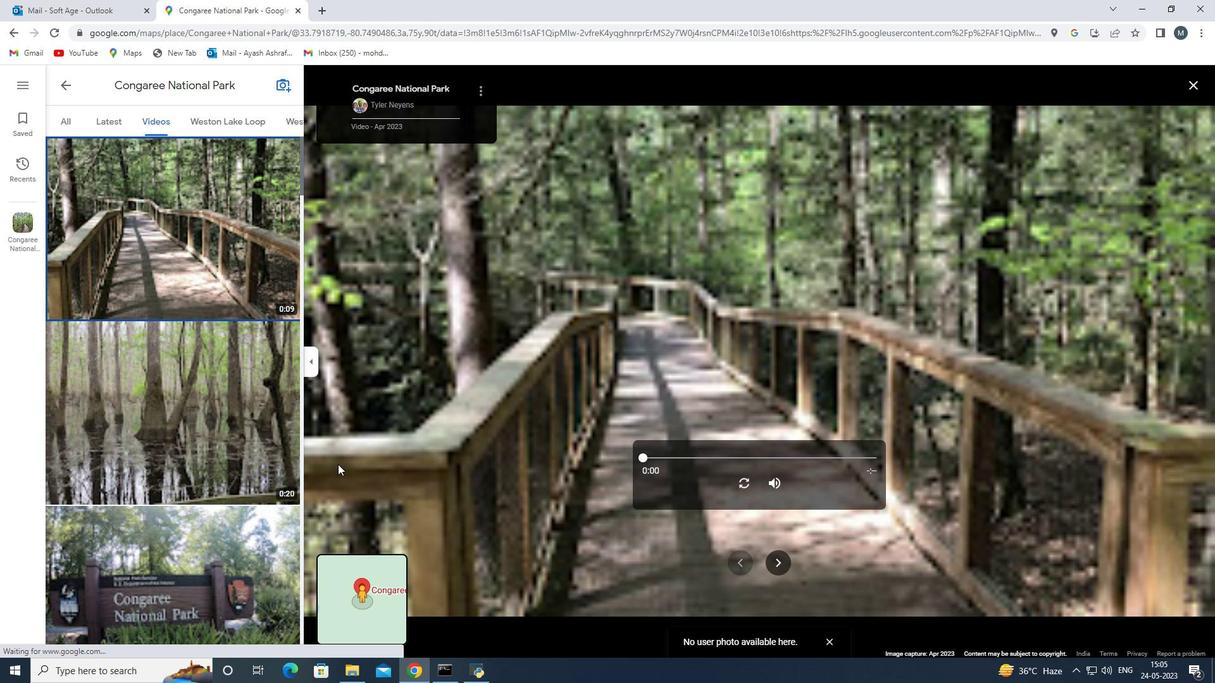 
Action: Mouse scrolled (244, 451) with delta (0, 0)
Screenshot: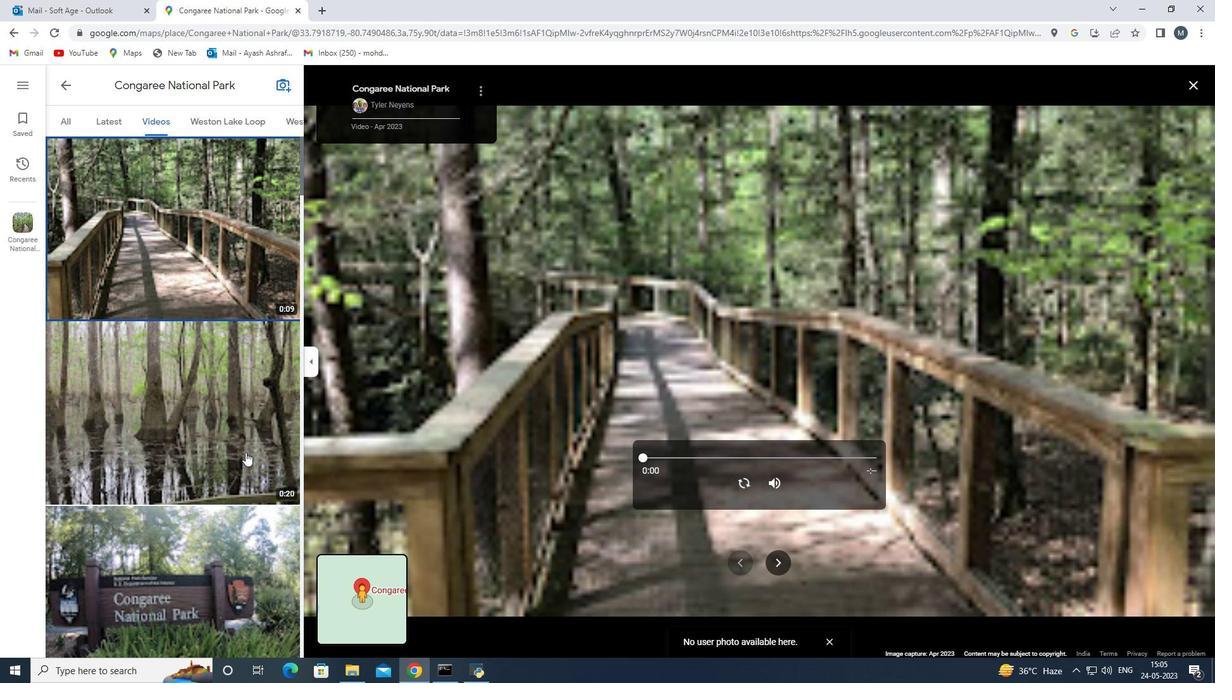 
Action: Mouse scrolled (244, 451) with delta (0, 0)
Screenshot: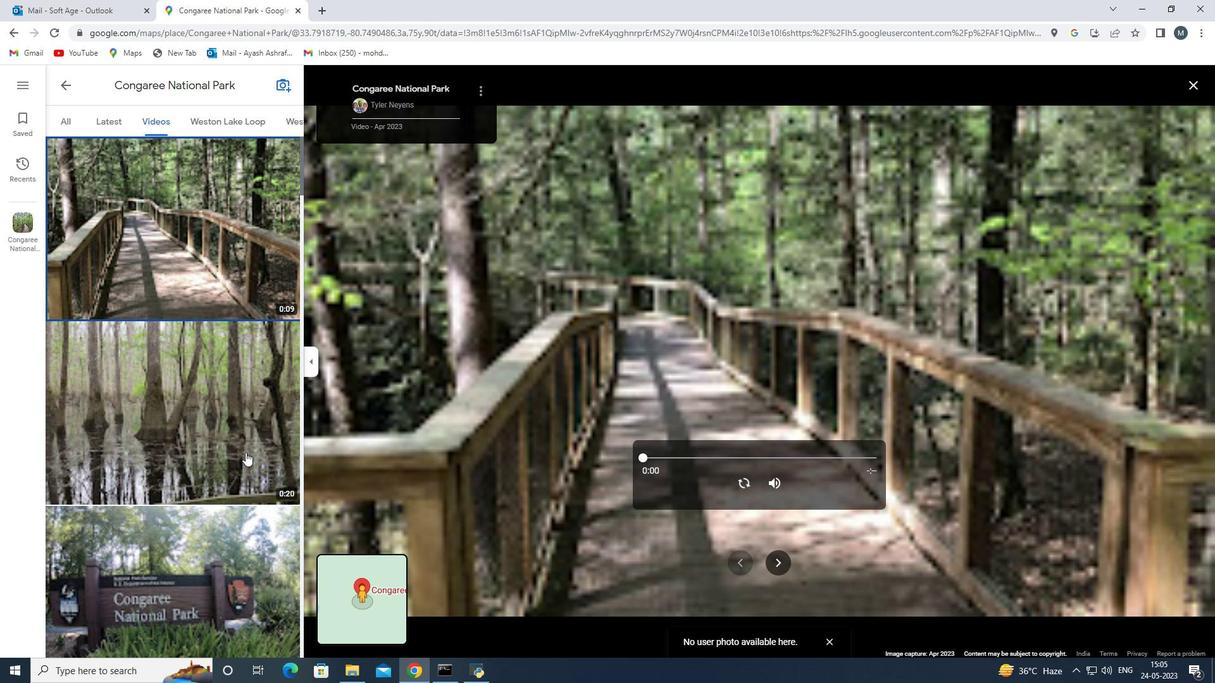 
Action: Mouse moved to (243, 452)
Screenshot: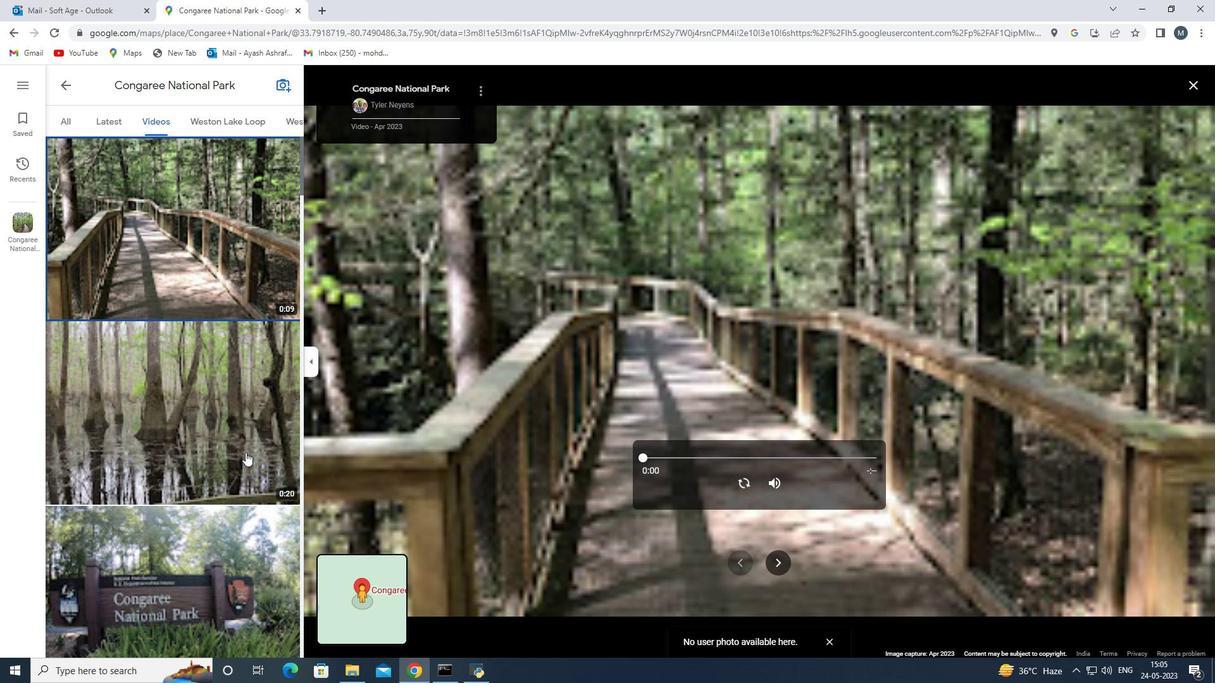 
Action: Mouse scrolled (243, 451) with delta (0, 0)
Screenshot: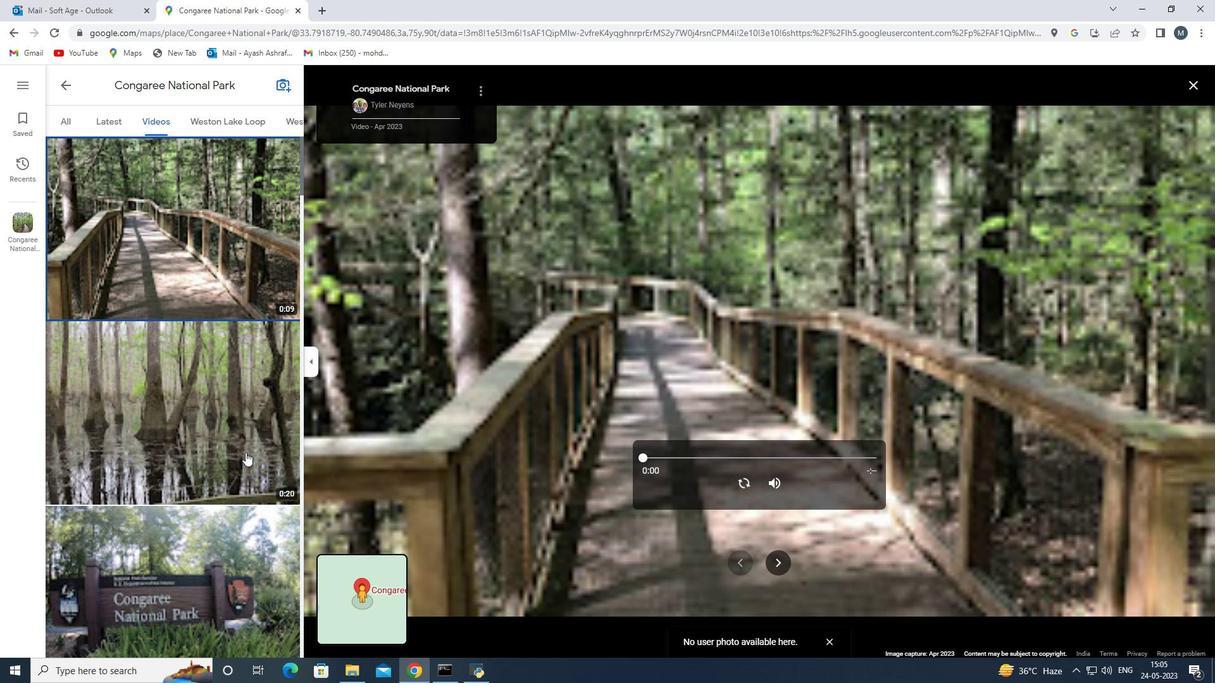 
Action: Mouse moved to (238, 452)
Screenshot: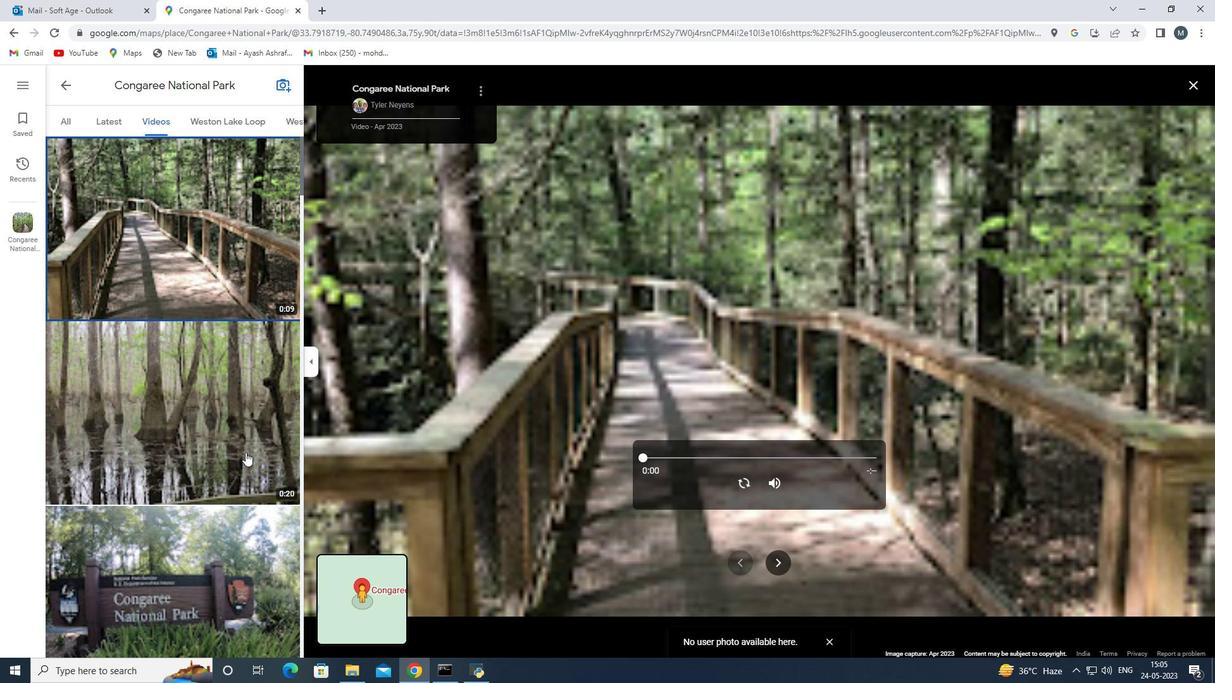 
Action: Mouse scrolled (238, 451) with delta (0, 0)
Screenshot: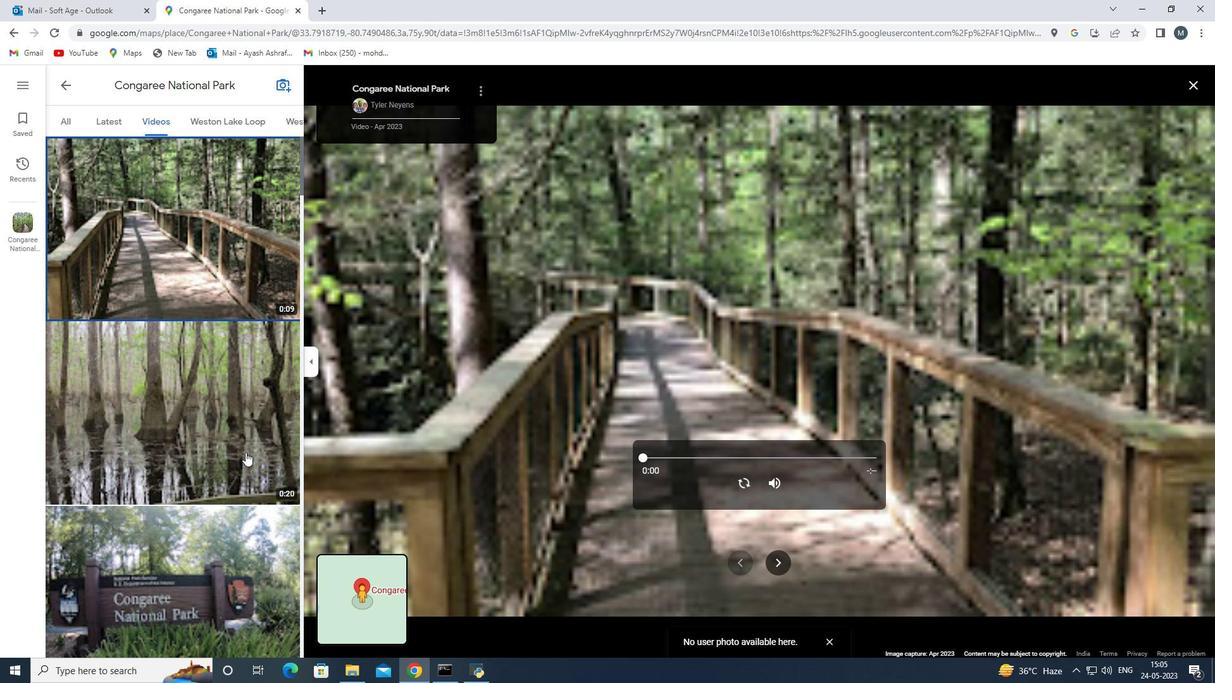 
Action: Mouse moved to (194, 459)
Screenshot: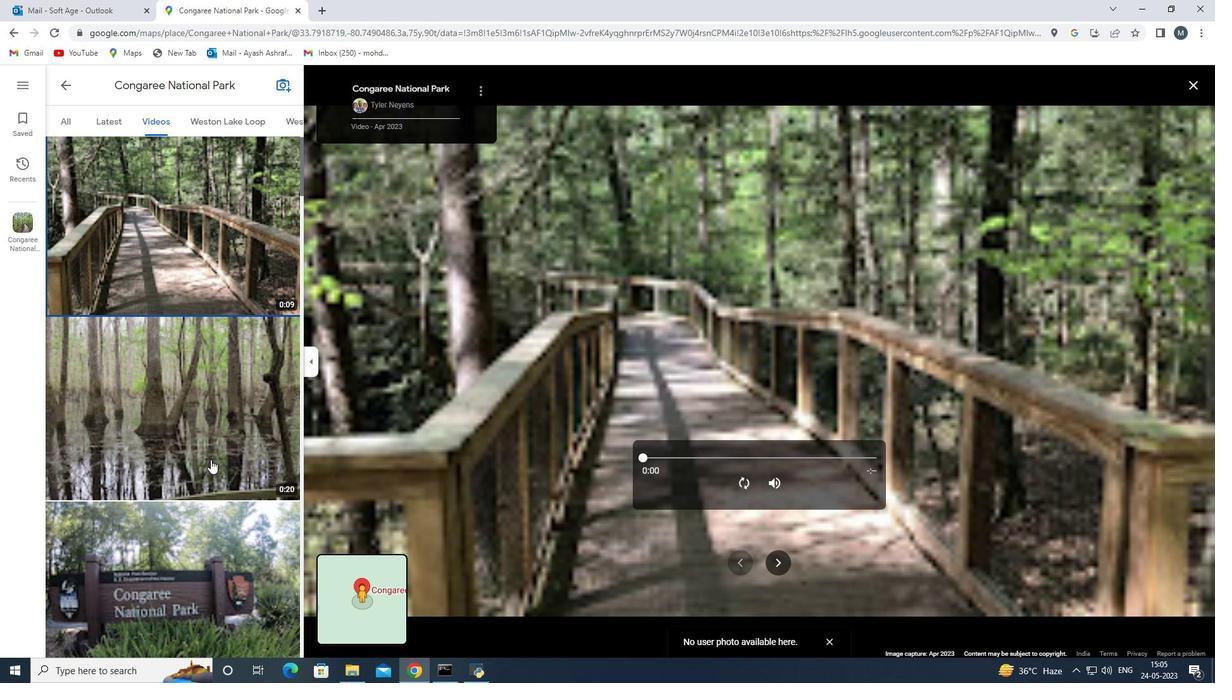
Action: Mouse scrolled (194, 458) with delta (0, 0)
Screenshot: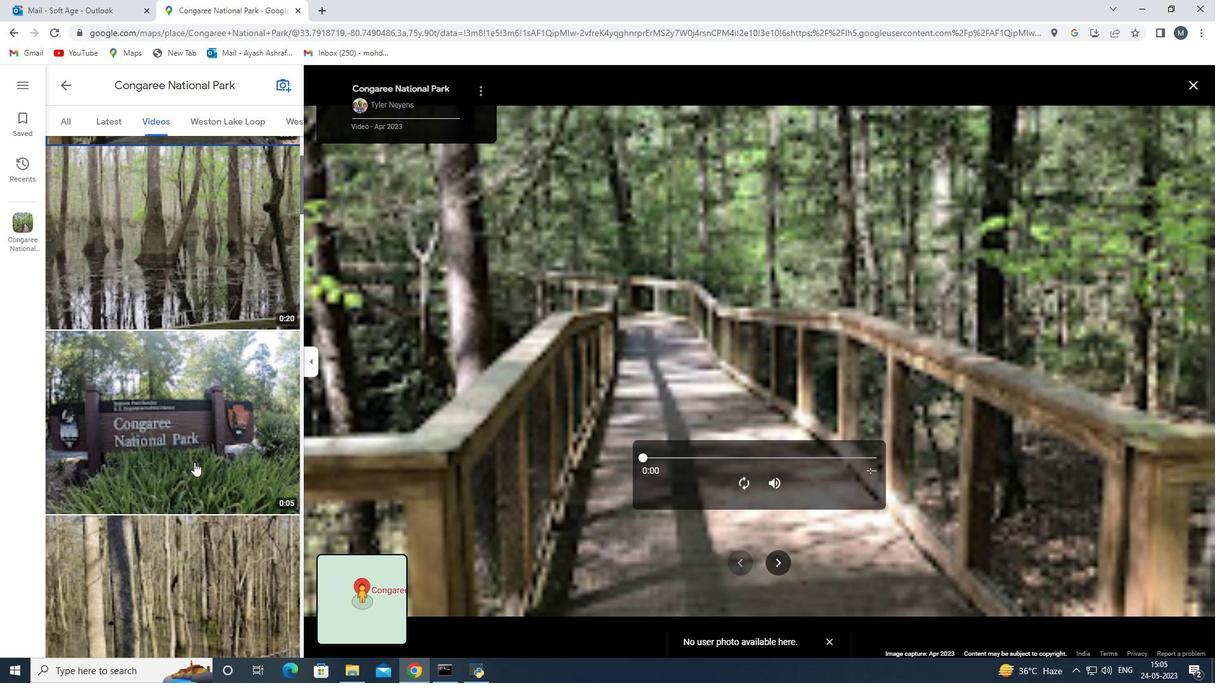 
Action: Mouse scrolled (194, 458) with delta (0, 0)
Screenshot: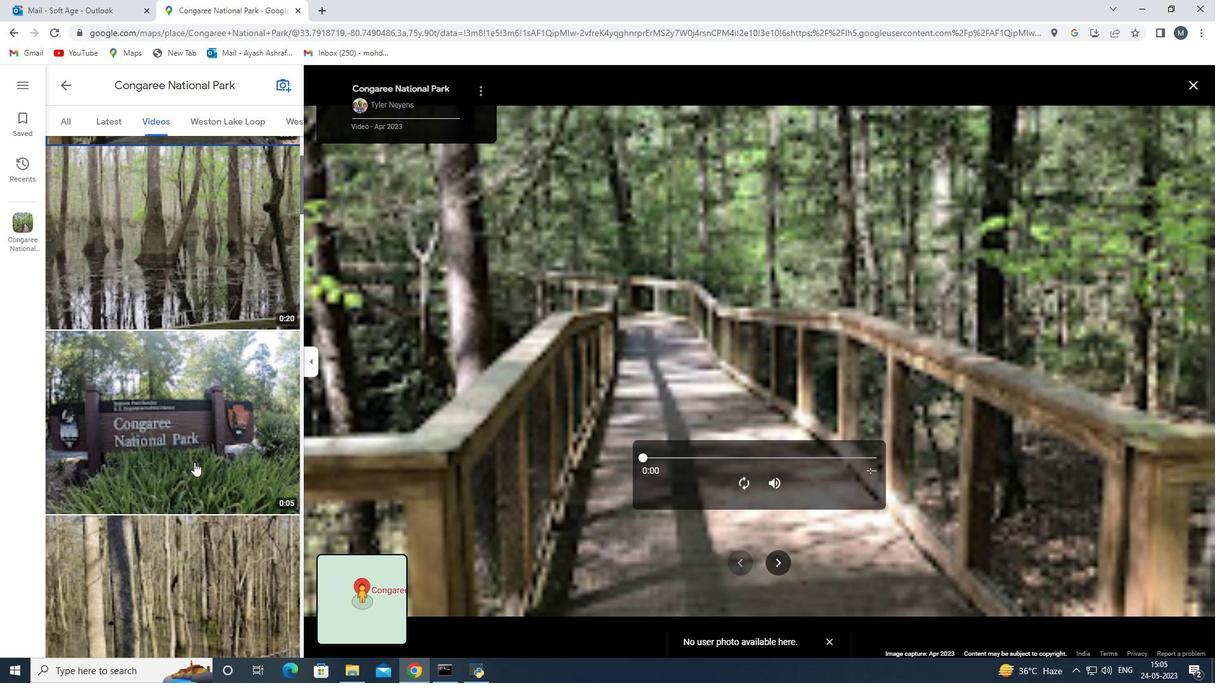 
Action: Mouse scrolled (194, 458) with delta (0, 0)
Screenshot: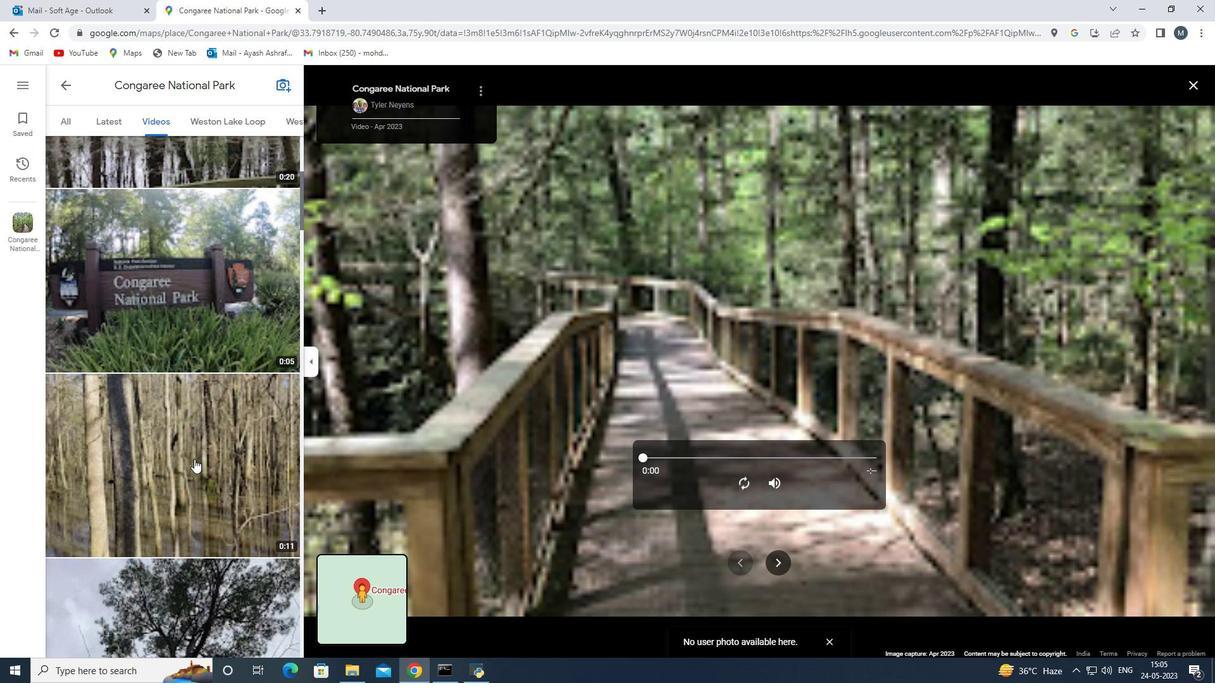 
Action: Mouse scrolled (194, 458) with delta (0, 0)
Screenshot: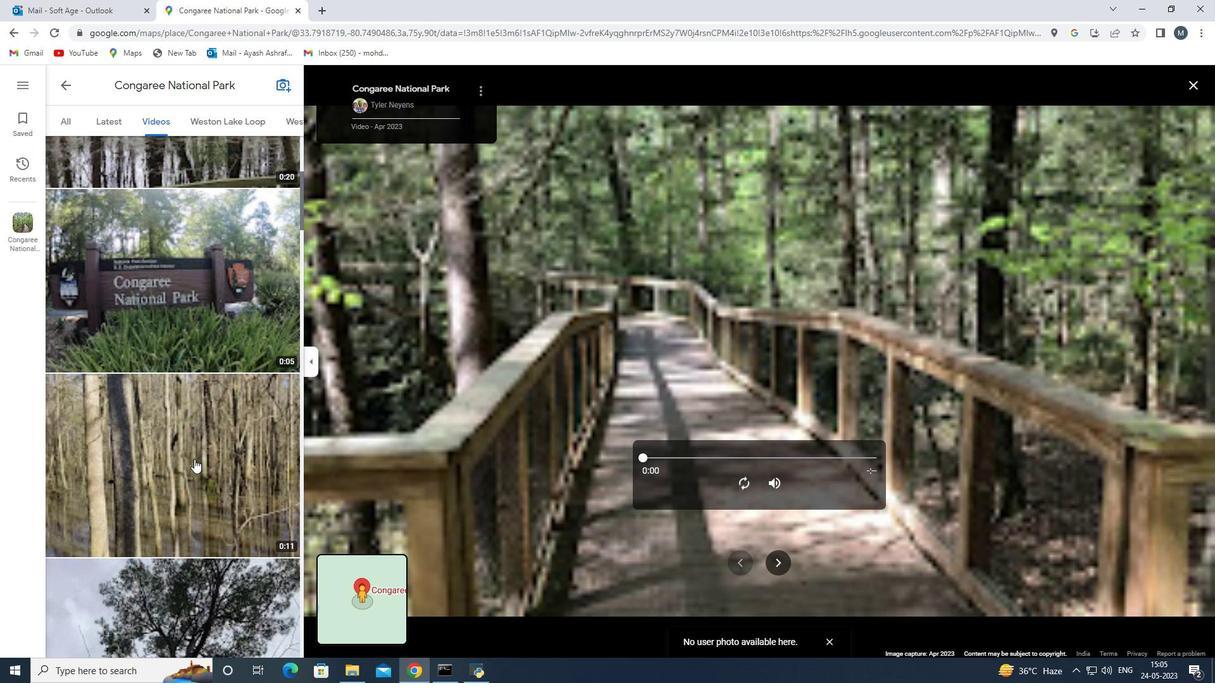 
Action: Mouse scrolled (194, 458) with delta (0, 0)
Screenshot: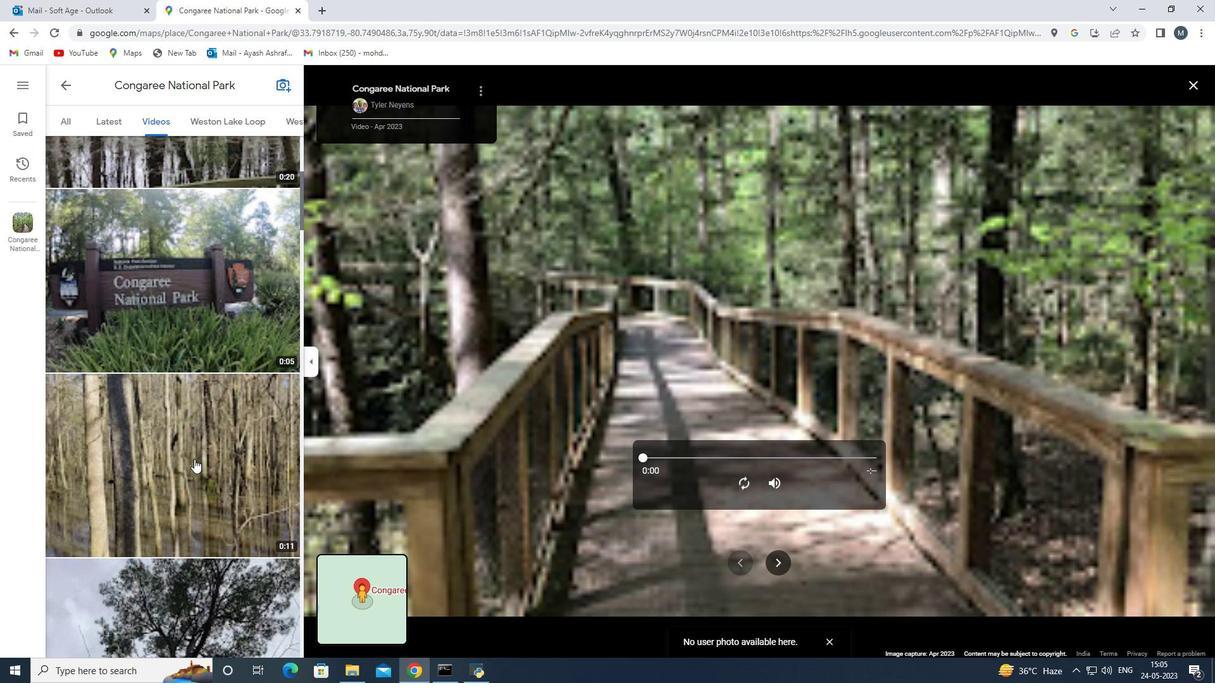 
Action: Mouse scrolled (194, 458) with delta (0, 0)
Screenshot: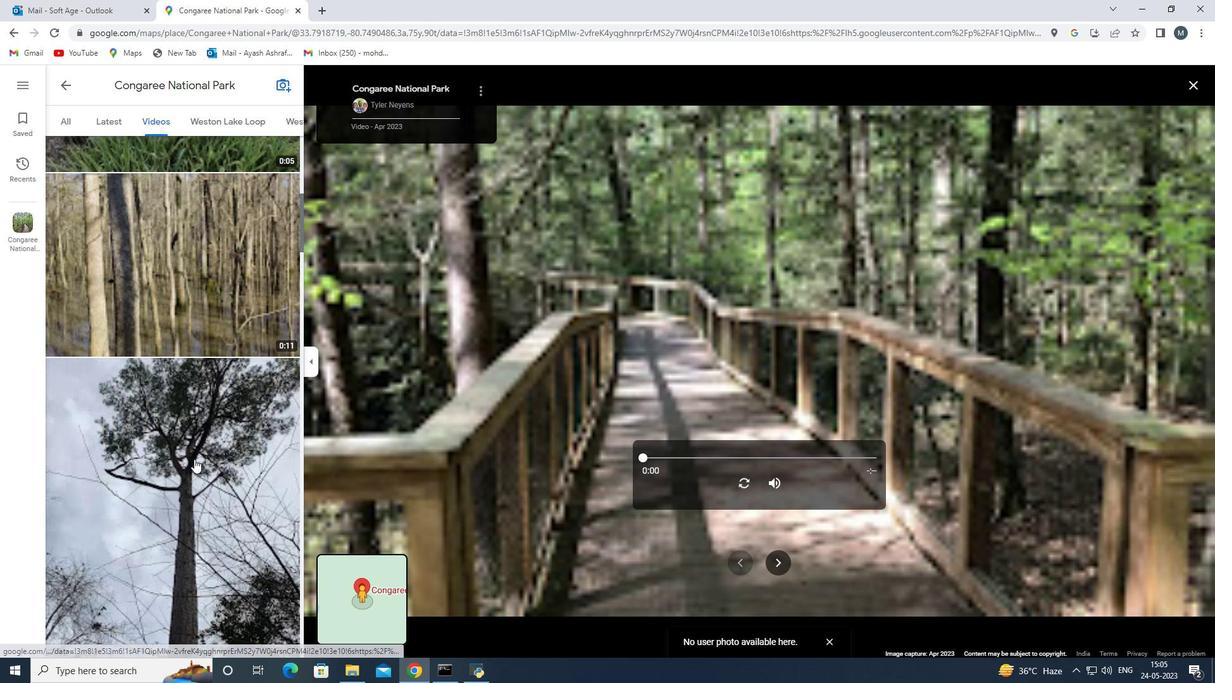 
Action: Mouse scrolled (194, 458) with delta (0, 0)
Screenshot: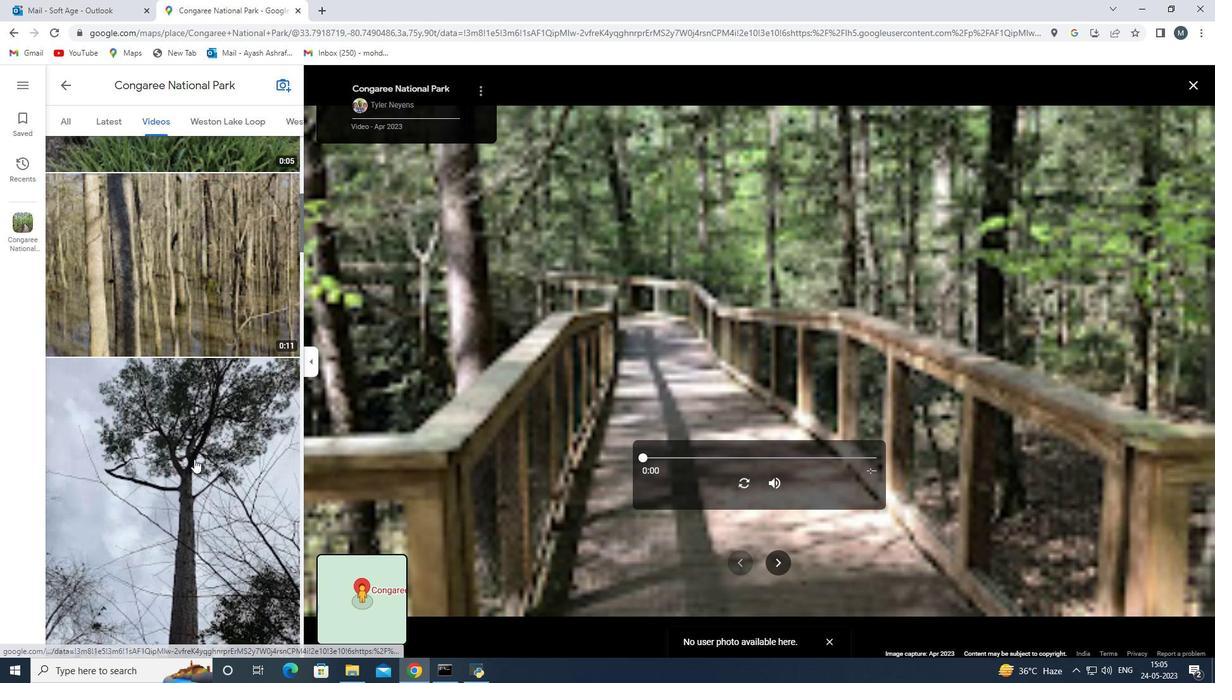 
Action: Mouse scrolled (194, 458) with delta (0, 0)
Screenshot: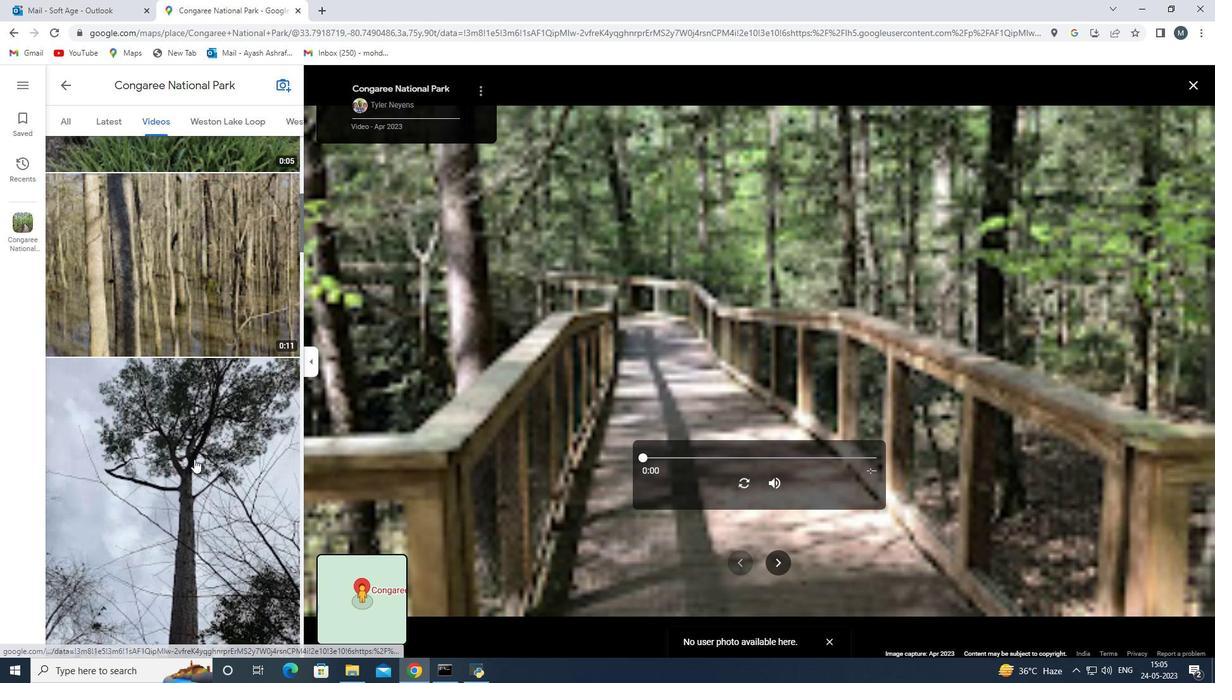 
Action: Mouse moved to (195, 458)
Screenshot: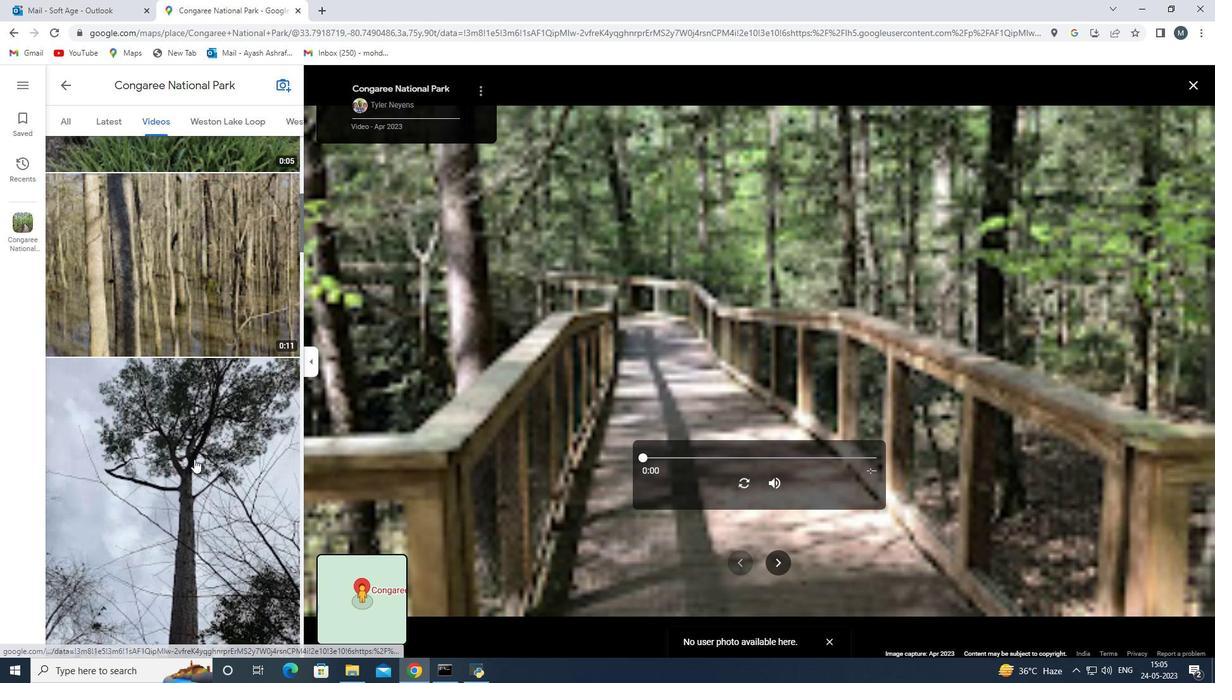 
Action: Mouse scrolled (195, 458) with delta (0, 0)
Screenshot: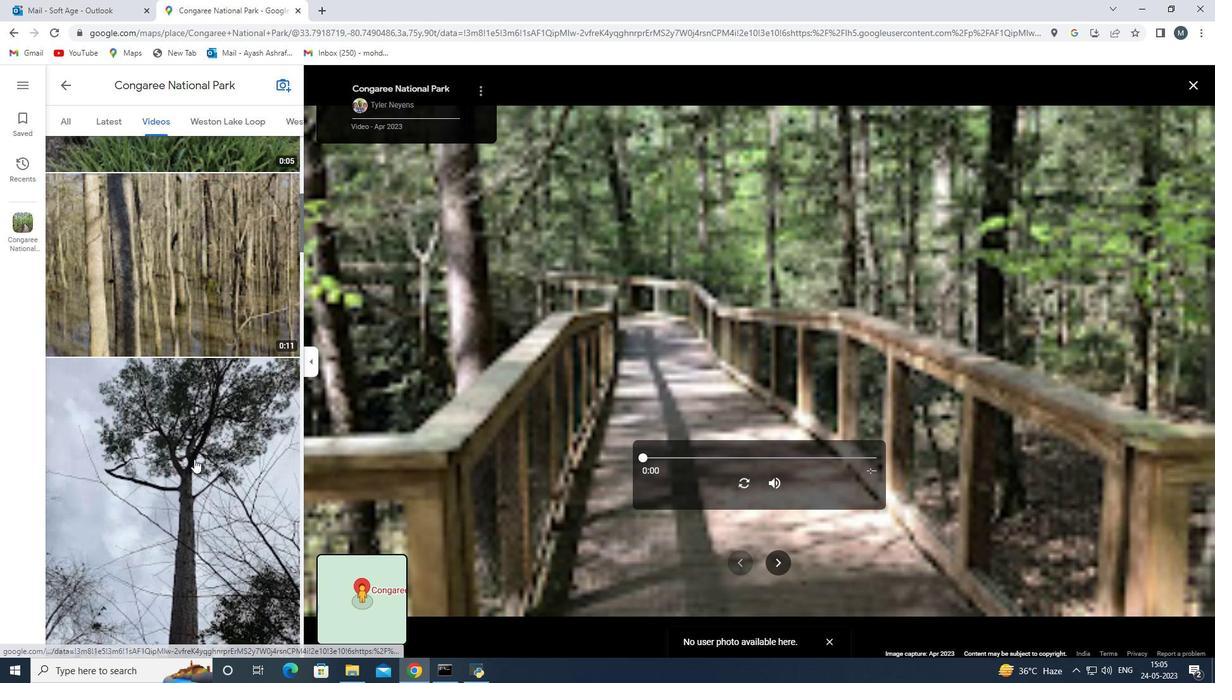
Action: Mouse moved to (198, 458)
Screenshot: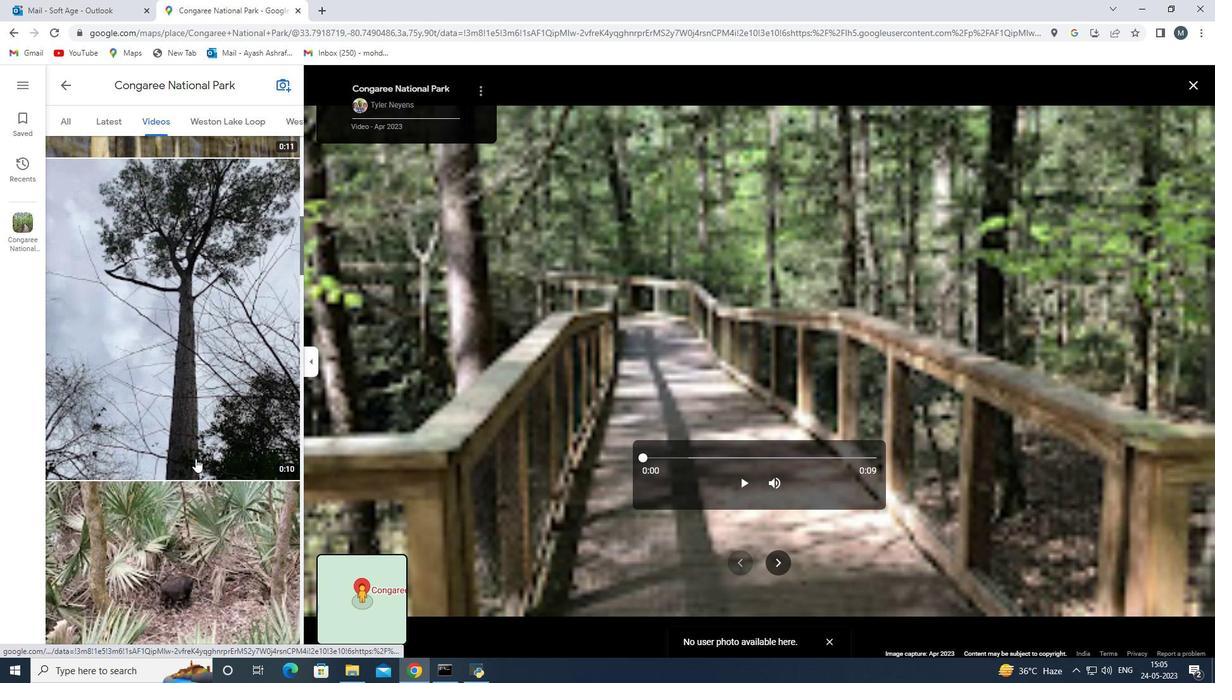 
Action: Mouse scrolled (198, 458) with delta (0, 0)
Screenshot: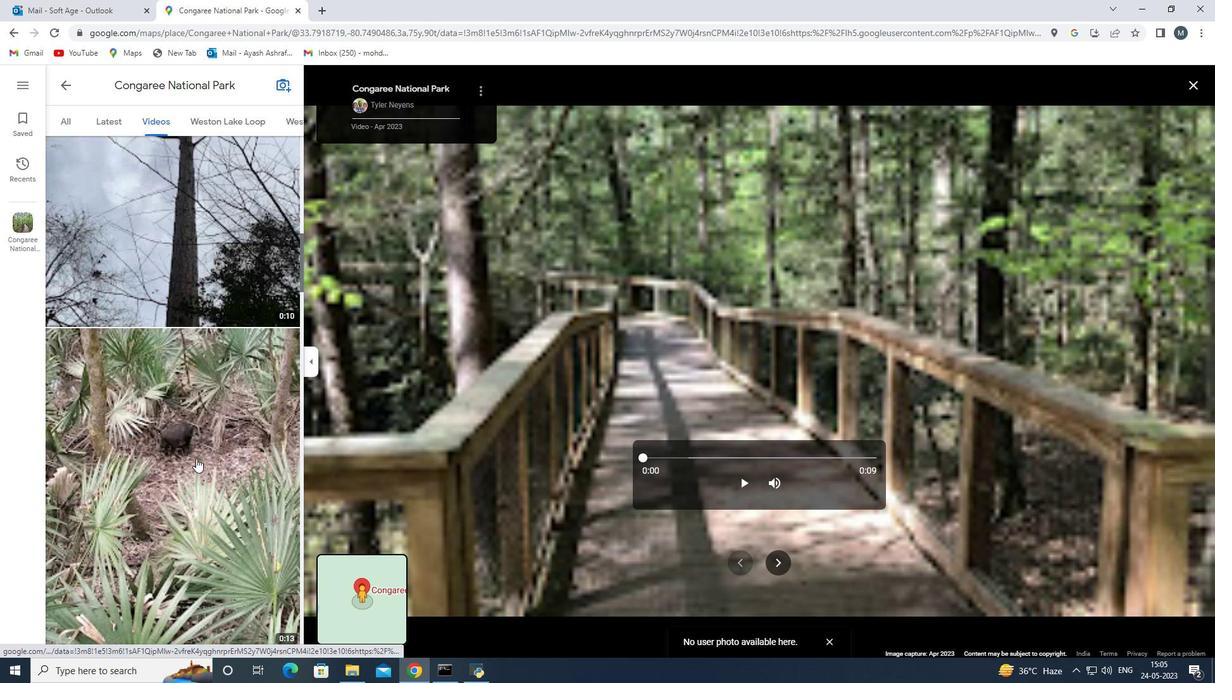 
Action: Mouse scrolled (198, 458) with delta (0, 0)
Screenshot: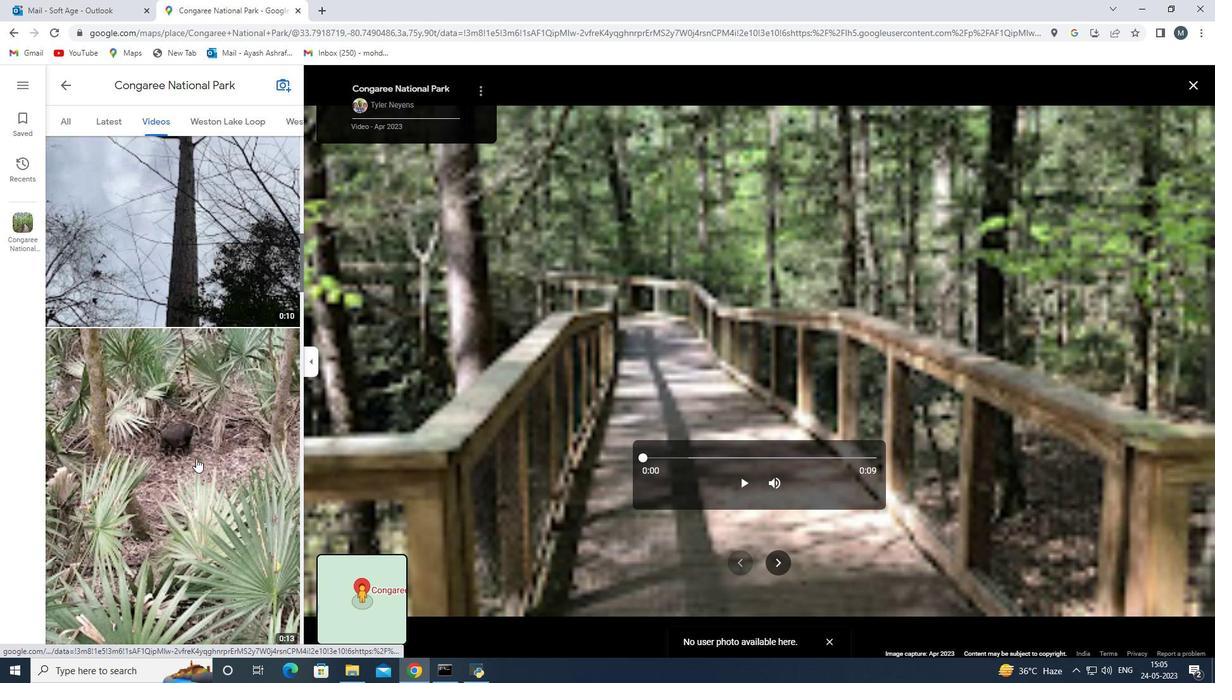 
Action: Mouse scrolled (198, 458) with delta (0, 0)
Screenshot: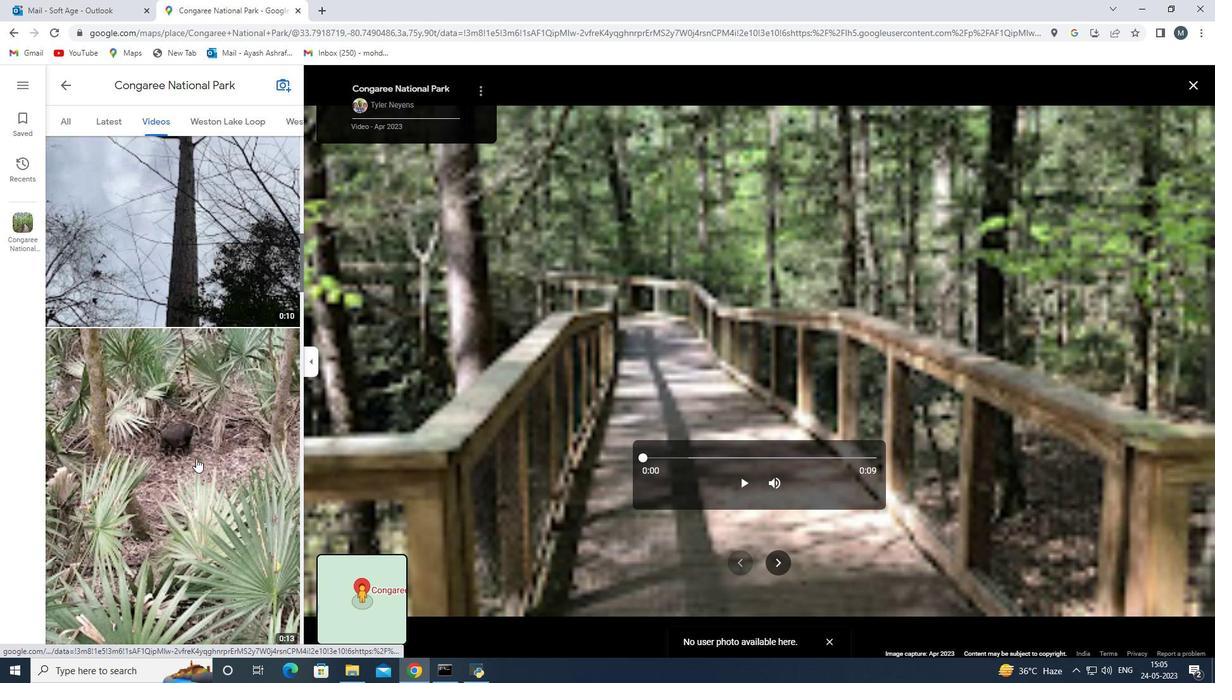 
Action: Mouse scrolled (198, 458) with delta (0, 0)
Screenshot: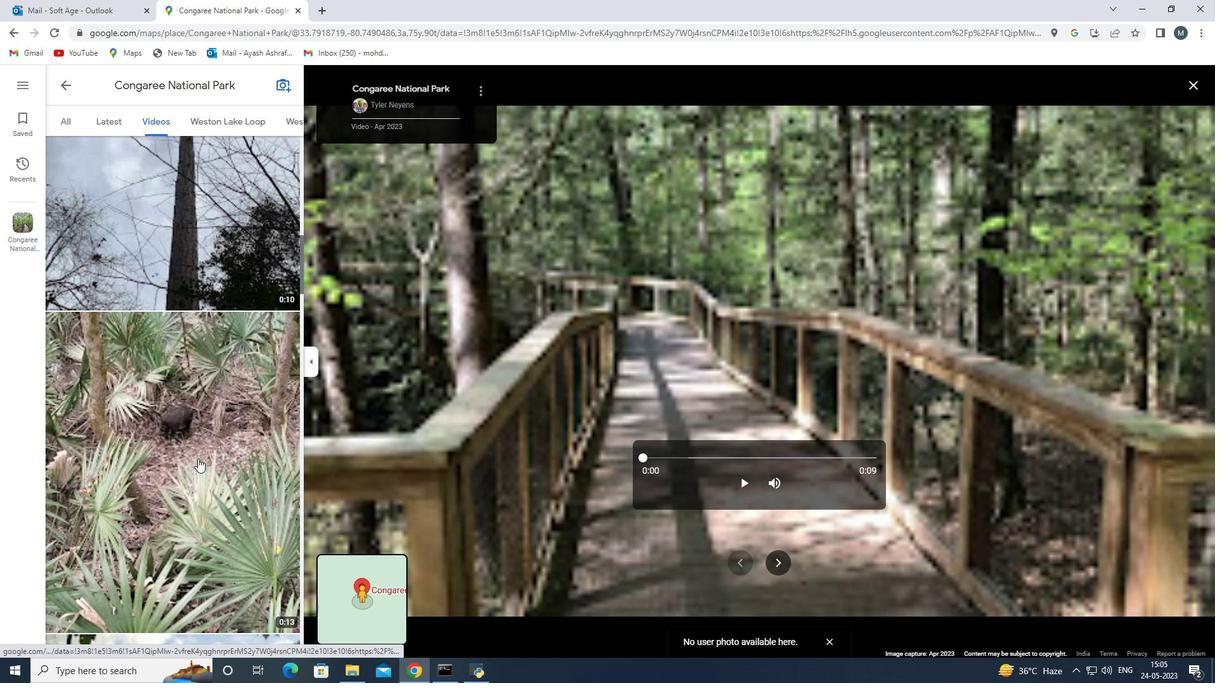 
Action: Mouse moved to (202, 461)
Screenshot: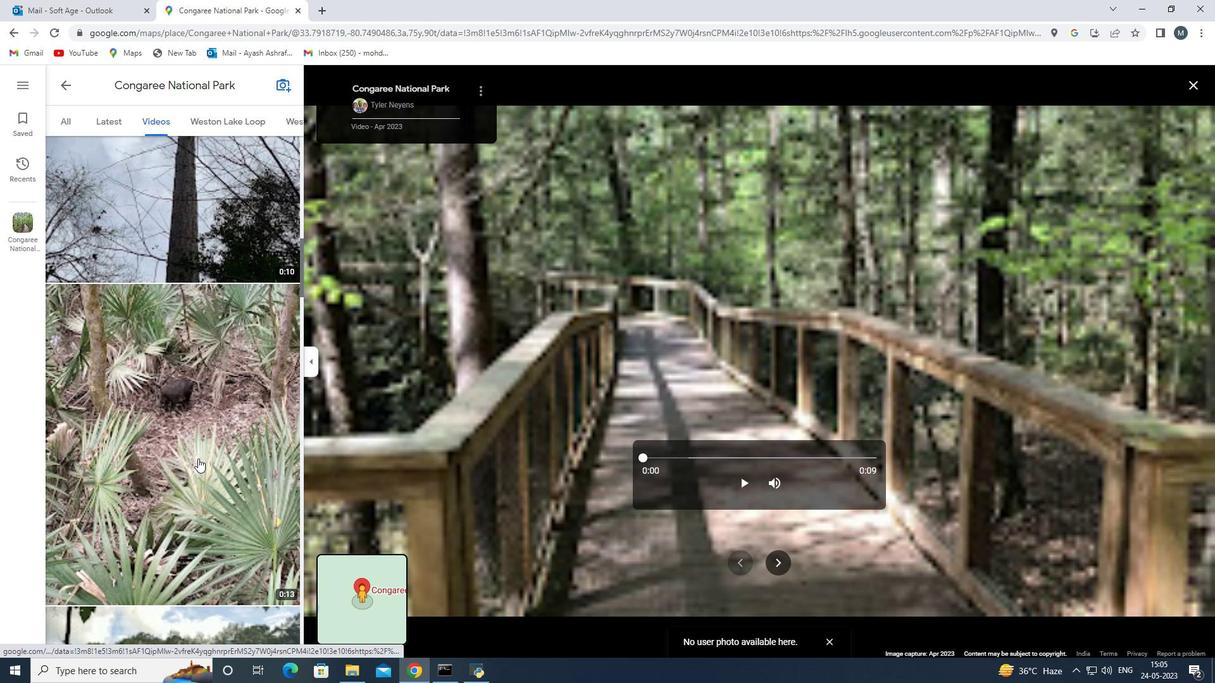 
Action: Mouse scrolled (199, 458) with delta (0, 0)
Screenshot: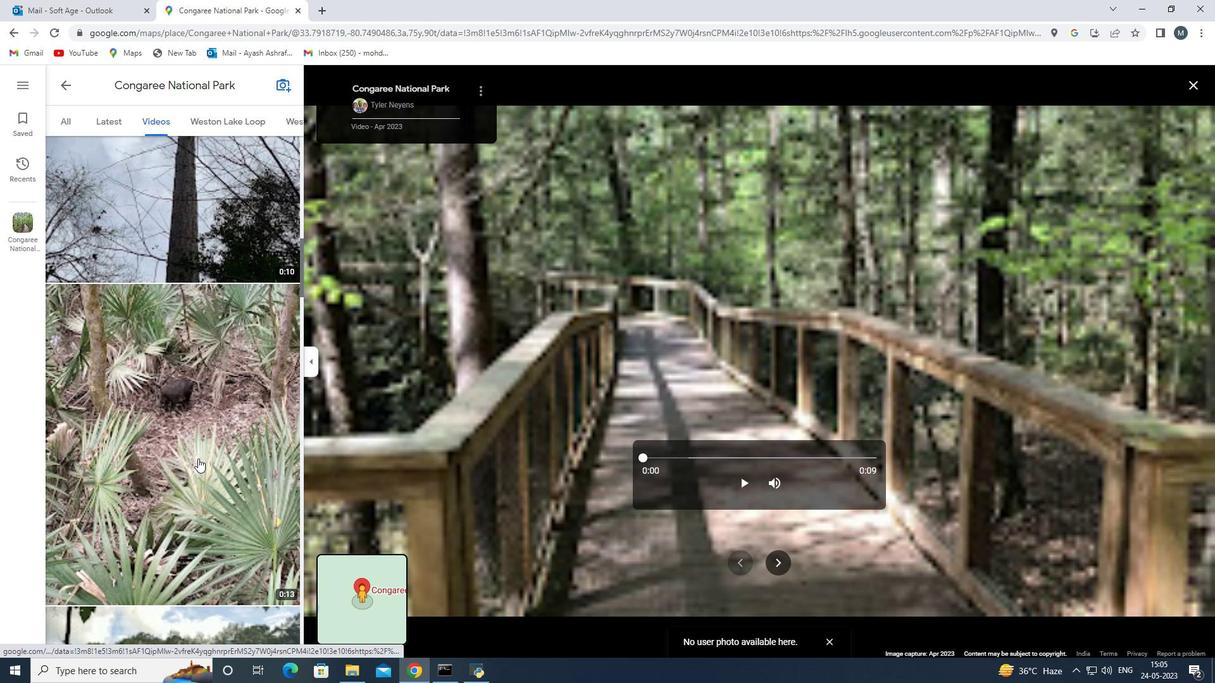 
Action: Mouse scrolled (202, 460) with delta (0, 0)
Screenshot: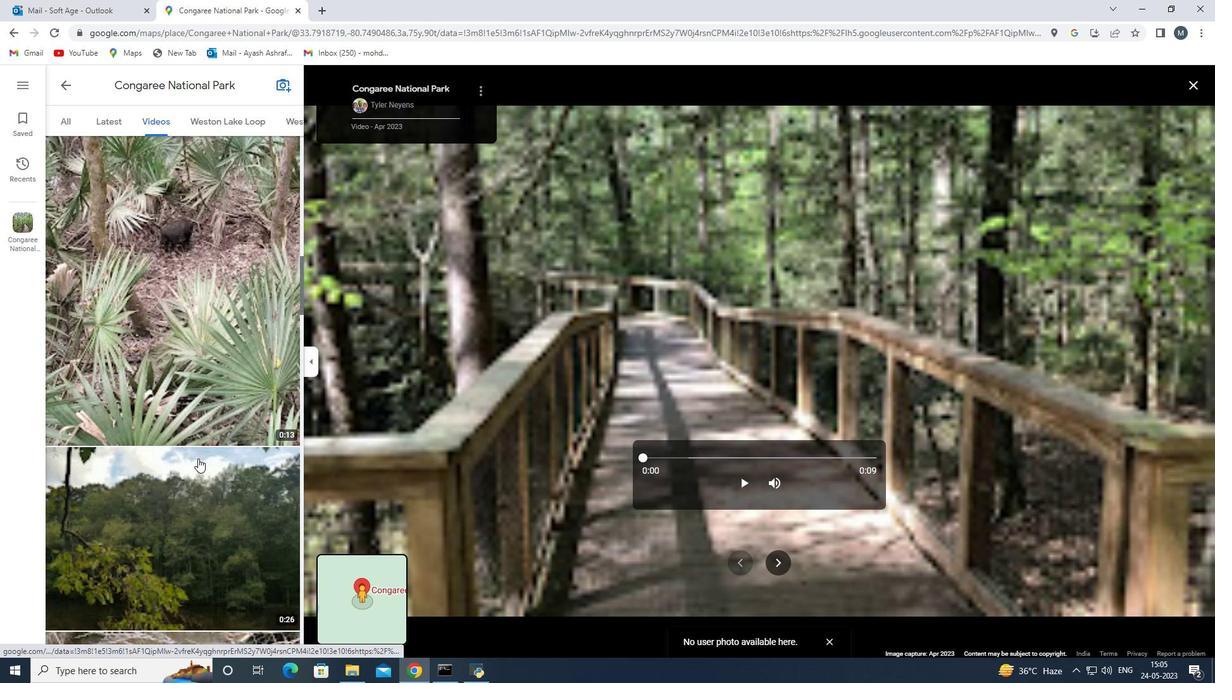 
Action: Mouse scrolled (202, 460) with delta (0, 0)
Screenshot: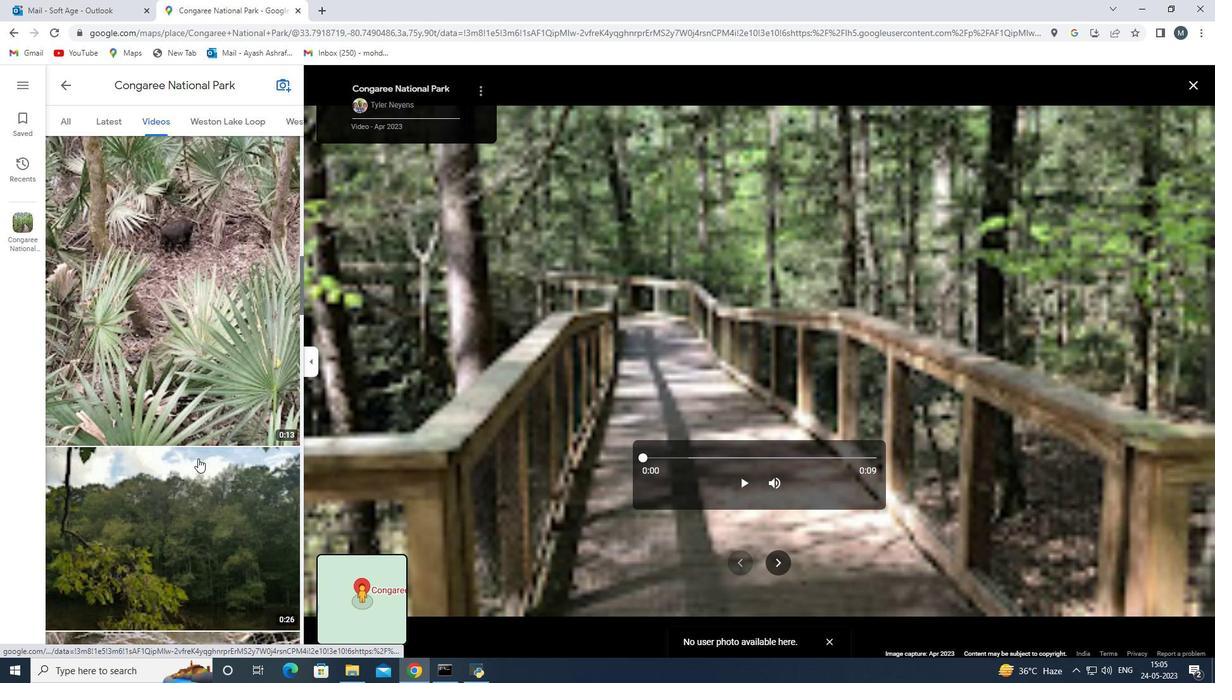
Action: Mouse moved to (203, 461)
Screenshot: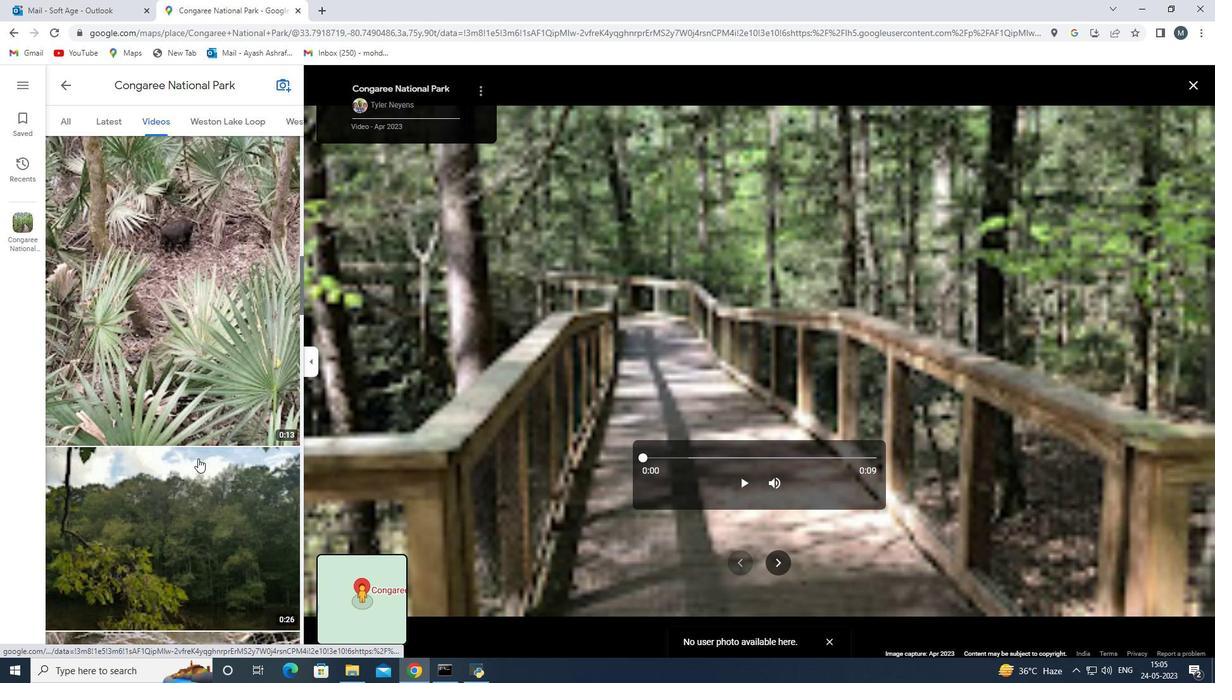 
Action: Mouse scrolled (203, 460) with delta (0, 0)
Screenshot: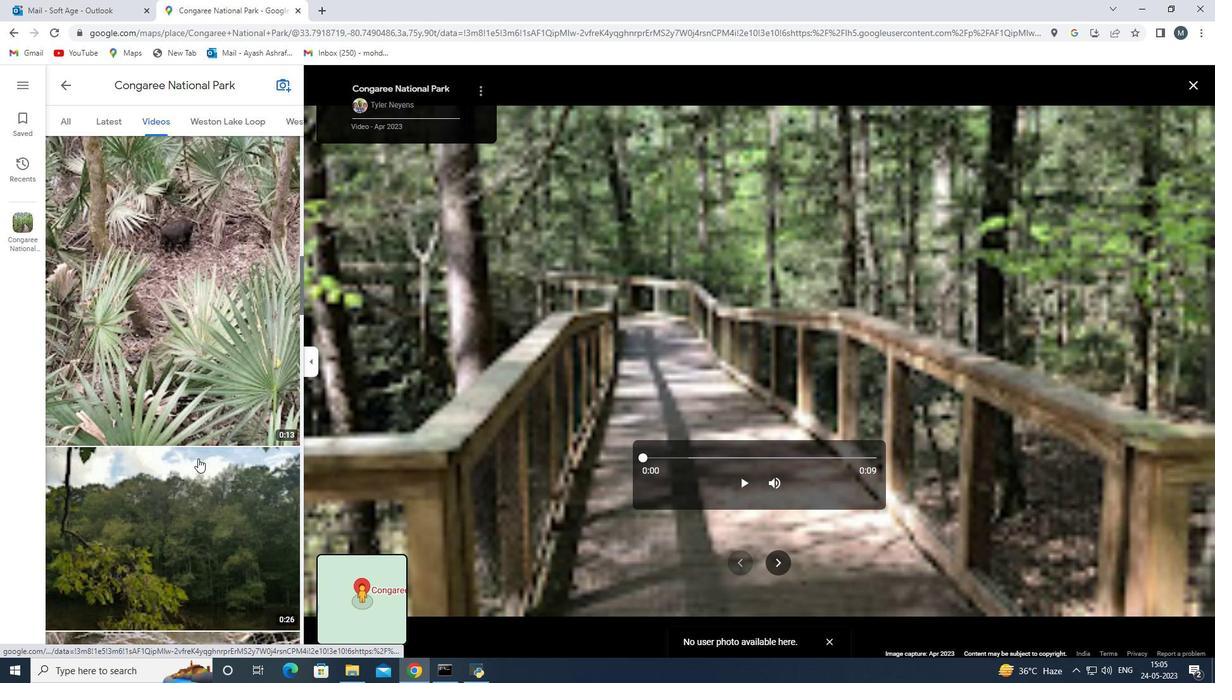 
Action: Mouse moved to (203, 461)
Screenshot: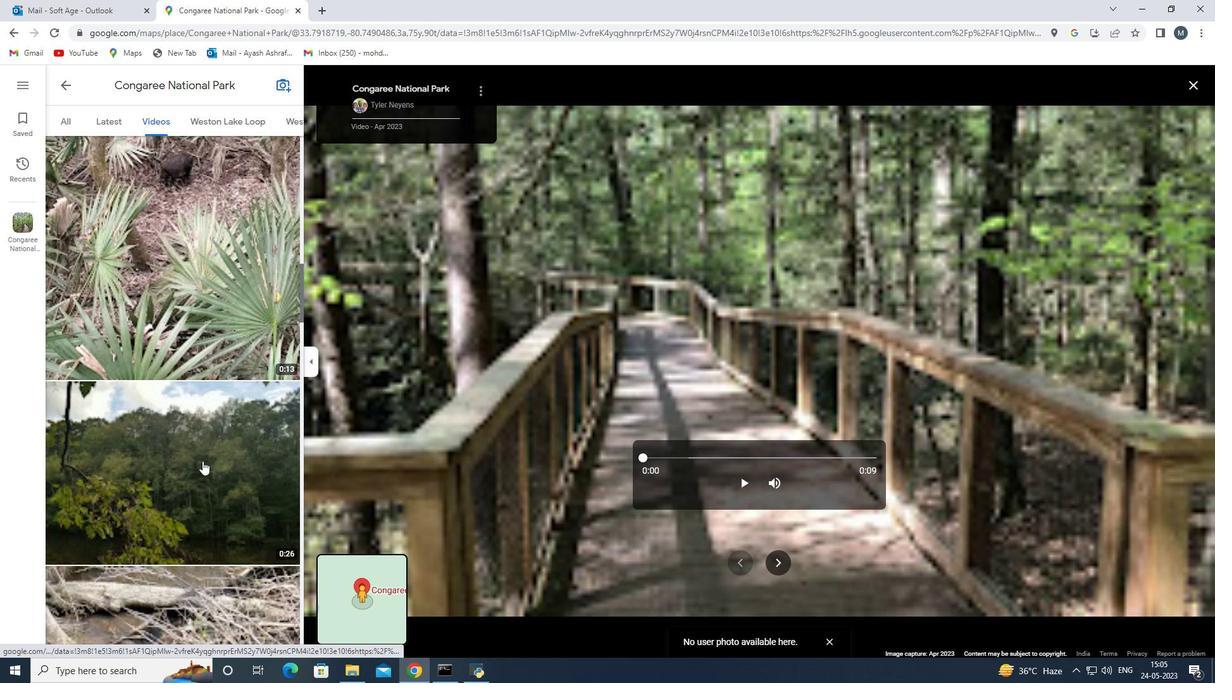 
Action: Mouse scrolled (203, 460) with delta (0, 0)
Screenshot: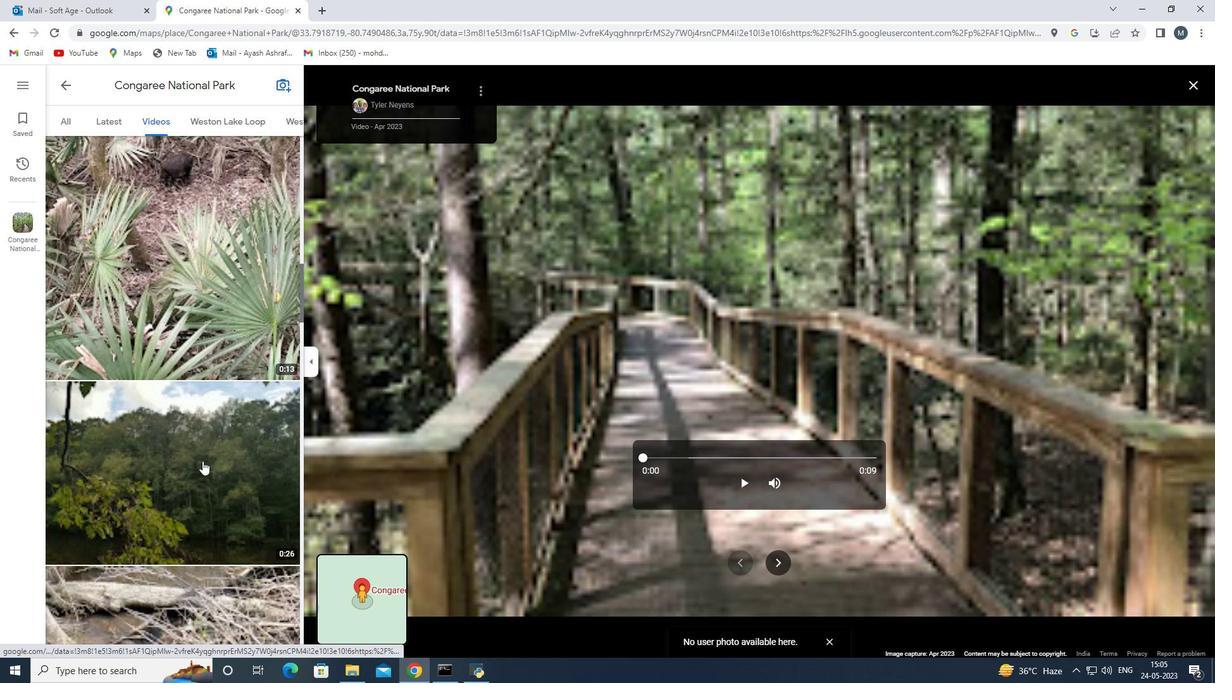 
Action: Mouse moved to (210, 456)
Screenshot: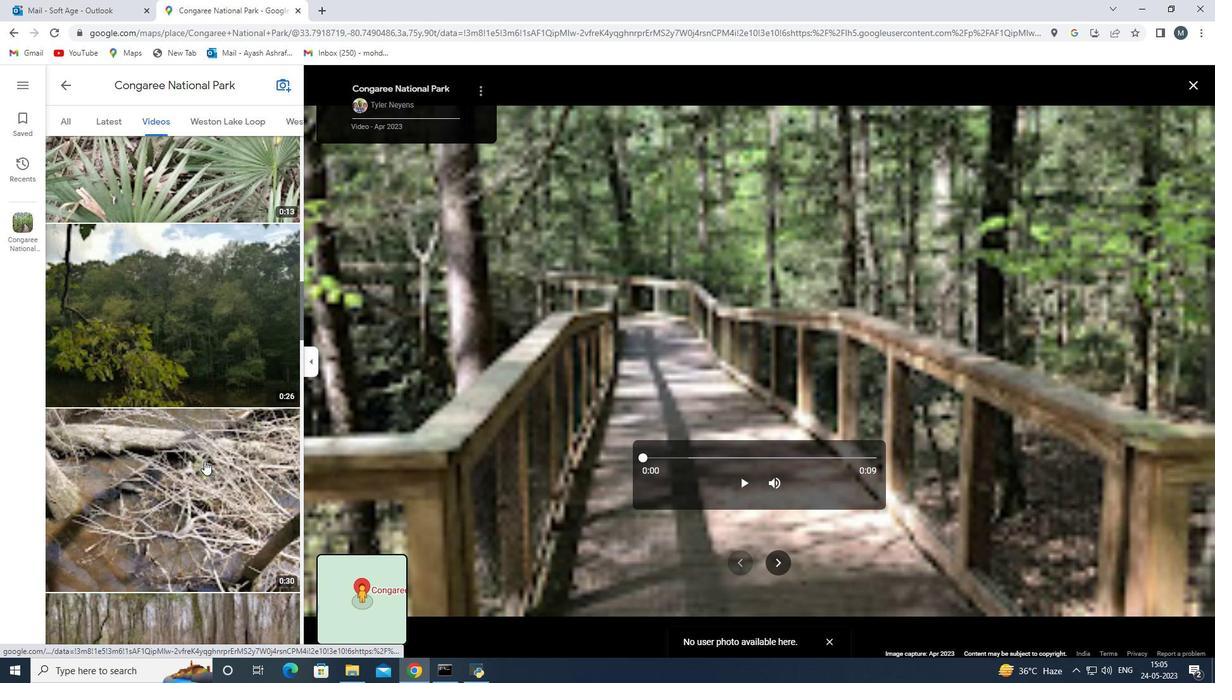
Action: Mouse scrolled (210, 456) with delta (0, 0)
Screenshot: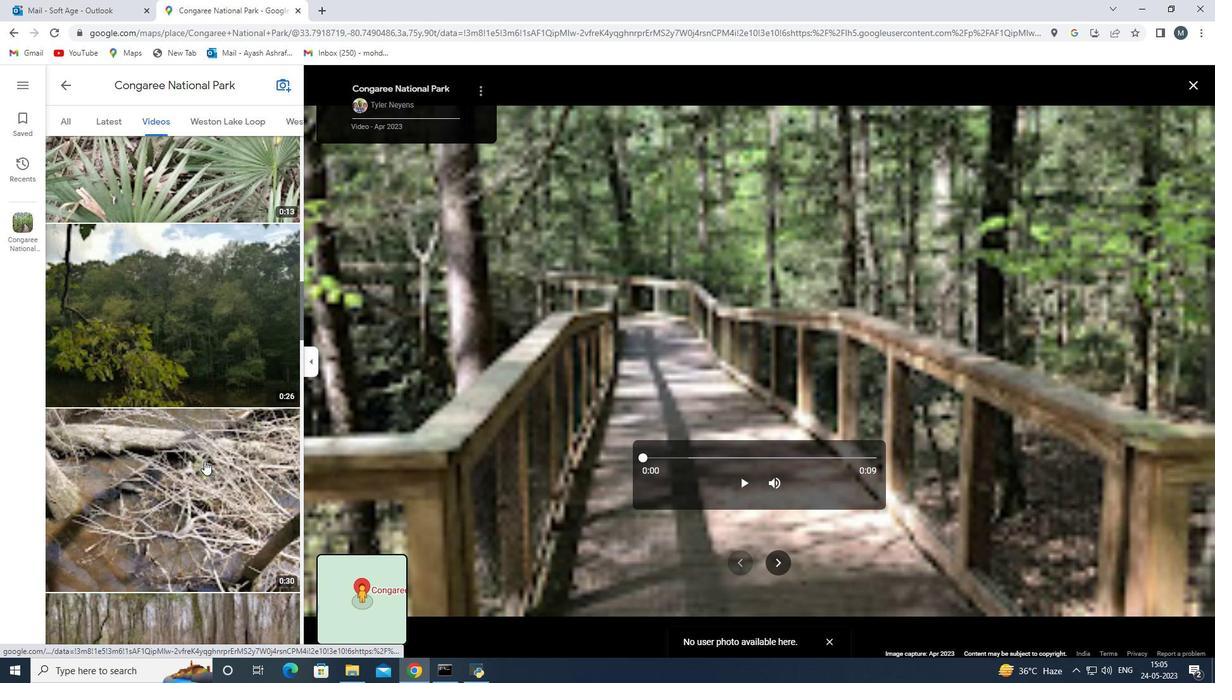 
Action: Mouse scrolled (210, 456) with delta (0, 0)
Screenshot: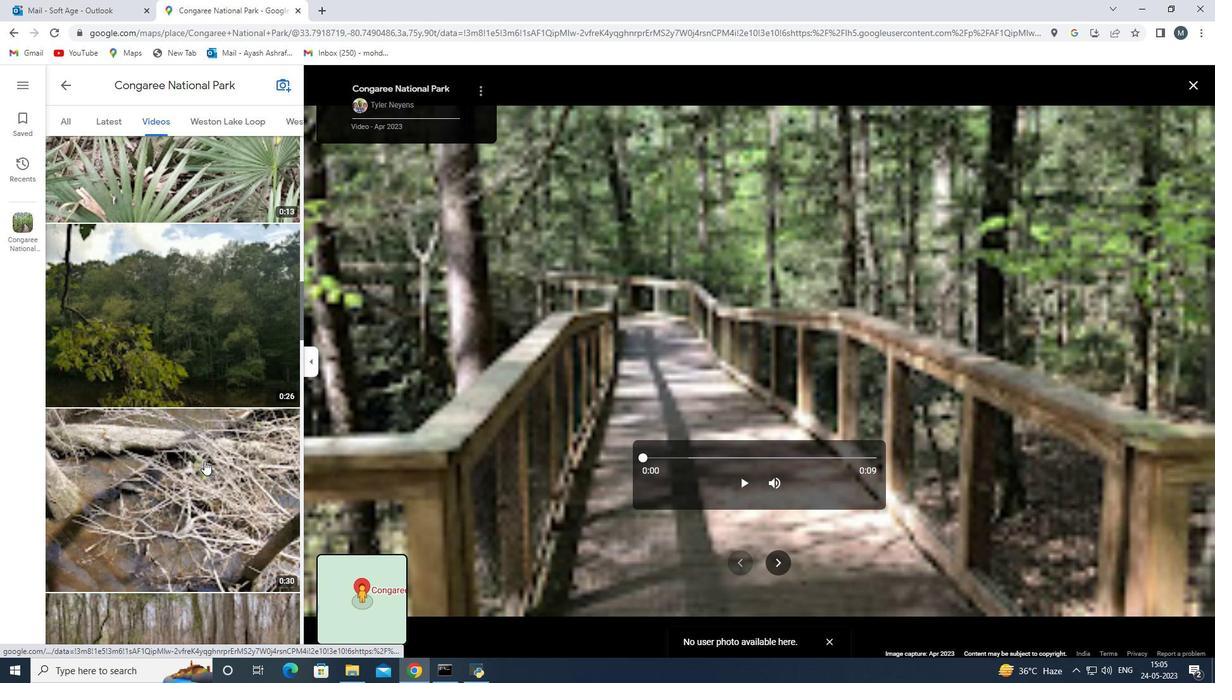 
Action: Mouse scrolled (210, 456) with delta (0, 0)
Screenshot: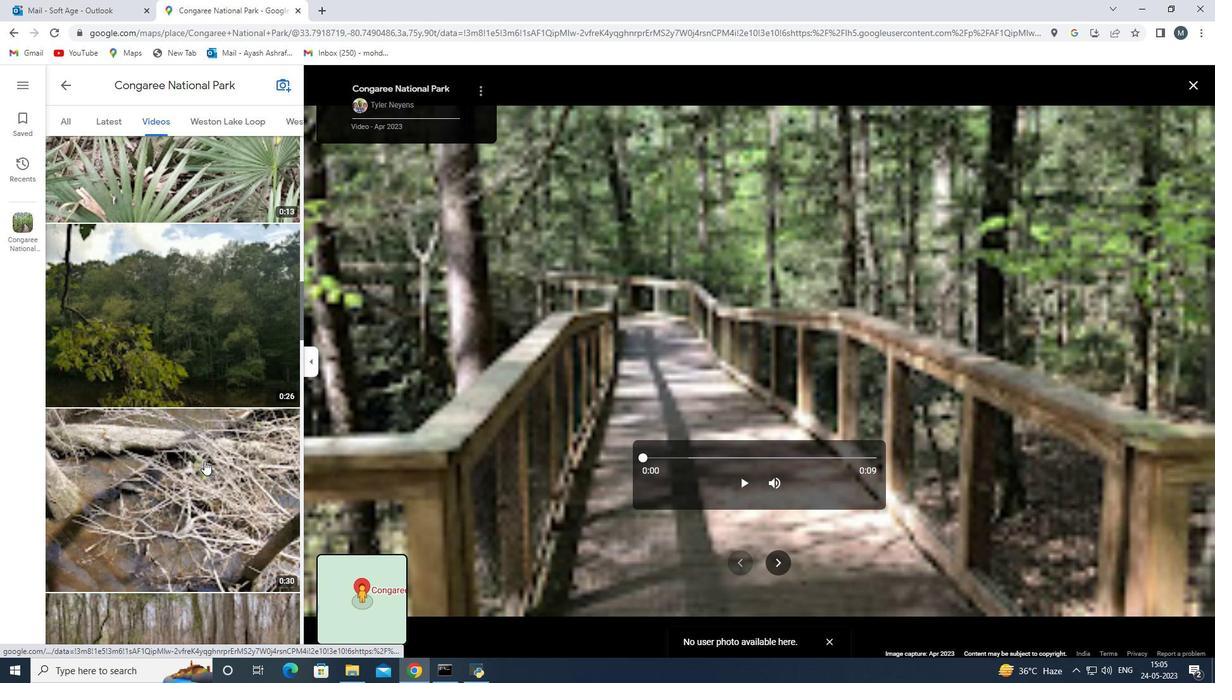 
Action: Mouse scrolled (210, 456) with delta (0, 0)
Screenshot: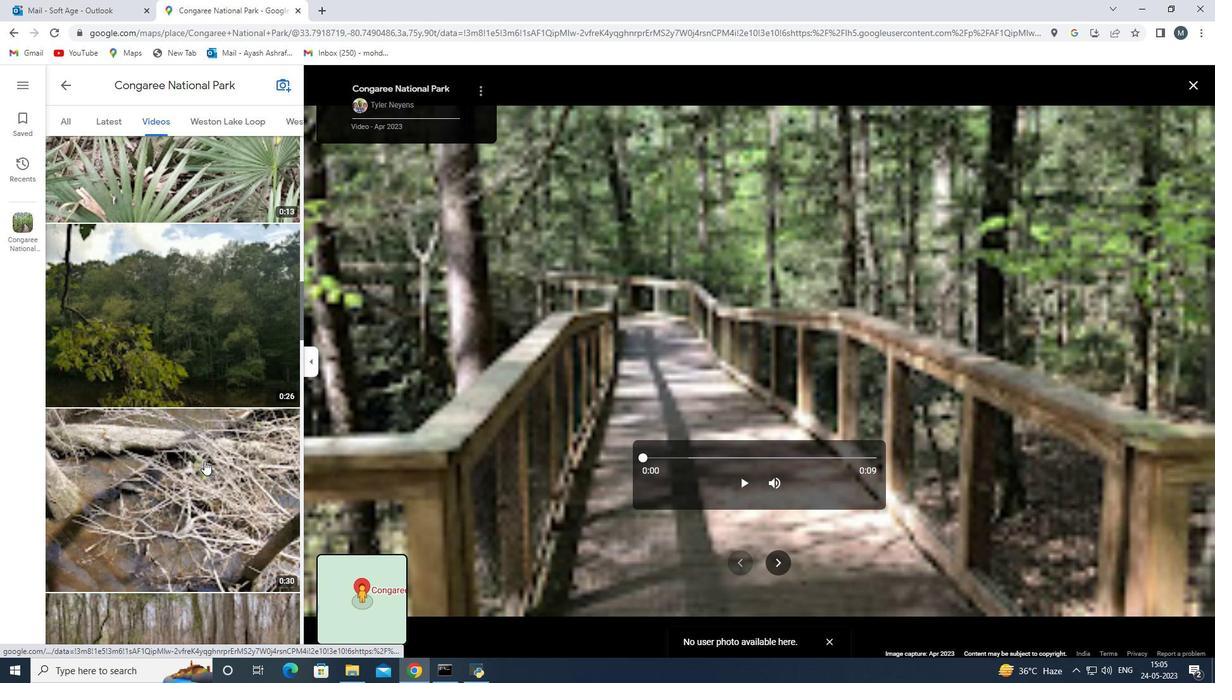 
Action: Mouse scrolled (210, 456) with delta (0, 0)
Screenshot: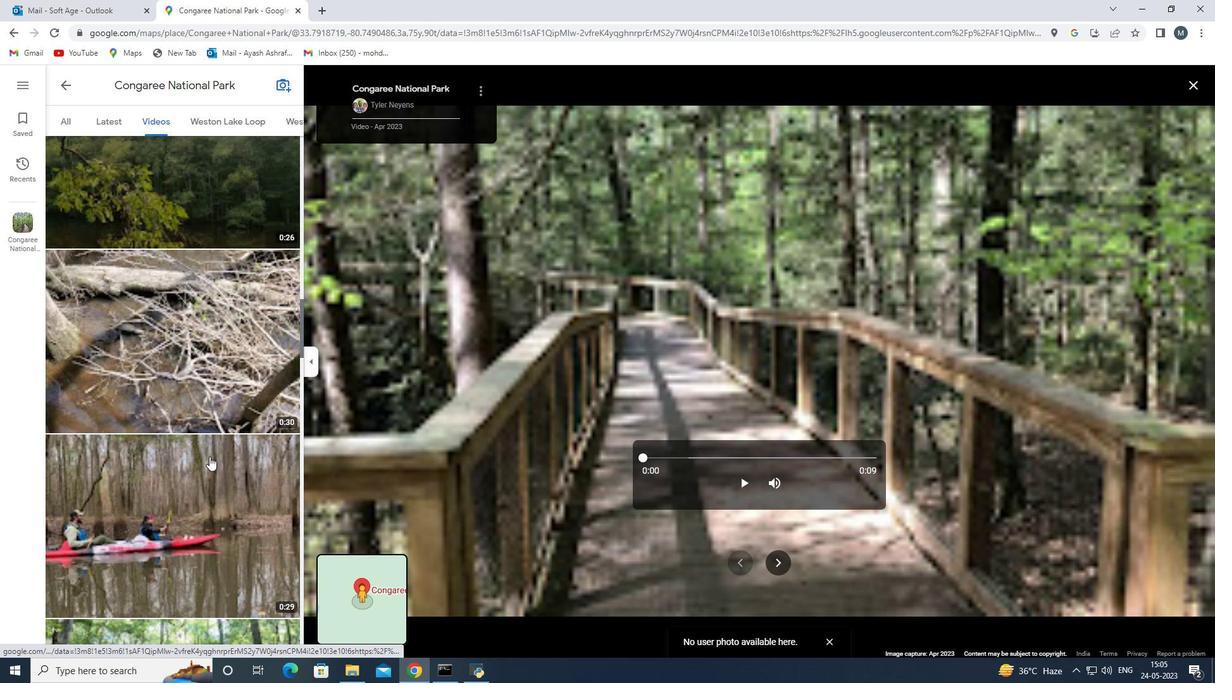 
Action: Mouse moved to (210, 458)
Screenshot: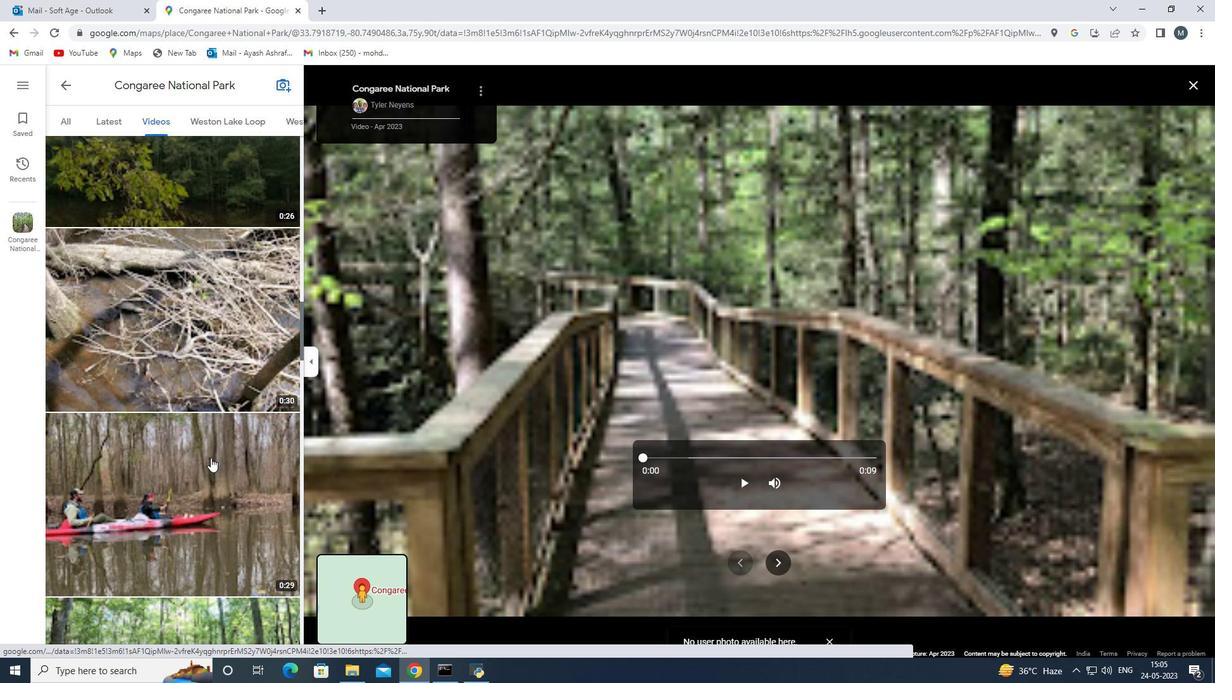 
Action: Mouse scrolled (210, 457) with delta (0, 0)
Screenshot: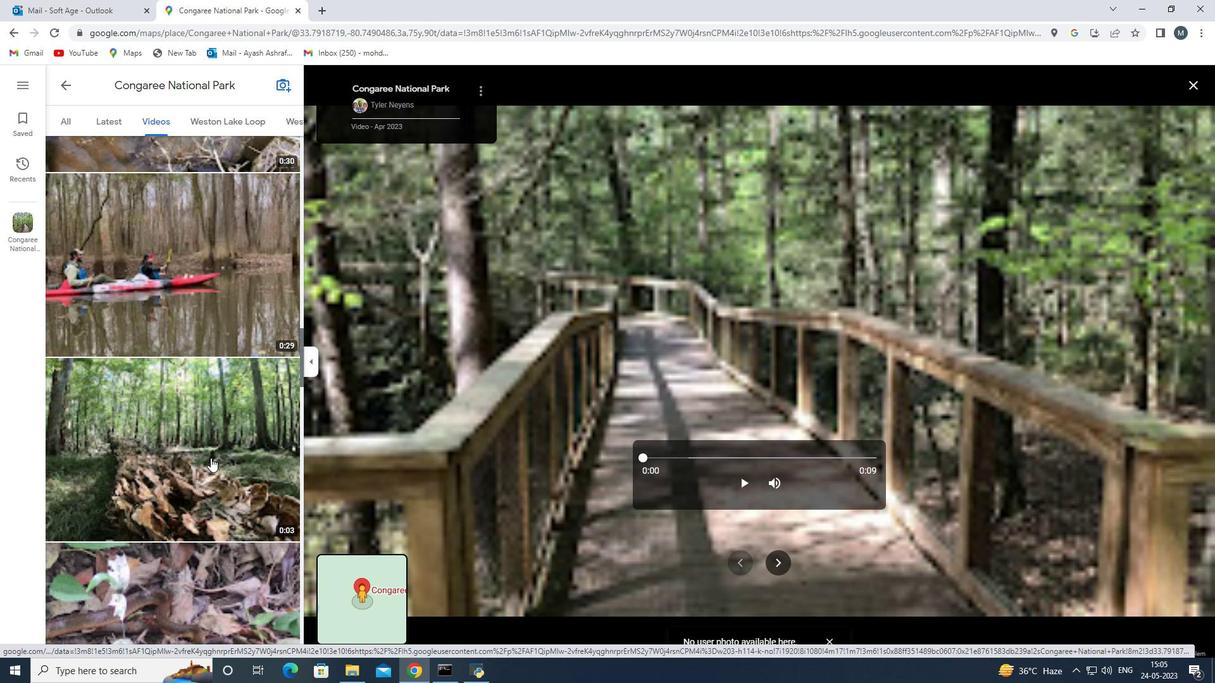 
Action: Mouse scrolled (210, 457) with delta (0, 0)
Screenshot: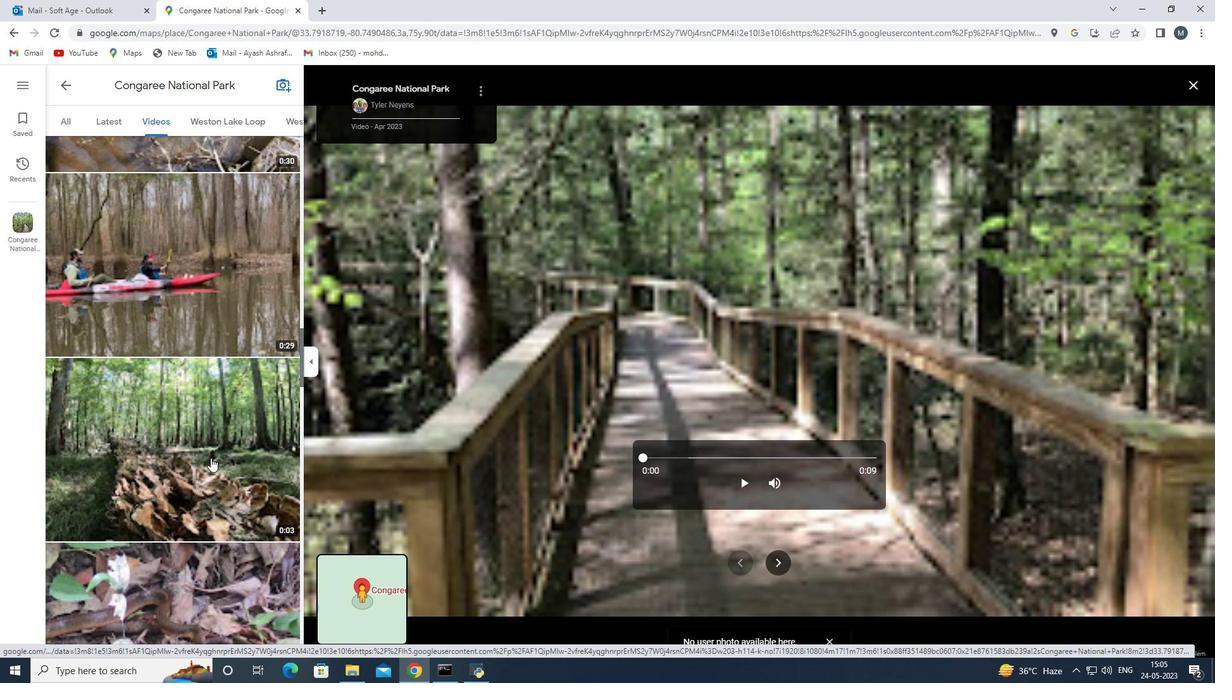 
Action: Mouse scrolled (210, 457) with delta (0, 0)
Screenshot: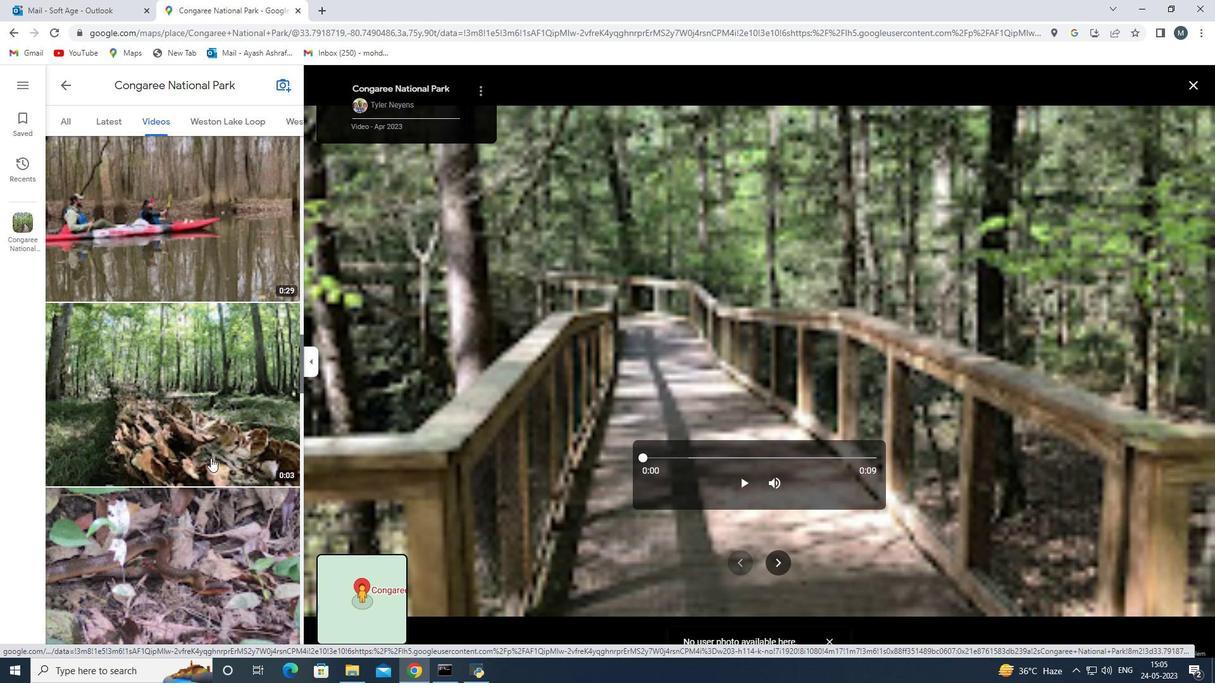 
Action: Mouse scrolled (210, 457) with delta (0, 0)
Screenshot: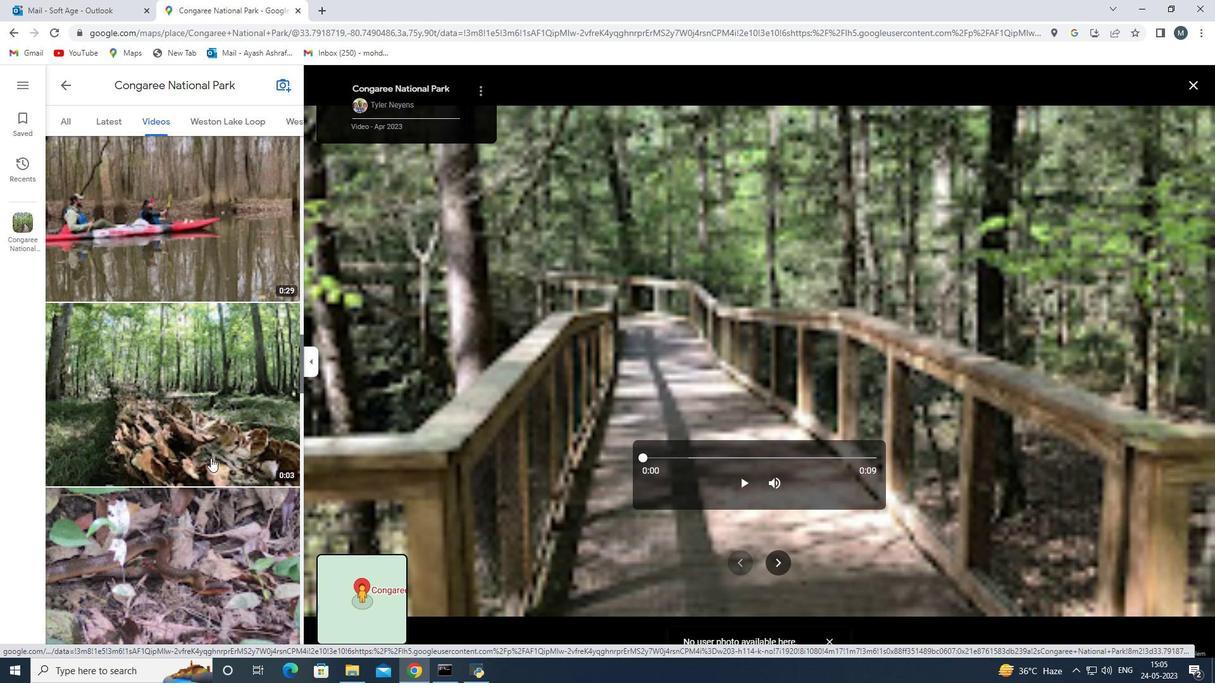 
Action: Mouse scrolled (210, 458) with delta (0, 0)
Screenshot: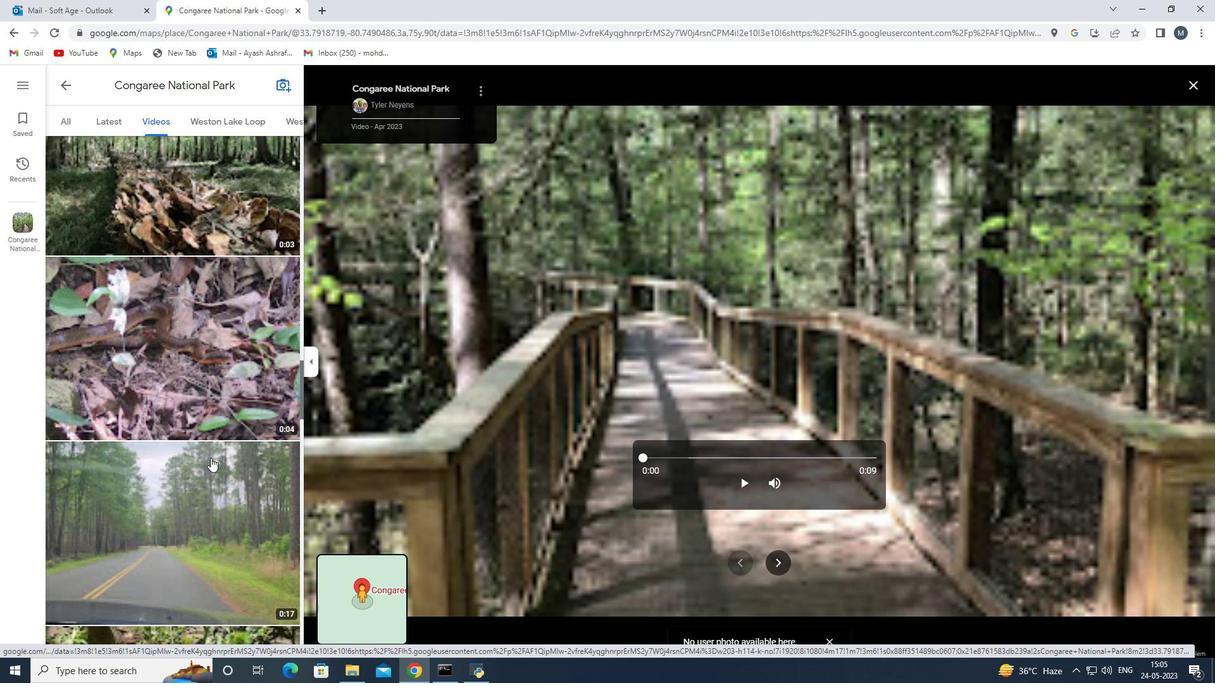 
Action: Mouse scrolled (210, 457) with delta (0, 0)
Screenshot: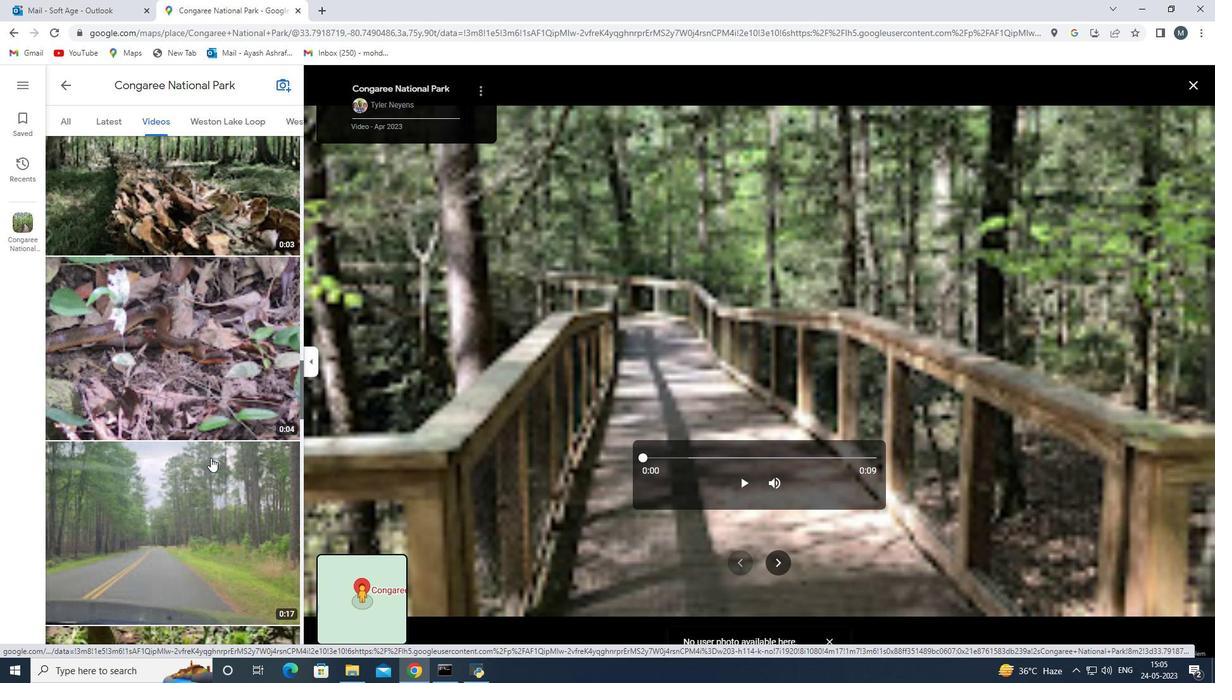 
Action: Mouse scrolled (210, 457) with delta (0, 0)
Screenshot: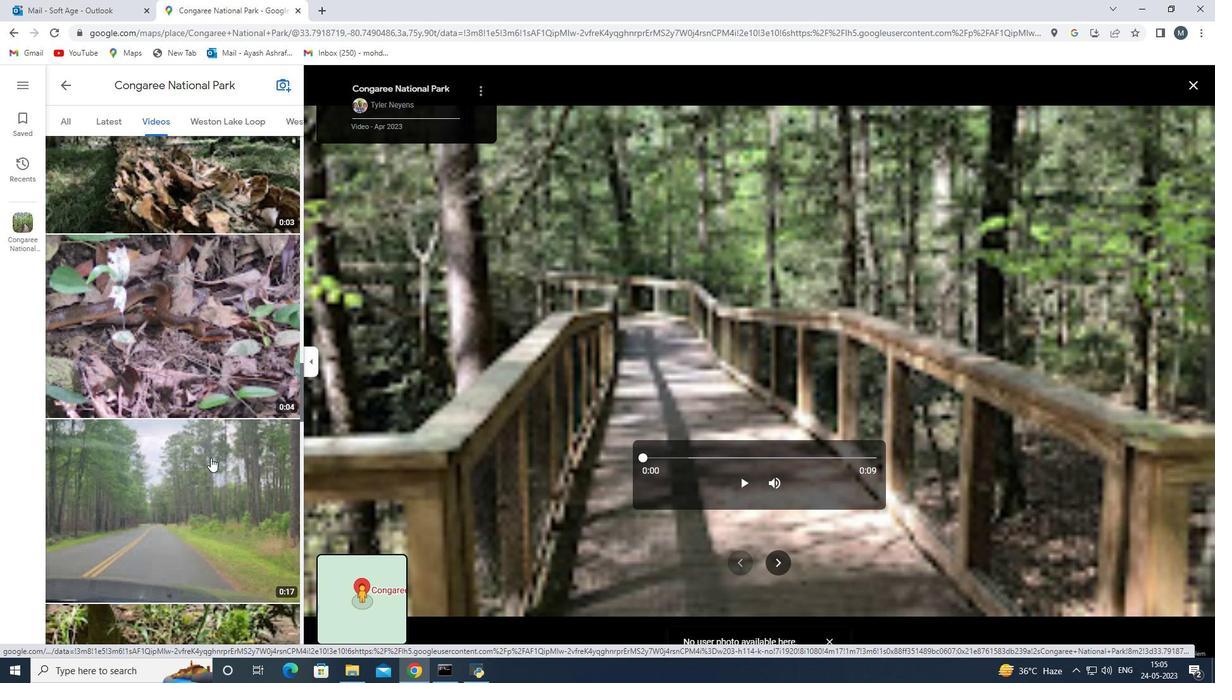 
Action: Mouse scrolled (210, 457) with delta (0, 0)
Screenshot: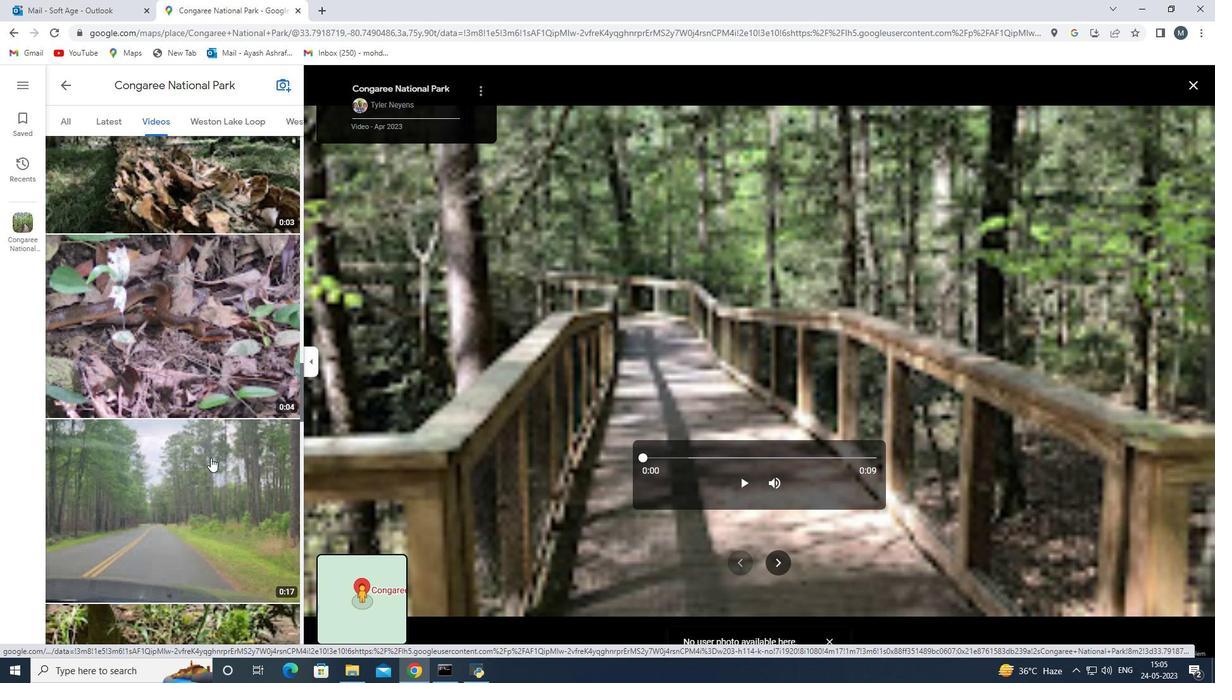 
Action: Mouse scrolled (210, 457) with delta (0, 0)
Screenshot: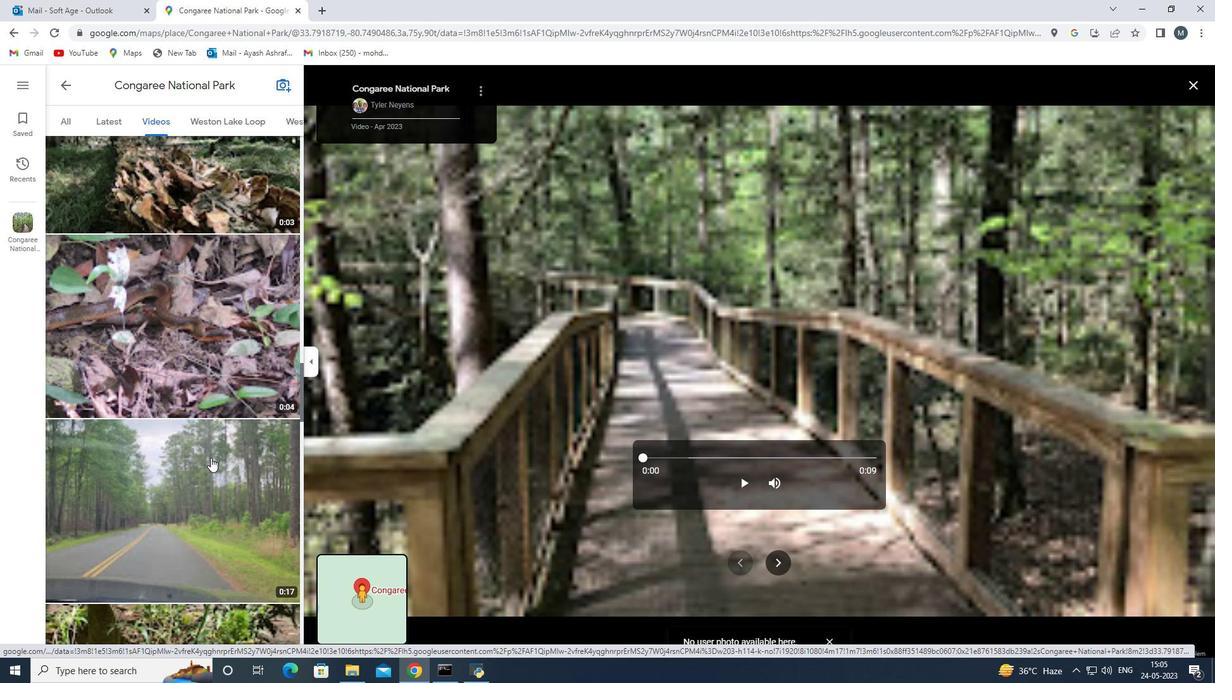 
Action: Mouse scrolled (210, 458) with delta (0, 0)
Screenshot: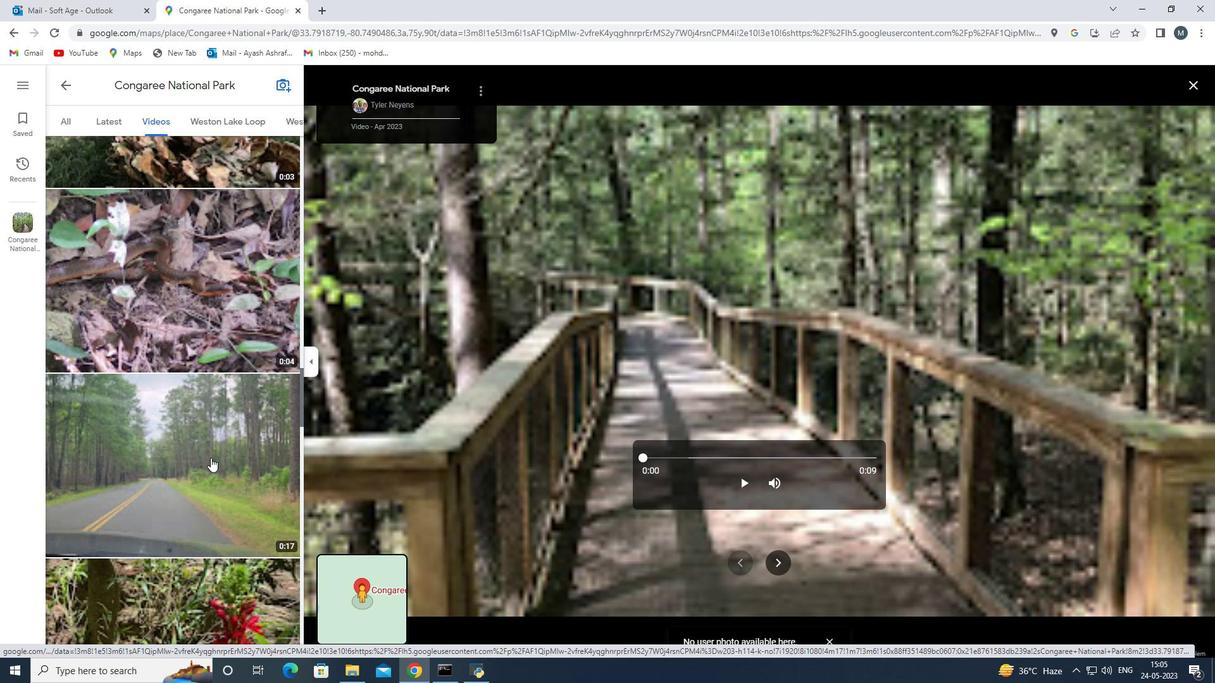 
Action: Mouse scrolled (210, 457) with delta (0, 0)
Screenshot: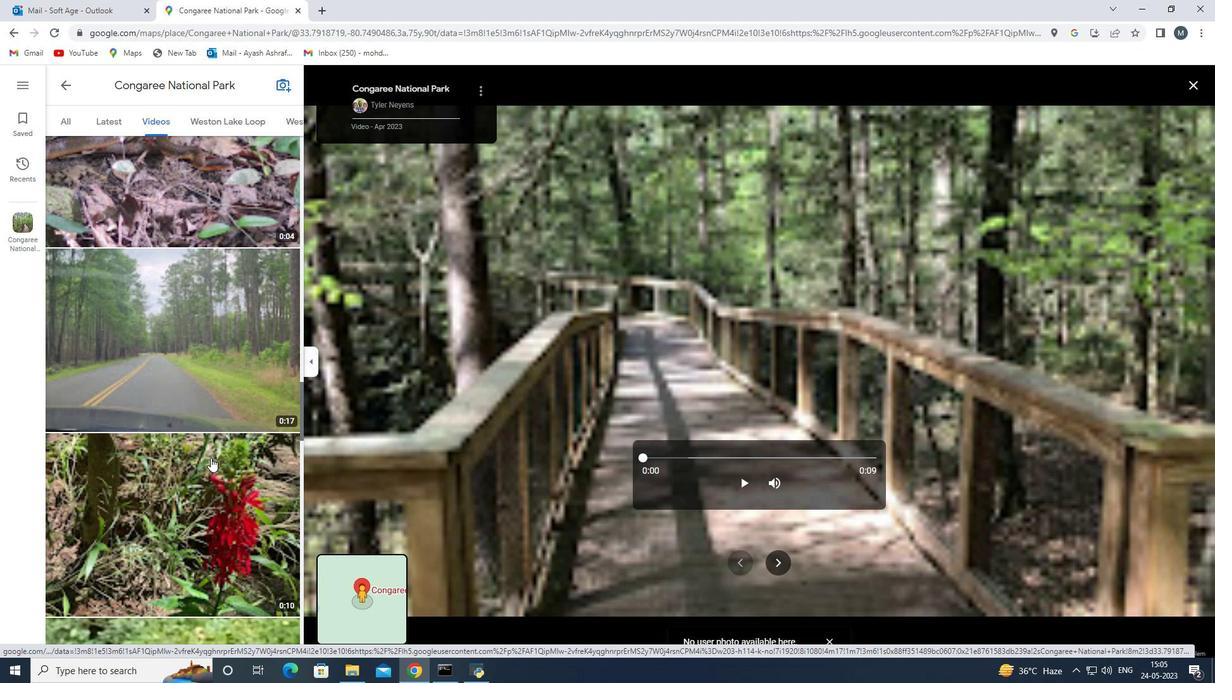 
Action: Mouse scrolled (210, 457) with delta (0, 0)
Screenshot: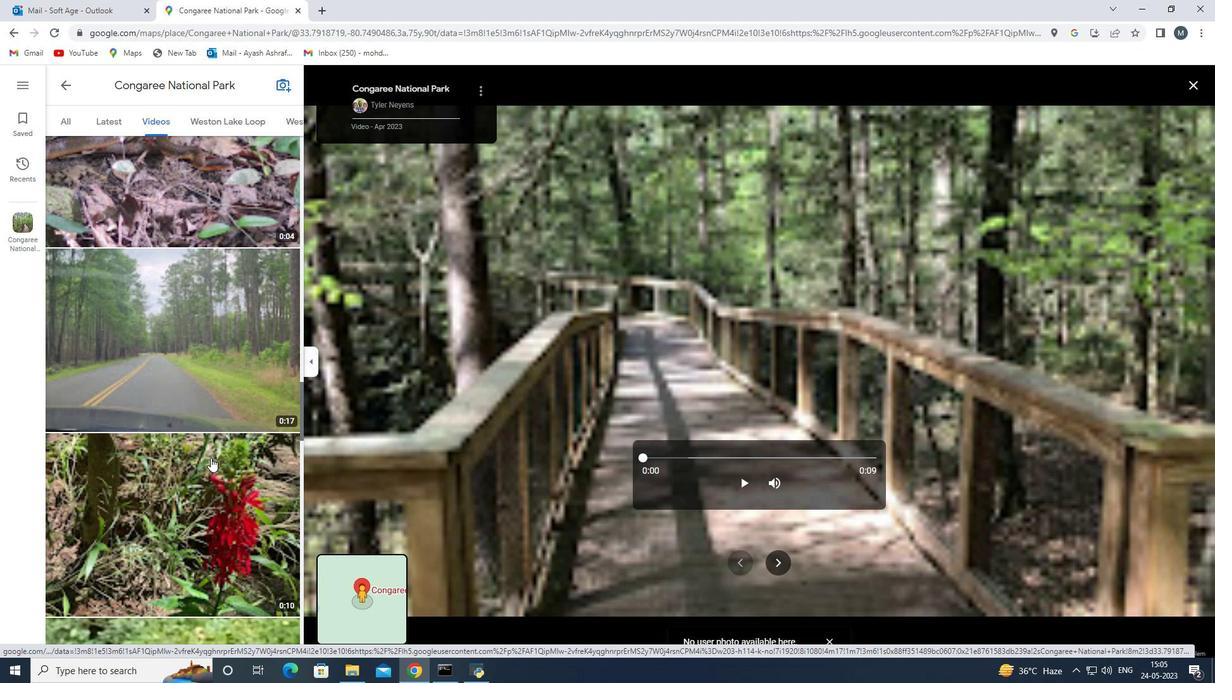 
Action: Mouse scrolled (210, 457) with delta (0, 0)
Screenshot: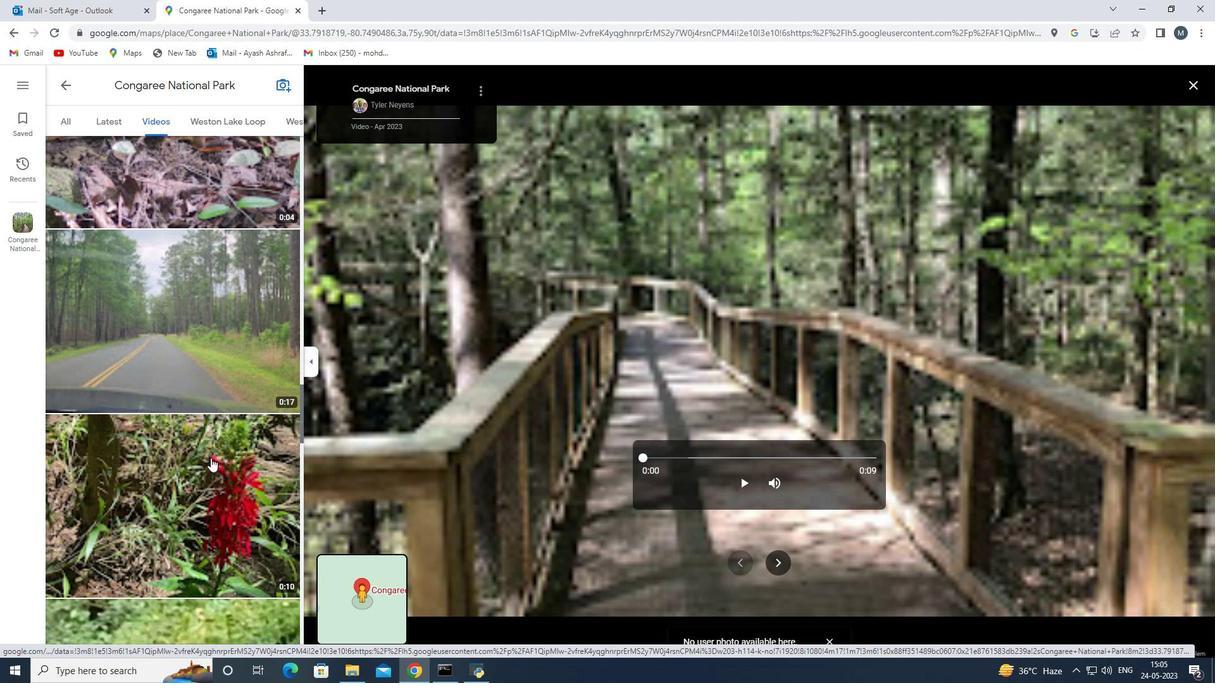 
Action: Mouse scrolled (210, 457) with delta (0, 0)
Screenshot: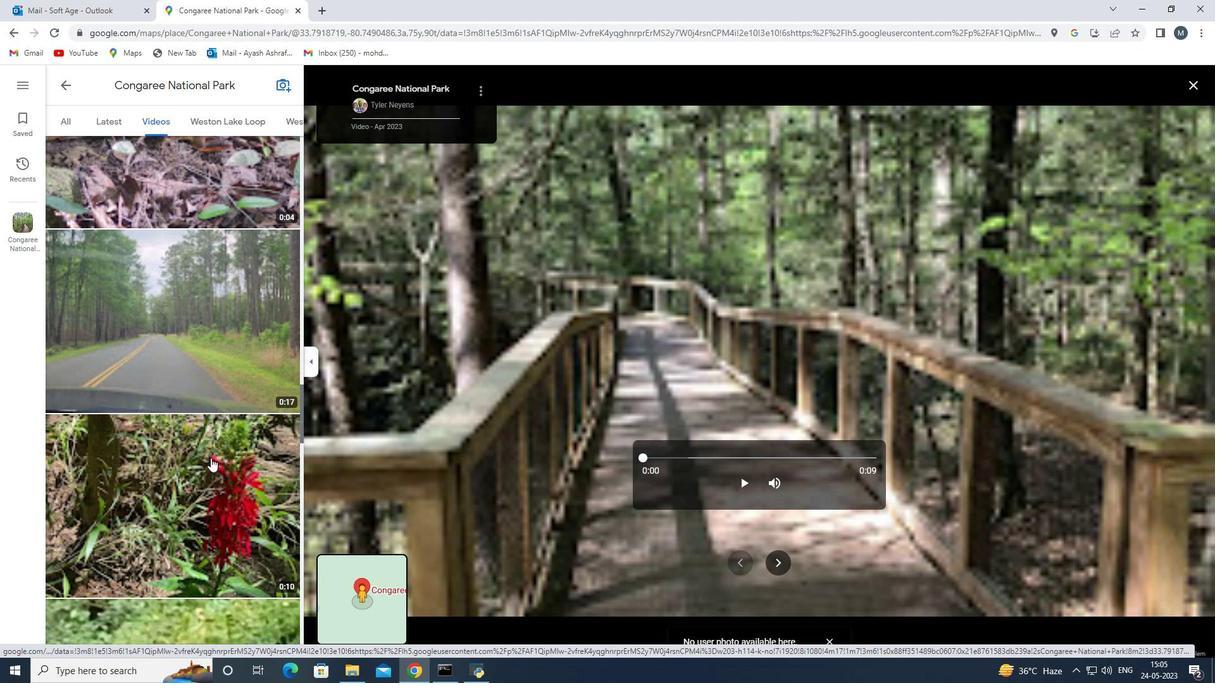
Action: Mouse scrolled (210, 457) with delta (0, 0)
Screenshot: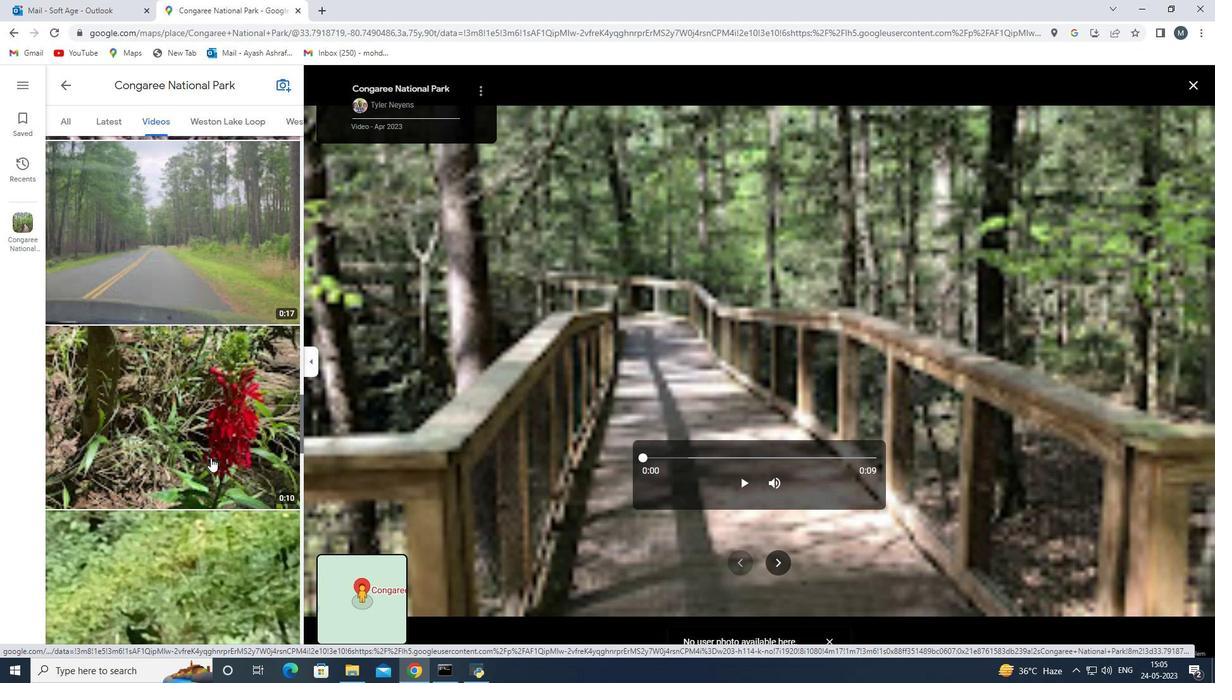 
Action: Mouse scrolled (210, 457) with delta (0, 0)
Screenshot: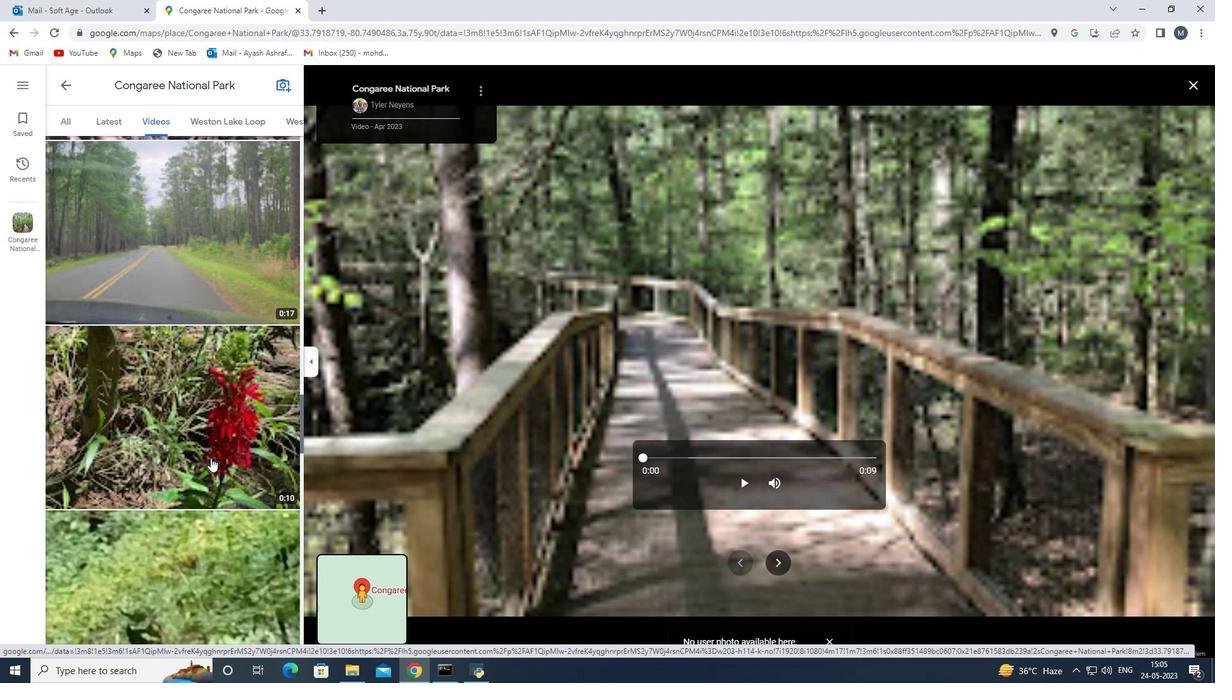
Action: Mouse scrolled (210, 457) with delta (0, 0)
Screenshot: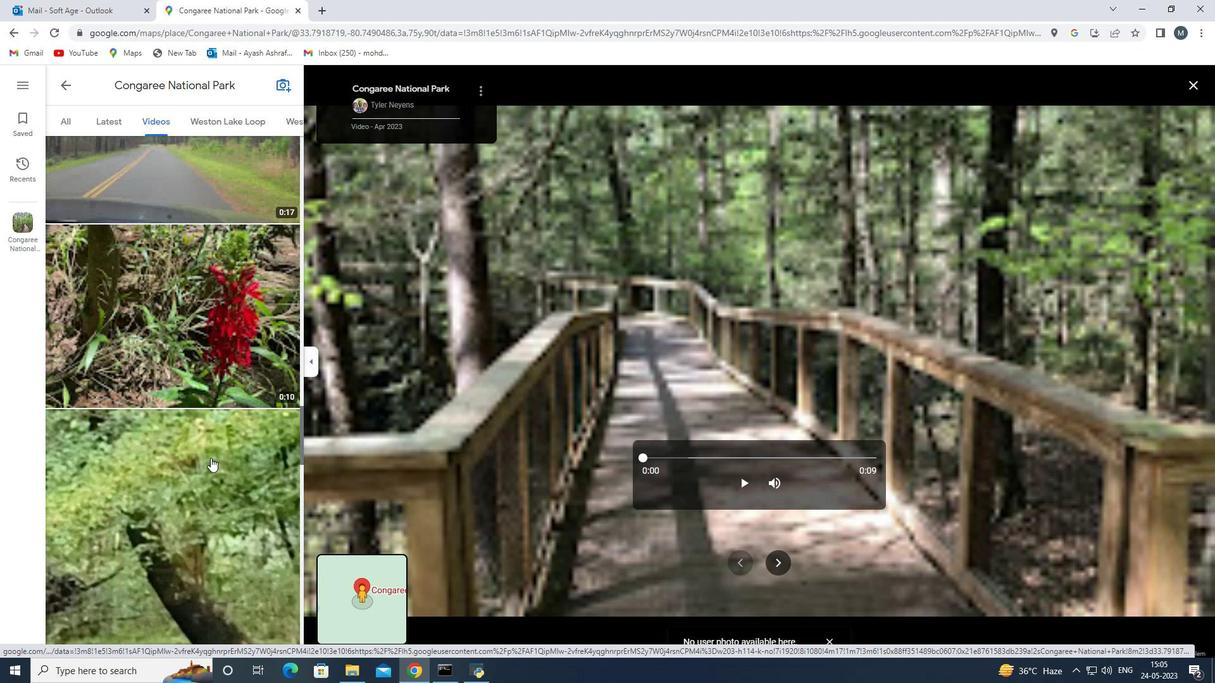 
Action: Mouse scrolled (210, 457) with delta (0, 0)
Screenshot: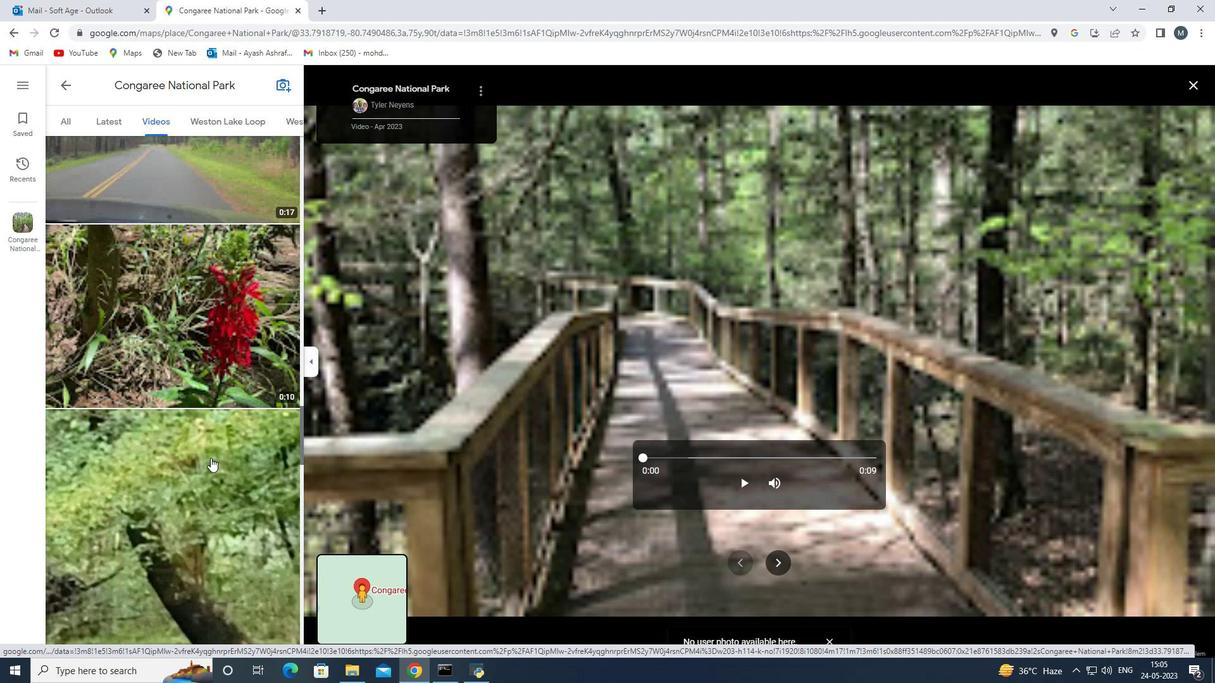 
Action: Mouse scrolled (210, 457) with delta (0, 0)
Screenshot: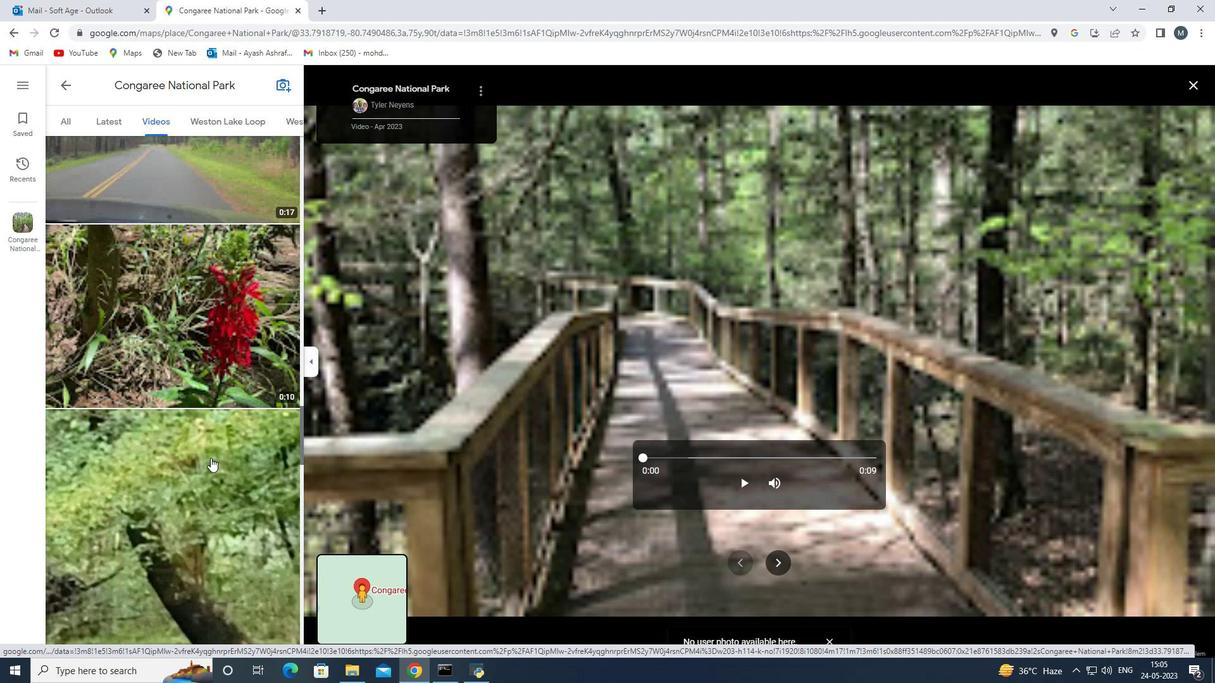 
Action: Mouse scrolled (210, 457) with delta (0, 0)
Screenshot: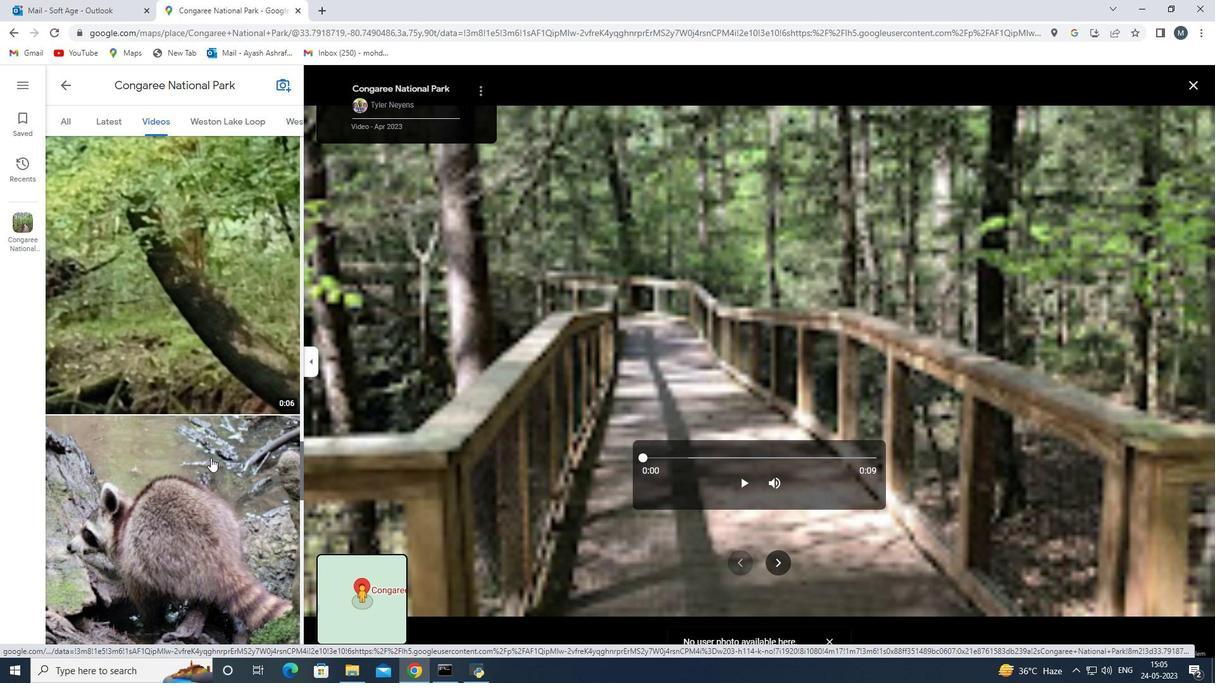 
Action: Mouse scrolled (210, 457) with delta (0, 0)
Screenshot: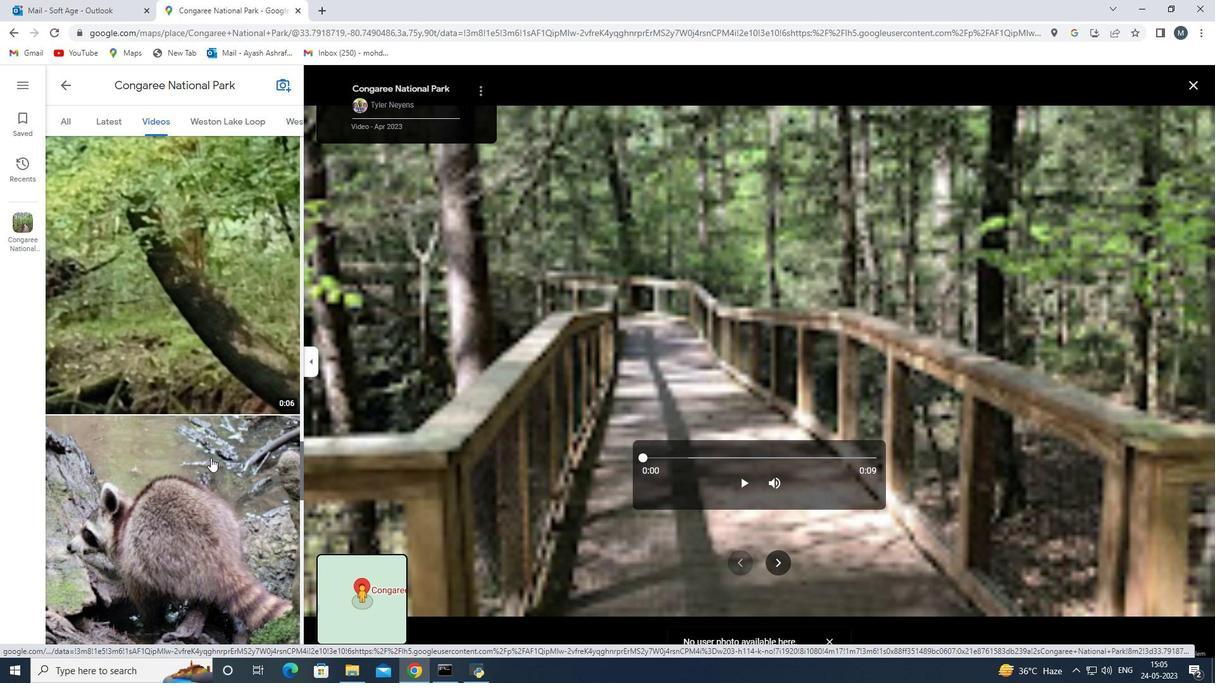 
Action: Mouse scrolled (210, 457) with delta (0, 0)
Screenshot: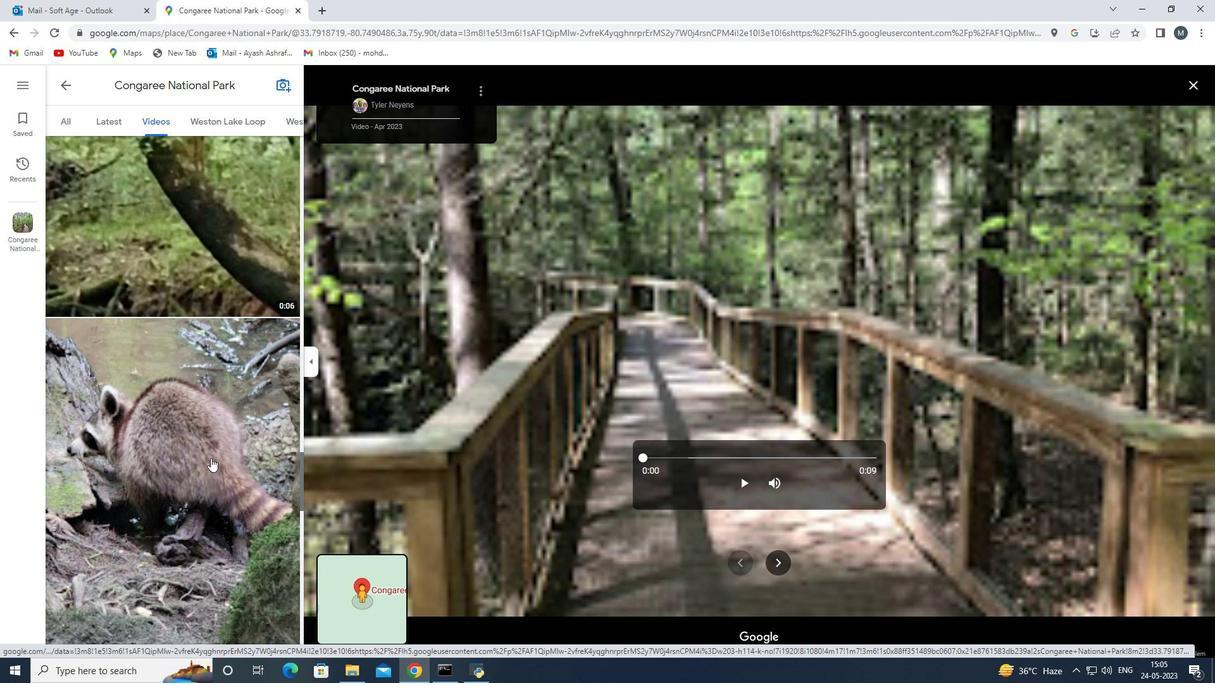 
Action: Mouse scrolled (210, 457) with delta (0, 0)
Screenshot: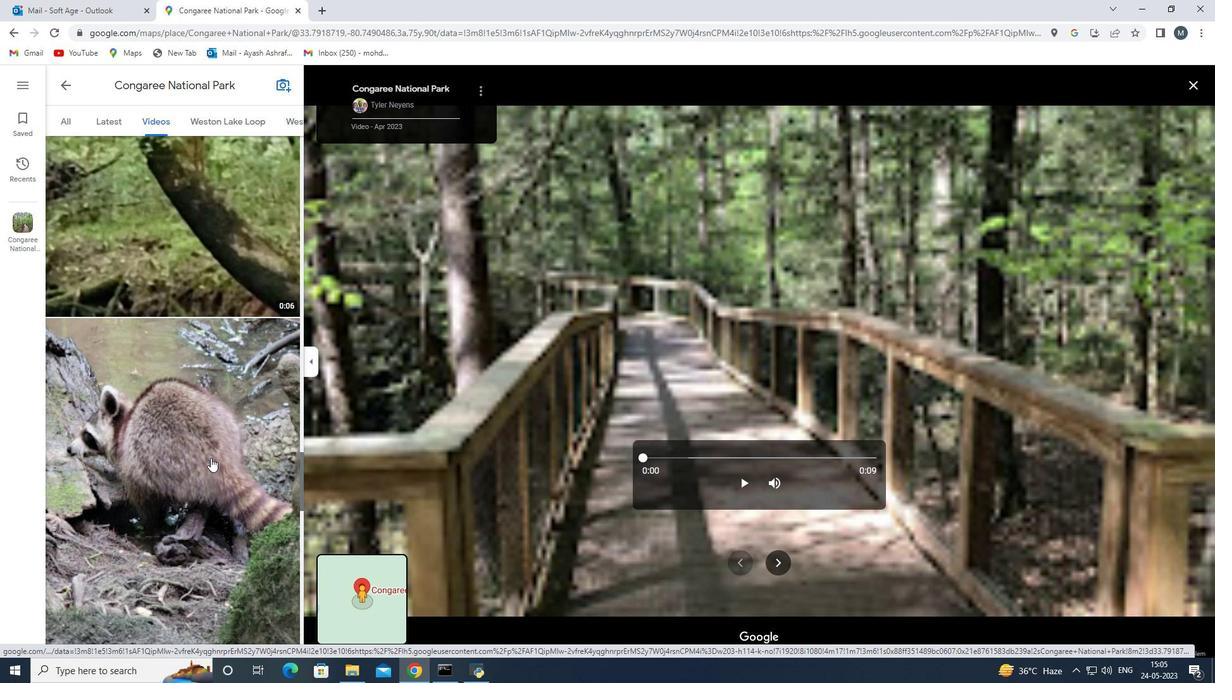 
Action: Mouse scrolled (210, 457) with delta (0, 0)
Screenshot: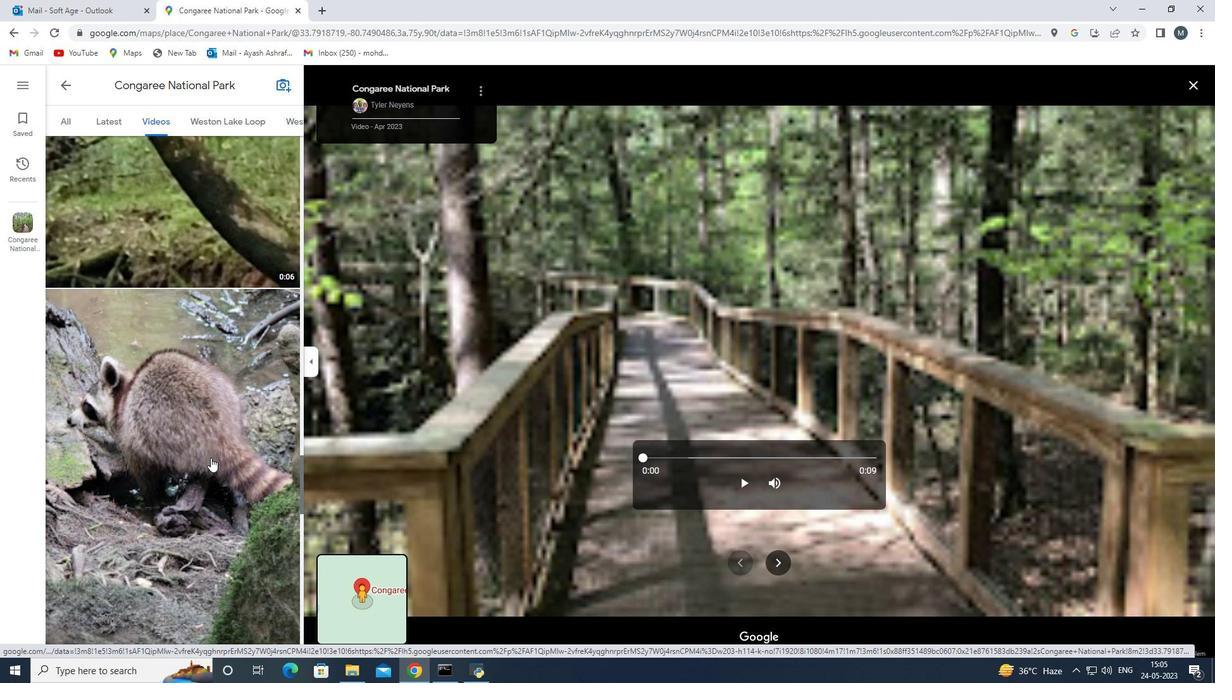 
Action: Mouse scrolled (210, 457) with delta (0, 0)
Screenshot: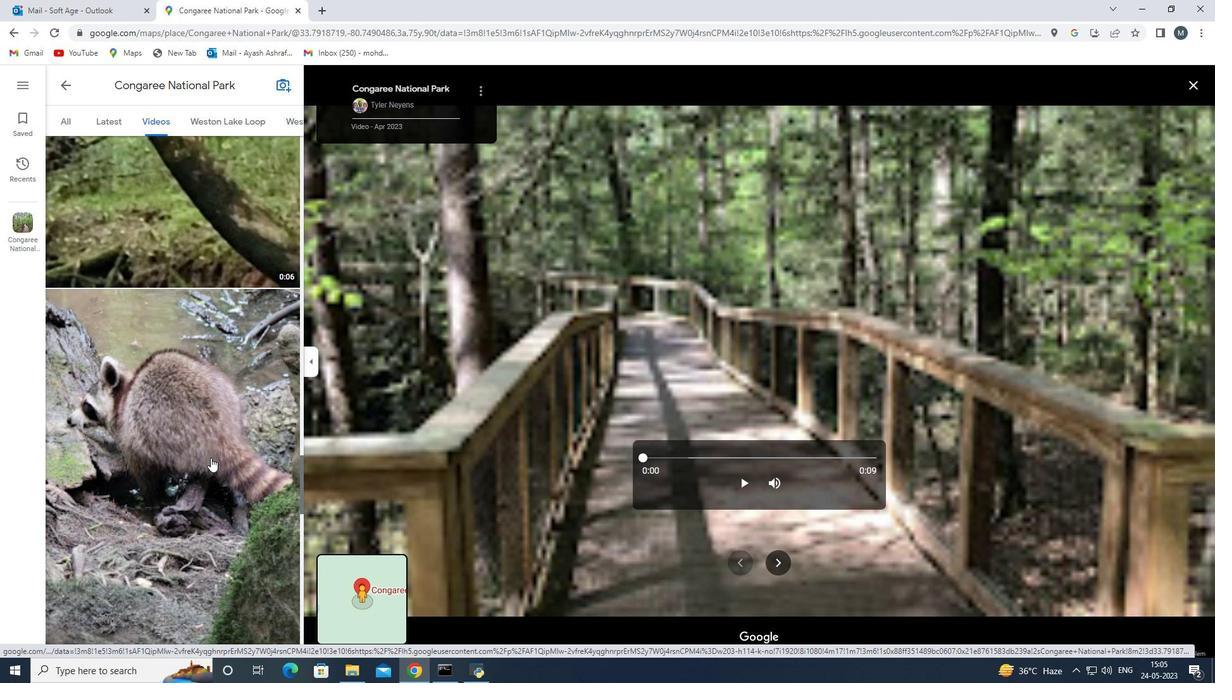 
Action: Mouse scrolled (210, 457) with delta (0, 0)
Screenshot: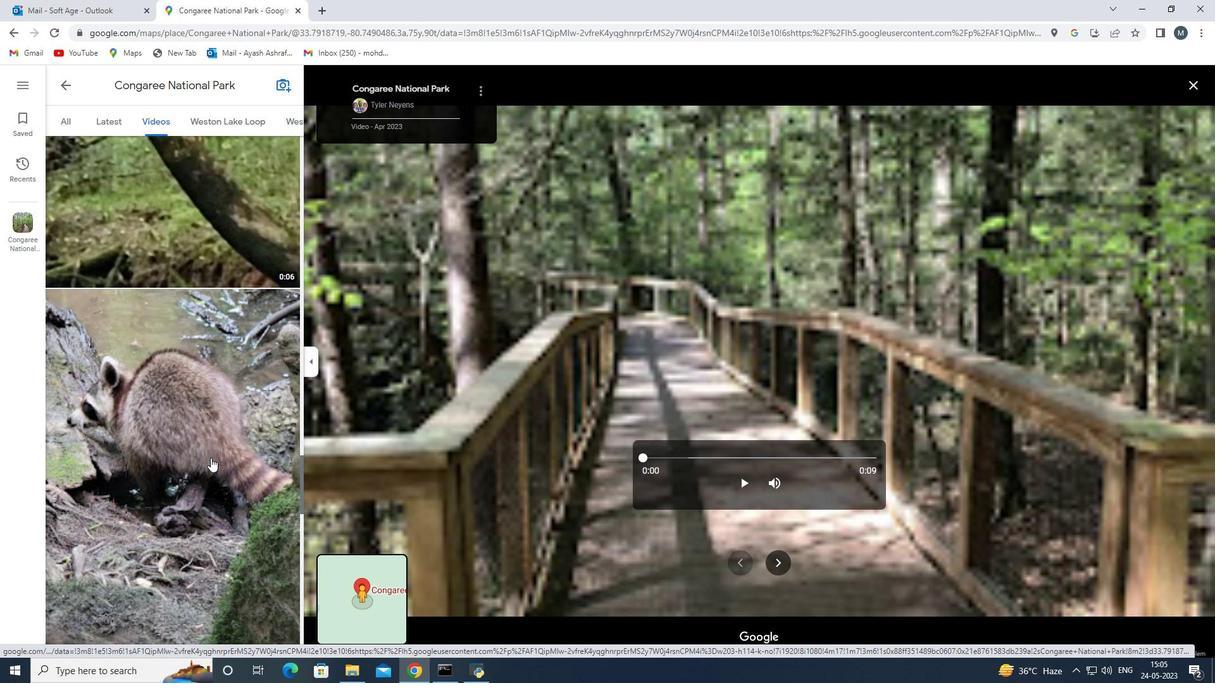 
Action: Mouse moved to (210, 458)
Screenshot: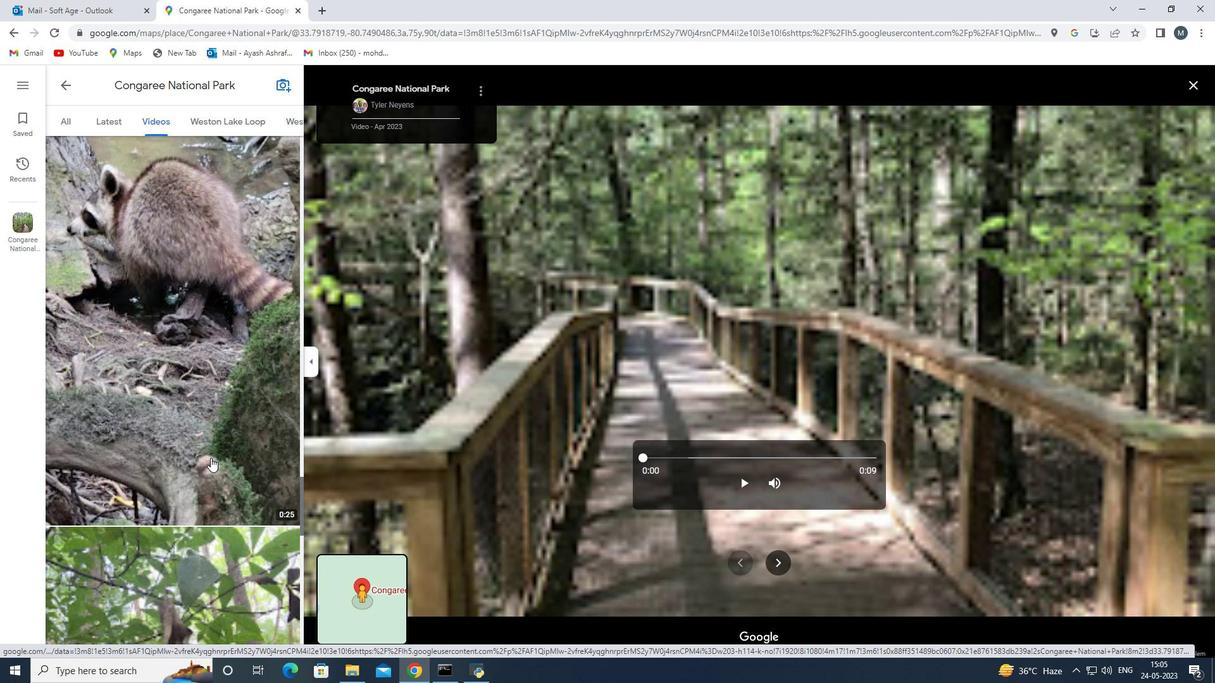 
Action: Mouse scrolled (210, 457) with delta (0, 0)
Screenshot: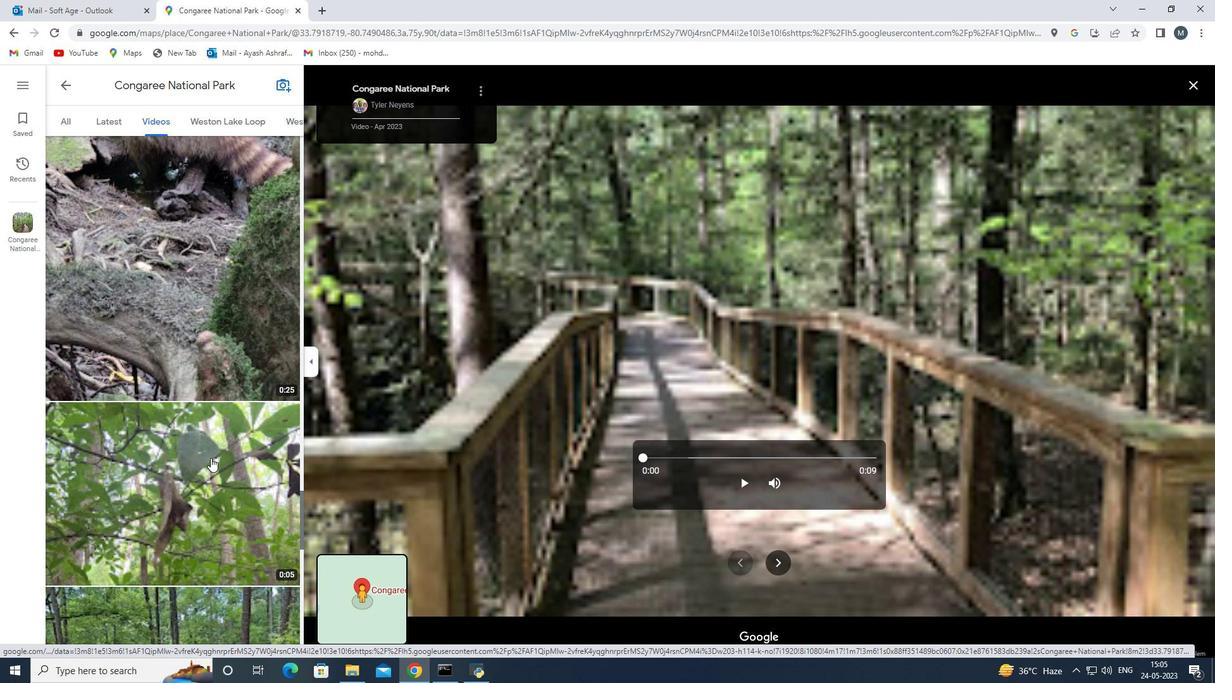 
Action: Mouse moved to (208, 297)
Screenshot: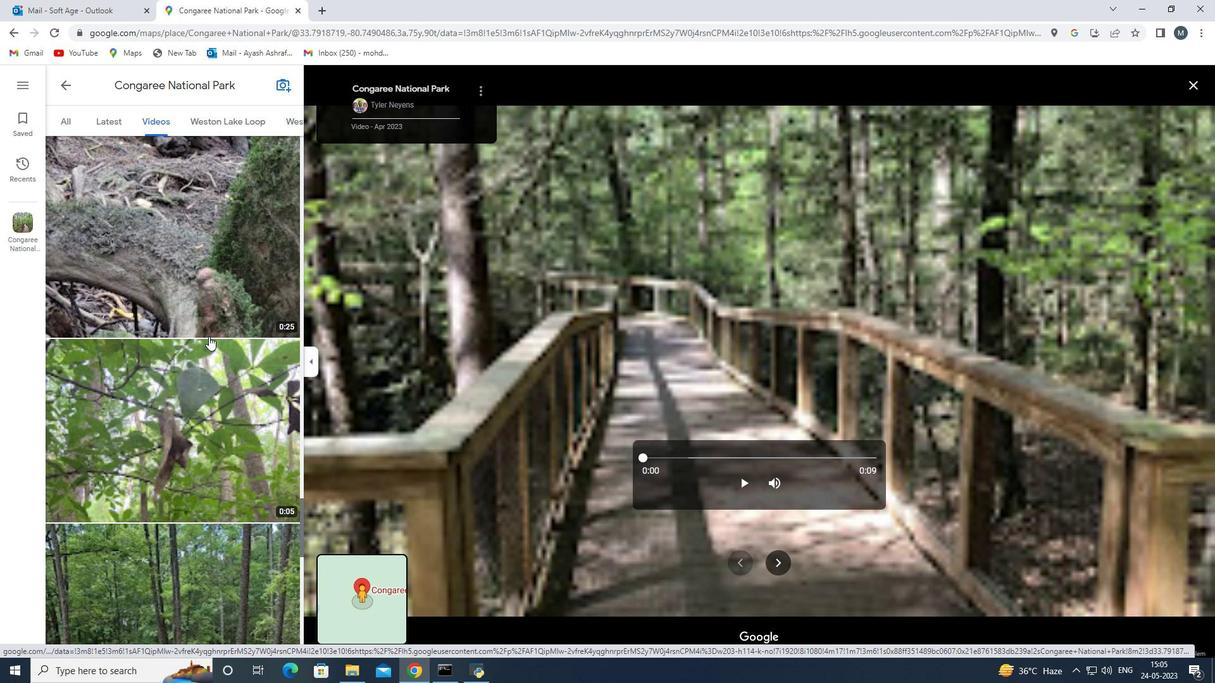 
Action: Mouse pressed left at (208, 297)
Screenshot: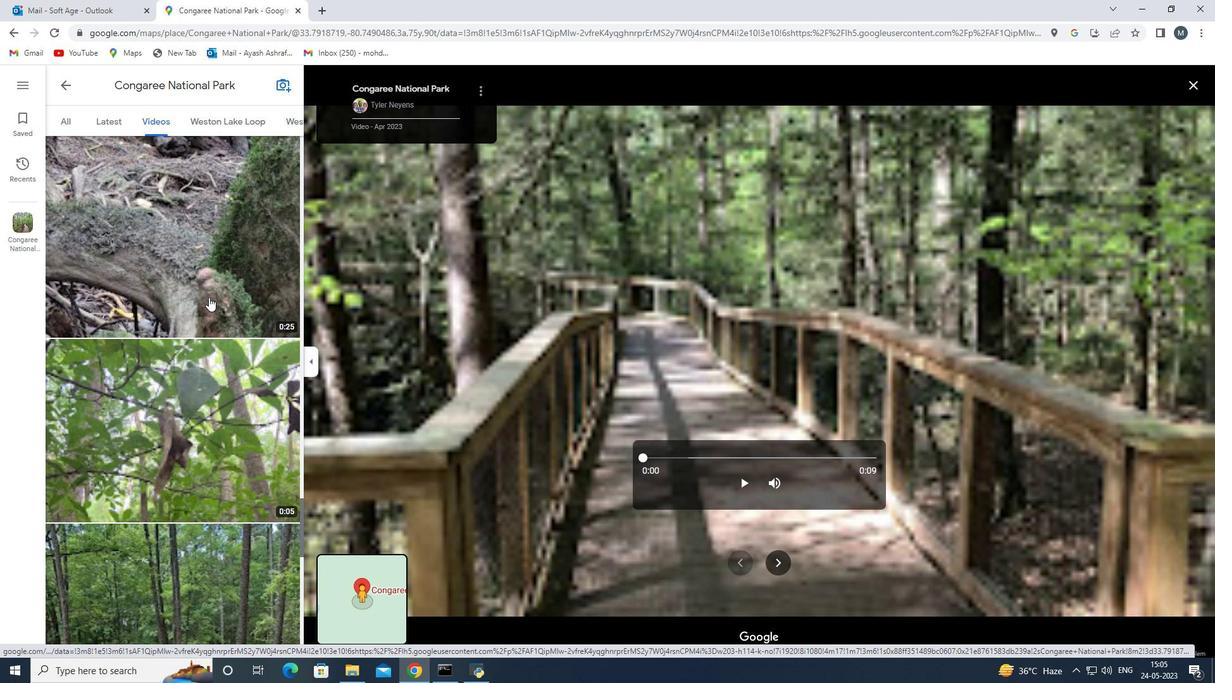 
Action: Mouse moved to (208, 299)
Screenshot: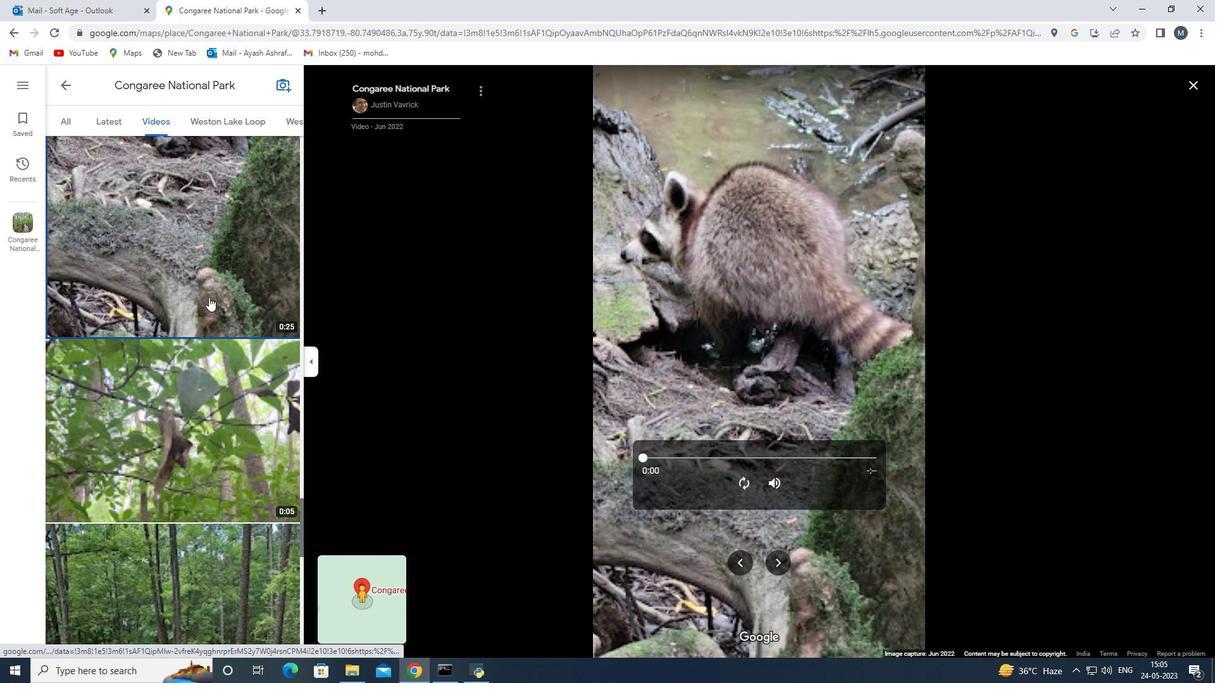 
Action: Mouse scrolled (208, 299) with delta (0, 0)
Screenshot: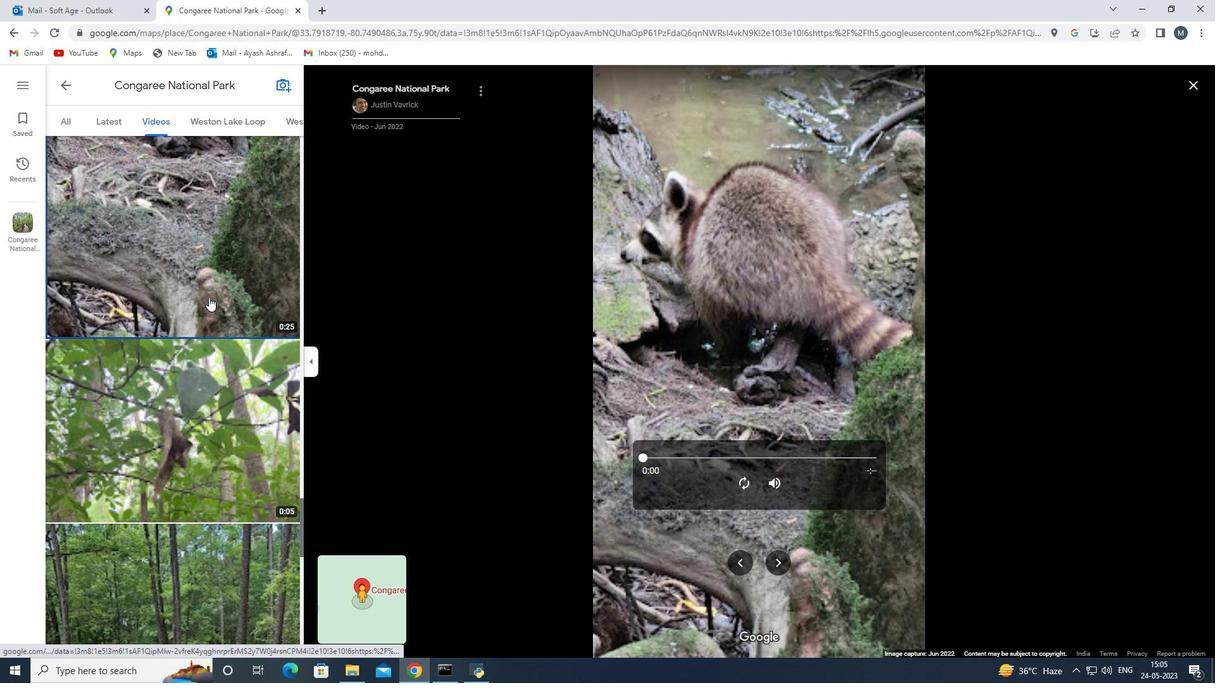 
Action: Mouse moved to (207, 303)
Screenshot: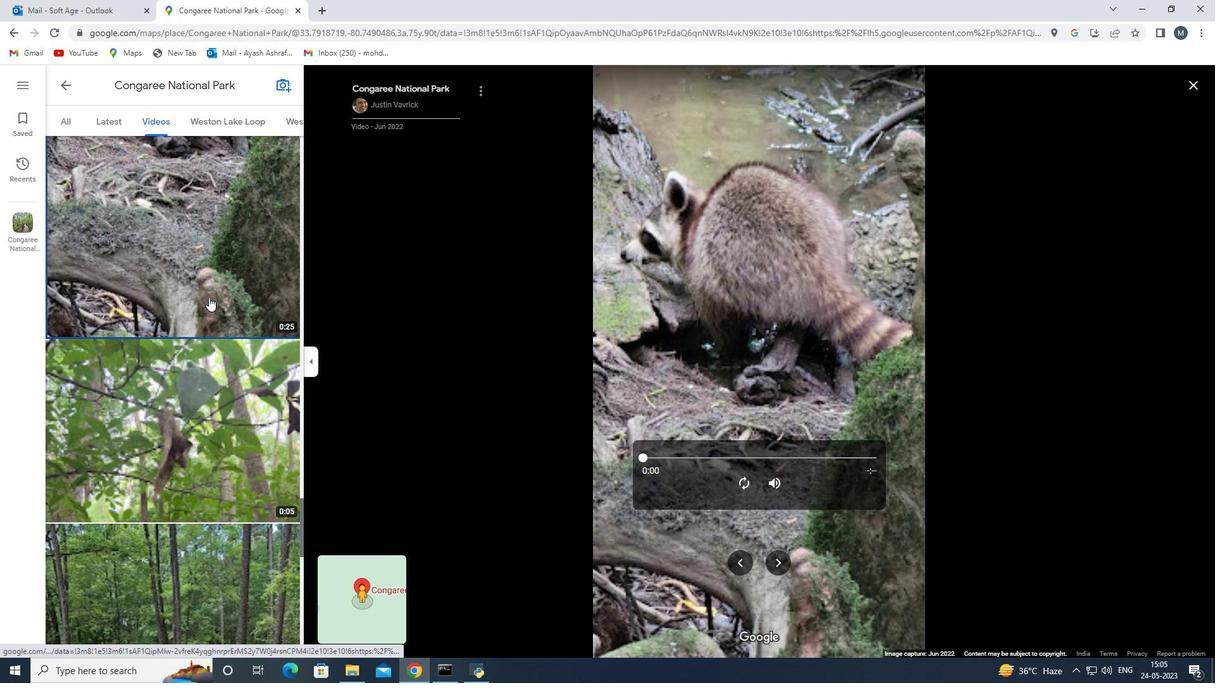 
Action: Mouse scrolled (207, 303) with delta (0, 0)
Screenshot: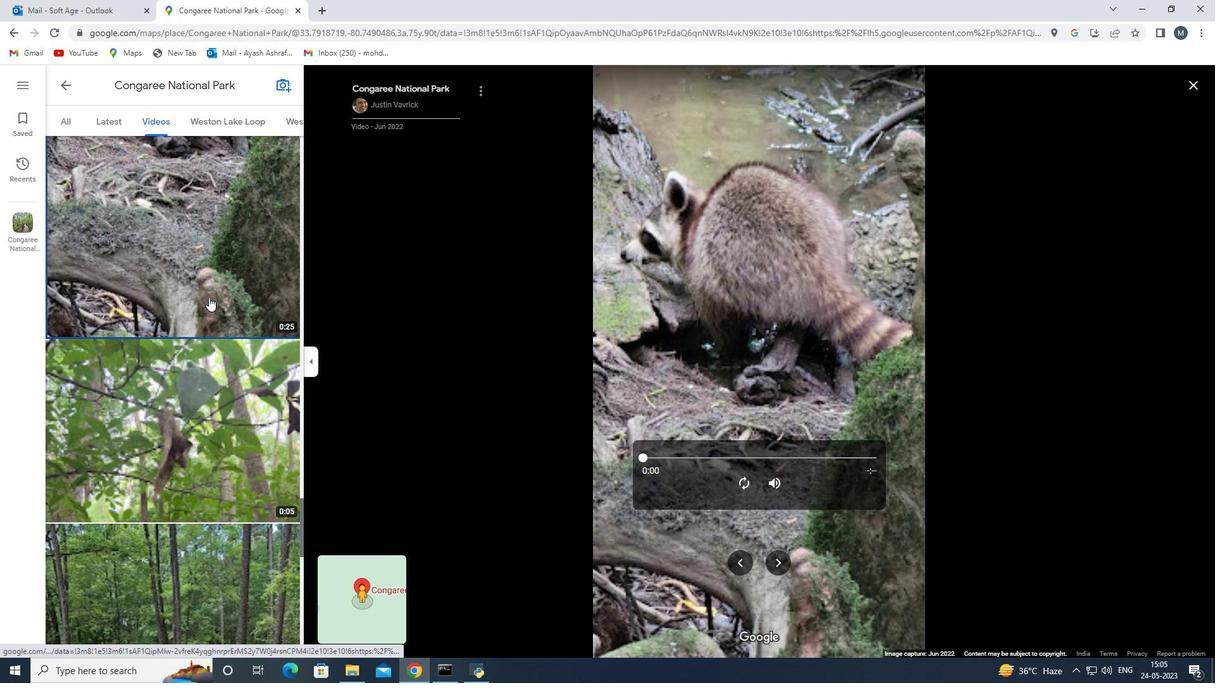 
Action: Mouse moved to (208, 311)
Screenshot: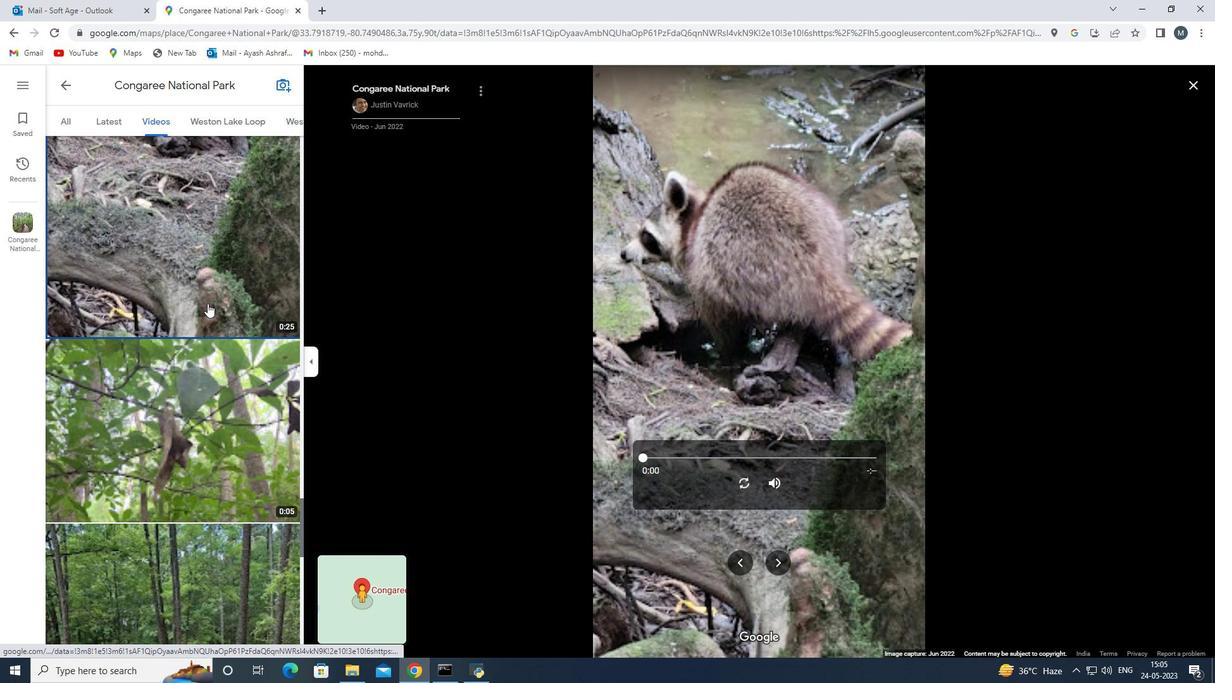 
Action: Mouse scrolled (207, 305) with delta (0, 0)
Screenshot: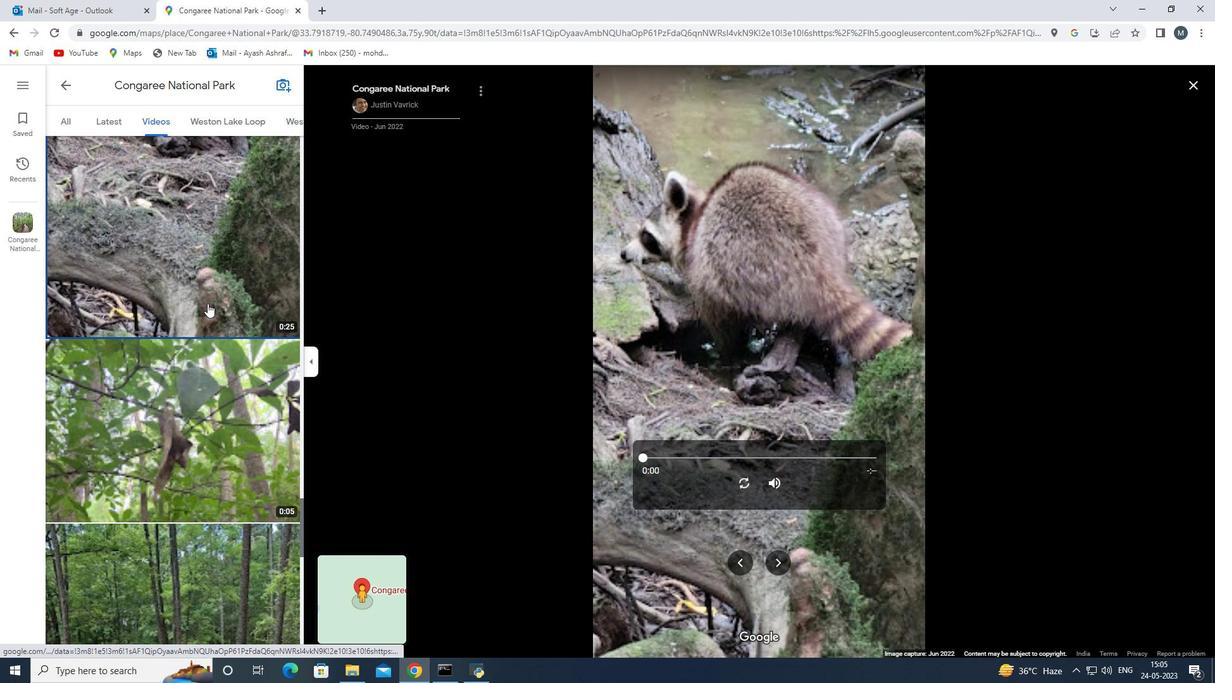 
Action: Mouse scrolled (207, 306) with delta (0, 0)
Screenshot: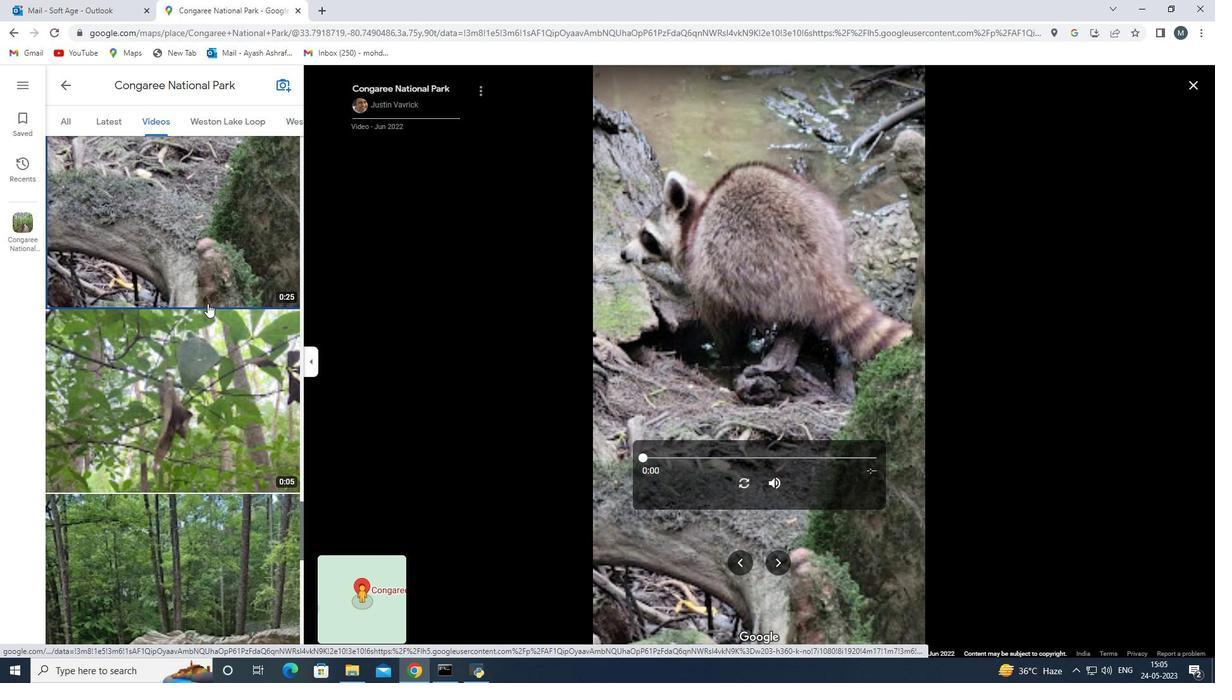 
Action: Mouse scrolled (208, 311) with delta (0, 0)
Screenshot: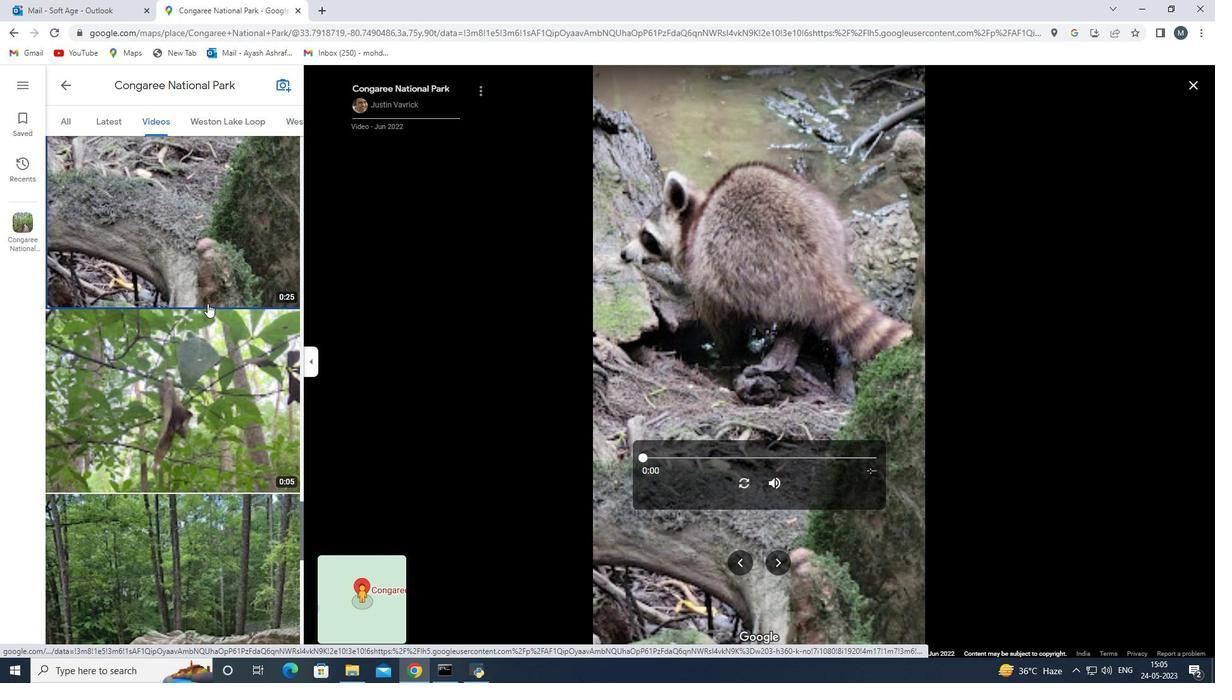 
Action: Mouse scrolled (208, 311) with delta (0, 0)
Screenshot: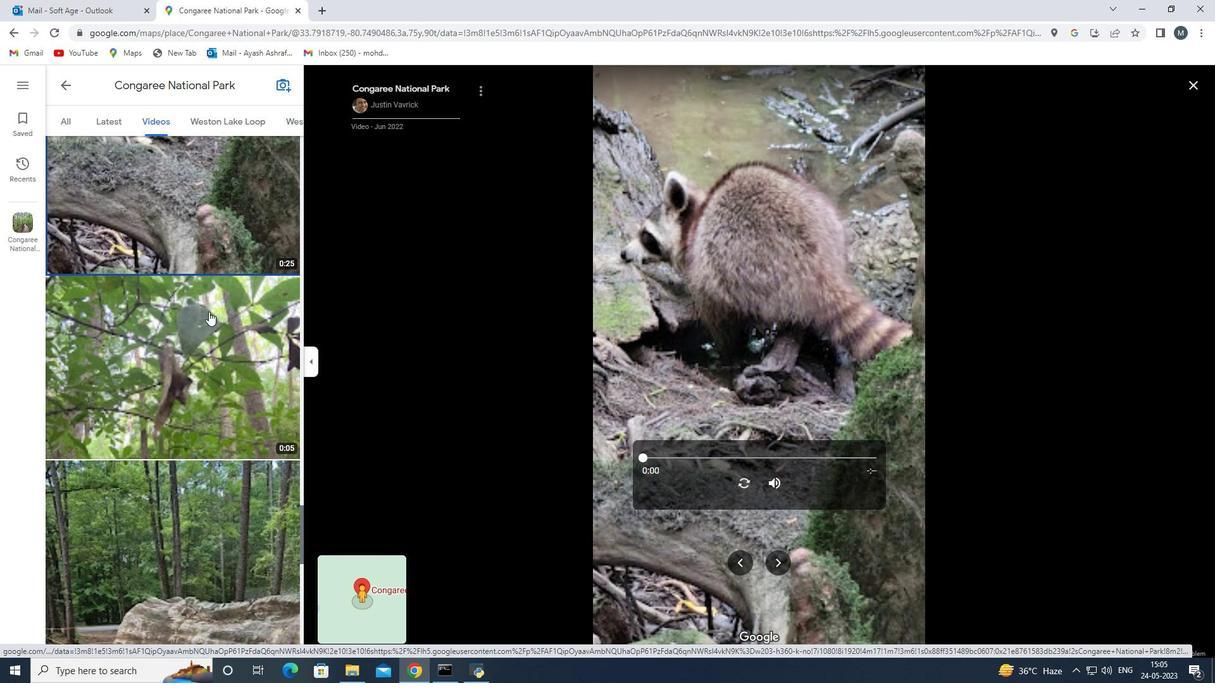 
Action: Mouse scrolled (208, 311) with delta (0, 0)
Screenshot: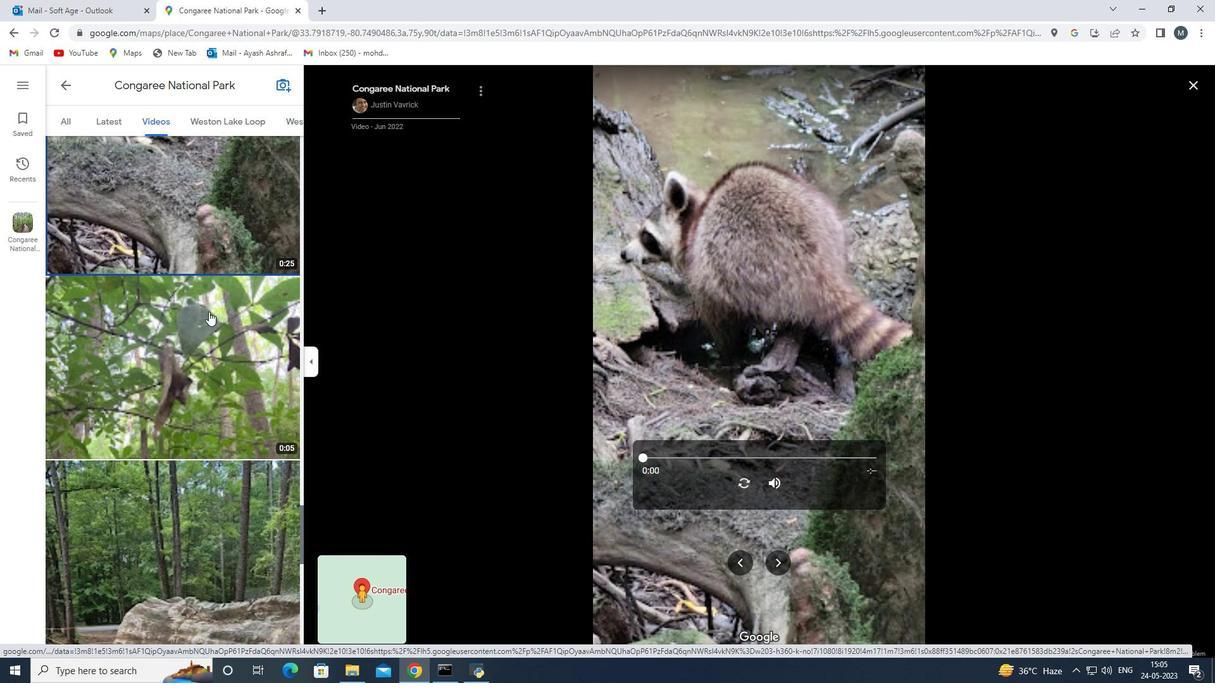 
Action: Mouse scrolled (208, 311) with delta (0, 0)
Screenshot: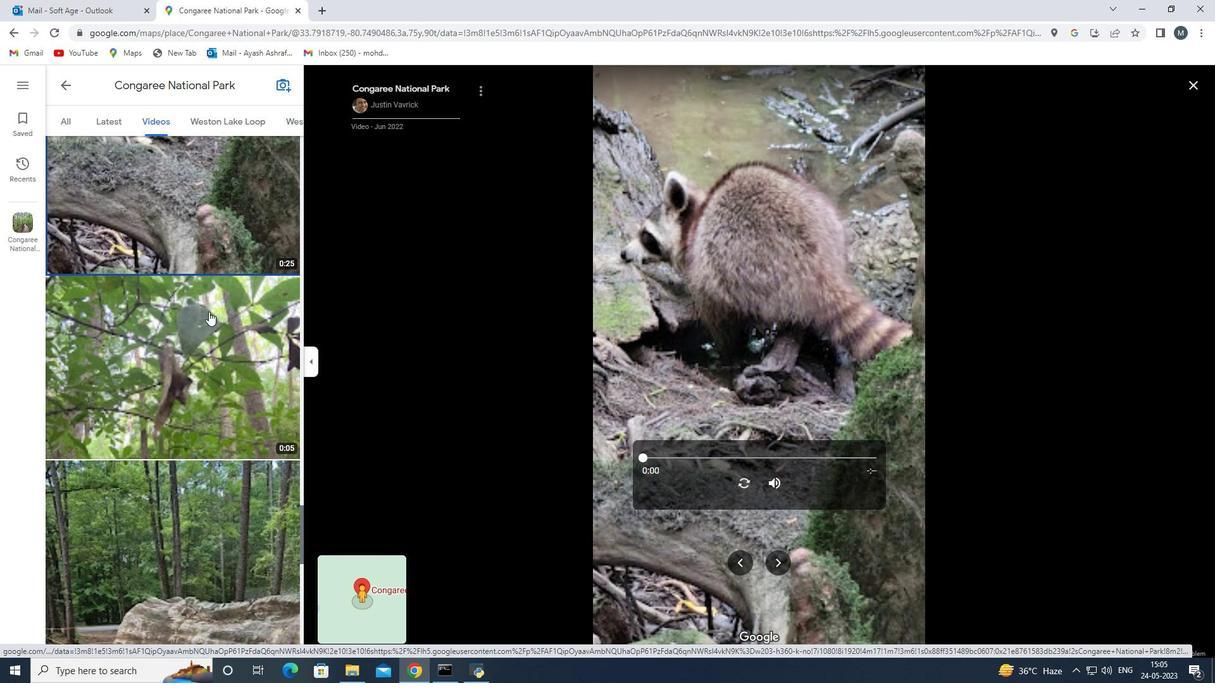 
Action: Mouse moved to (208, 315)
Screenshot: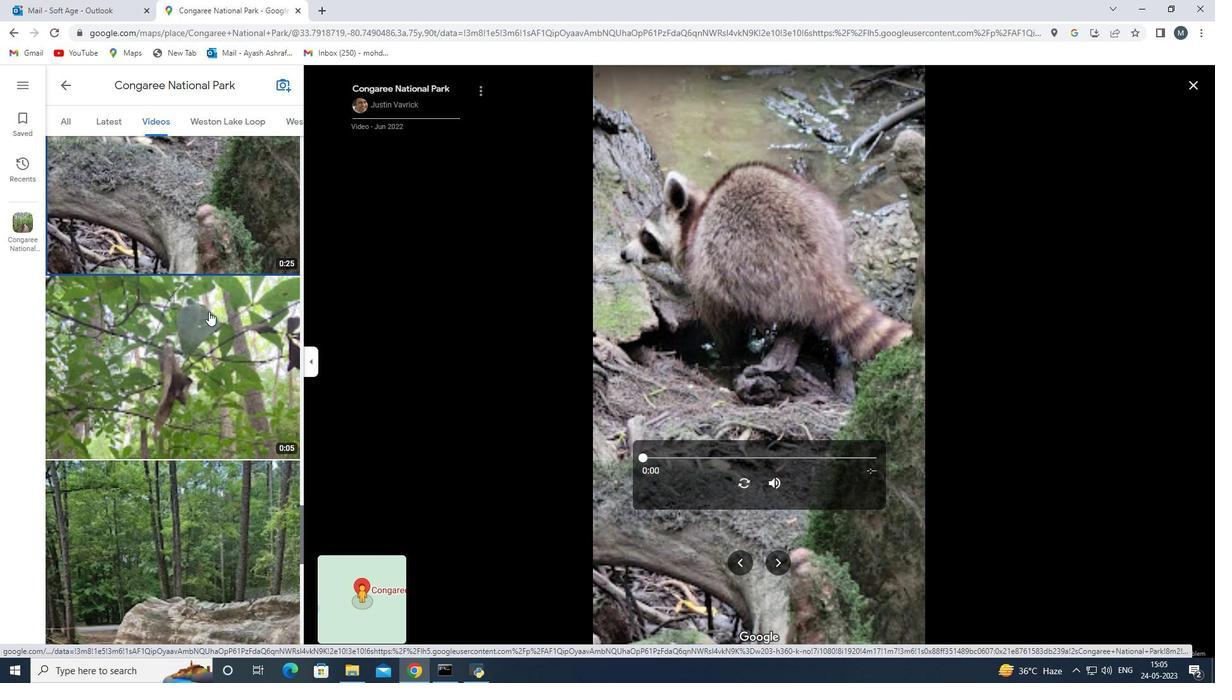 
Action: Mouse scrolled (208, 314) with delta (0, 0)
Screenshot: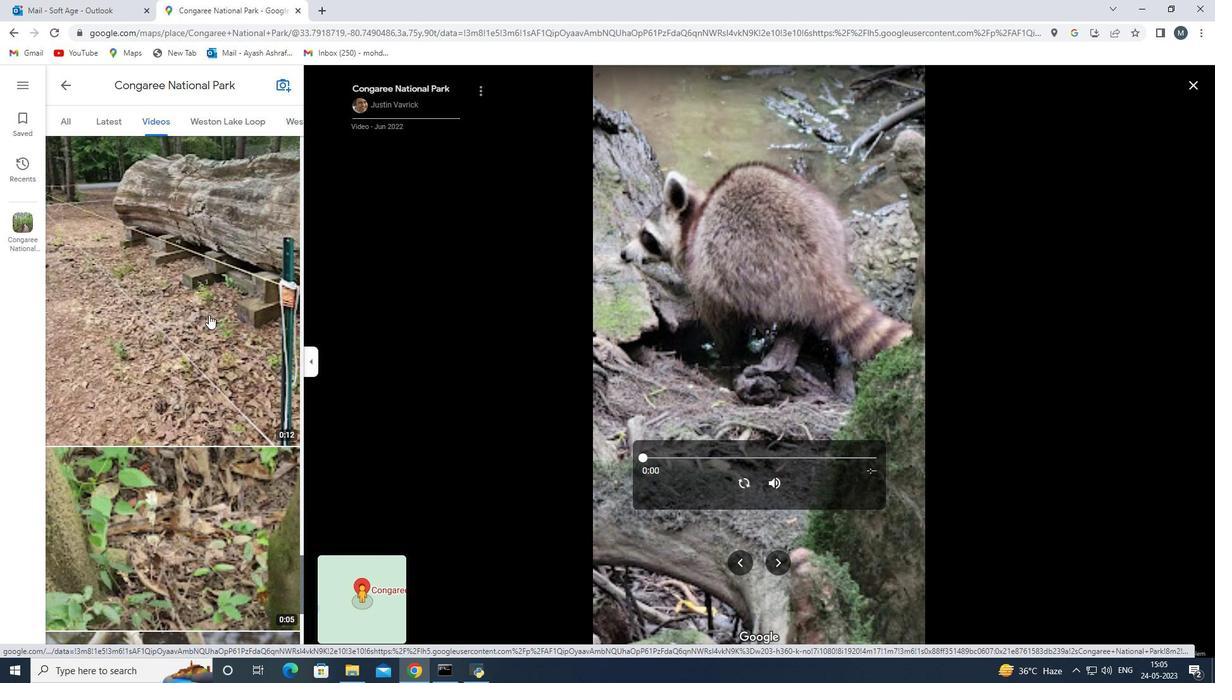 
Action: Mouse scrolled (208, 314) with delta (0, 0)
Screenshot: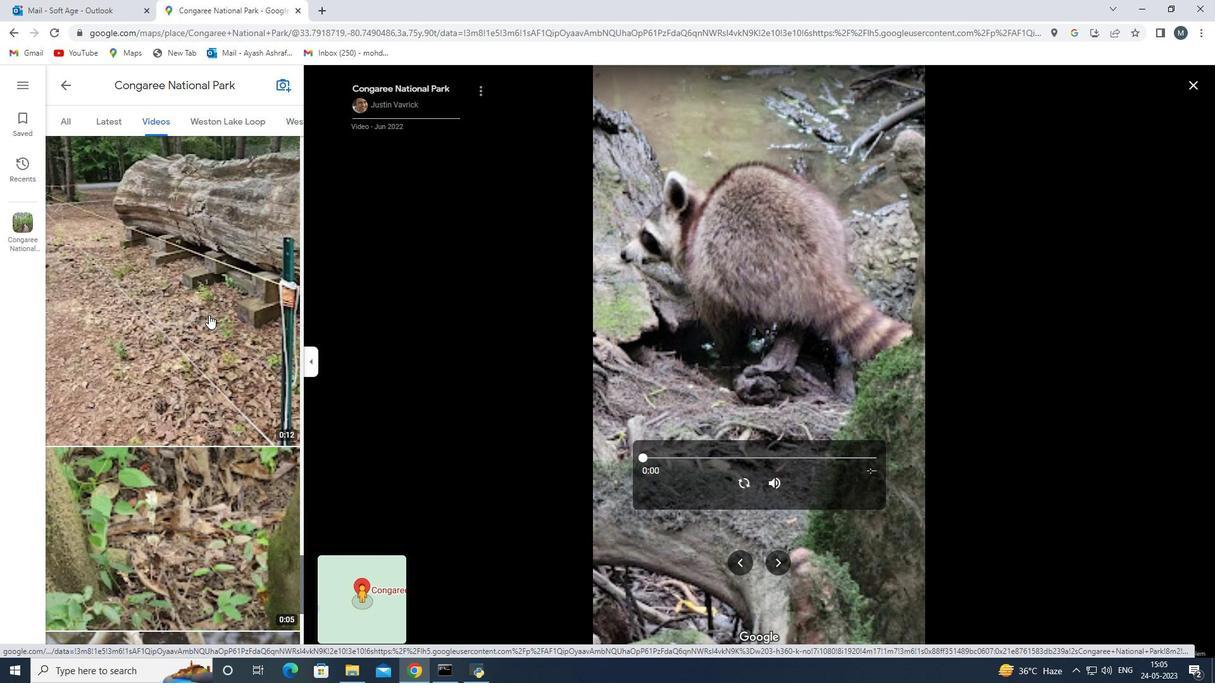 
Action: Mouse scrolled (208, 314) with delta (0, 0)
Screenshot: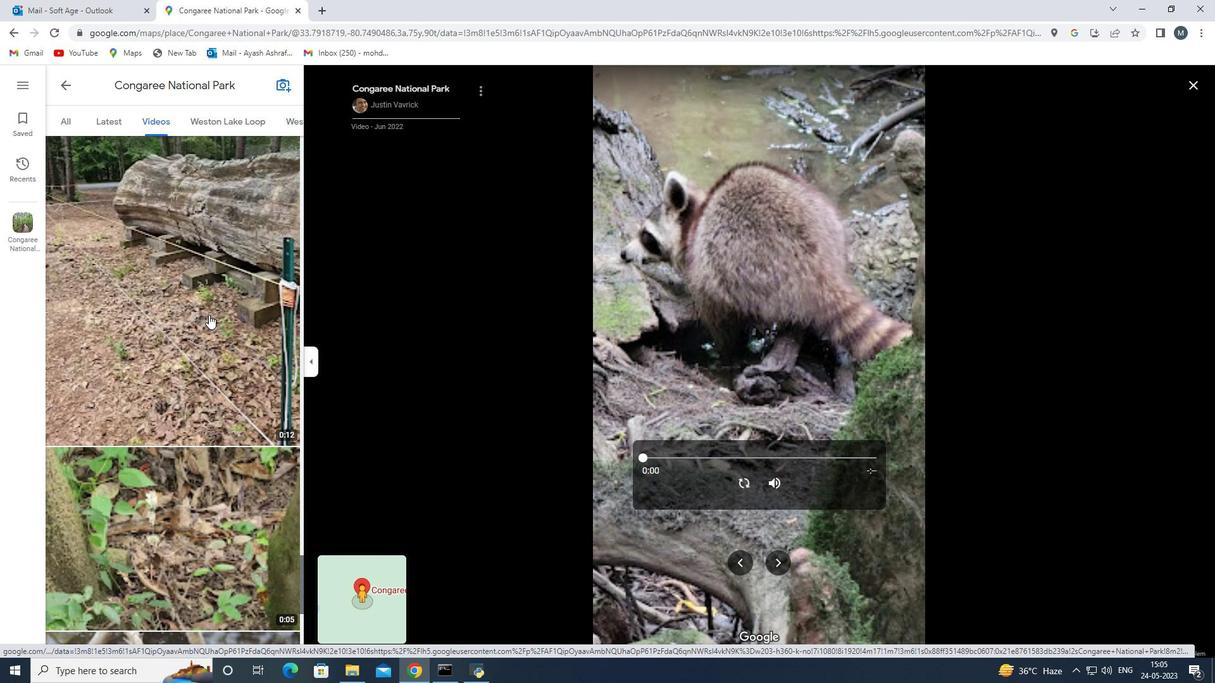 
Action: Mouse scrolled (208, 314) with delta (0, 0)
Screenshot: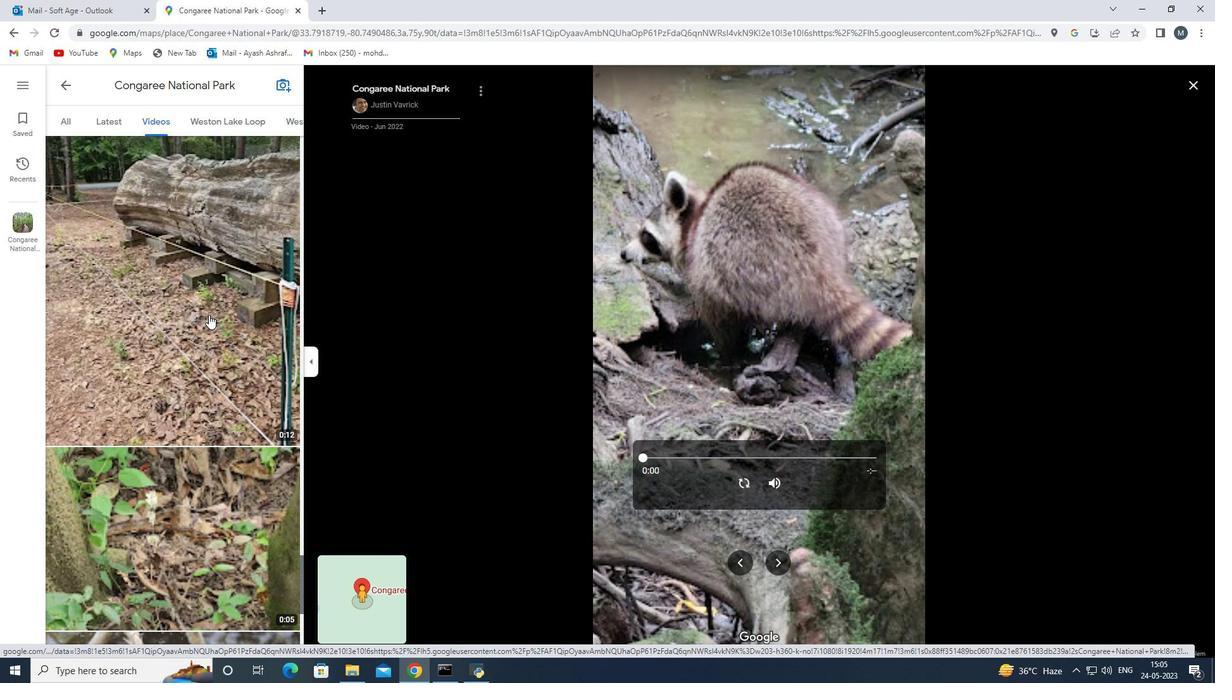 
Action: Mouse scrolled (208, 314) with delta (0, 0)
Screenshot: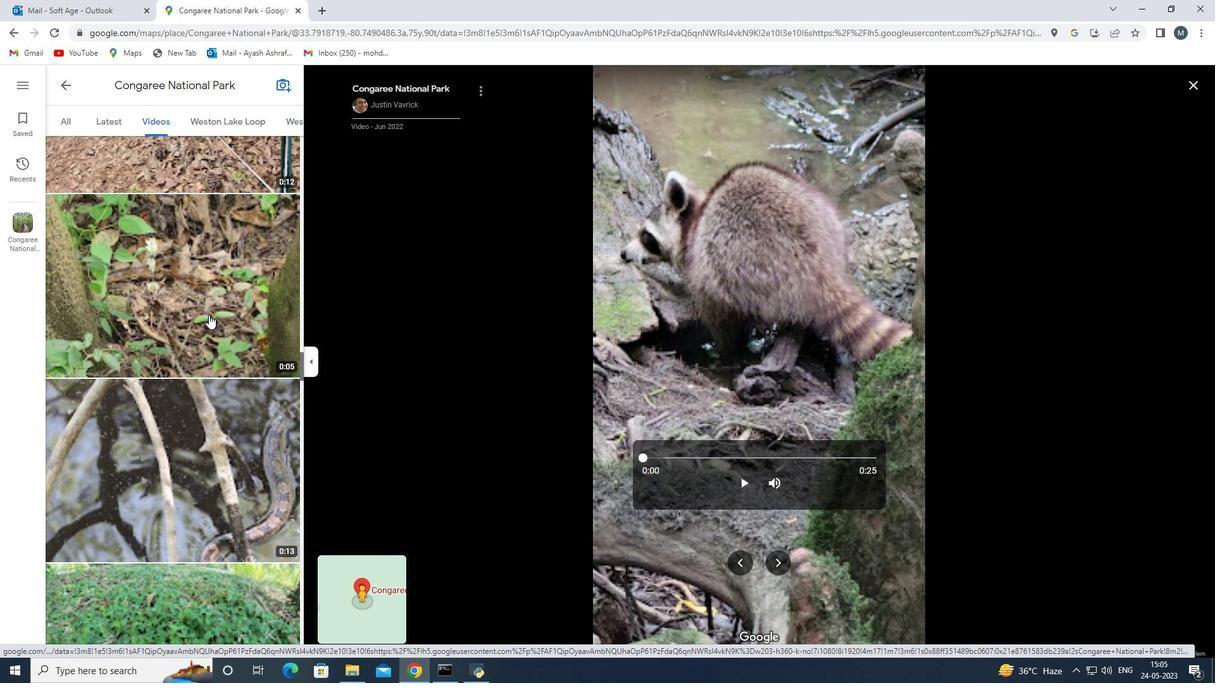 
Action: Mouse scrolled (208, 314) with delta (0, 0)
